 Task: Explore the GitHub Marketplace to find and understand specific actions and apps that can be integrated with your repositories.
Action: Mouse moved to (272, 392)
Screenshot: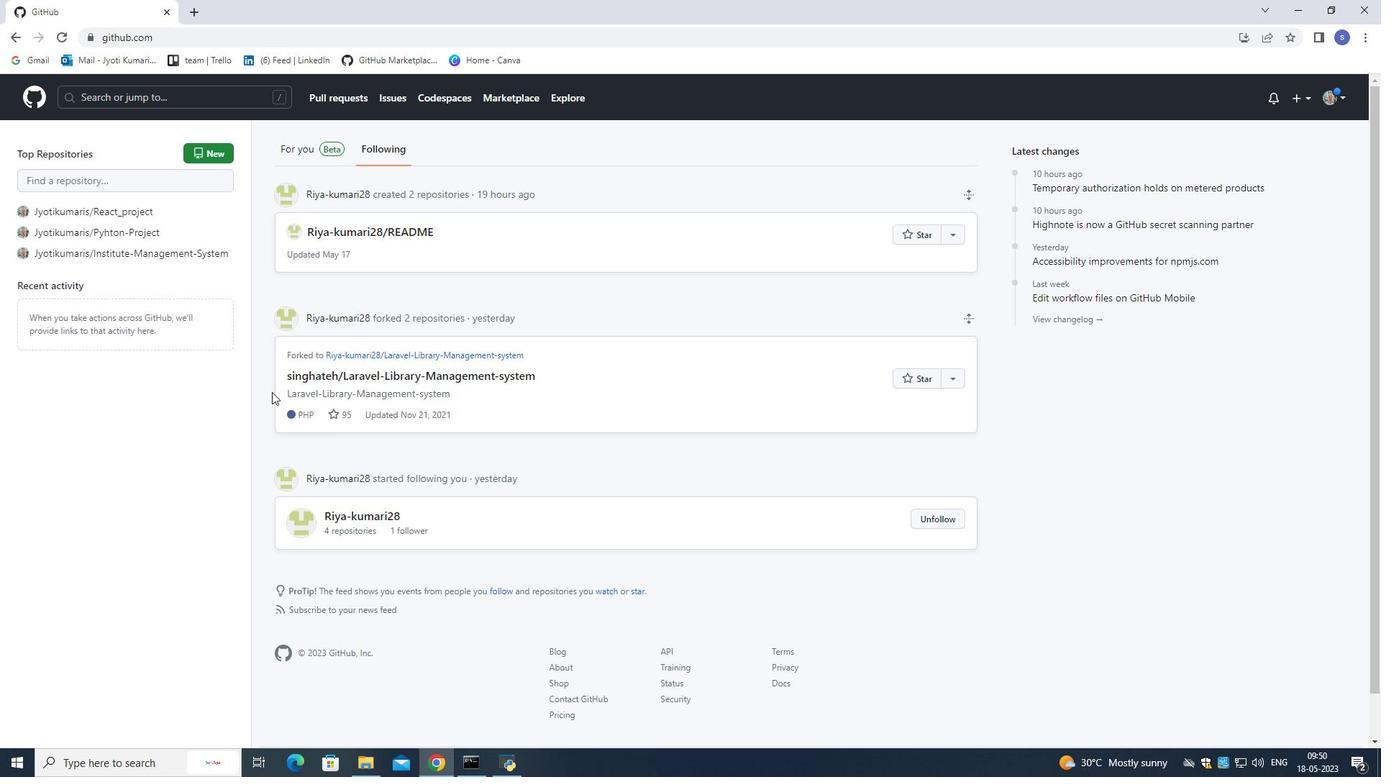 
Action: Mouse scrolled (272, 393) with delta (0, 0)
Screenshot: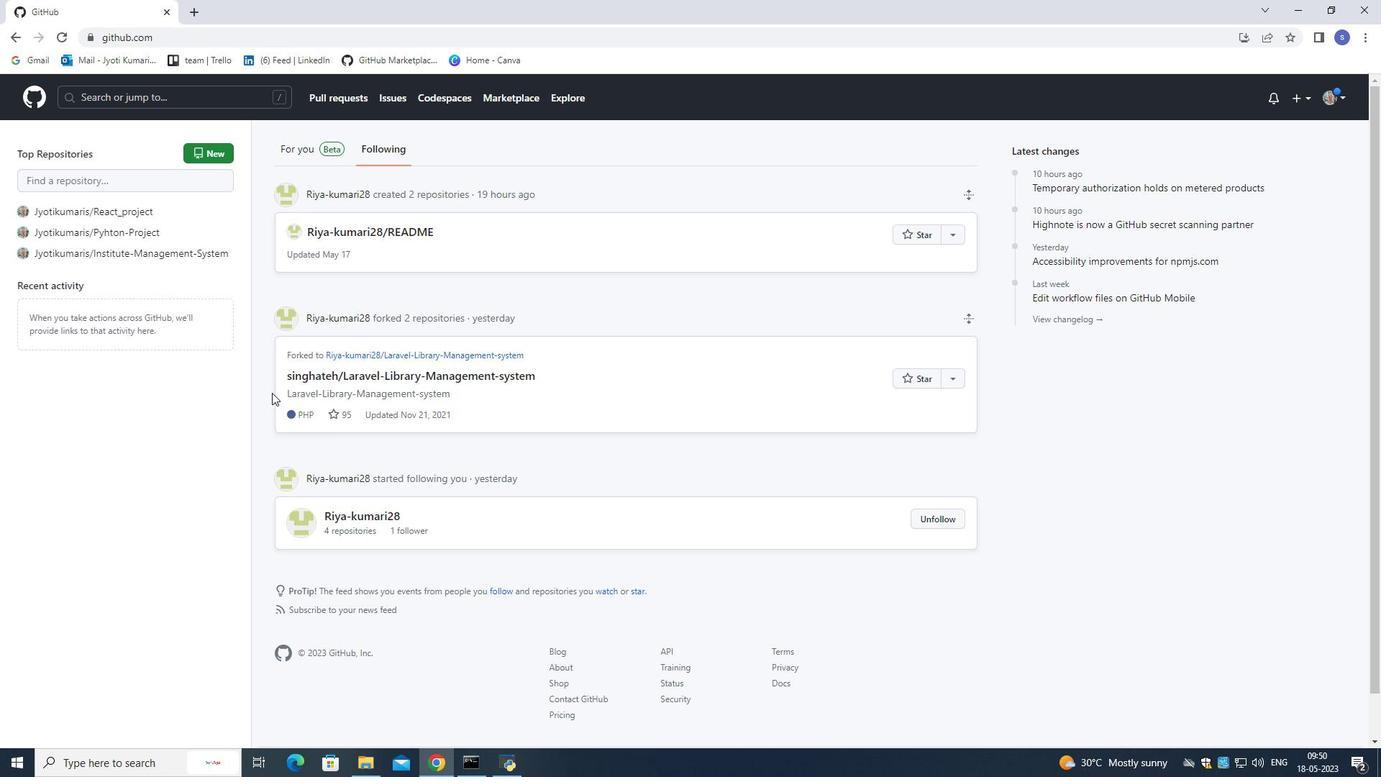 
Action: Mouse scrolled (272, 393) with delta (0, 0)
Screenshot: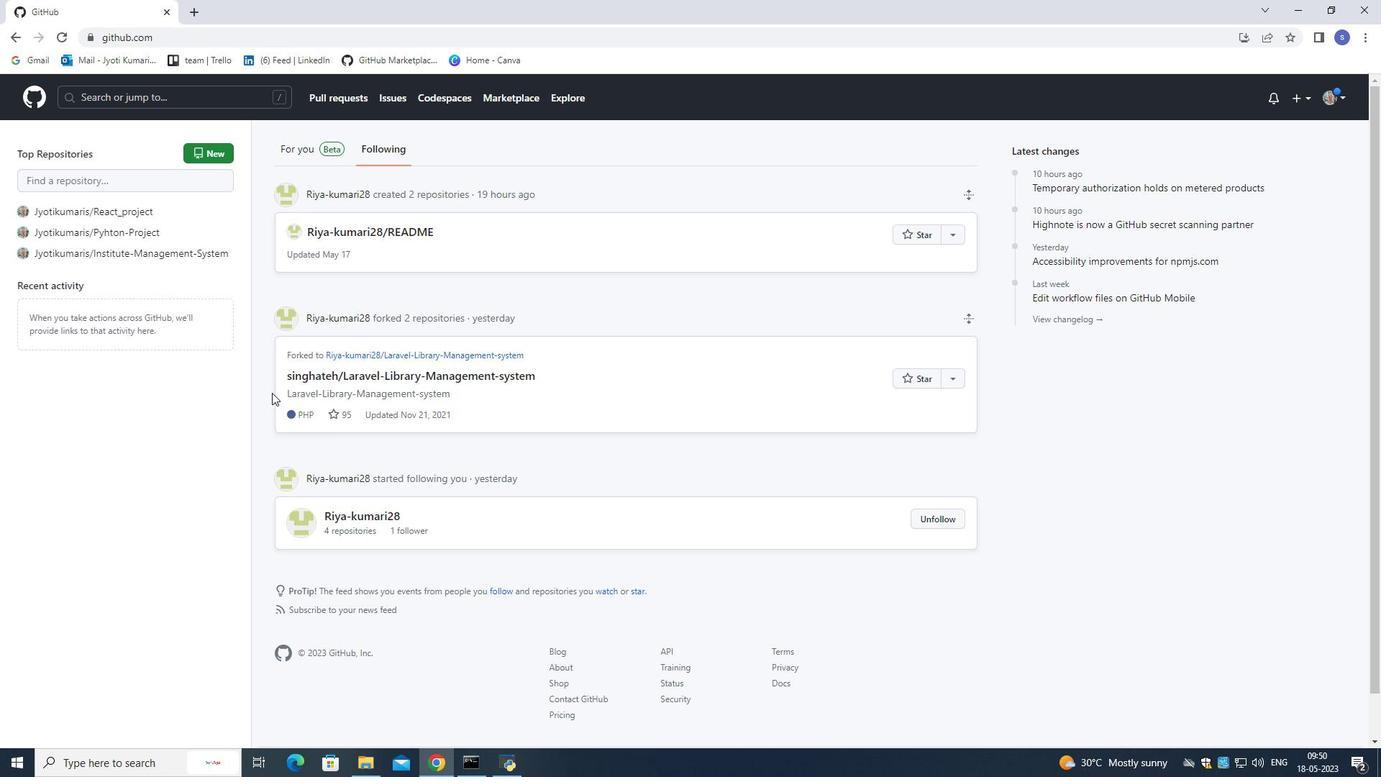 
Action: Mouse scrolled (272, 392) with delta (0, 0)
Screenshot: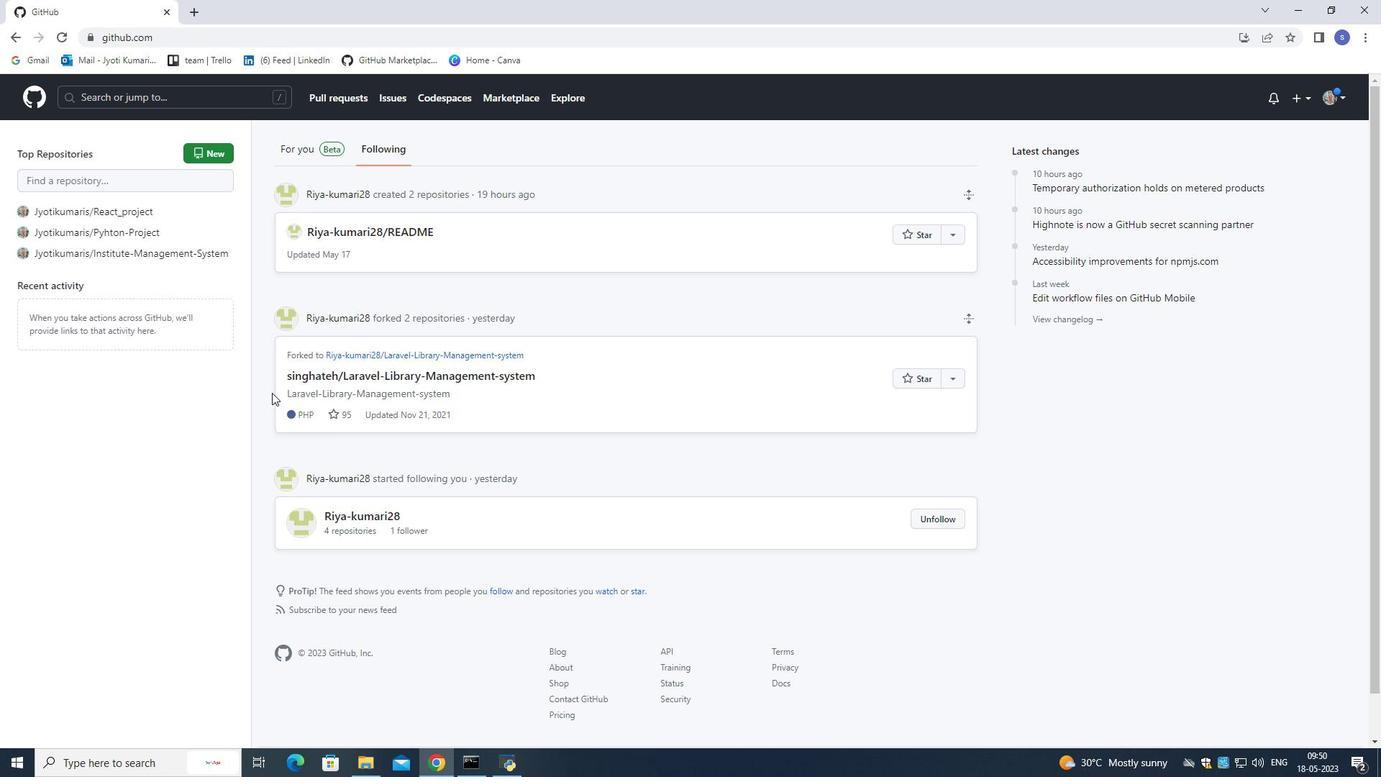 
Action: Mouse scrolled (272, 392) with delta (0, 0)
Screenshot: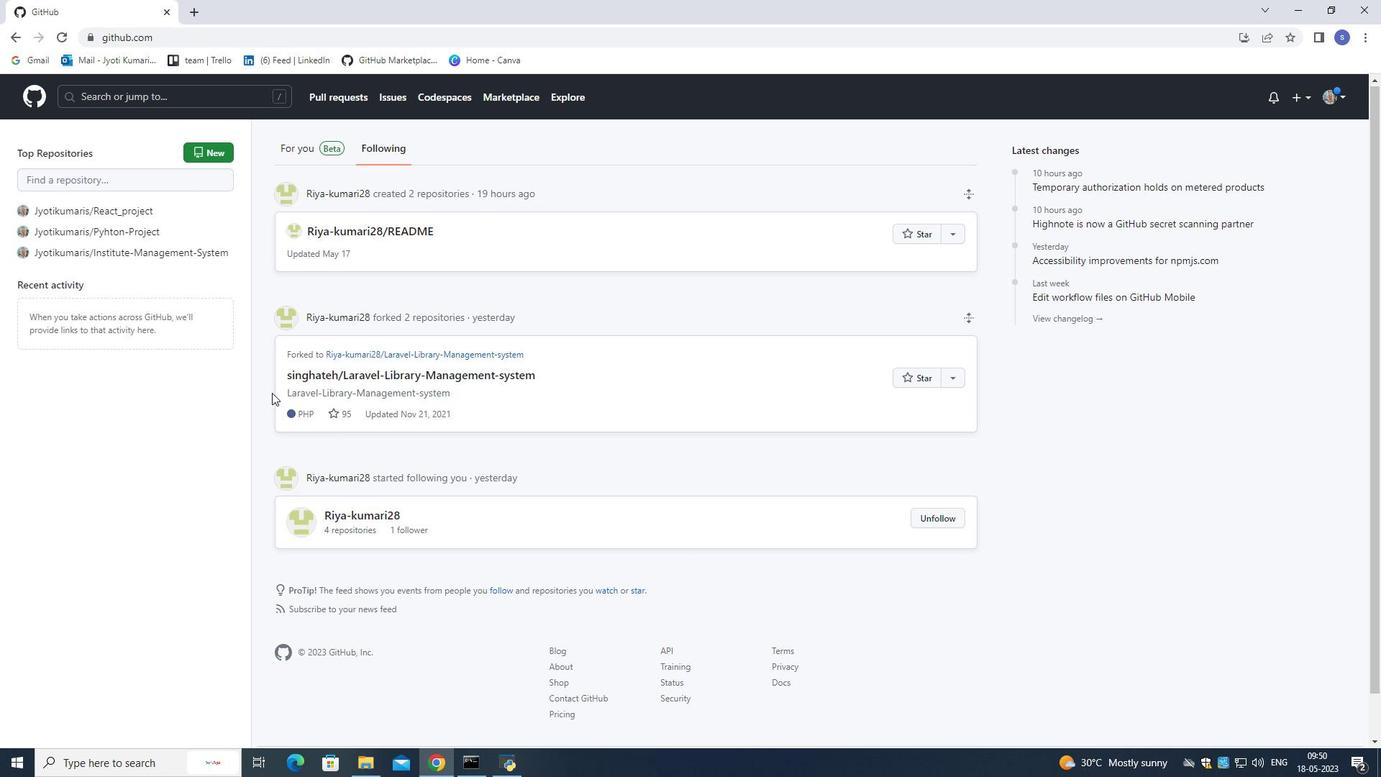 
Action: Mouse scrolled (272, 393) with delta (0, 0)
Screenshot: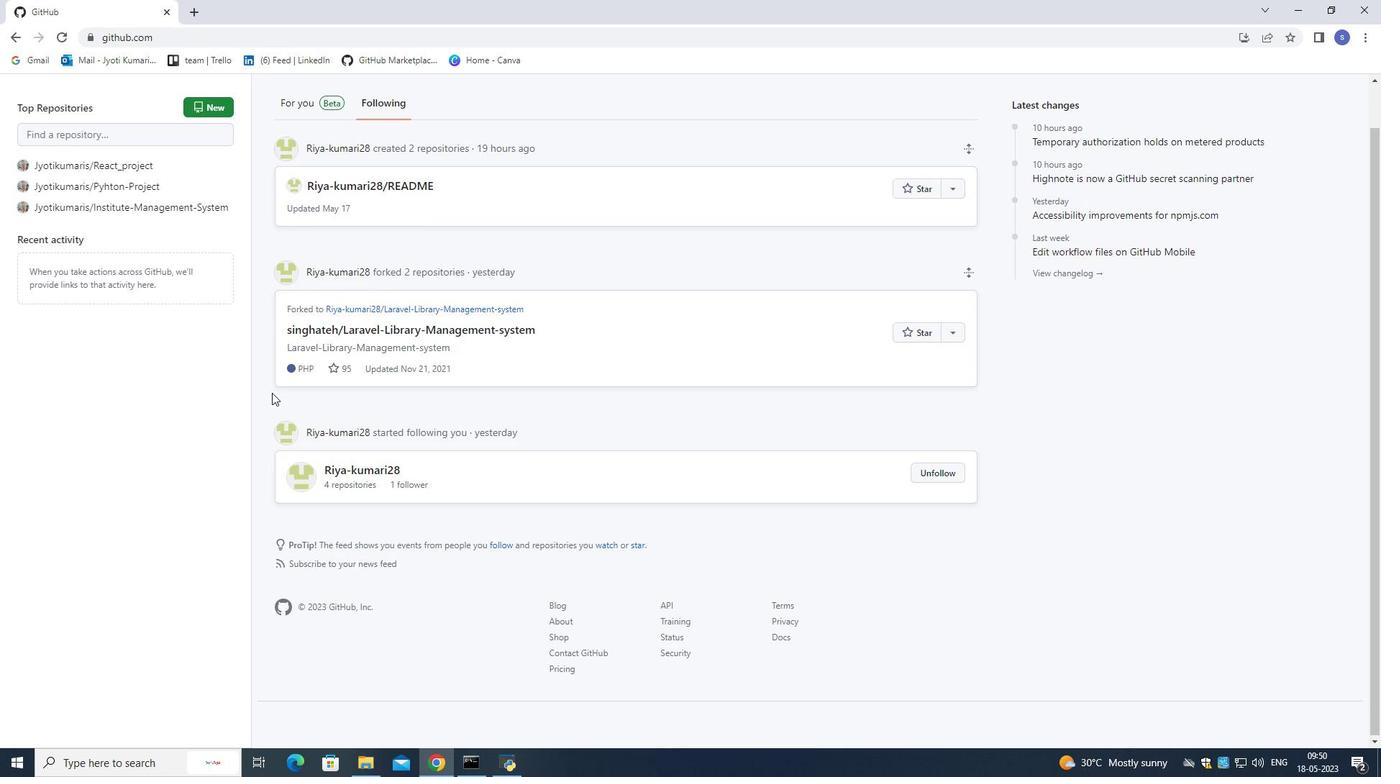 
Action: Mouse scrolled (272, 393) with delta (0, 0)
Screenshot: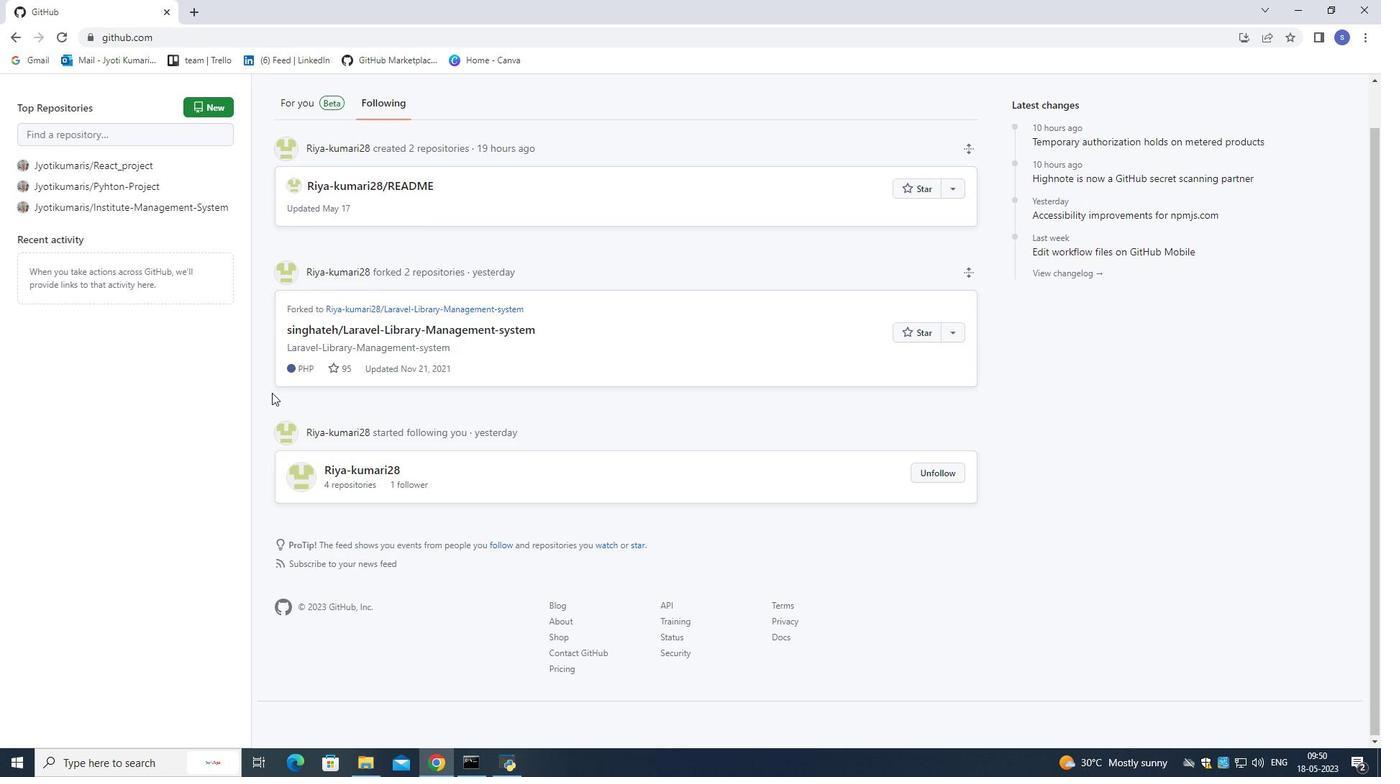 
Action: Mouse scrolled (272, 393) with delta (0, 0)
Screenshot: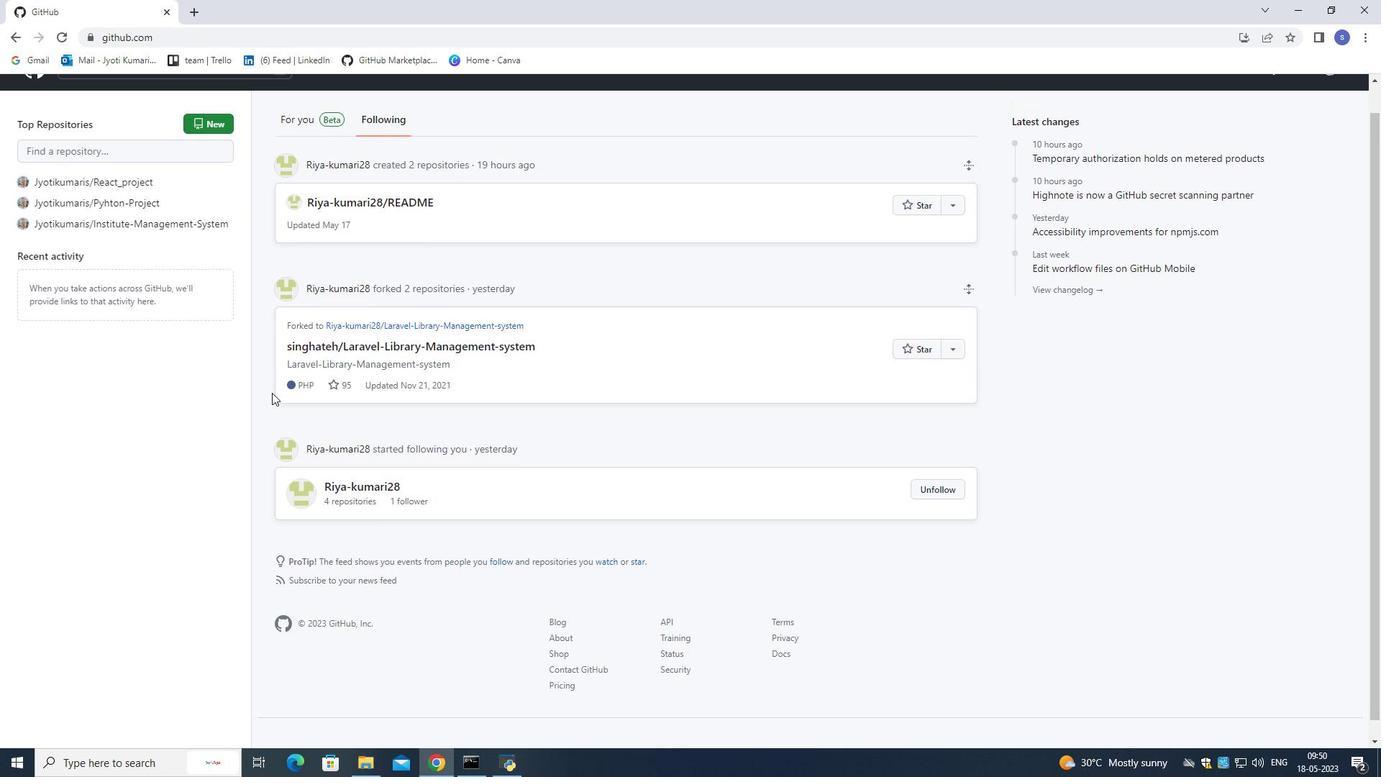 
Action: Mouse scrolled (272, 393) with delta (0, 0)
Screenshot: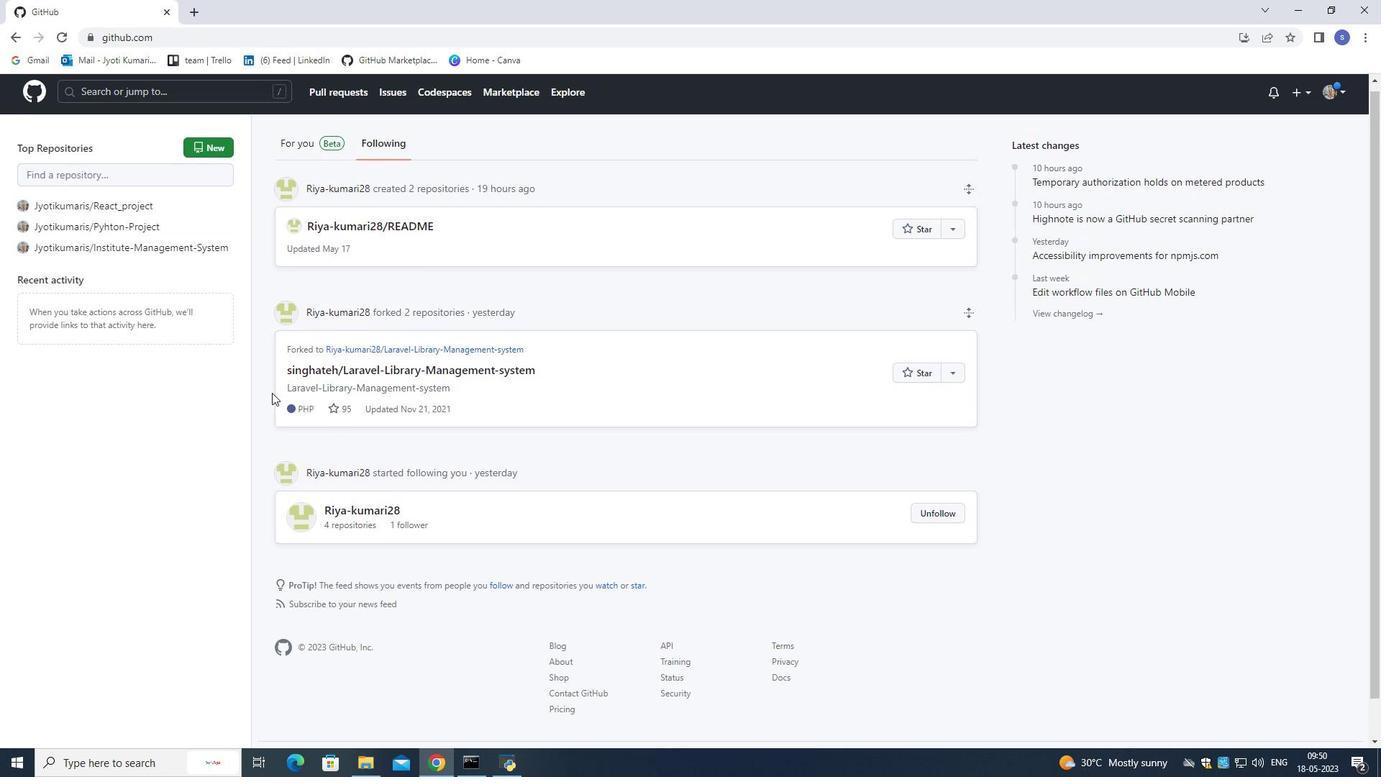 
Action: Mouse moved to (25, 79)
Screenshot: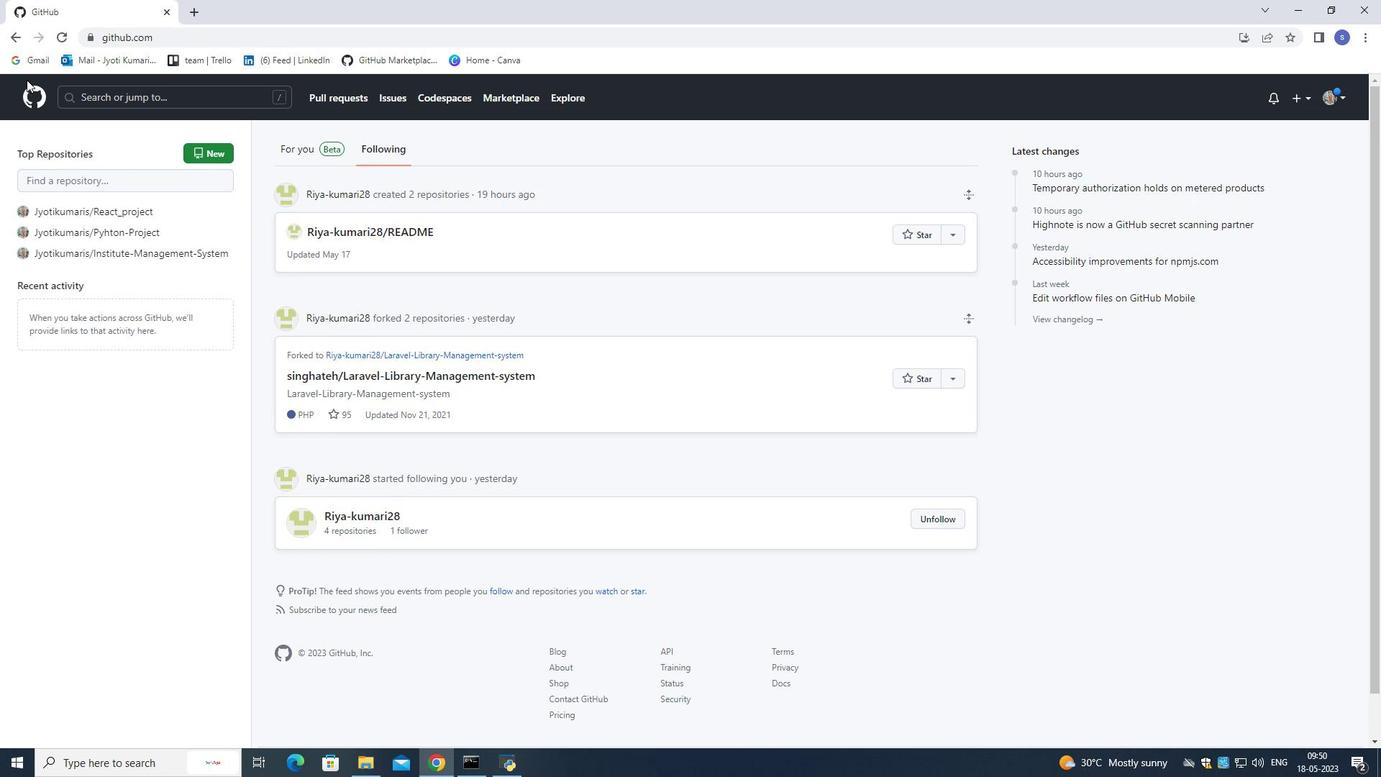 
Action: Mouse pressed left at (25, 79)
Screenshot: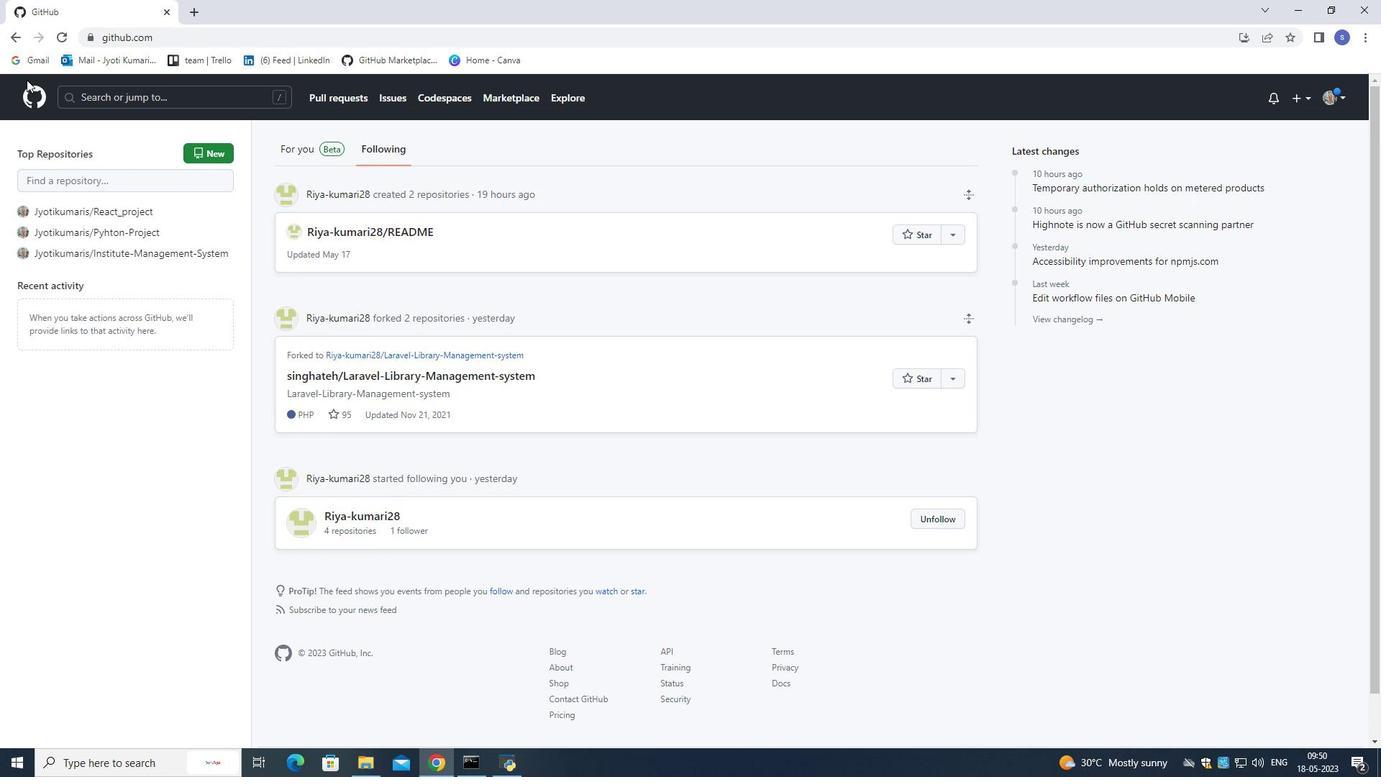 
Action: Mouse moved to (32, 93)
Screenshot: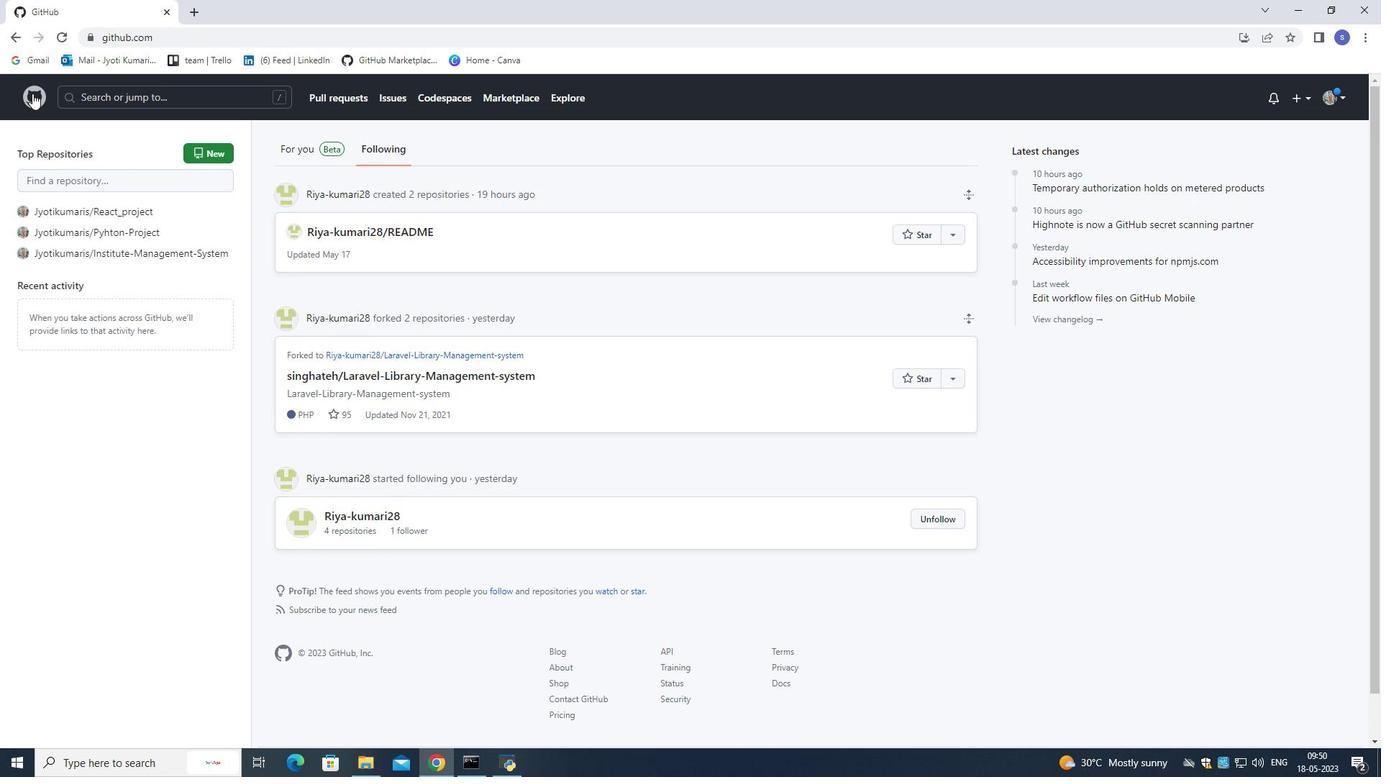 
Action: Mouse pressed left at (32, 93)
Screenshot: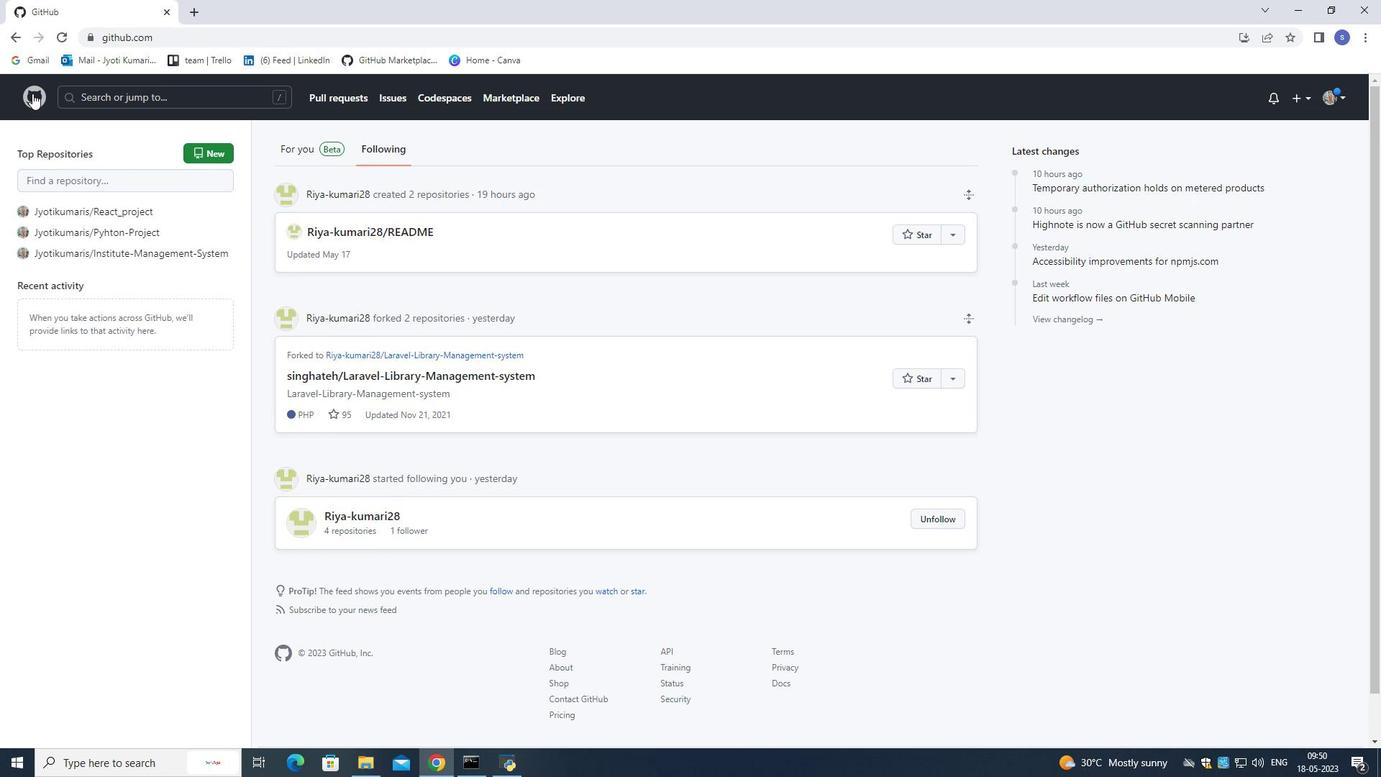 
Action: Mouse moved to (547, 341)
Screenshot: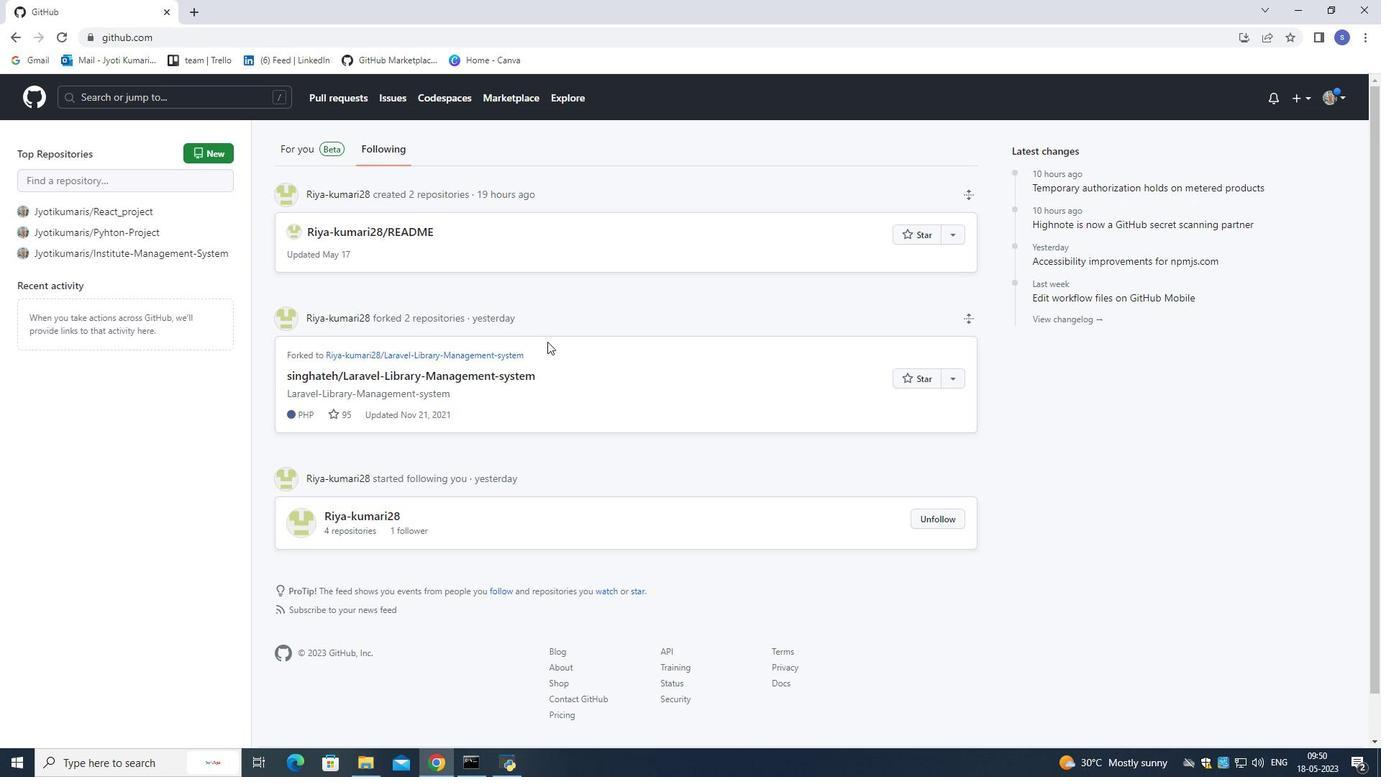 
Action: Mouse scrolled (547, 341) with delta (0, 0)
Screenshot: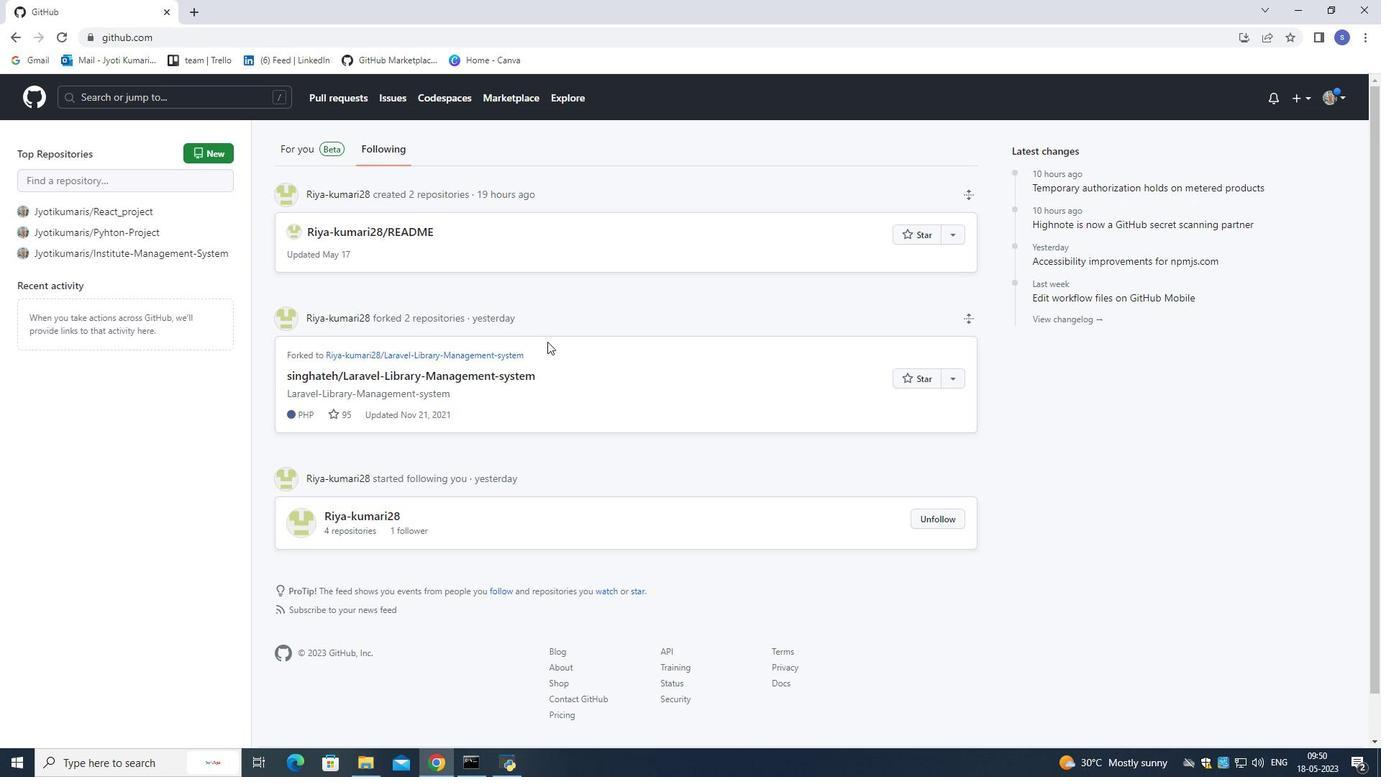 
Action: Mouse scrolled (547, 341) with delta (0, 0)
Screenshot: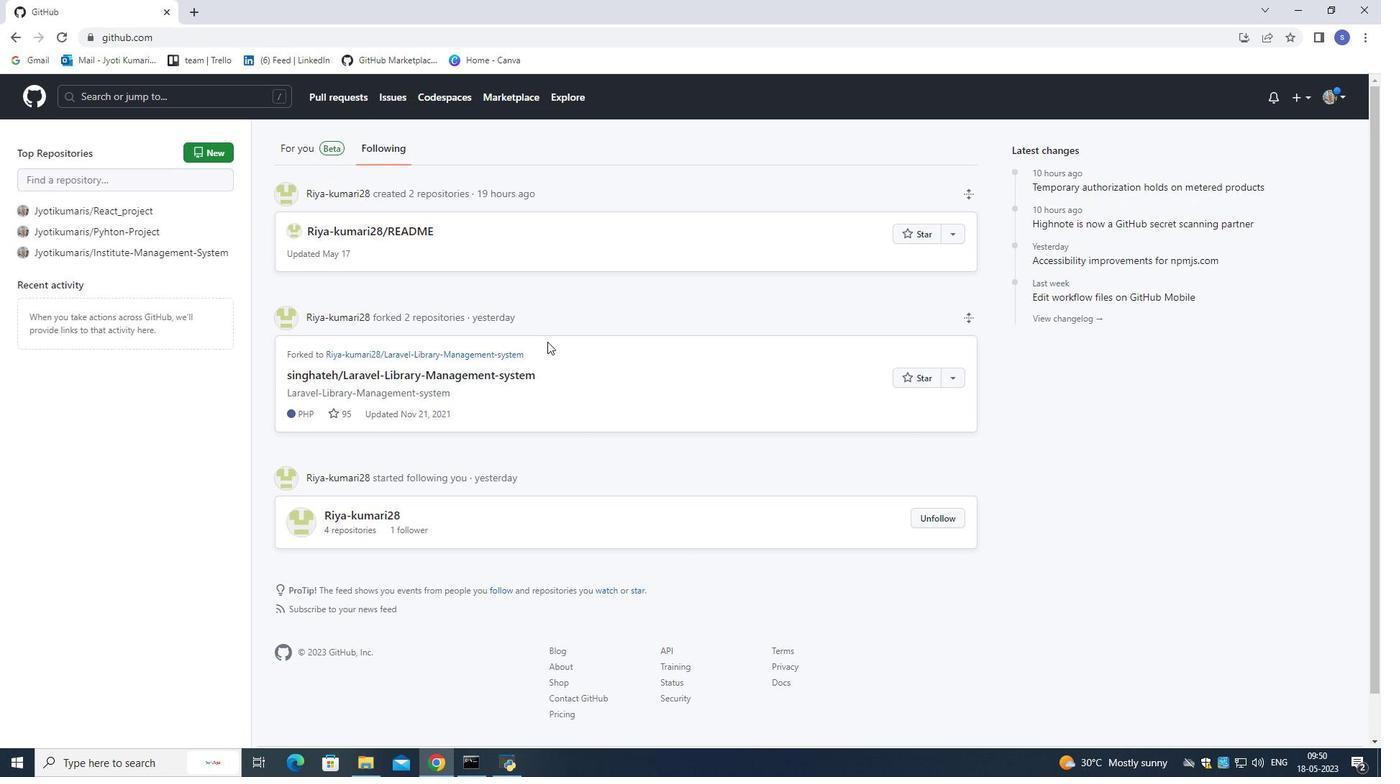 
Action: Mouse scrolled (547, 341) with delta (0, 0)
Screenshot: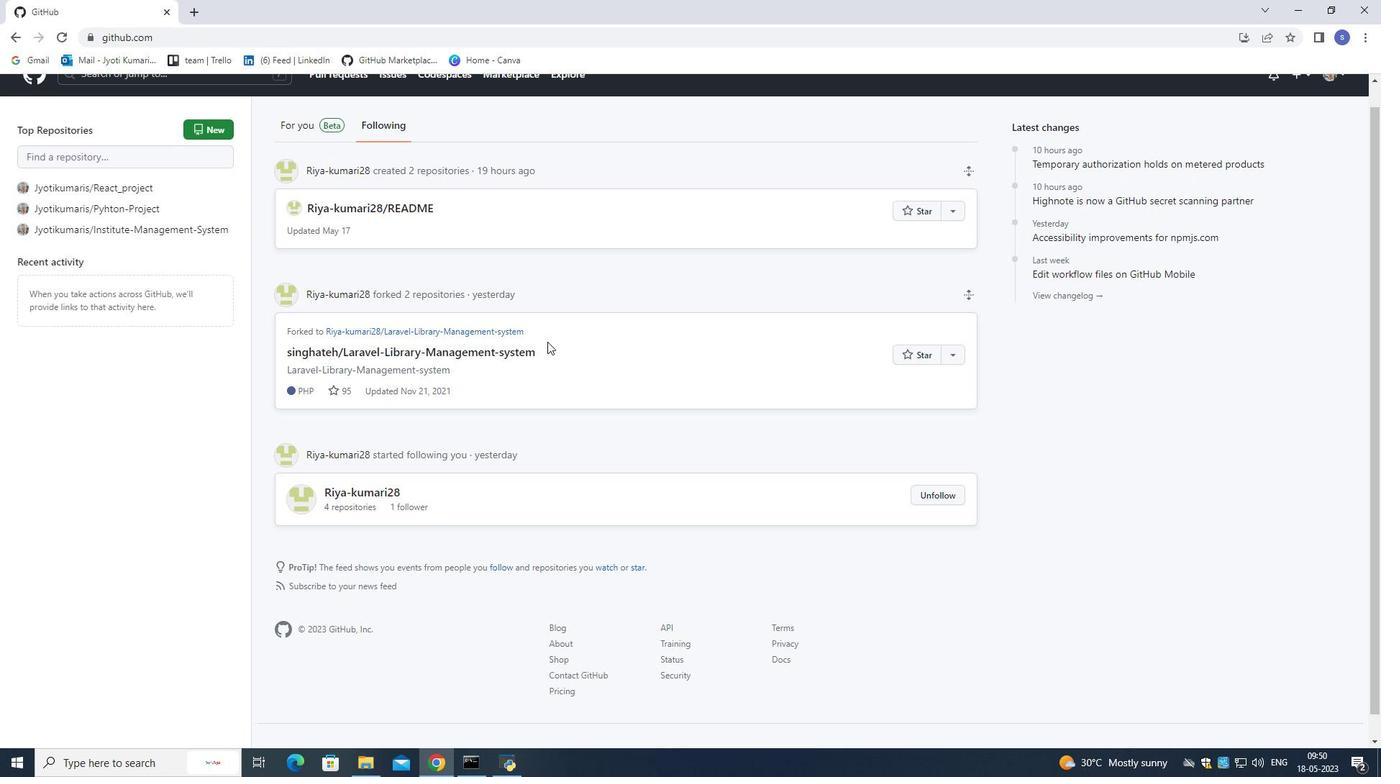 
Action: Mouse scrolled (547, 341) with delta (0, 0)
Screenshot: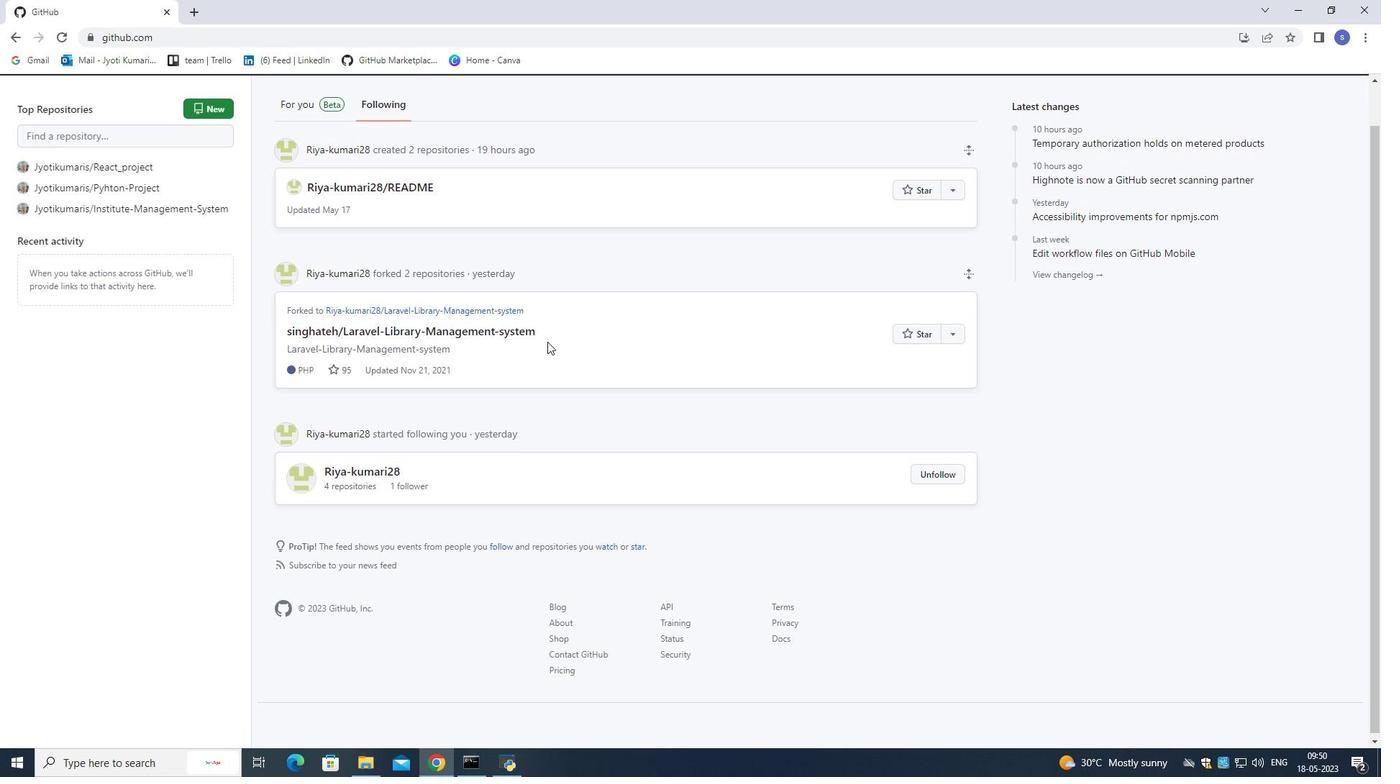 
Action: Mouse scrolled (547, 342) with delta (0, 0)
Screenshot: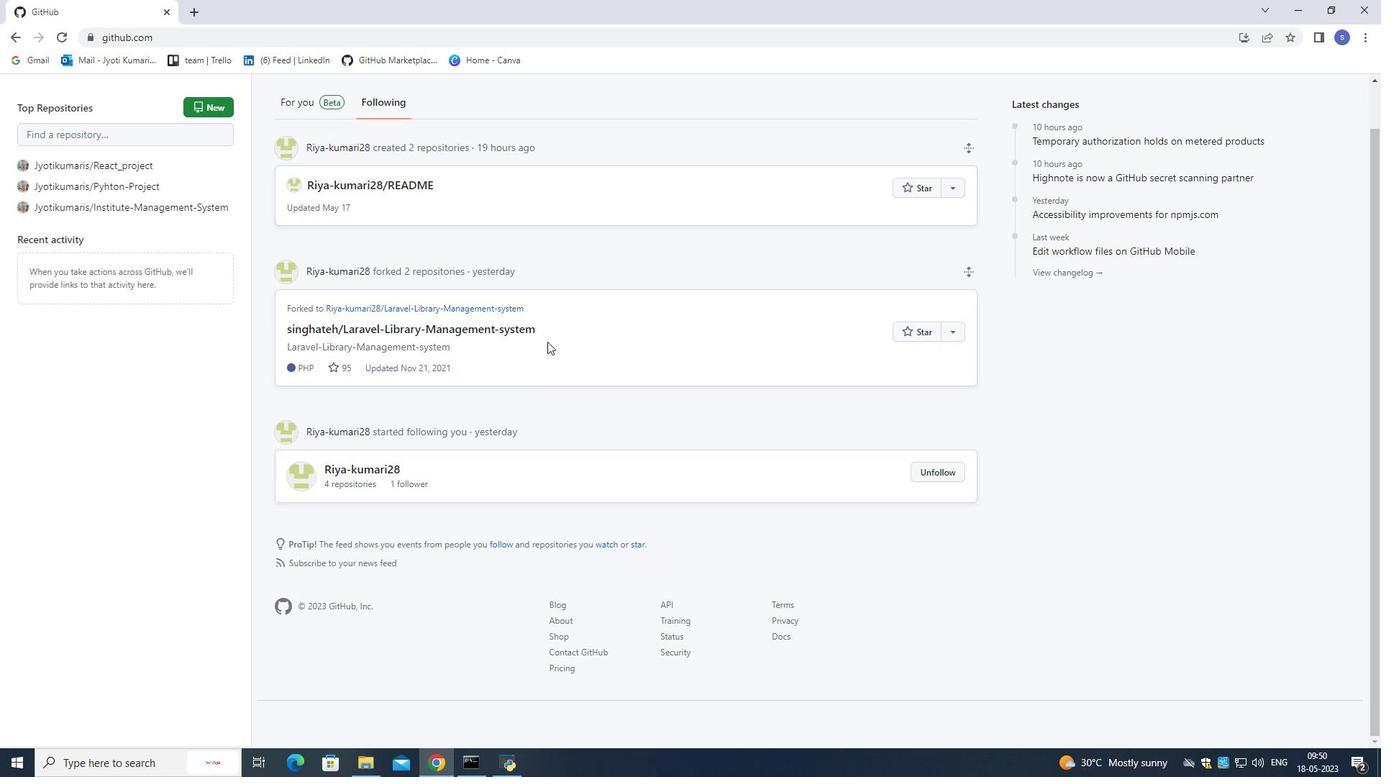 
Action: Mouse scrolled (547, 342) with delta (0, 0)
Screenshot: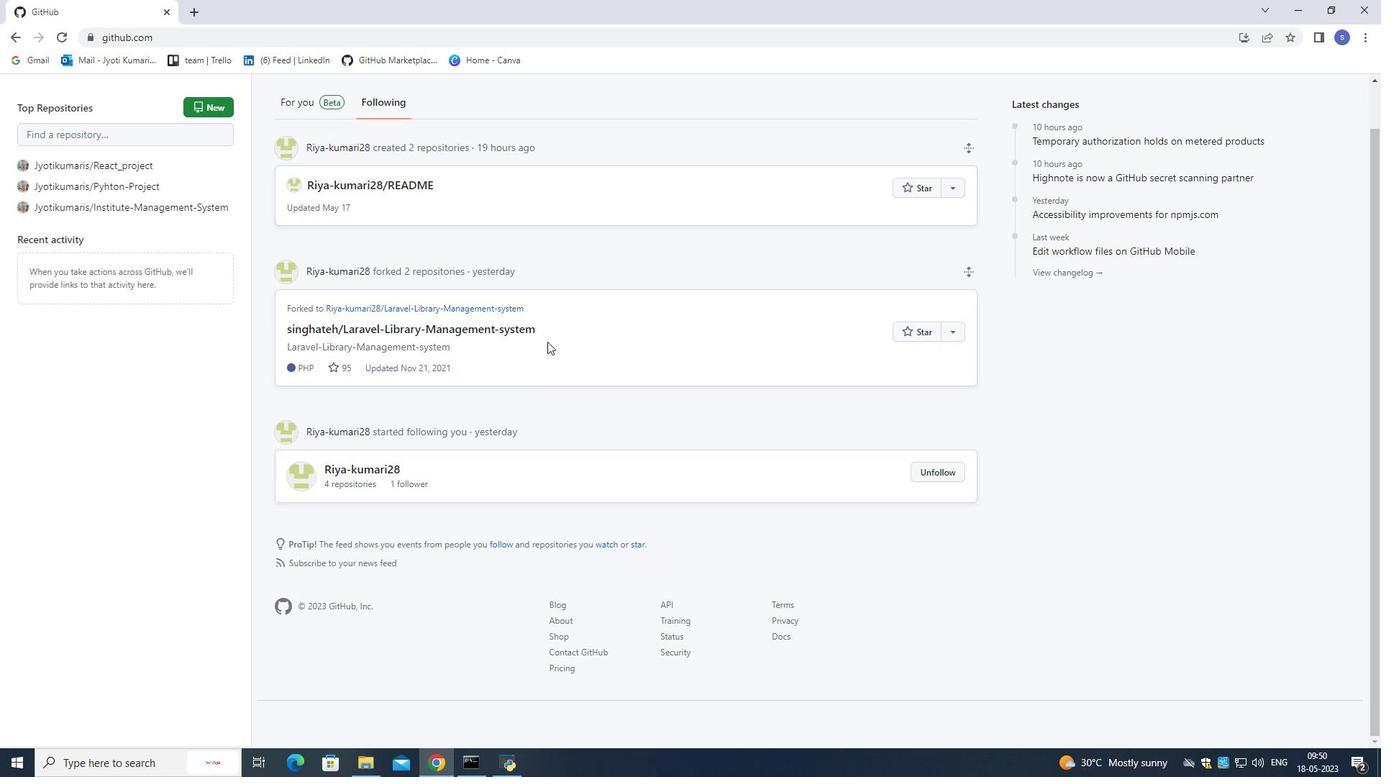 
Action: Mouse scrolled (547, 342) with delta (0, 0)
Screenshot: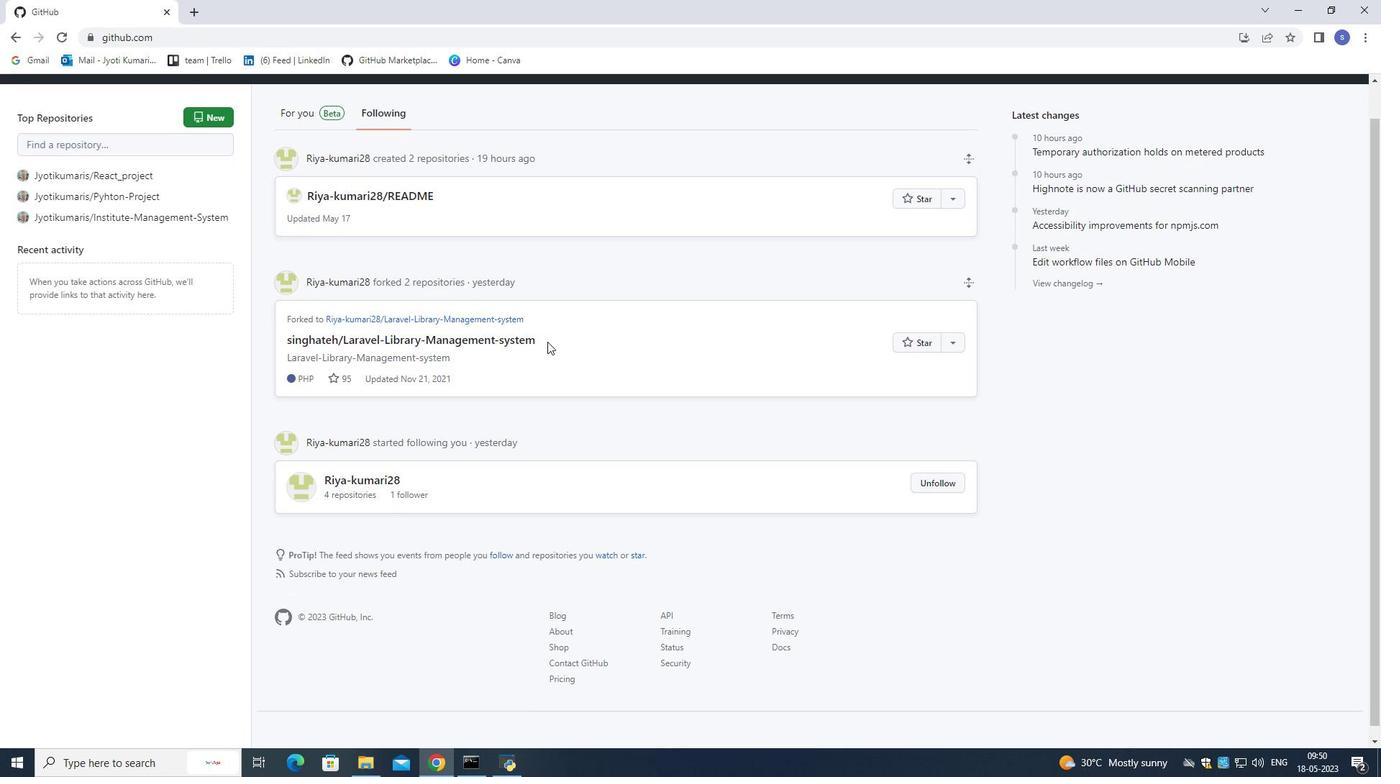 
Action: Mouse scrolled (547, 342) with delta (0, 0)
Screenshot: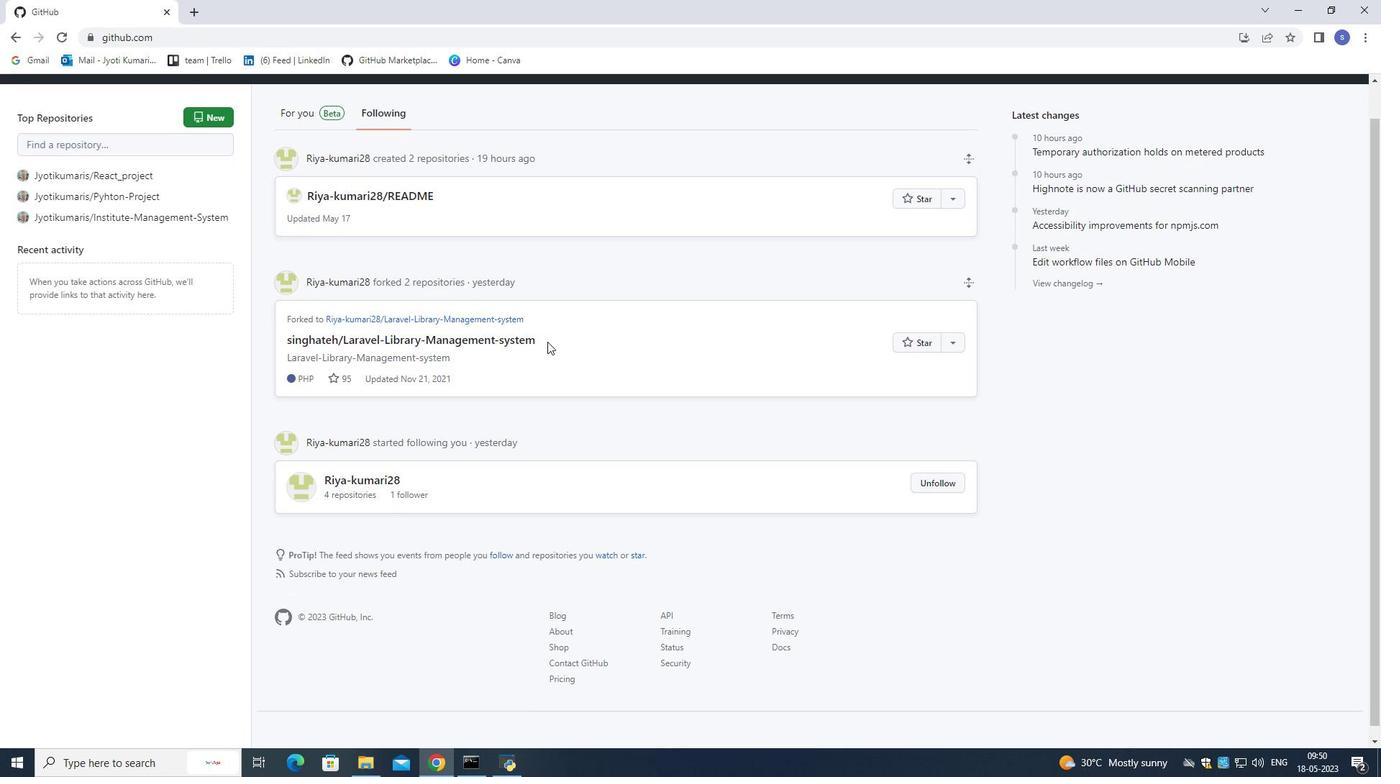 
Action: Mouse moved to (493, 103)
Screenshot: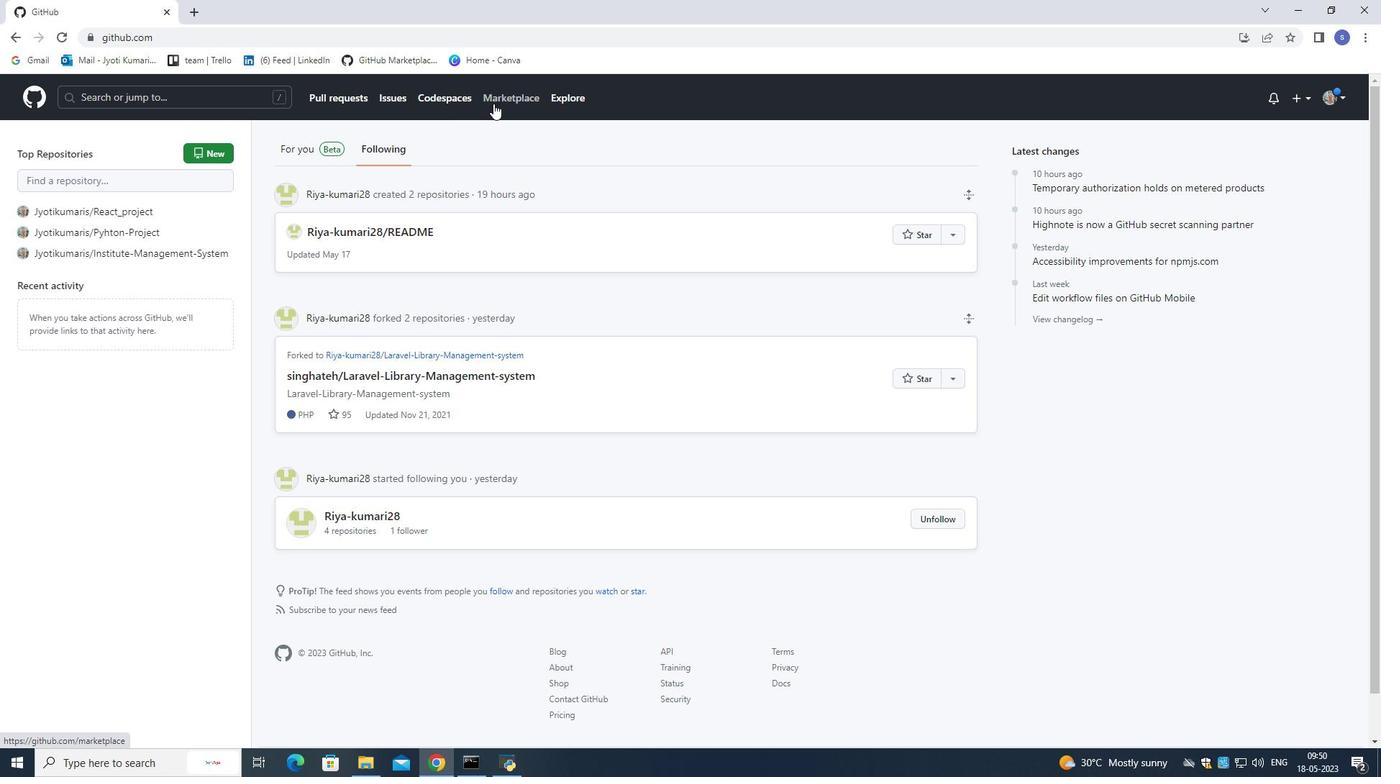 
Action: Mouse pressed left at (493, 103)
Screenshot: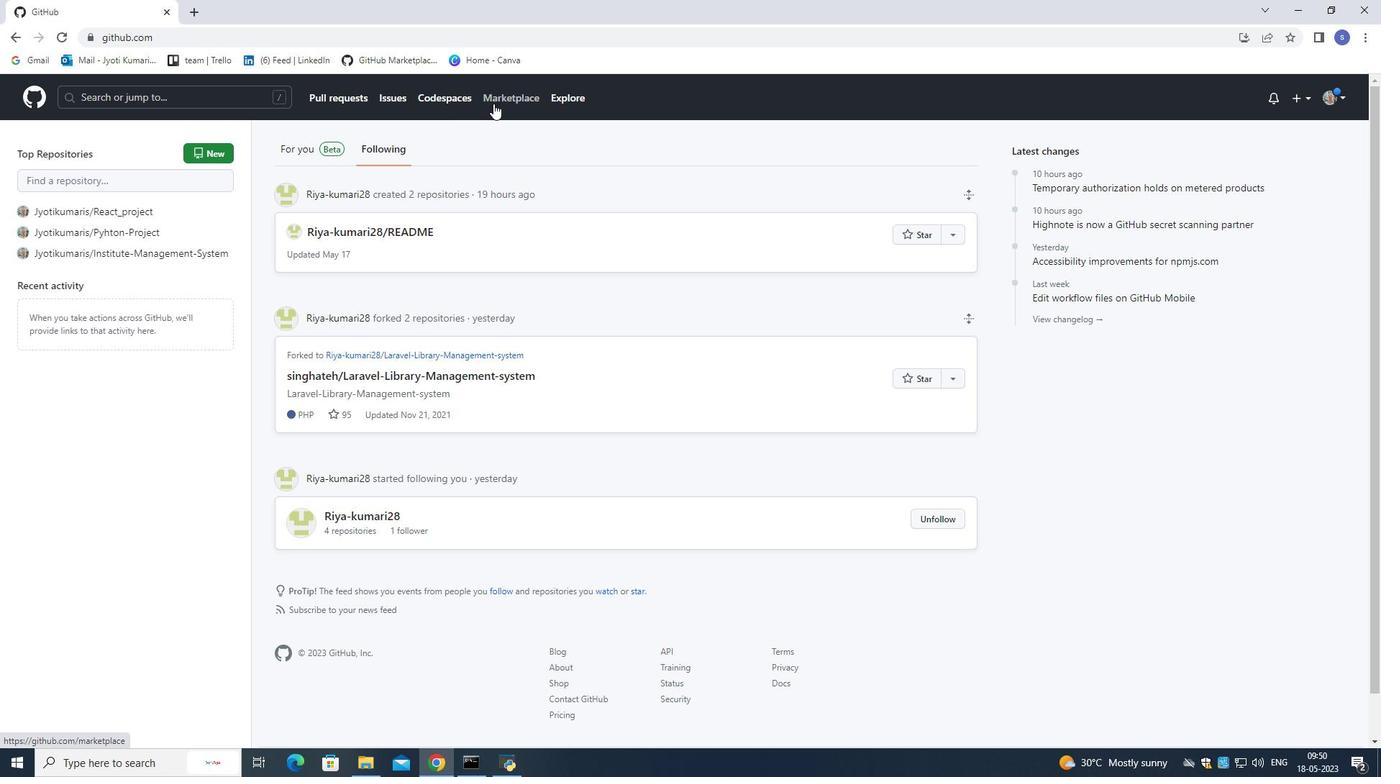
Action: Mouse moved to (485, 409)
Screenshot: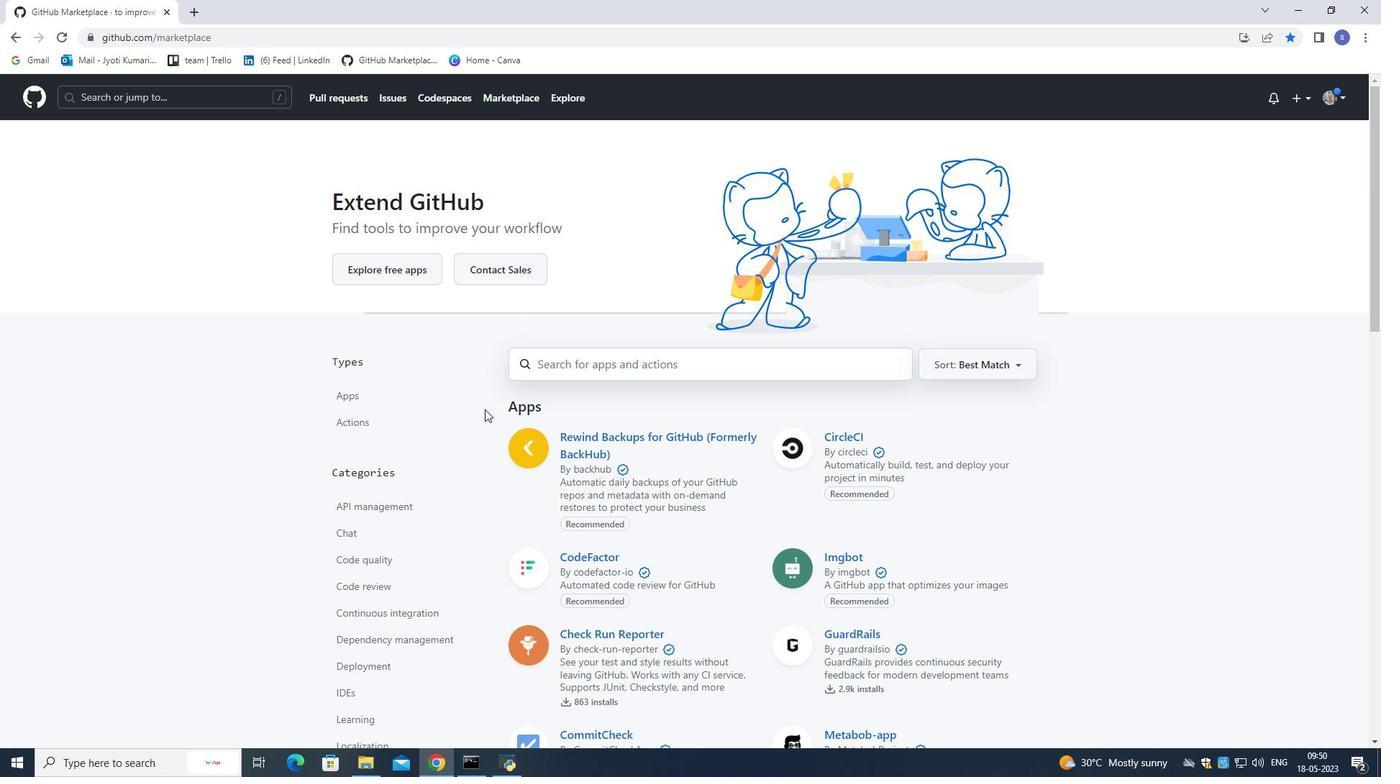 
Action: Mouse scrolled (485, 408) with delta (0, 0)
Screenshot: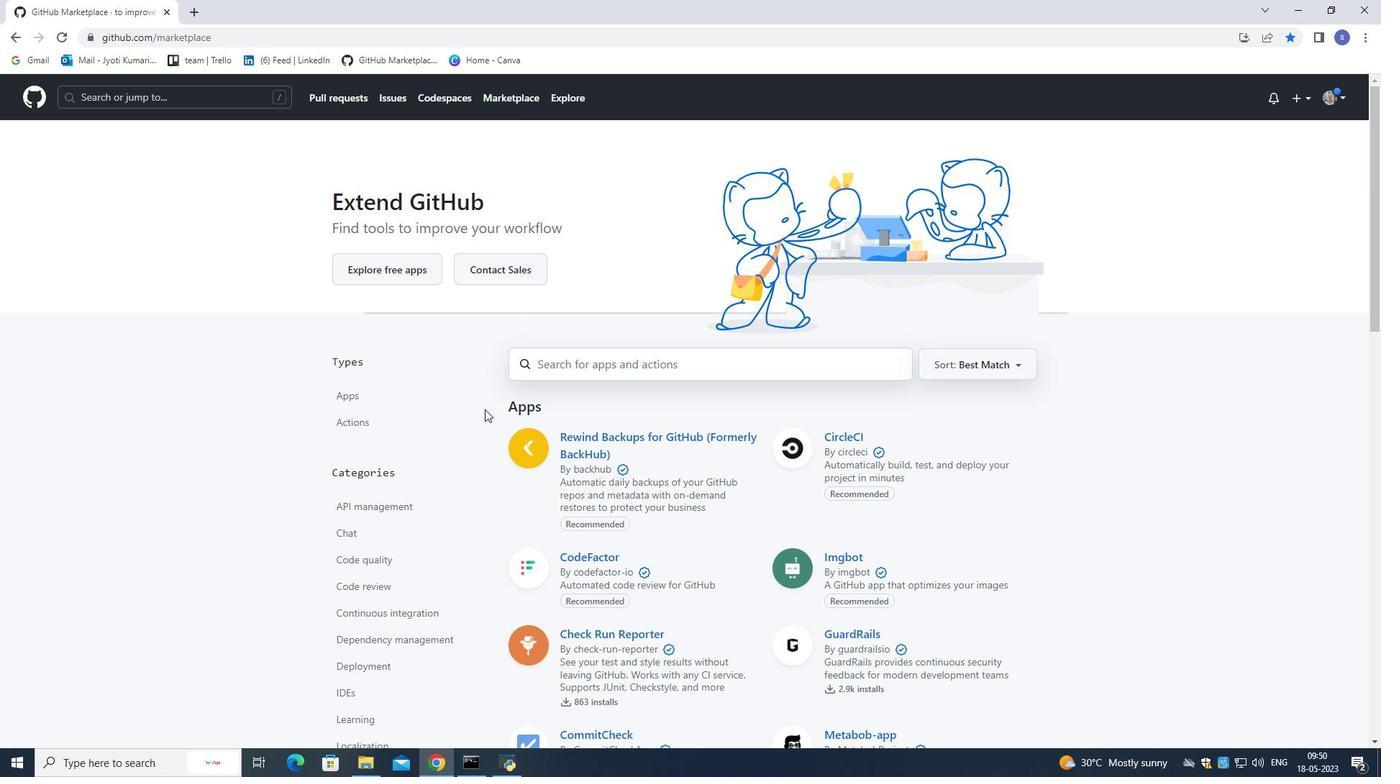 
Action: Mouse moved to (484, 409)
Screenshot: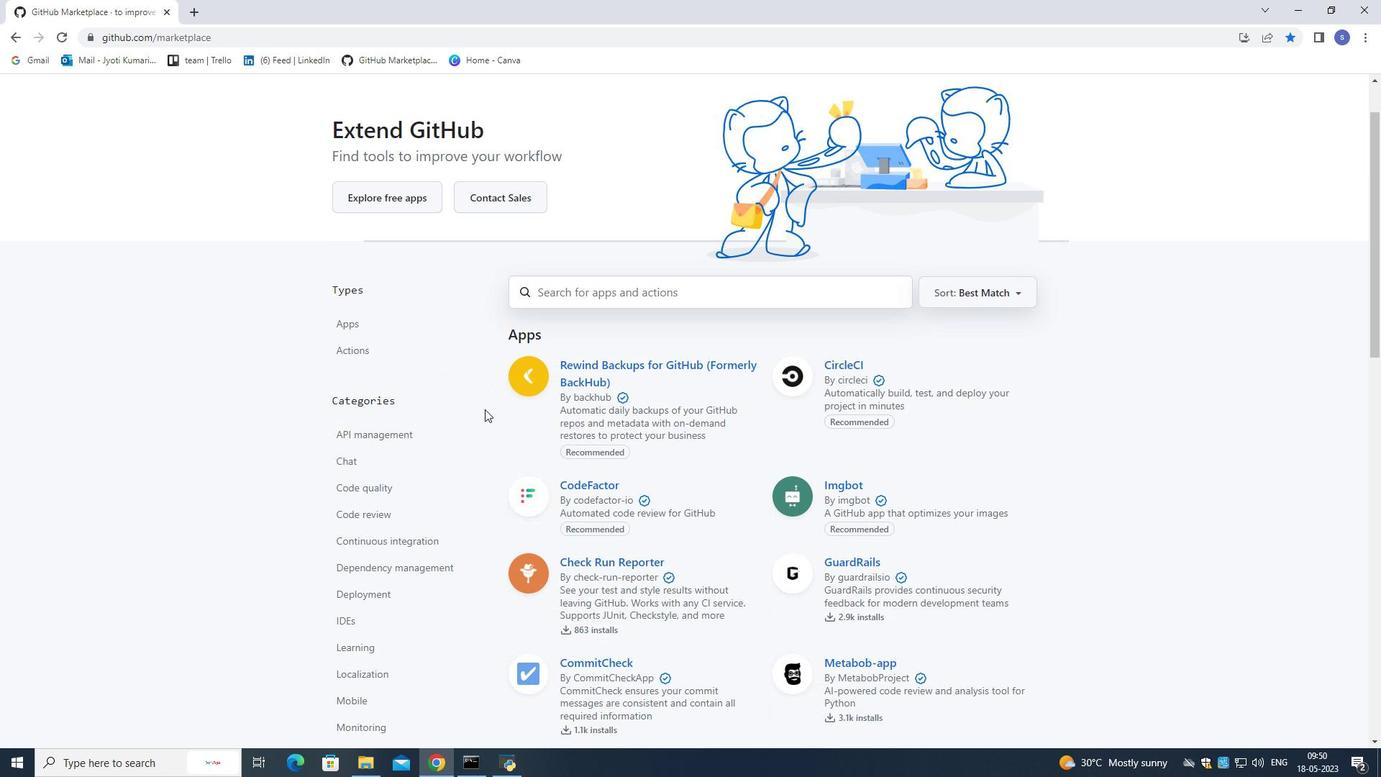
Action: Mouse scrolled (484, 408) with delta (0, 0)
Screenshot: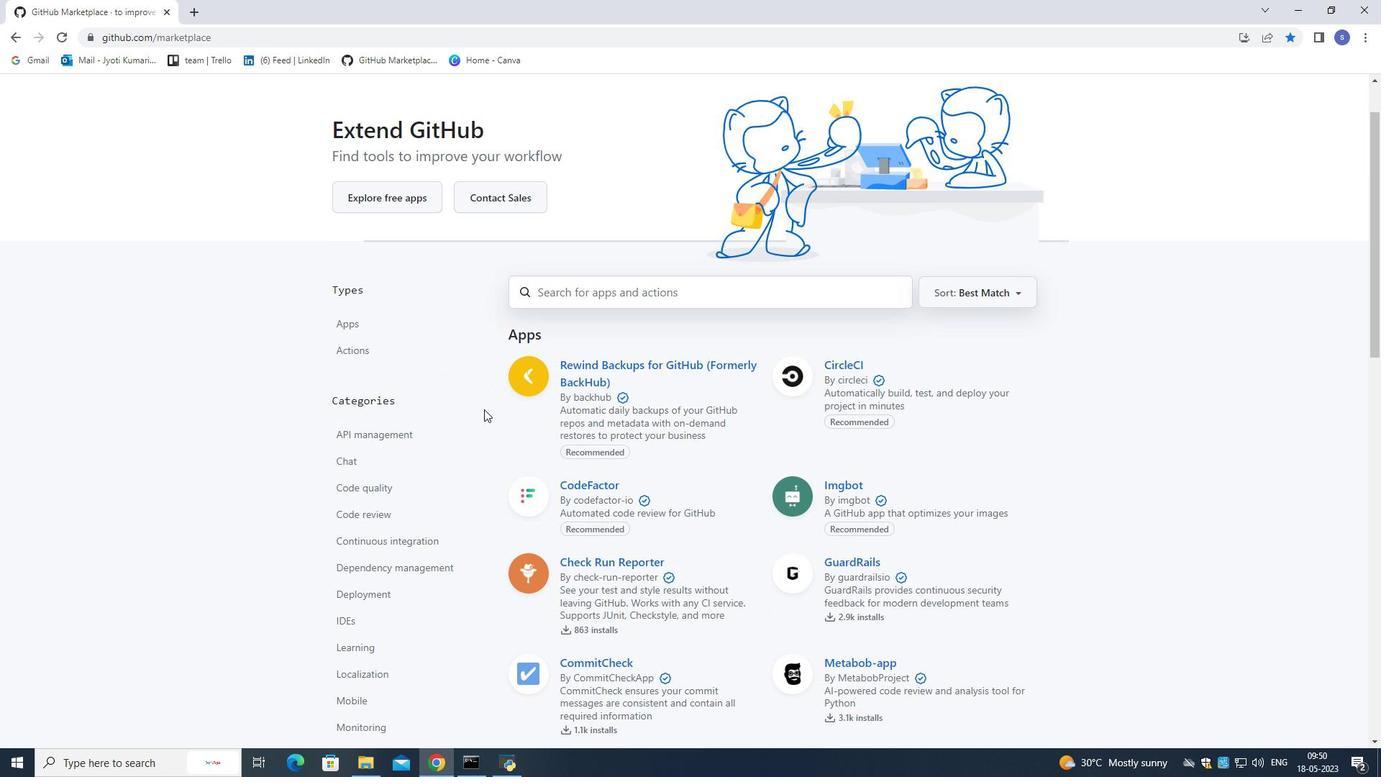 
Action: Mouse moved to (482, 408)
Screenshot: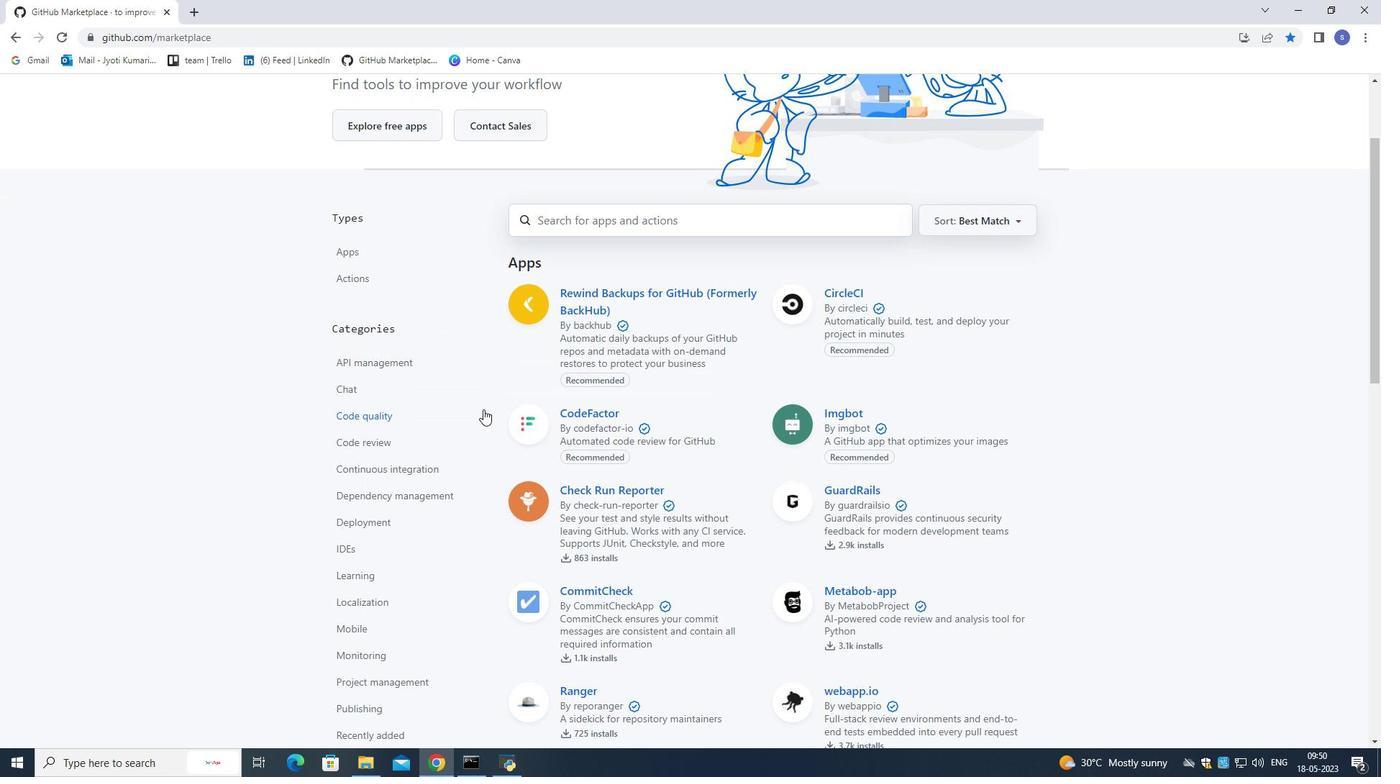 
Action: Mouse scrolled (482, 408) with delta (0, 0)
Screenshot: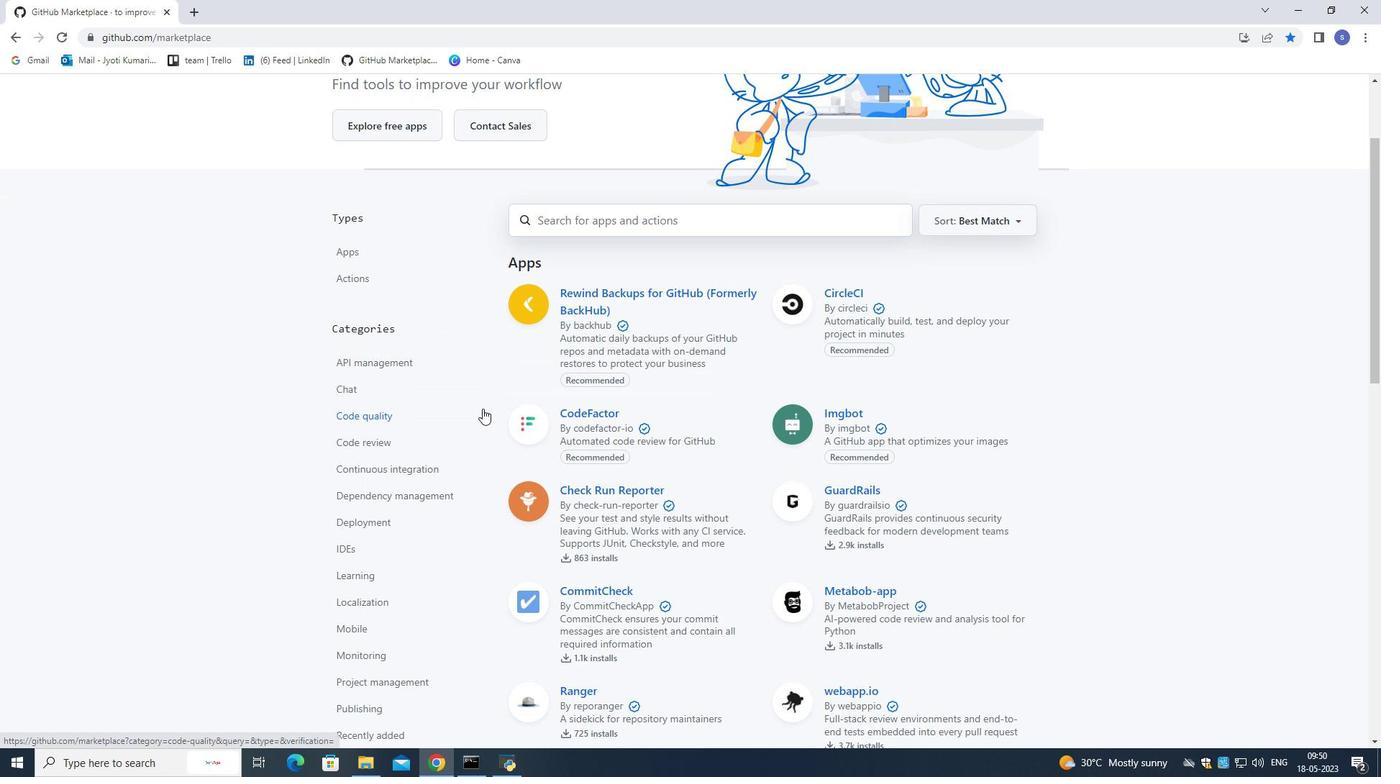 
Action: Mouse scrolled (482, 408) with delta (0, 0)
Screenshot: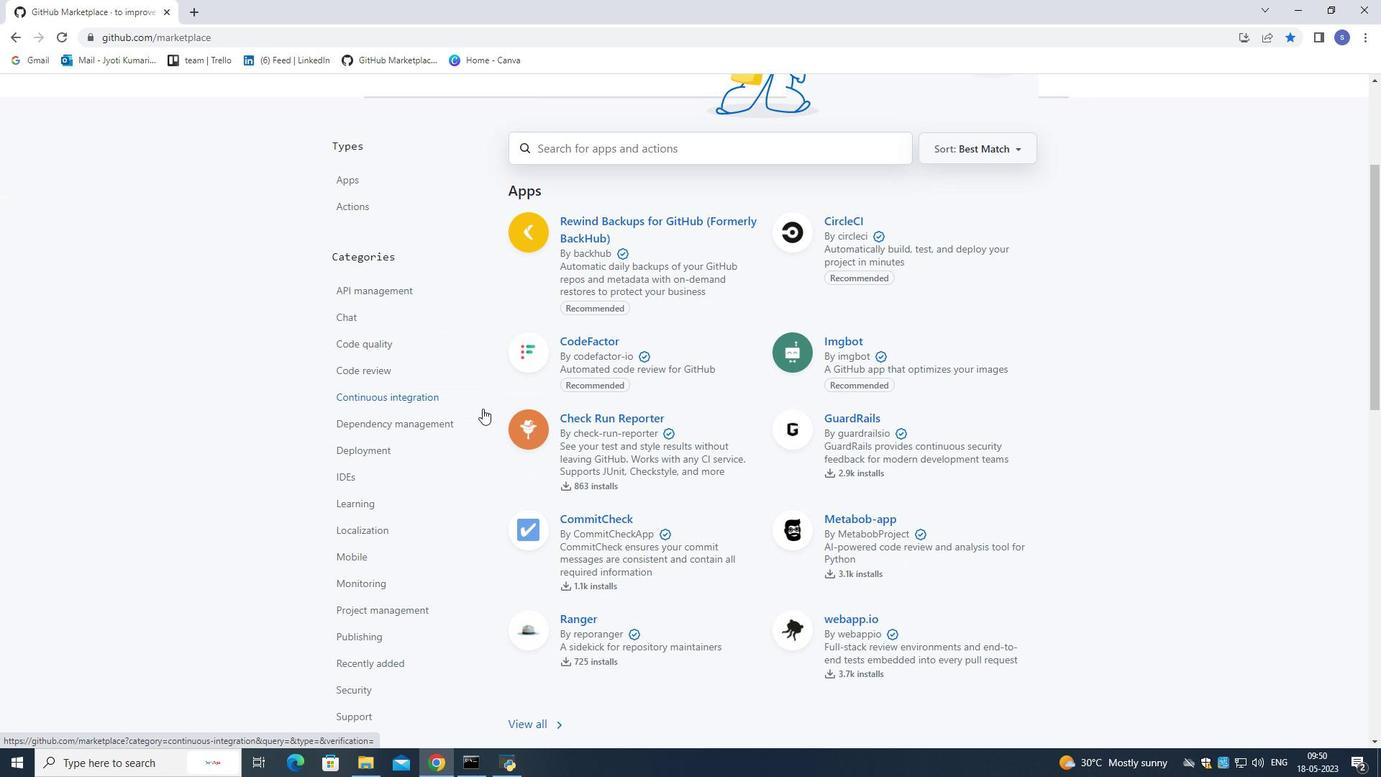 
Action: Mouse scrolled (482, 408) with delta (0, 0)
Screenshot: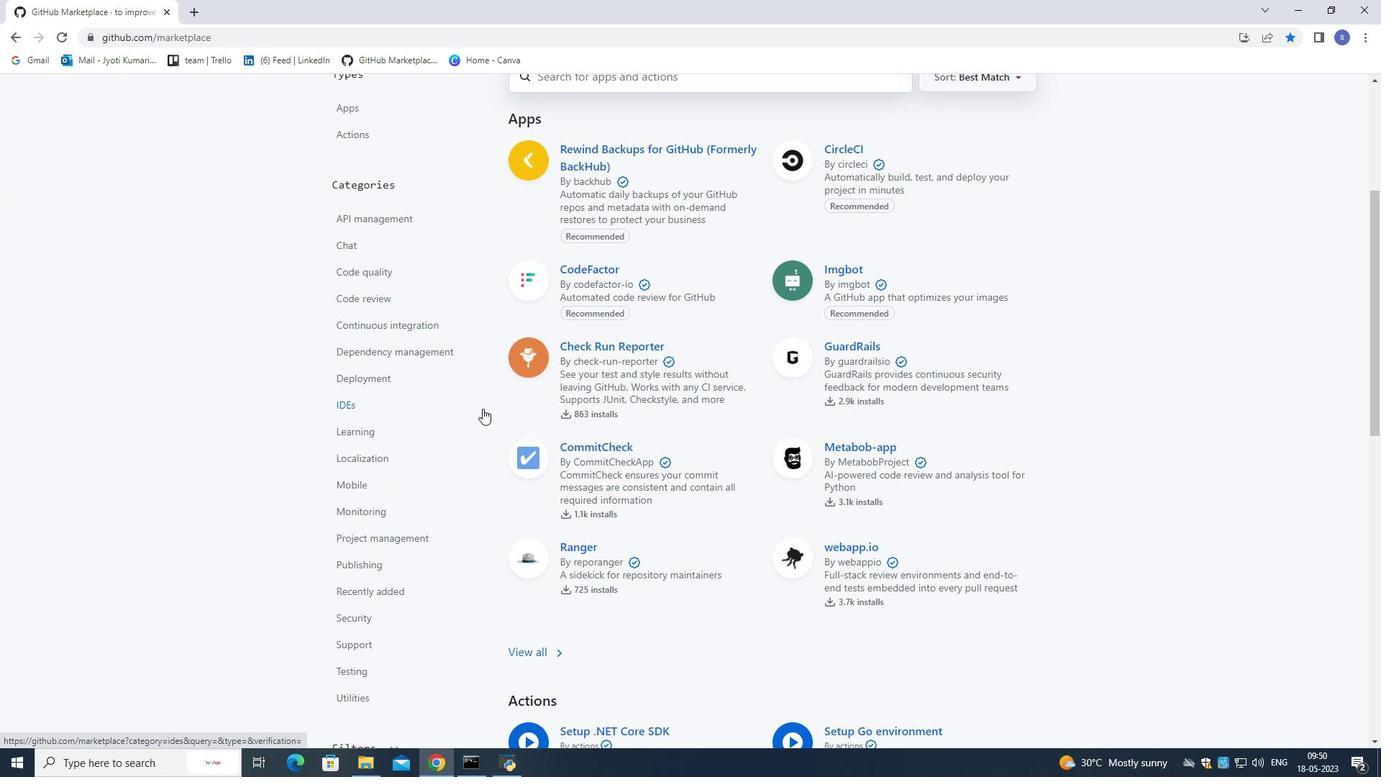 
Action: Mouse scrolled (482, 408) with delta (0, 0)
Screenshot: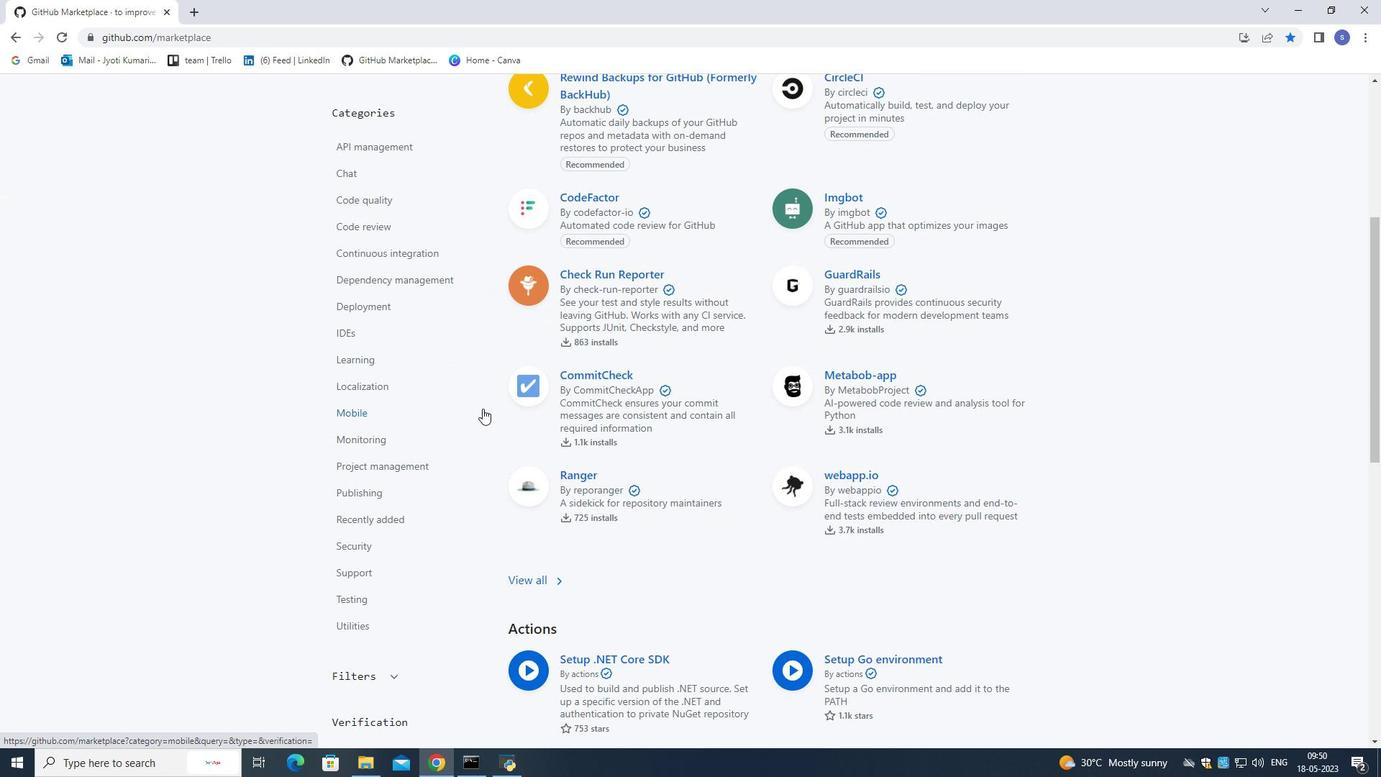 
Action: Mouse scrolled (482, 408) with delta (0, 0)
Screenshot: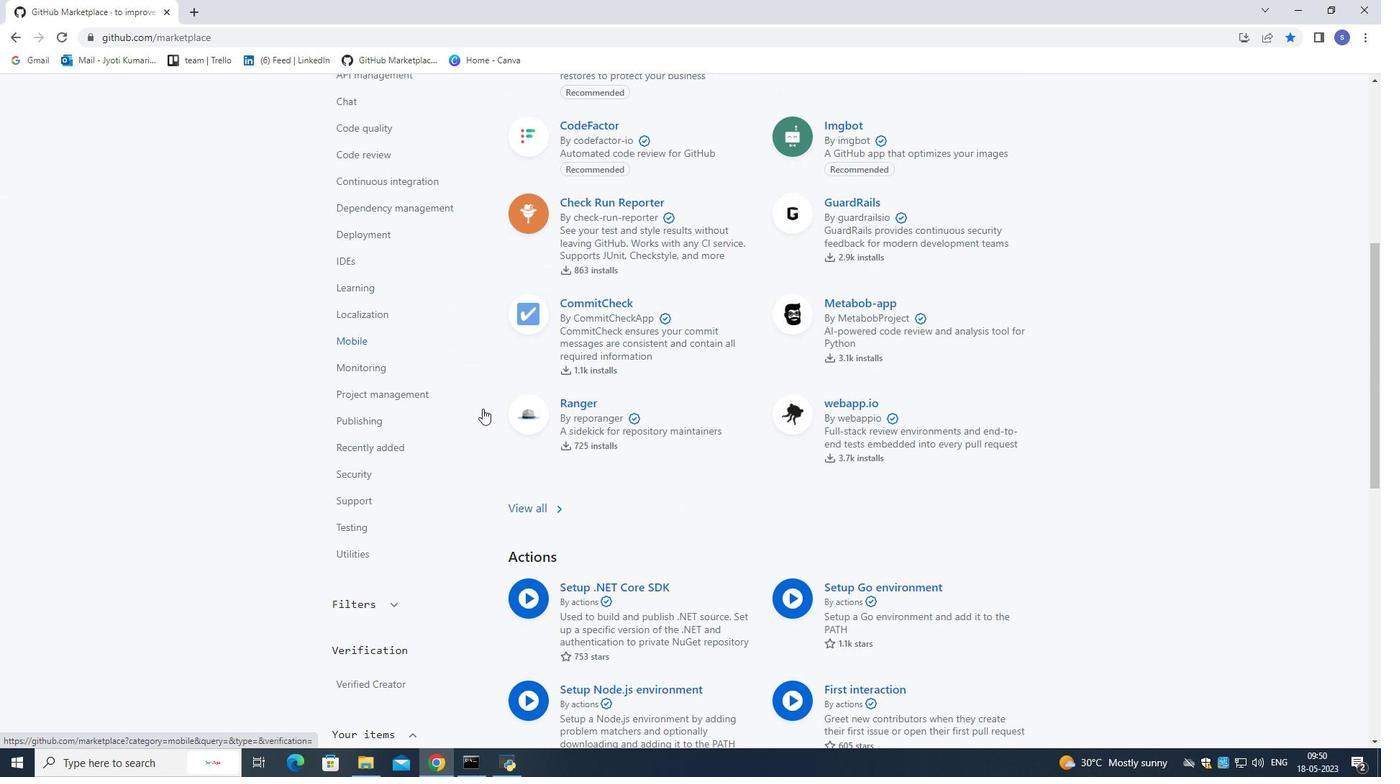 
Action: Mouse scrolled (482, 408) with delta (0, 0)
Screenshot: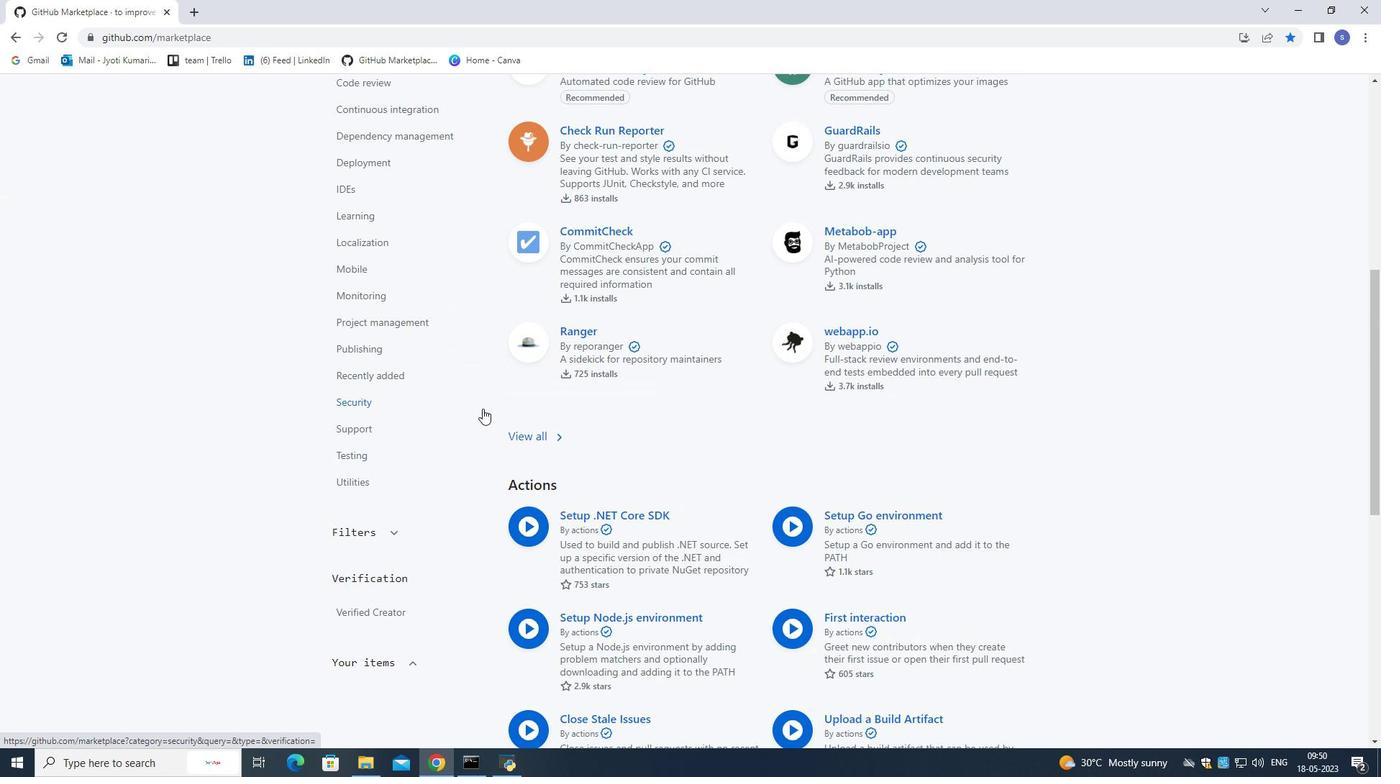 
Action: Mouse scrolled (482, 408) with delta (0, 0)
Screenshot: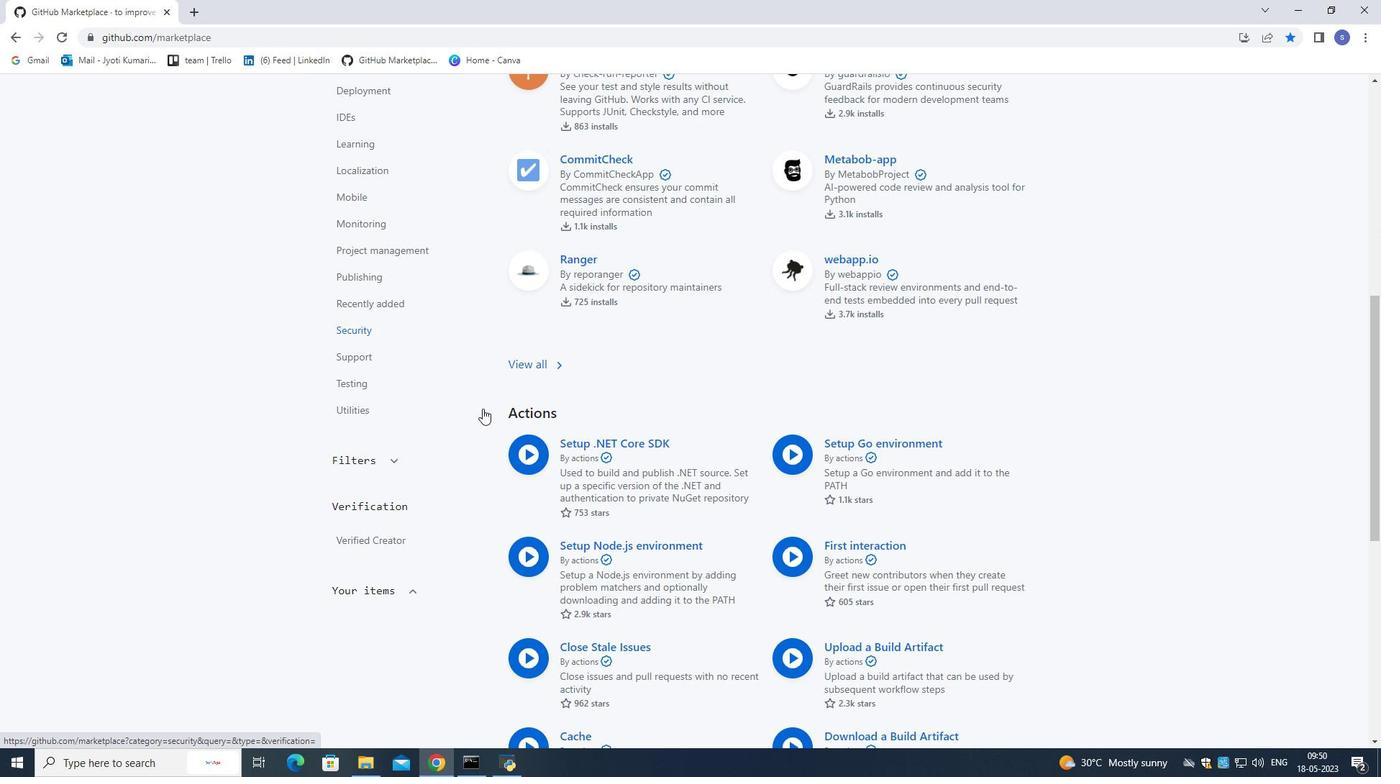 
Action: Mouse scrolled (482, 408) with delta (0, 0)
Screenshot: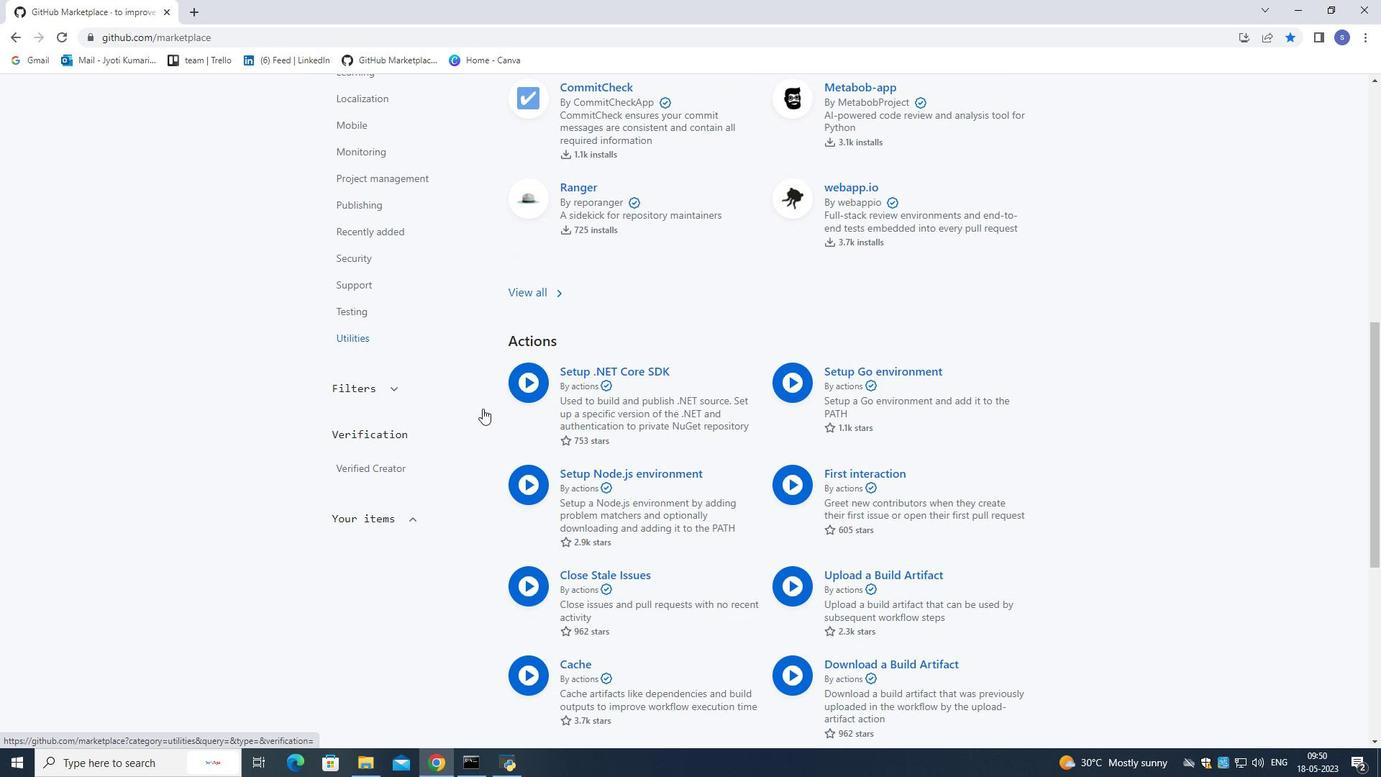 
Action: Mouse scrolled (482, 408) with delta (0, 0)
Screenshot: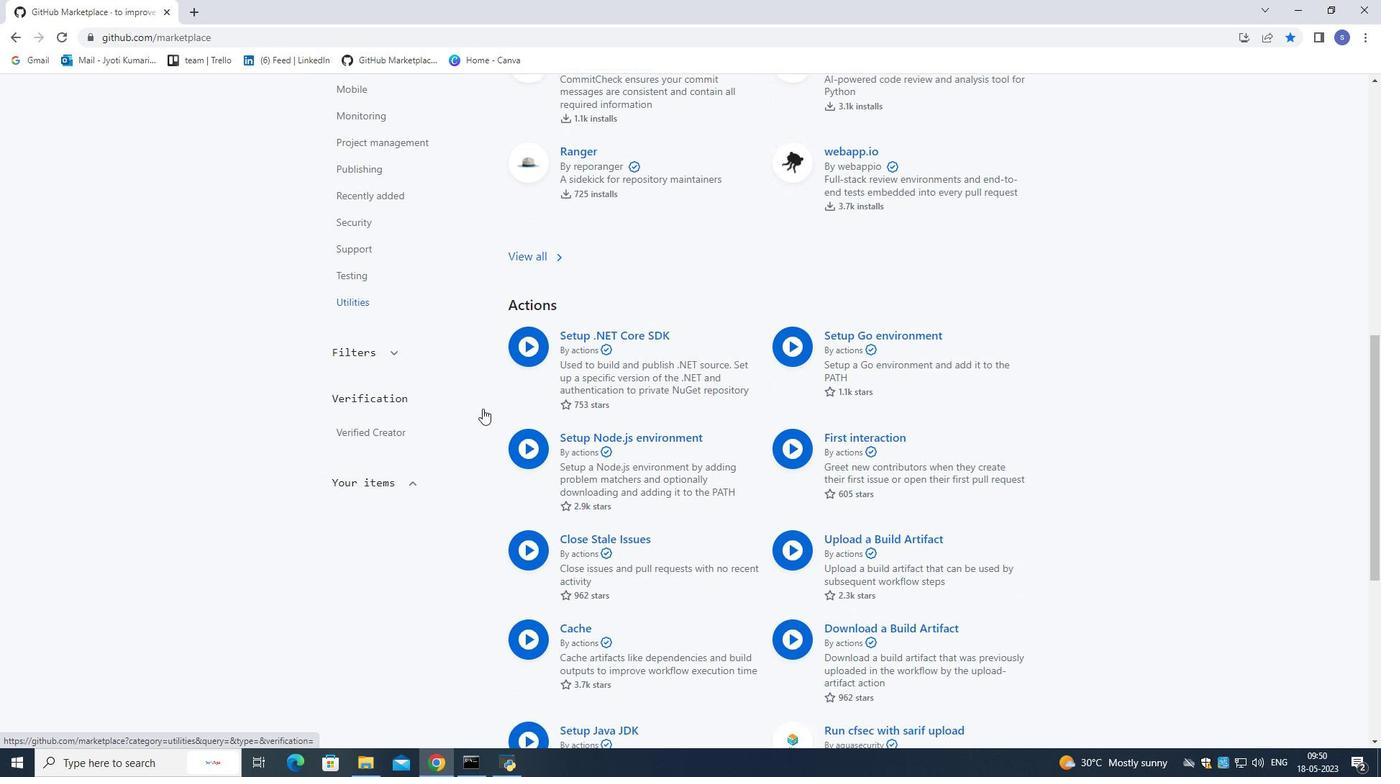 
Action: Mouse scrolled (482, 408) with delta (0, 0)
Screenshot: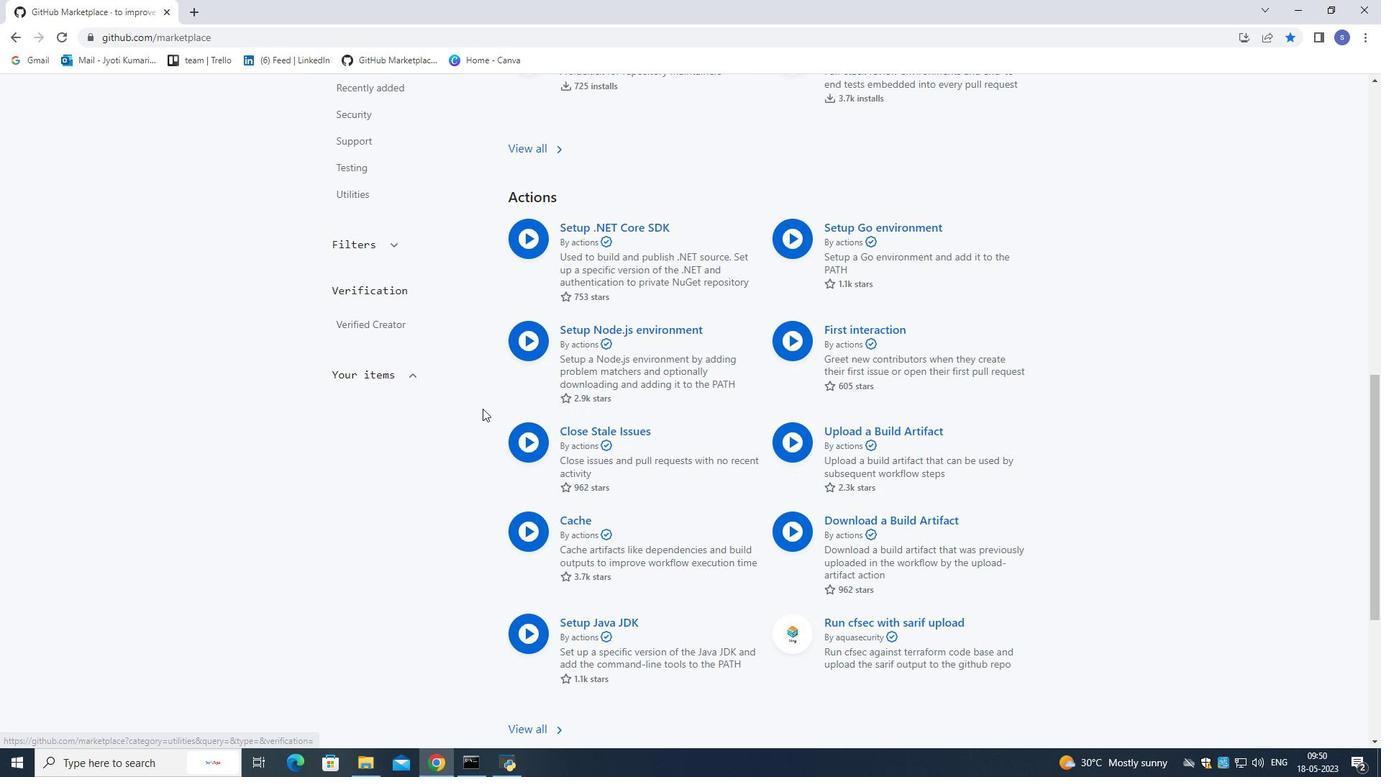 
Action: Mouse scrolled (482, 408) with delta (0, 0)
Screenshot: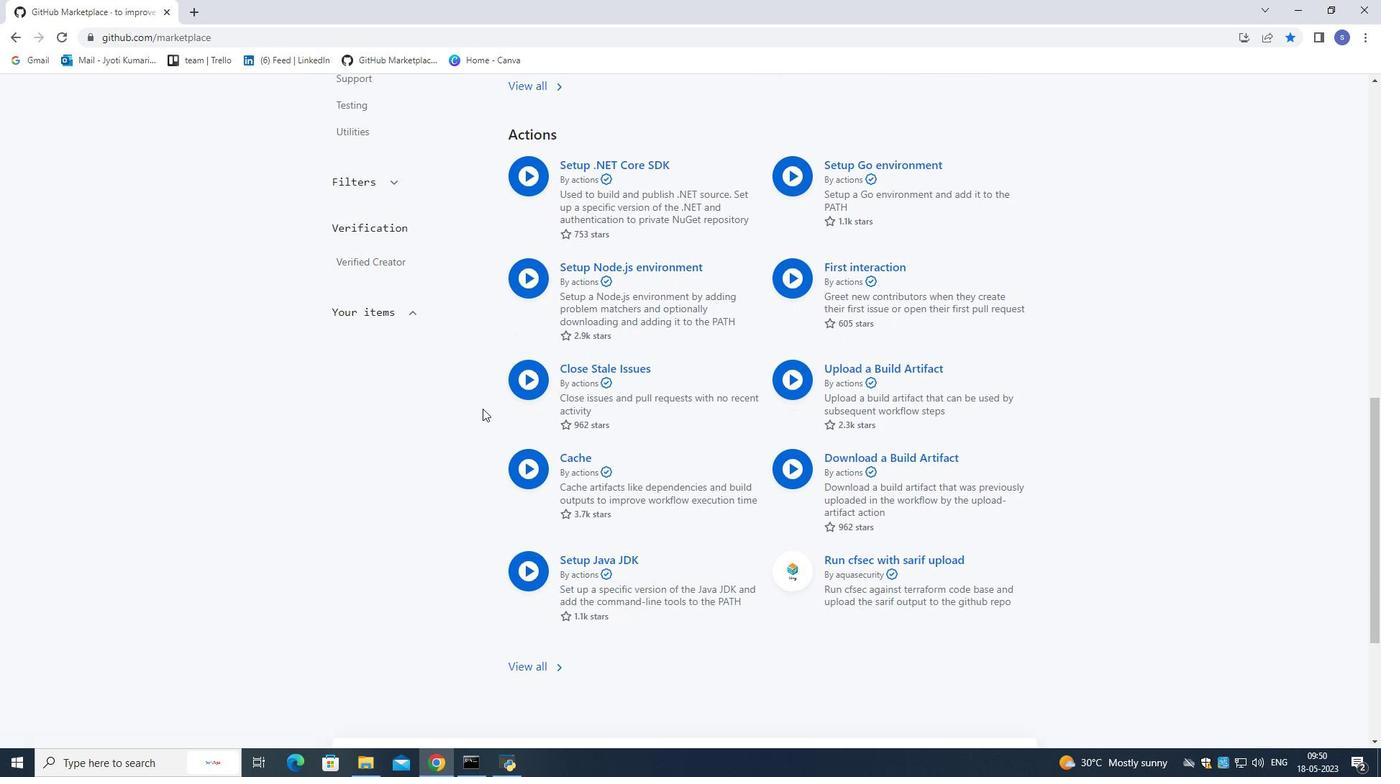 
Action: Mouse scrolled (482, 408) with delta (0, 0)
Screenshot: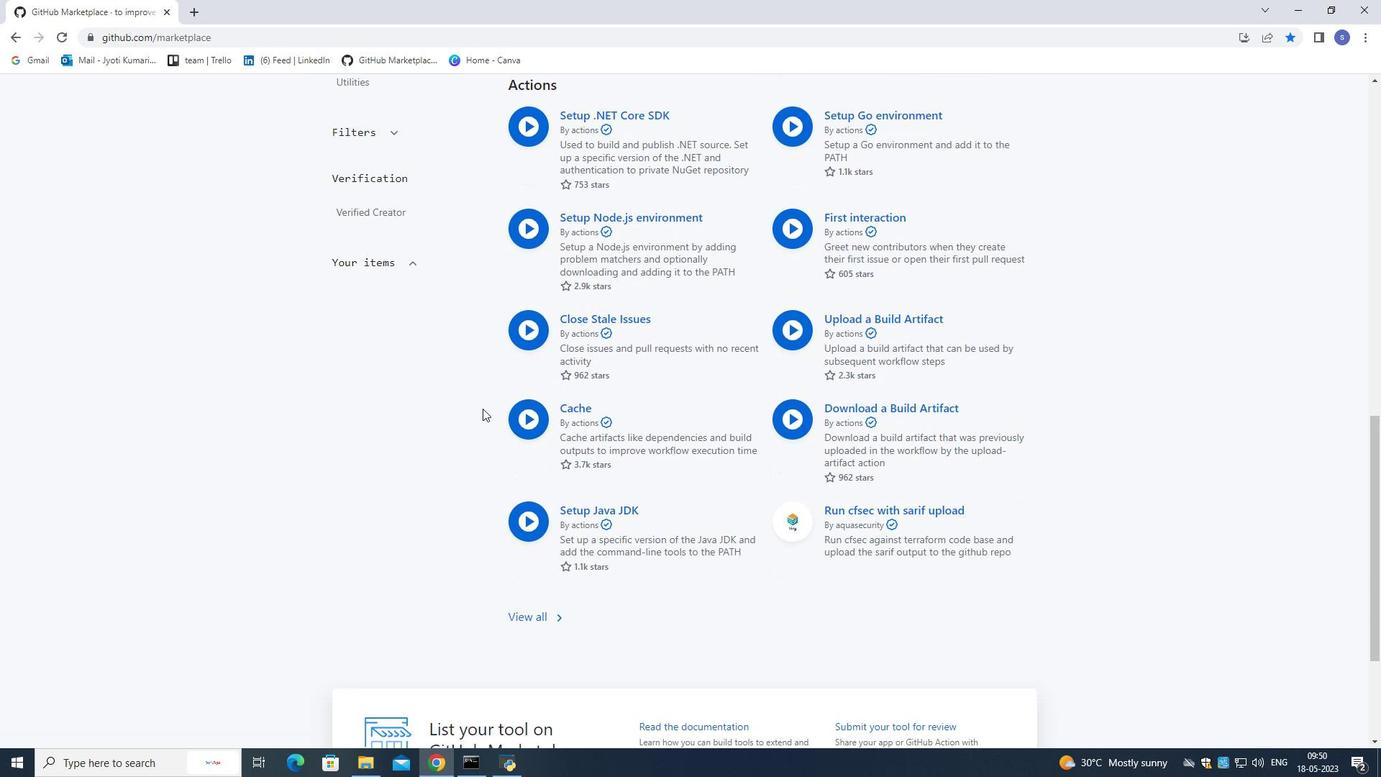 
Action: Mouse scrolled (482, 408) with delta (0, 0)
Screenshot: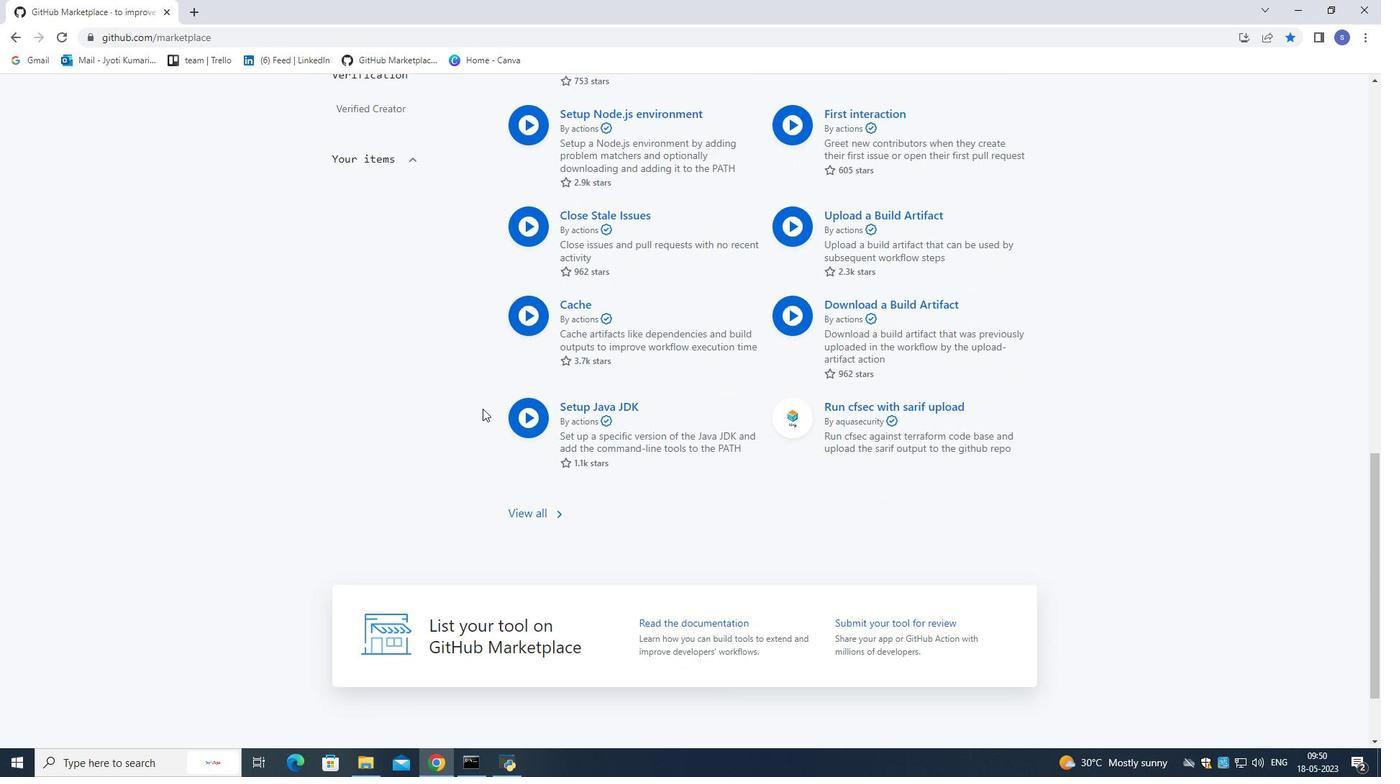 
Action: Mouse scrolled (482, 408) with delta (0, 0)
Screenshot: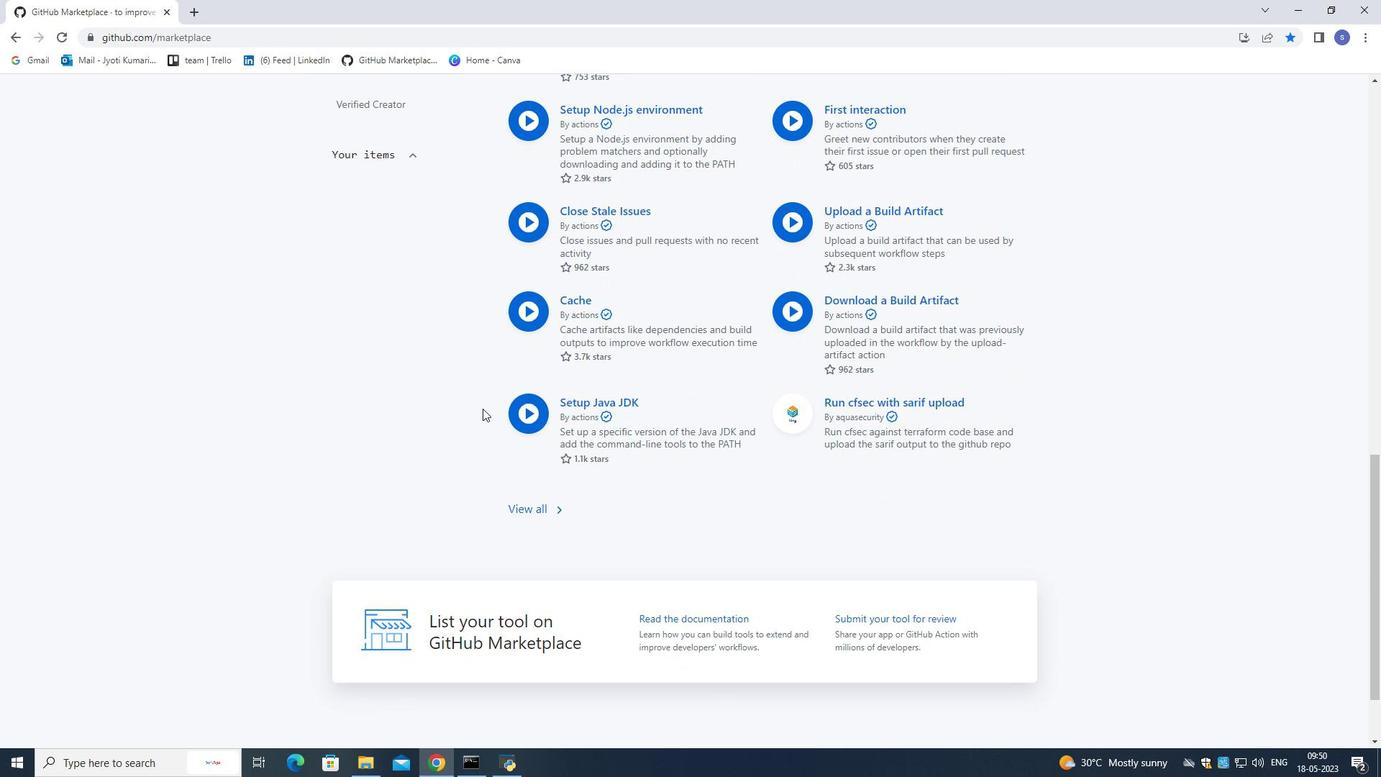 
Action: Mouse scrolled (482, 408) with delta (0, 0)
Screenshot: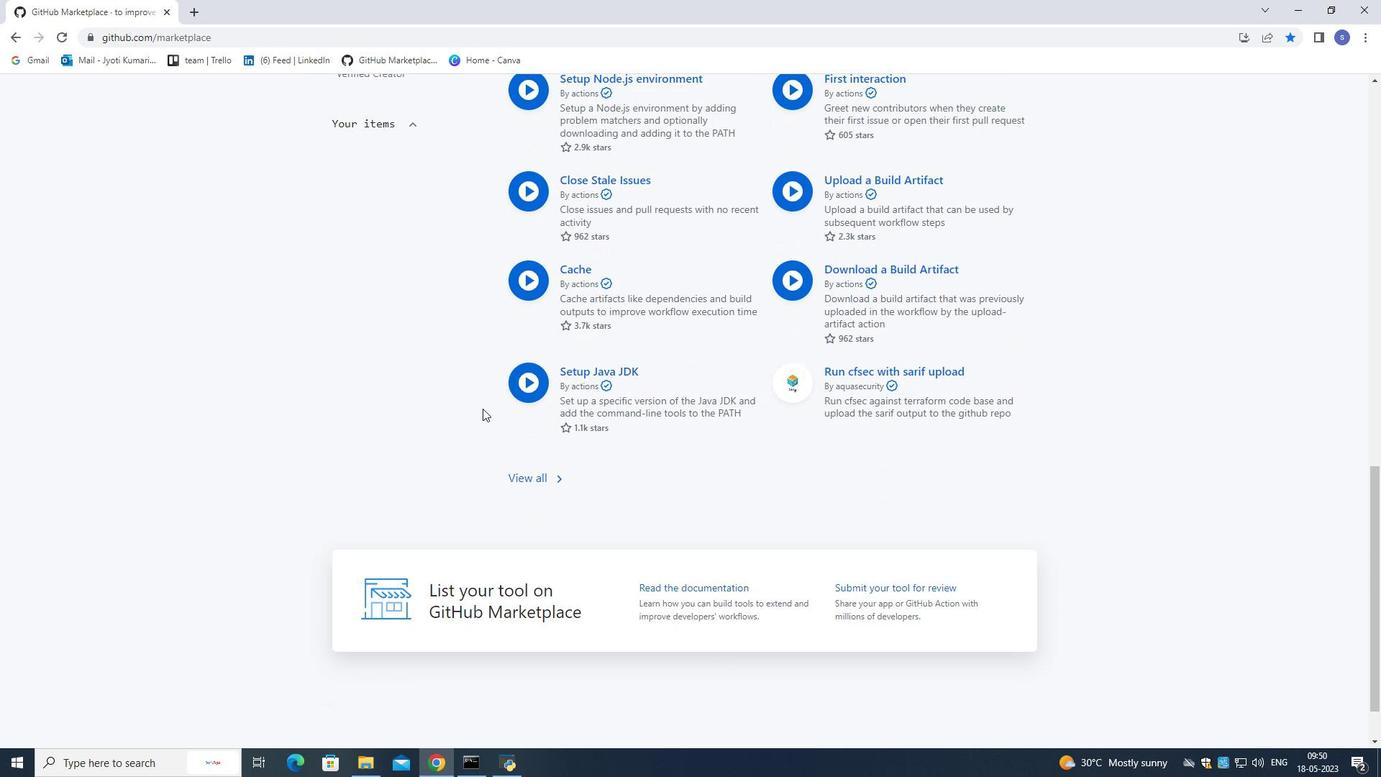 
Action: Mouse scrolled (482, 408) with delta (0, 0)
Screenshot: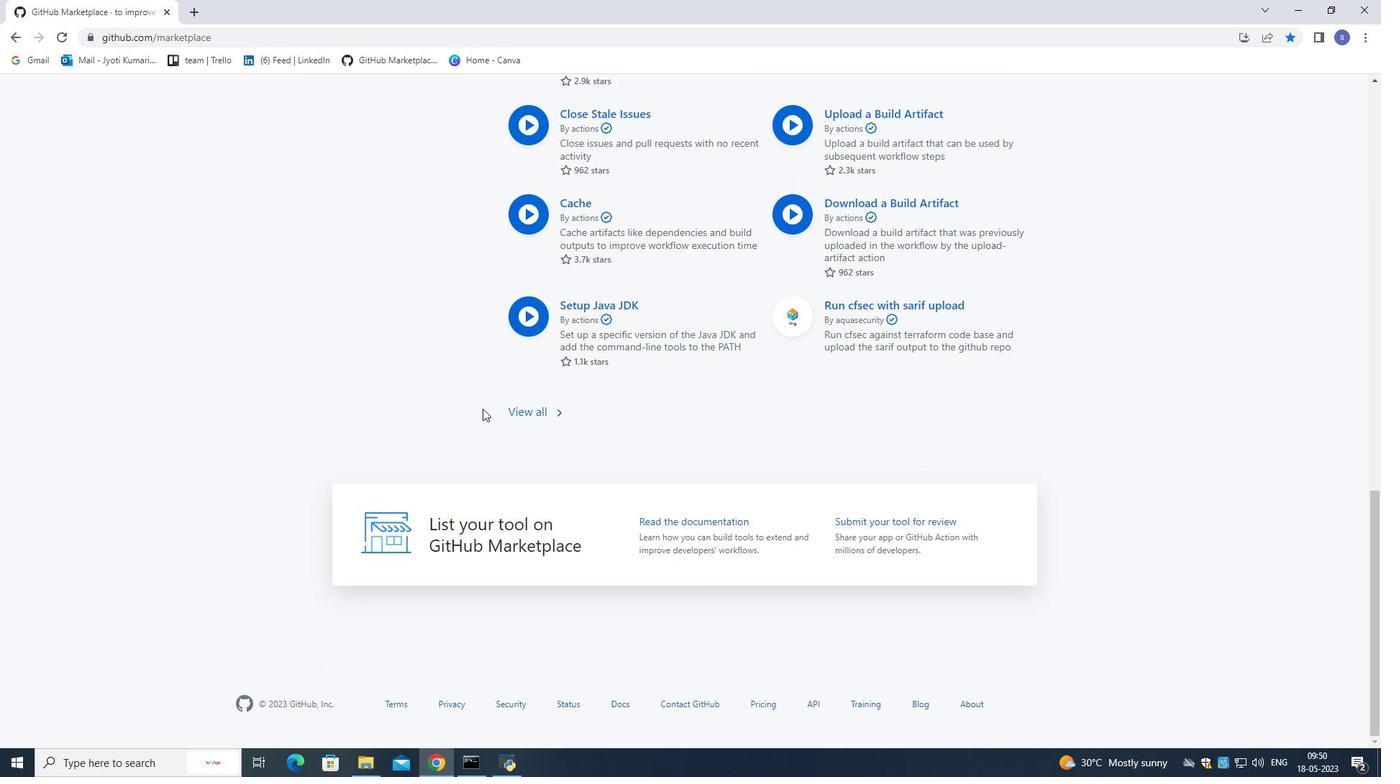 
Action: Mouse scrolled (482, 408) with delta (0, 0)
Screenshot: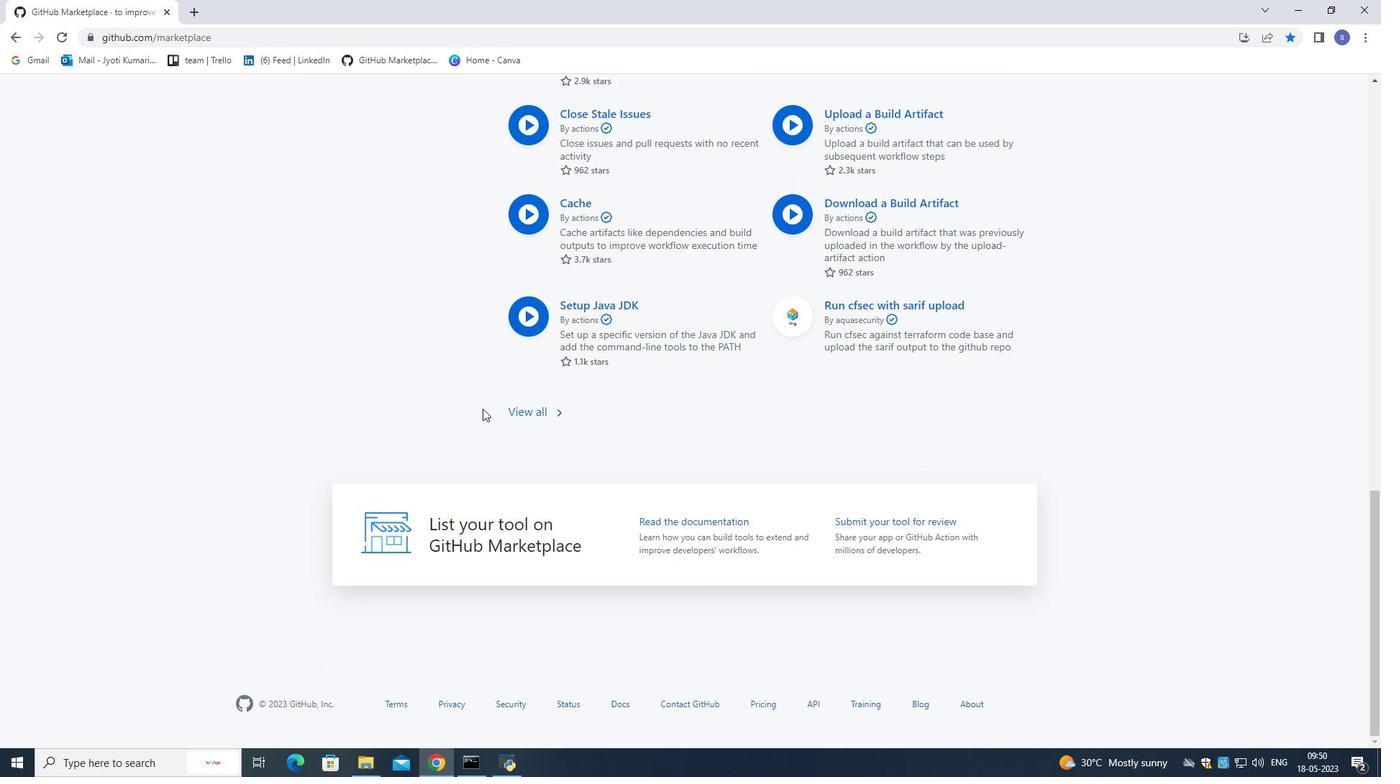 
Action: Mouse scrolled (482, 408) with delta (0, 0)
Screenshot: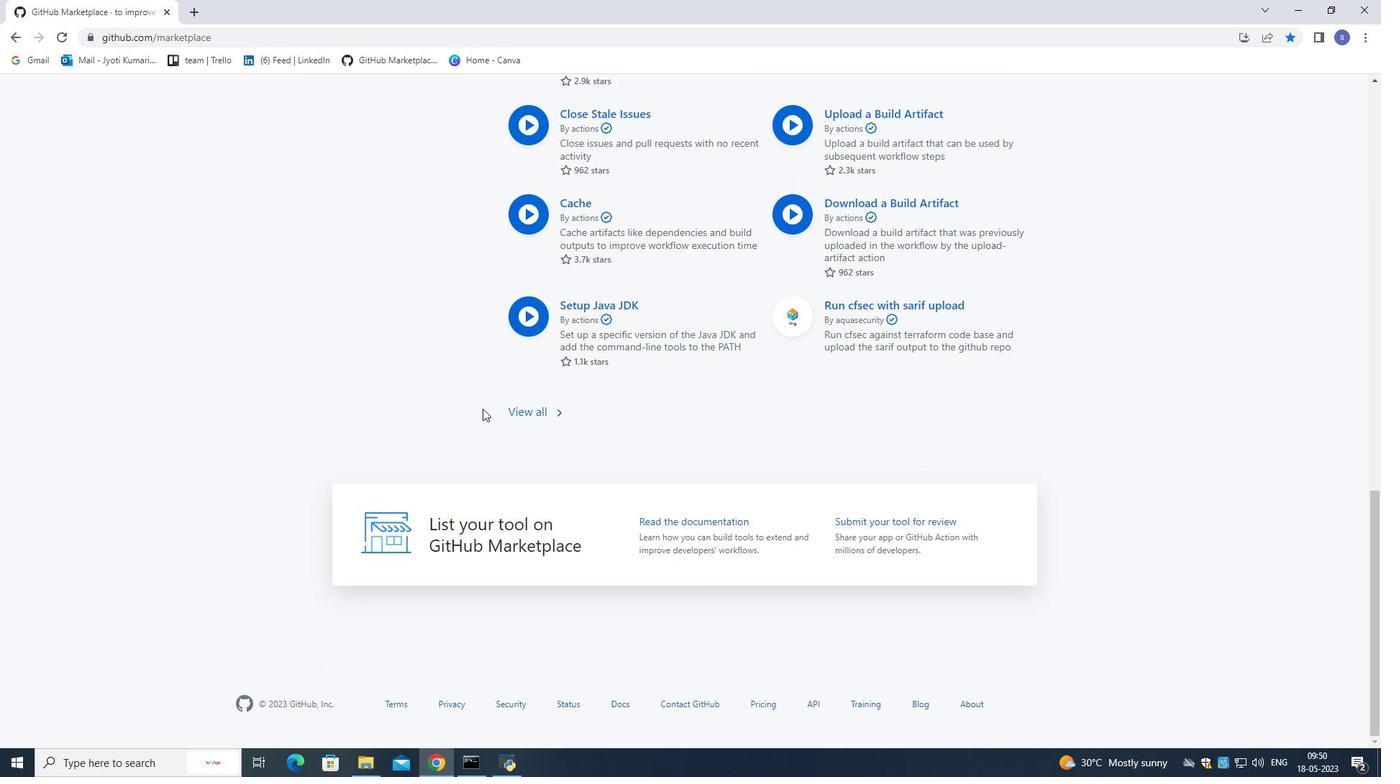 
Action: Mouse scrolled (482, 409) with delta (0, 0)
Screenshot: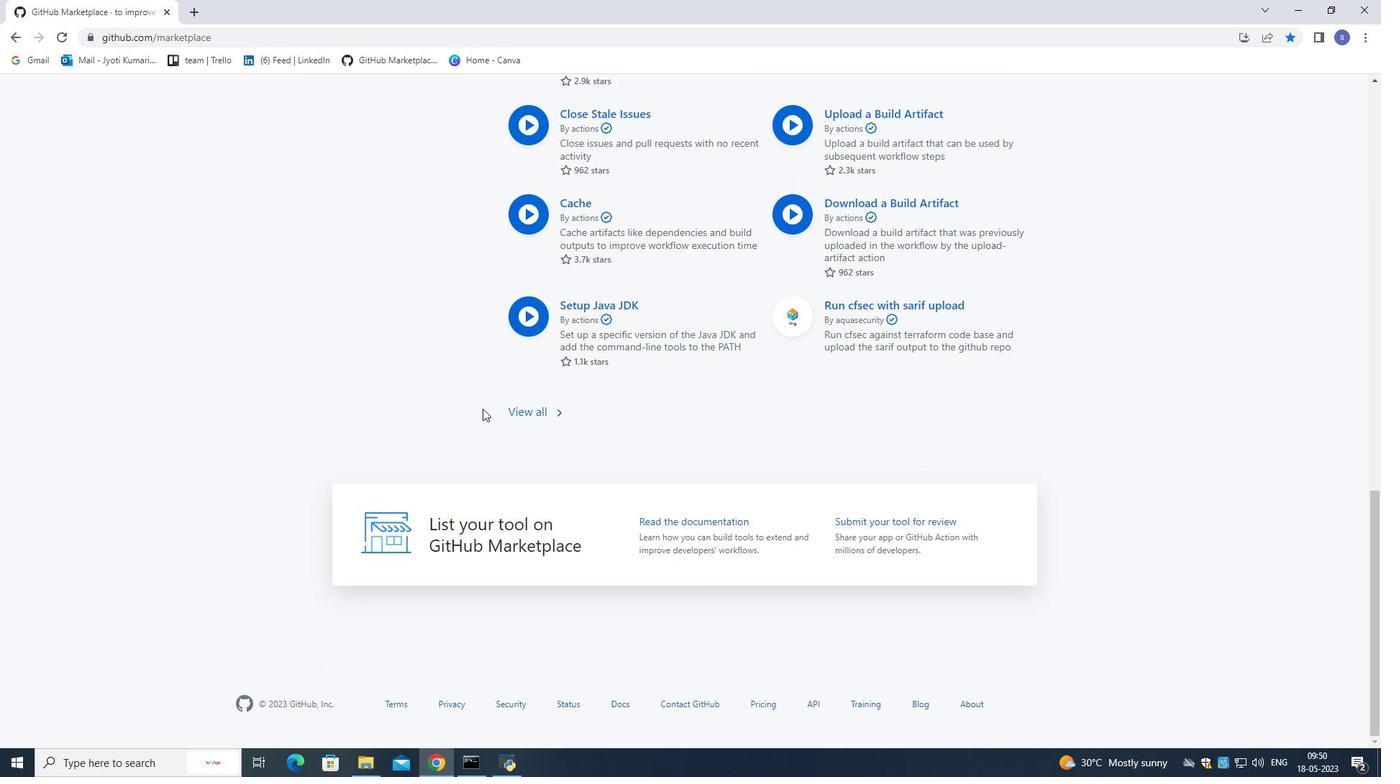 
Action: Mouse scrolled (482, 409) with delta (0, 0)
Screenshot: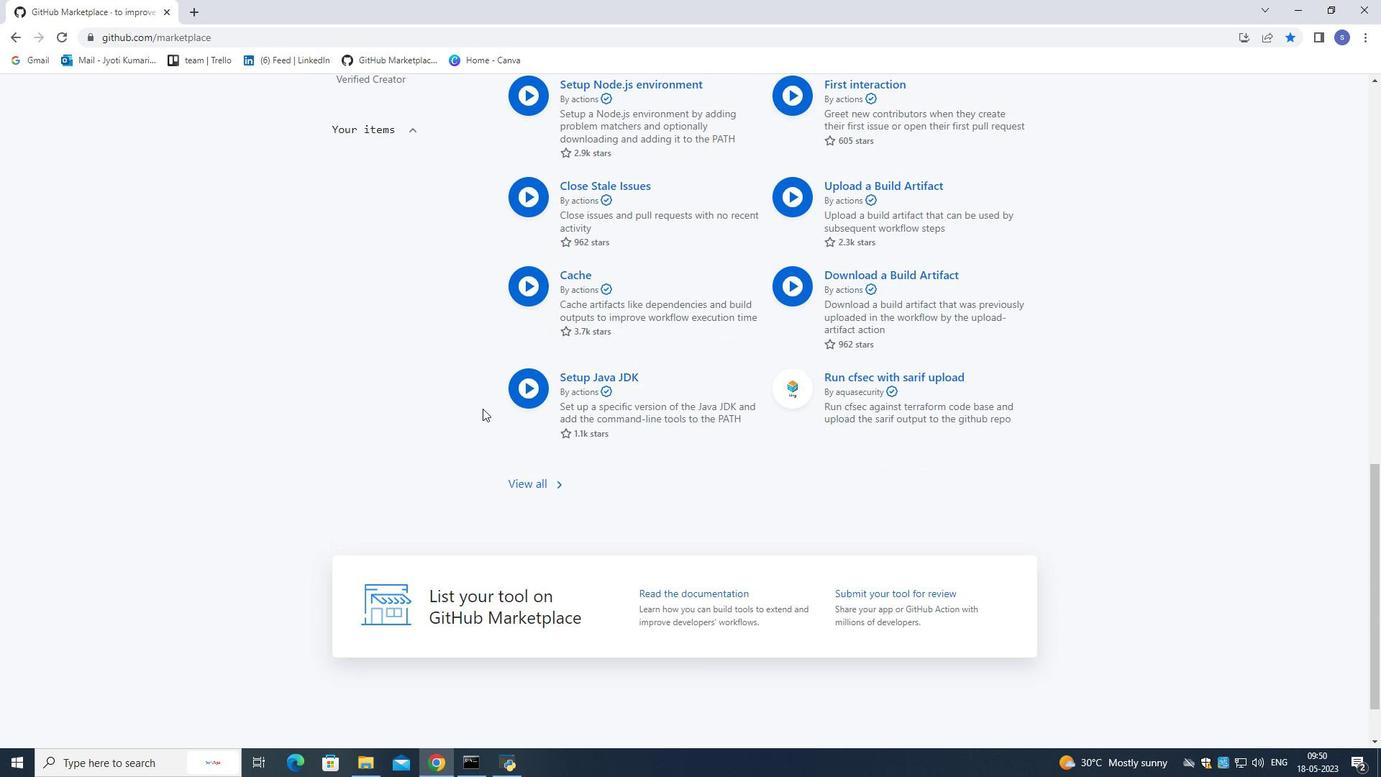 
Action: Mouse scrolled (482, 409) with delta (0, 0)
Screenshot: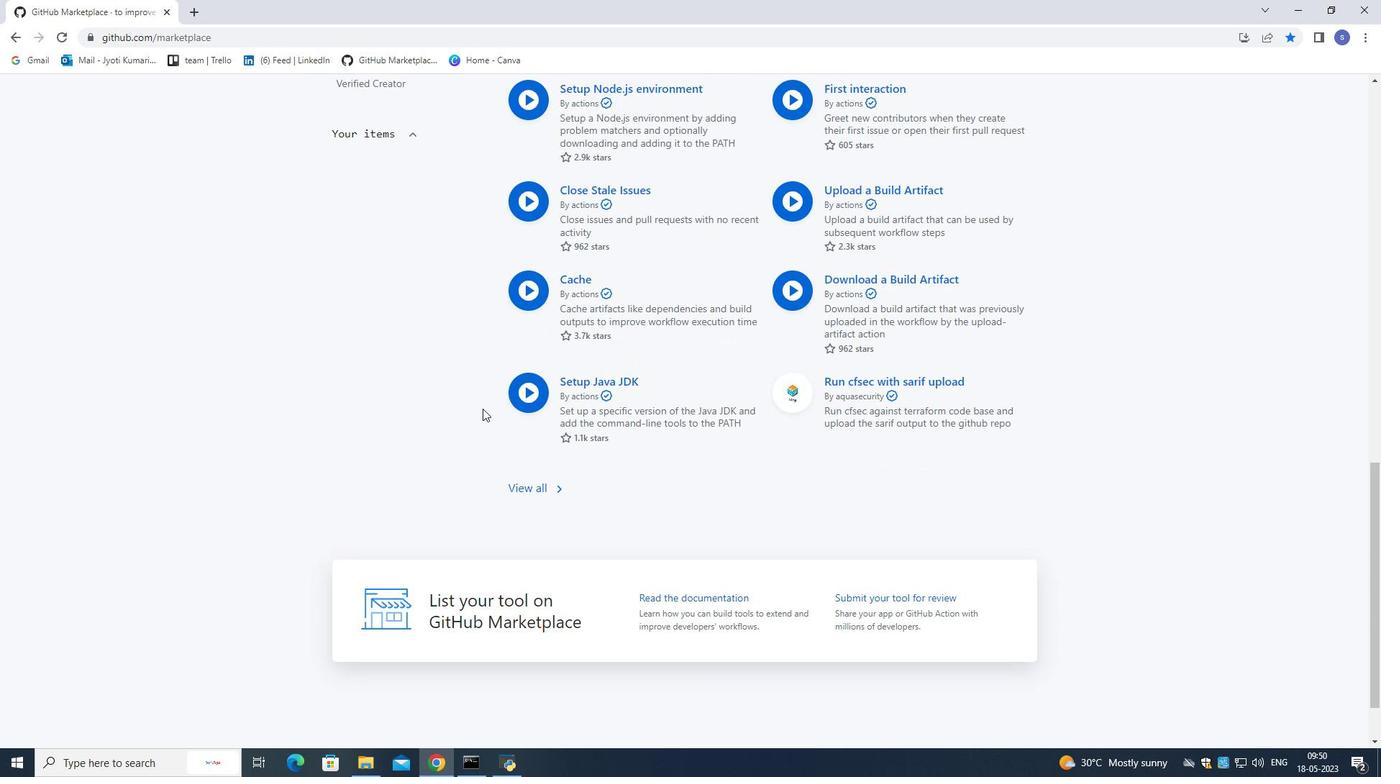 
Action: Mouse scrolled (482, 409) with delta (0, 0)
Screenshot: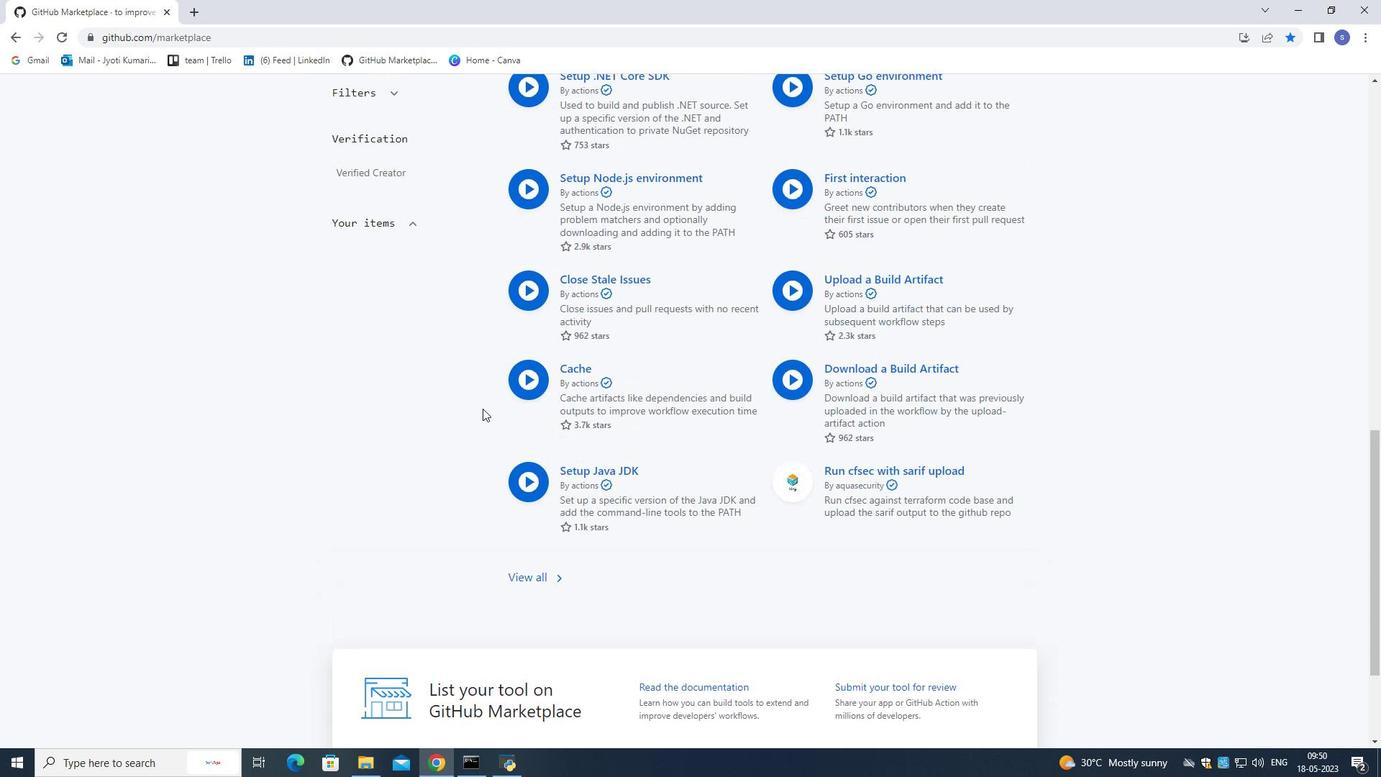 
Action: Mouse scrolled (482, 409) with delta (0, 0)
Screenshot: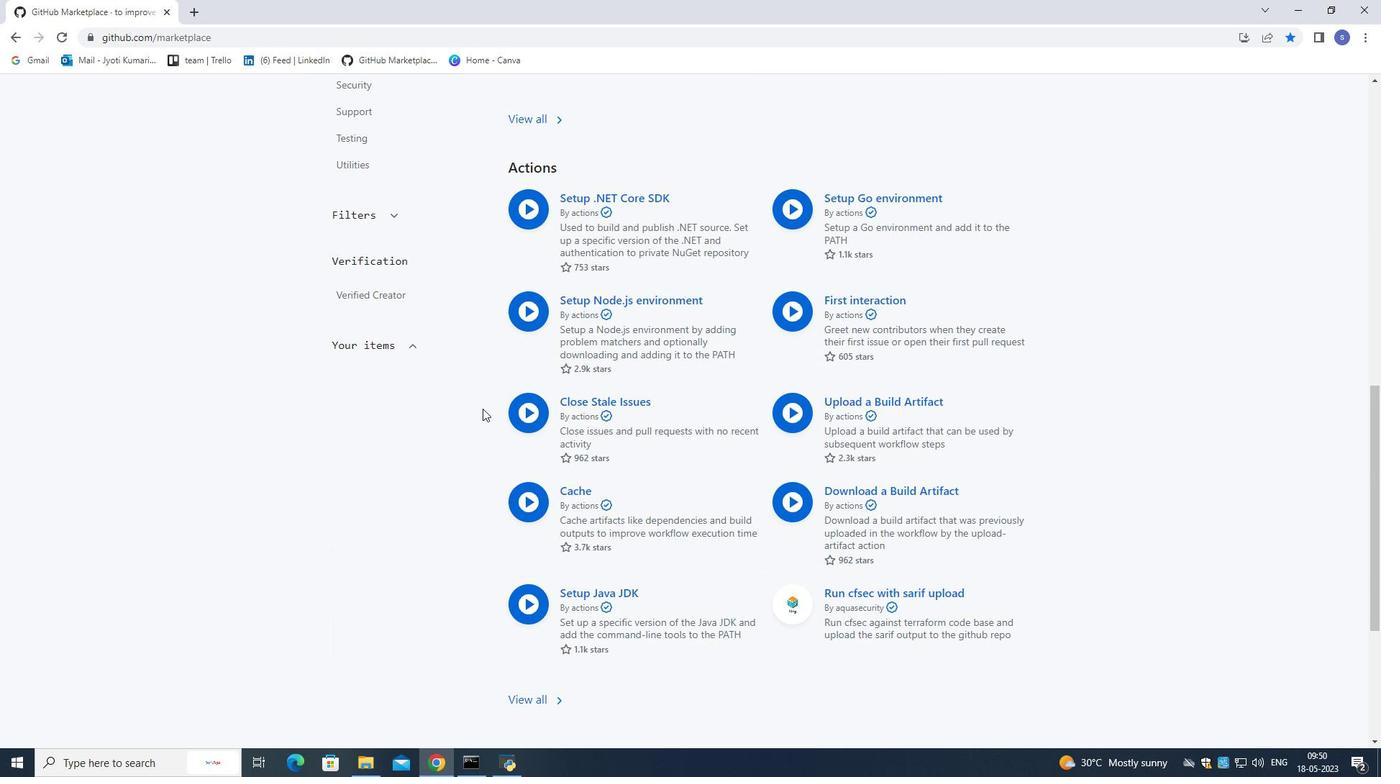 
Action: Mouse scrolled (482, 409) with delta (0, 0)
Screenshot: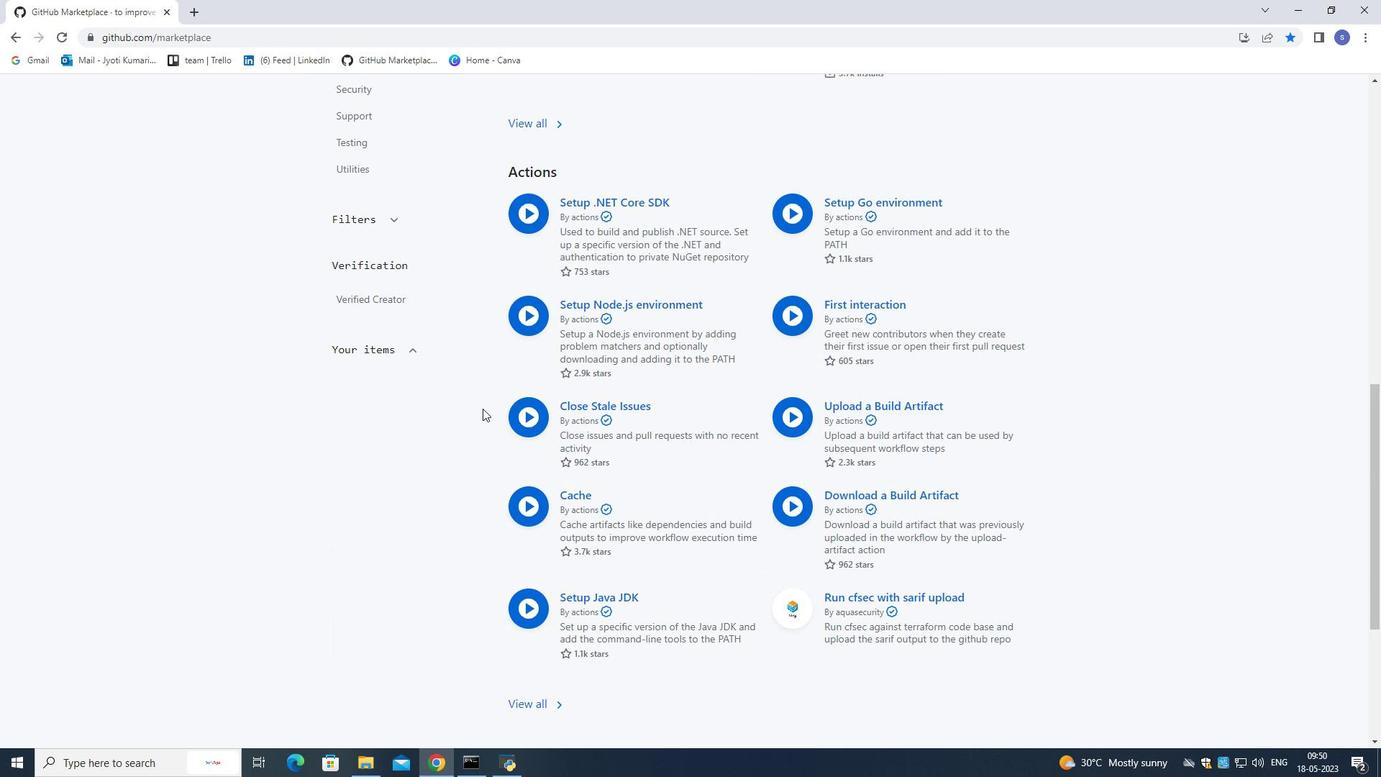 
Action: Mouse scrolled (482, 409) with delta (0, 0)
Screenshot: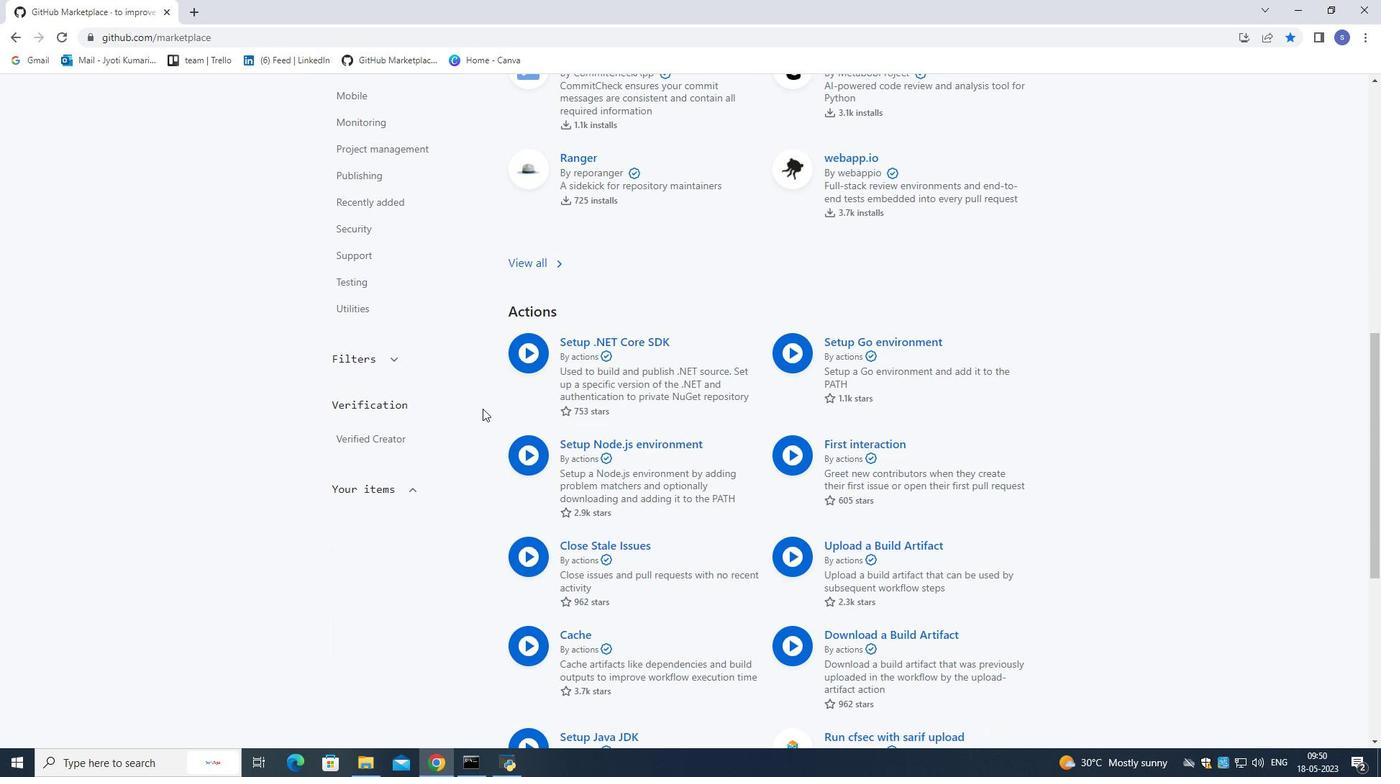 
Action: Mouse scrolled (482, 409) with delta (0, 0)
Screenshot: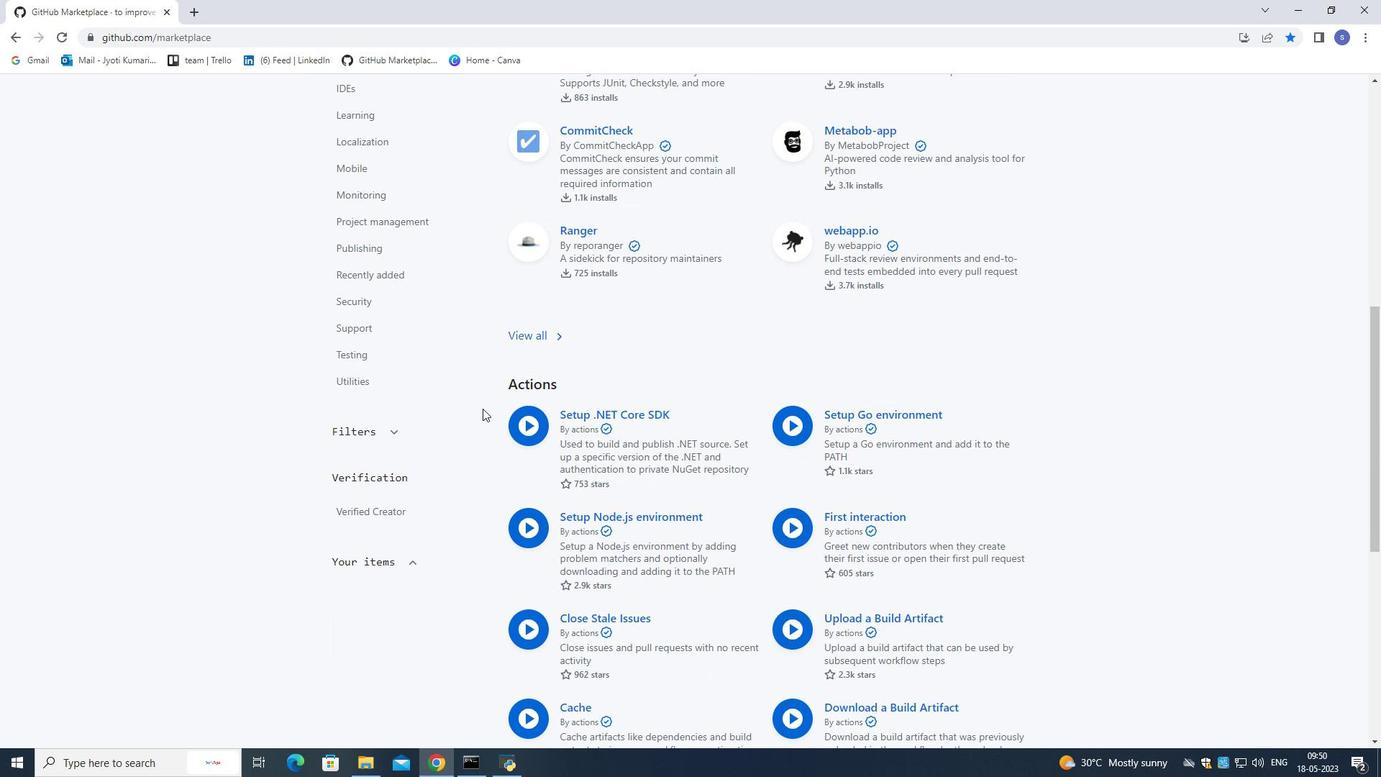 
Action: Mouse scrolled (482, 409) with delta (0, 0)
Screenshot: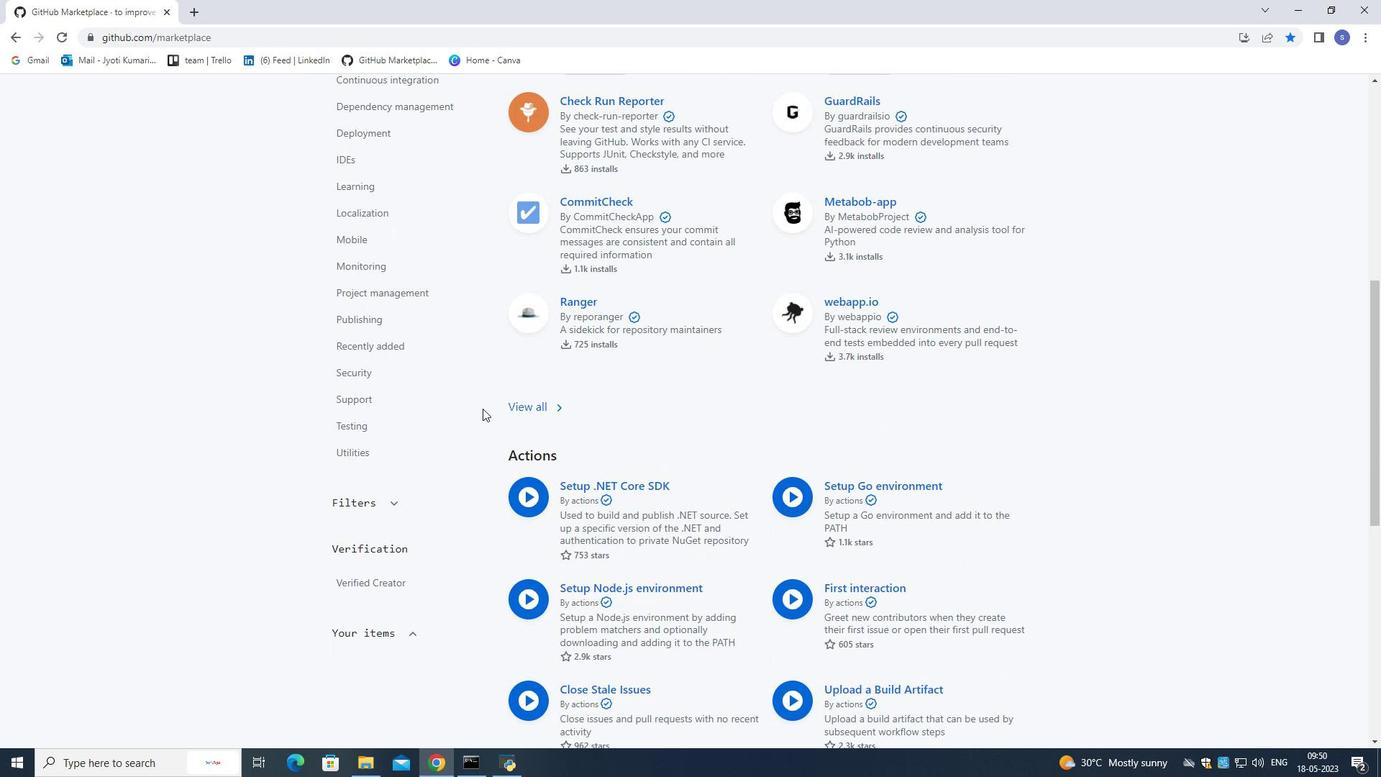
Action: Mouse scrolled (482, 409) with delta (0, 0)
Screenshot: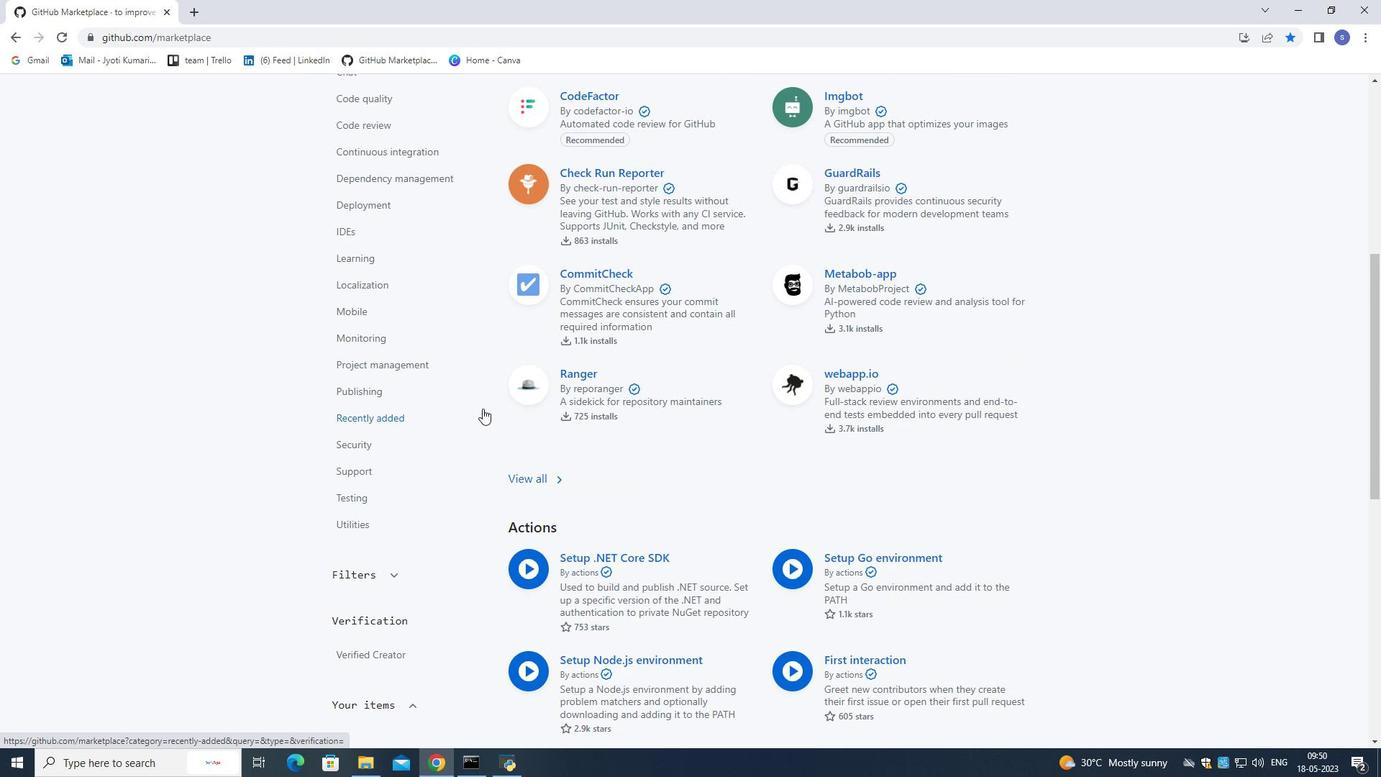
Action: Mouse scrolled (482, 409) with delta (0, 0)
Screenshot: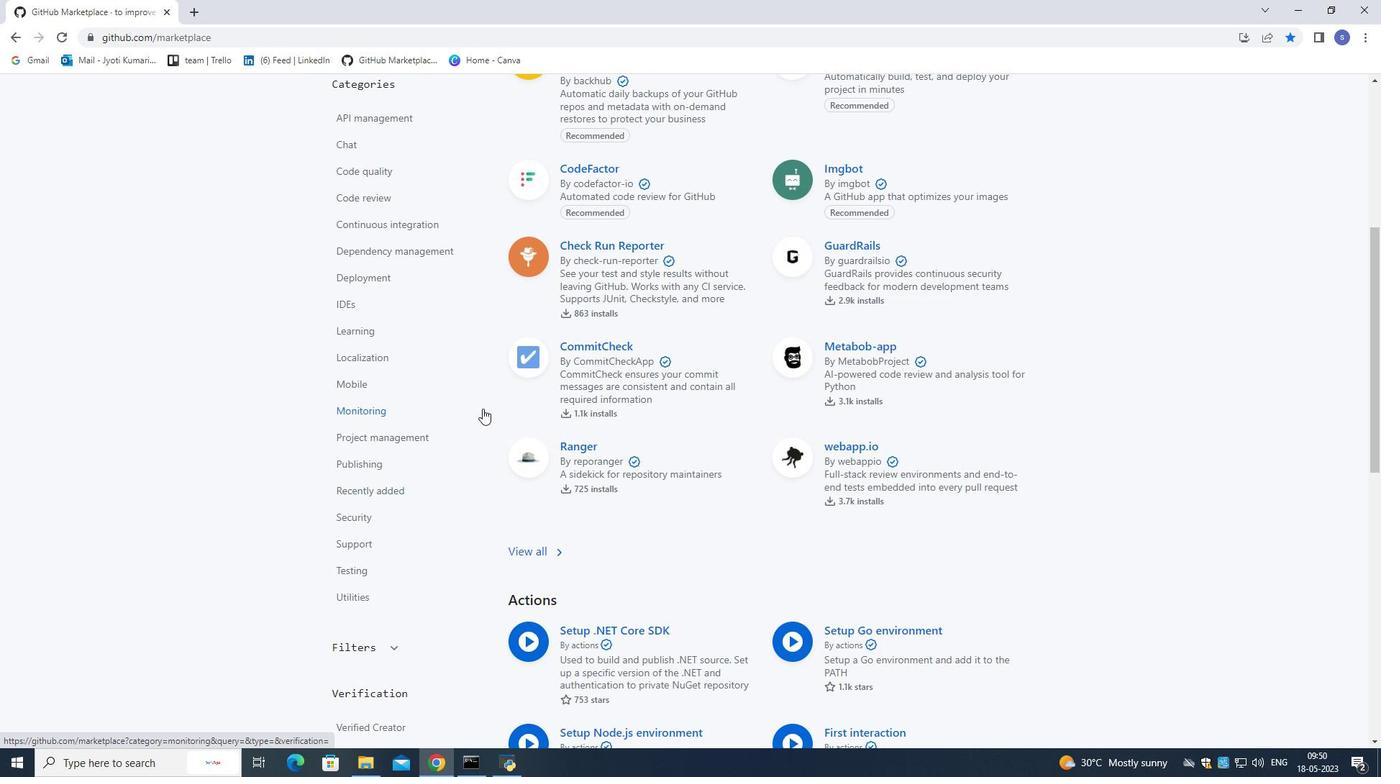 
Action: Mouse scrolled (482, 409) with delta (0, 0)
Screenshot: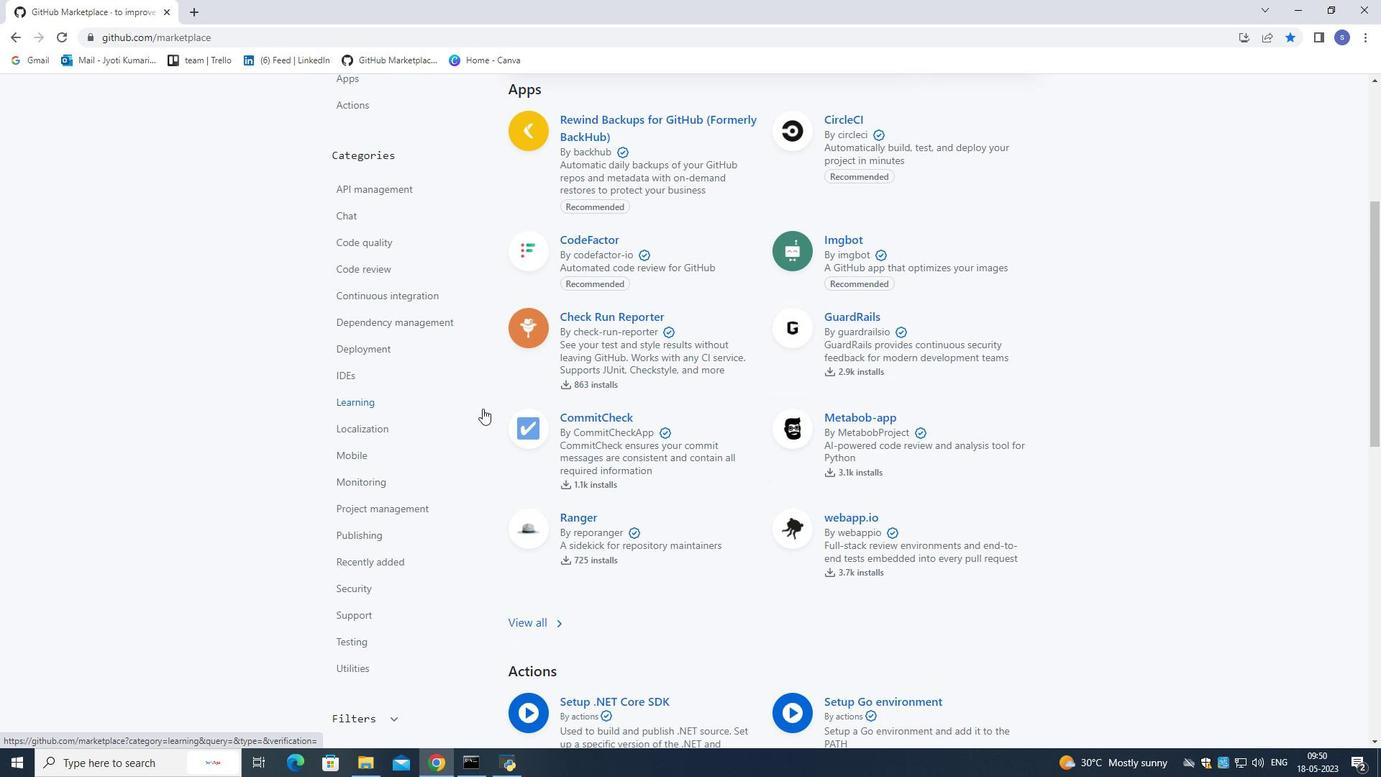 
Action: Mouse scrolled (482, 409) with delta (0, 0)
Screenshot: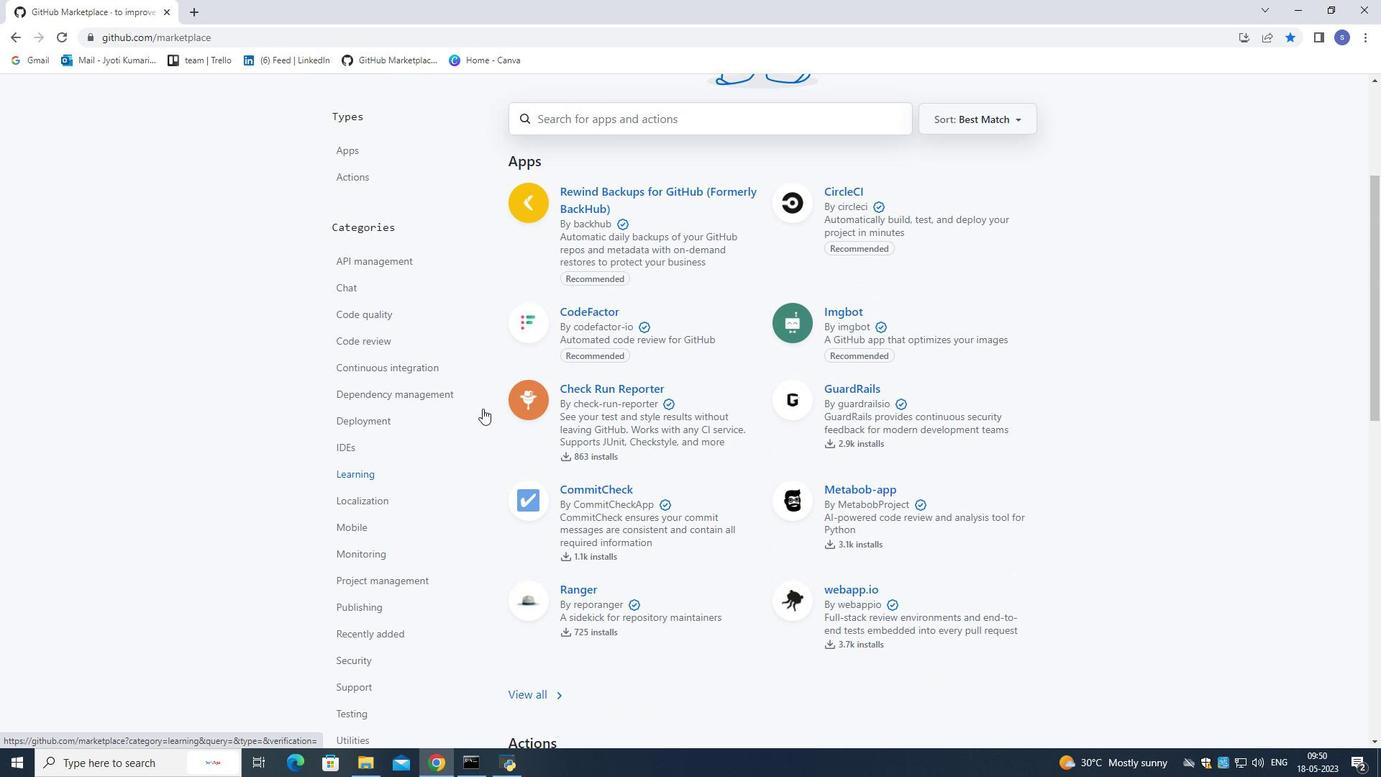 
Action: Mouse scrolled (482, 409) with delta (0, 0)
Screenshot: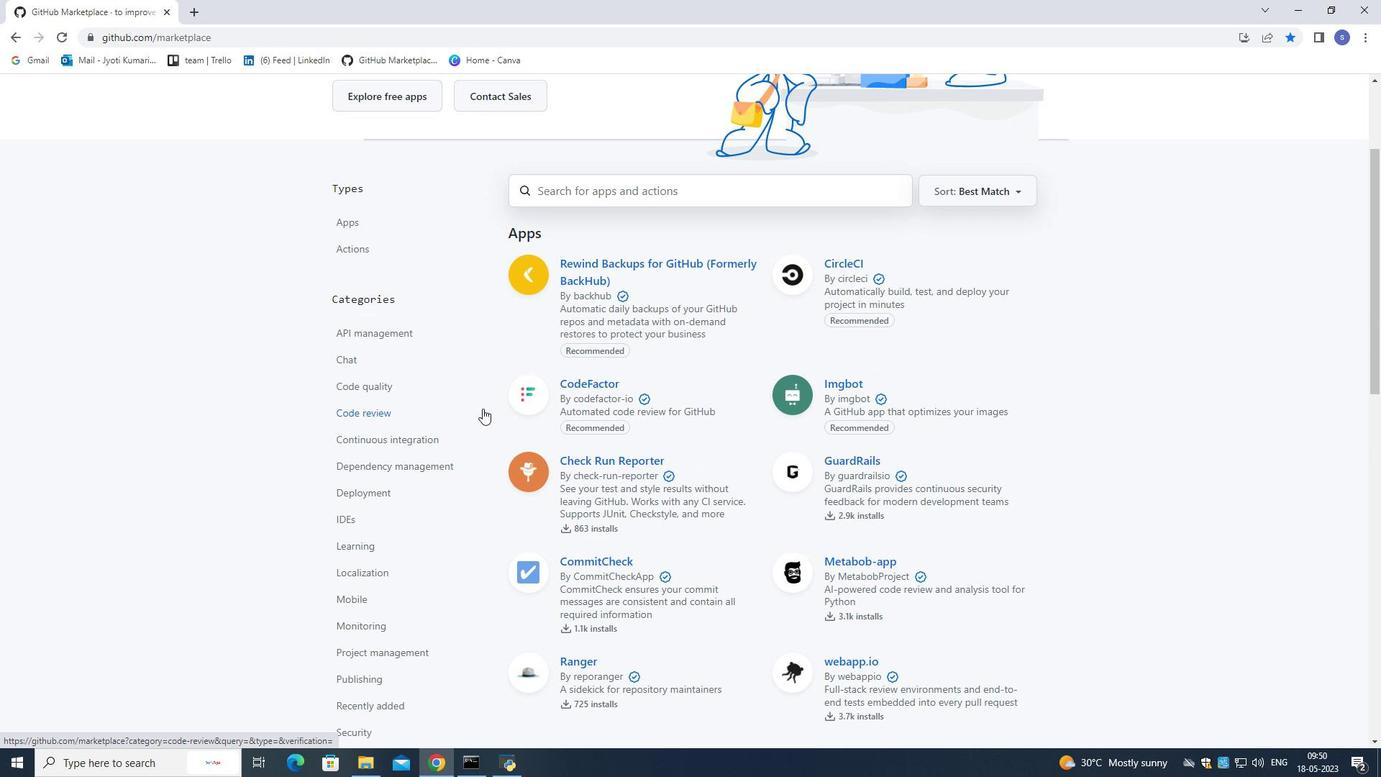 
Action: Mouse scrolled (482, 409) with delta (0, 0)
Screenshot: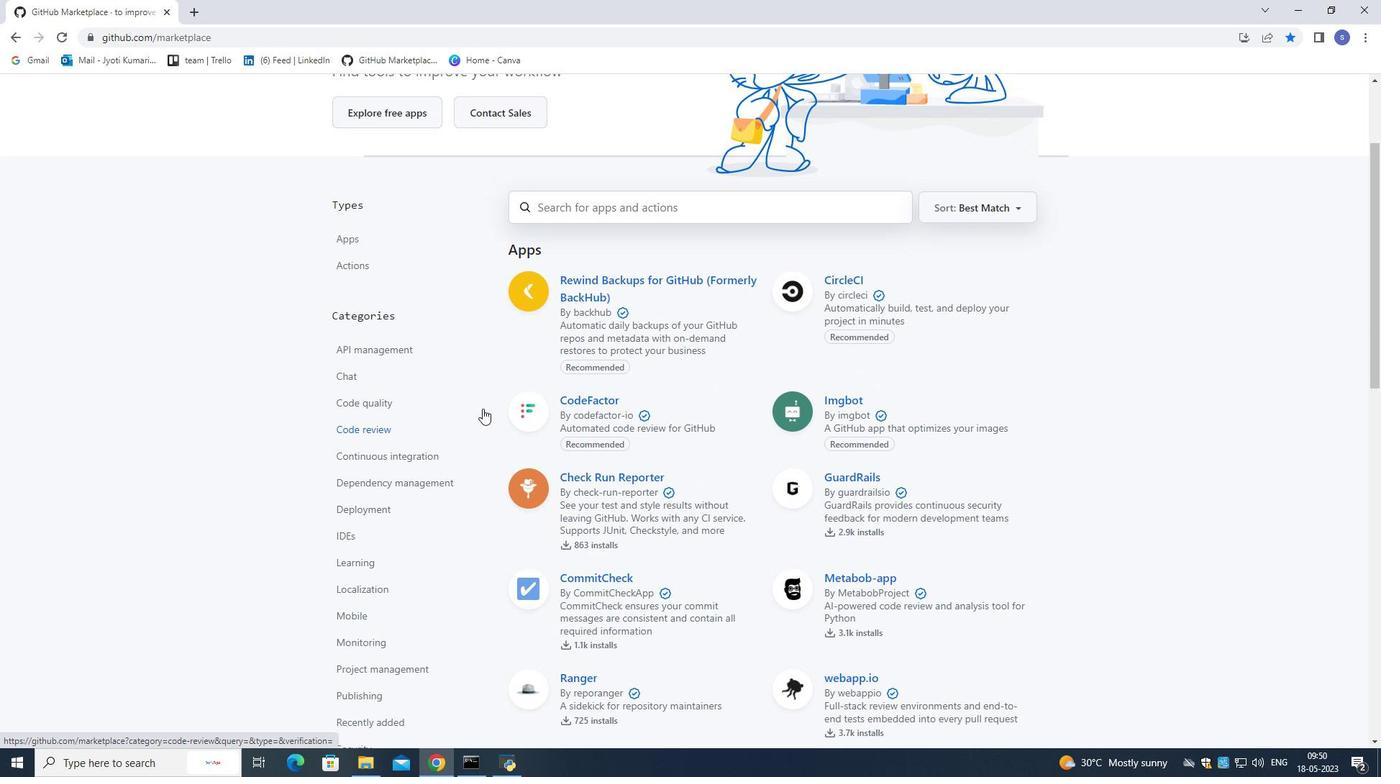 
Action: Mouse scrolled (482, 409) with delta (0, 0)
Screenshot: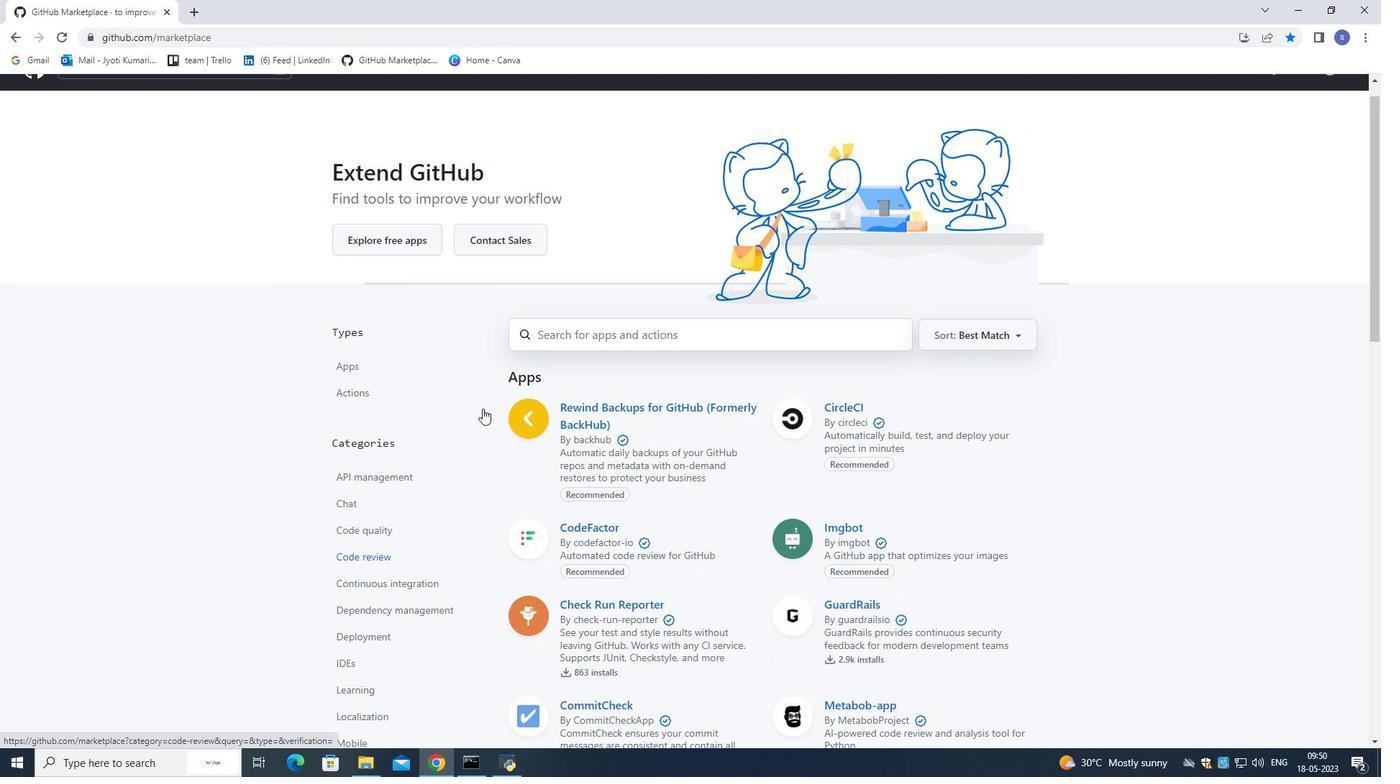 
Action: Mouse scrolled (482, 409) with delta (0, 0)
Screenshot: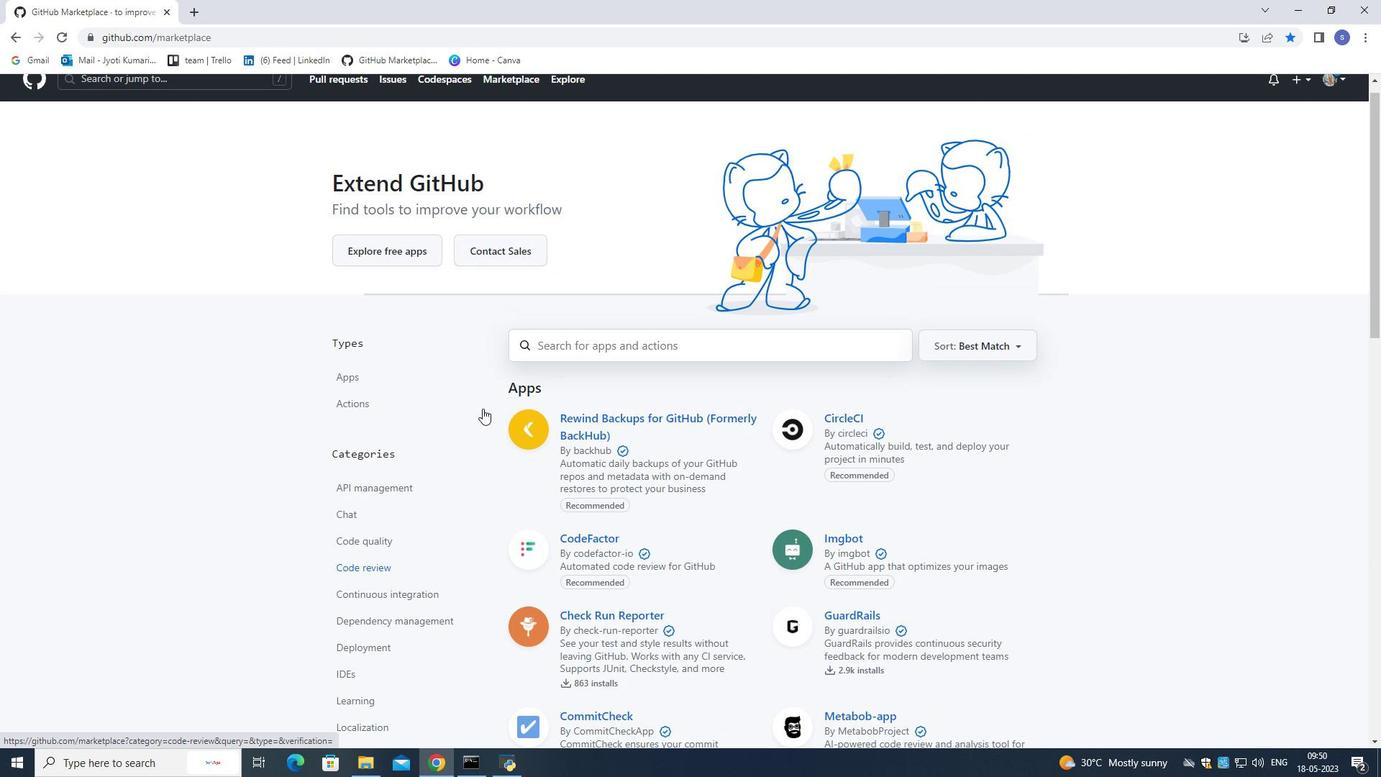 
Action: Mouse scrolled (482, 409) with delta (0, 0)
Screenshot: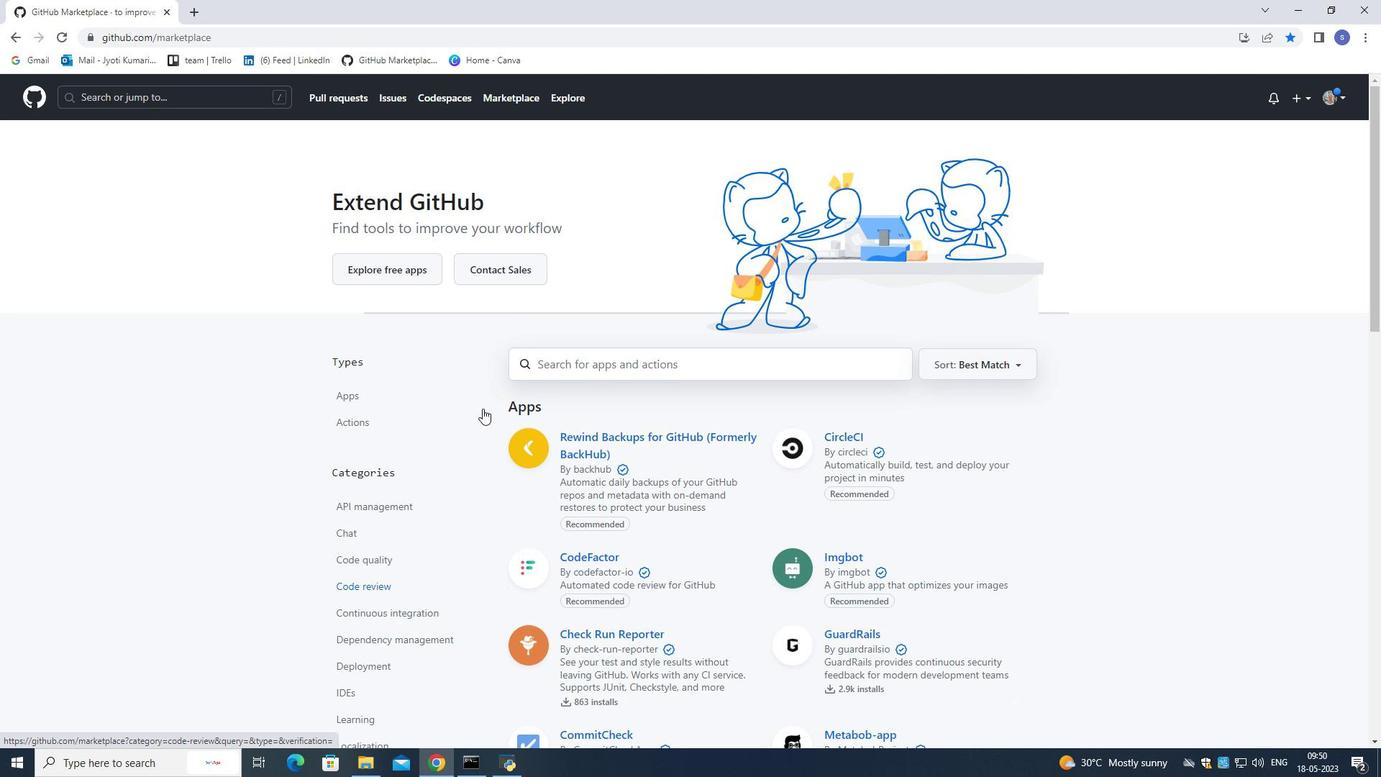 
Action: Mouse scrolled (482, 409) with delta (0, 0)
Screenshot: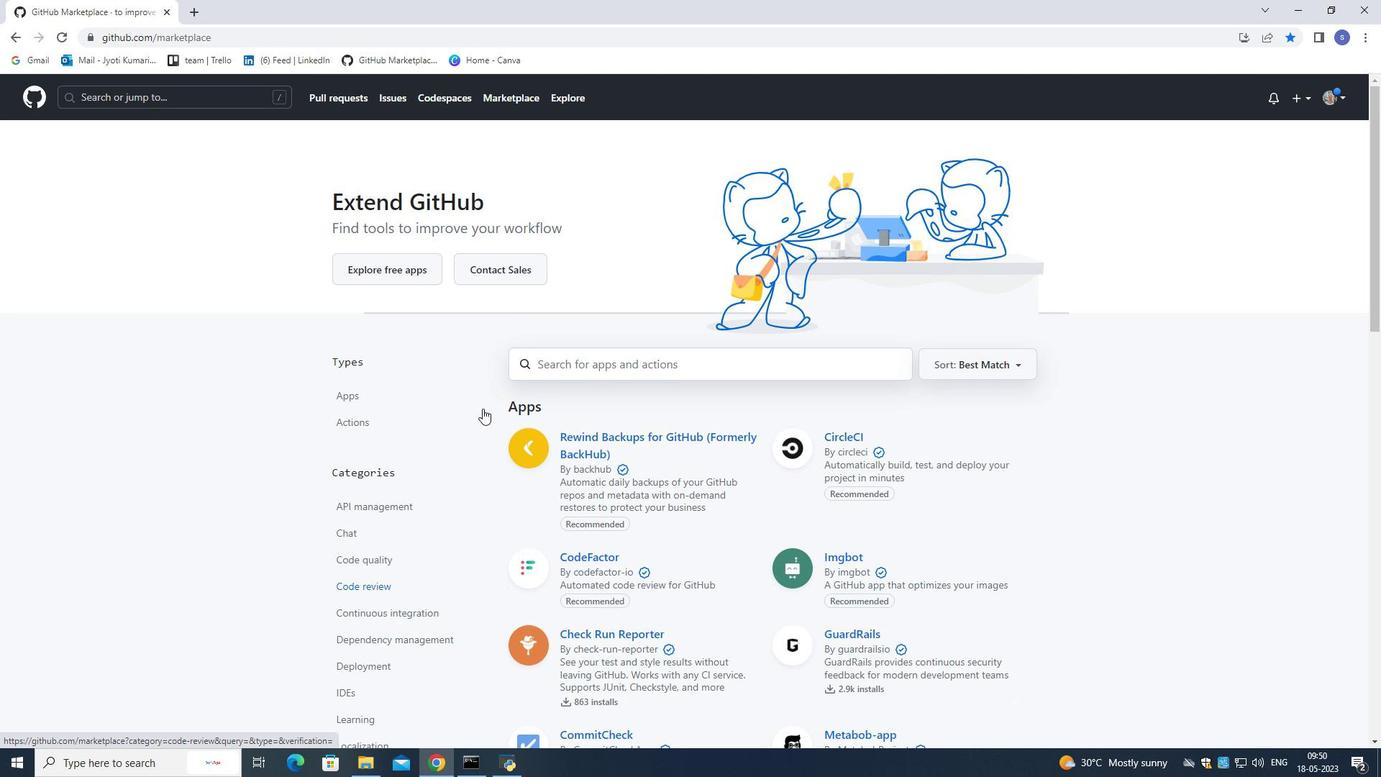 
Action: Mouse moved to (614, 371)
Screenshot: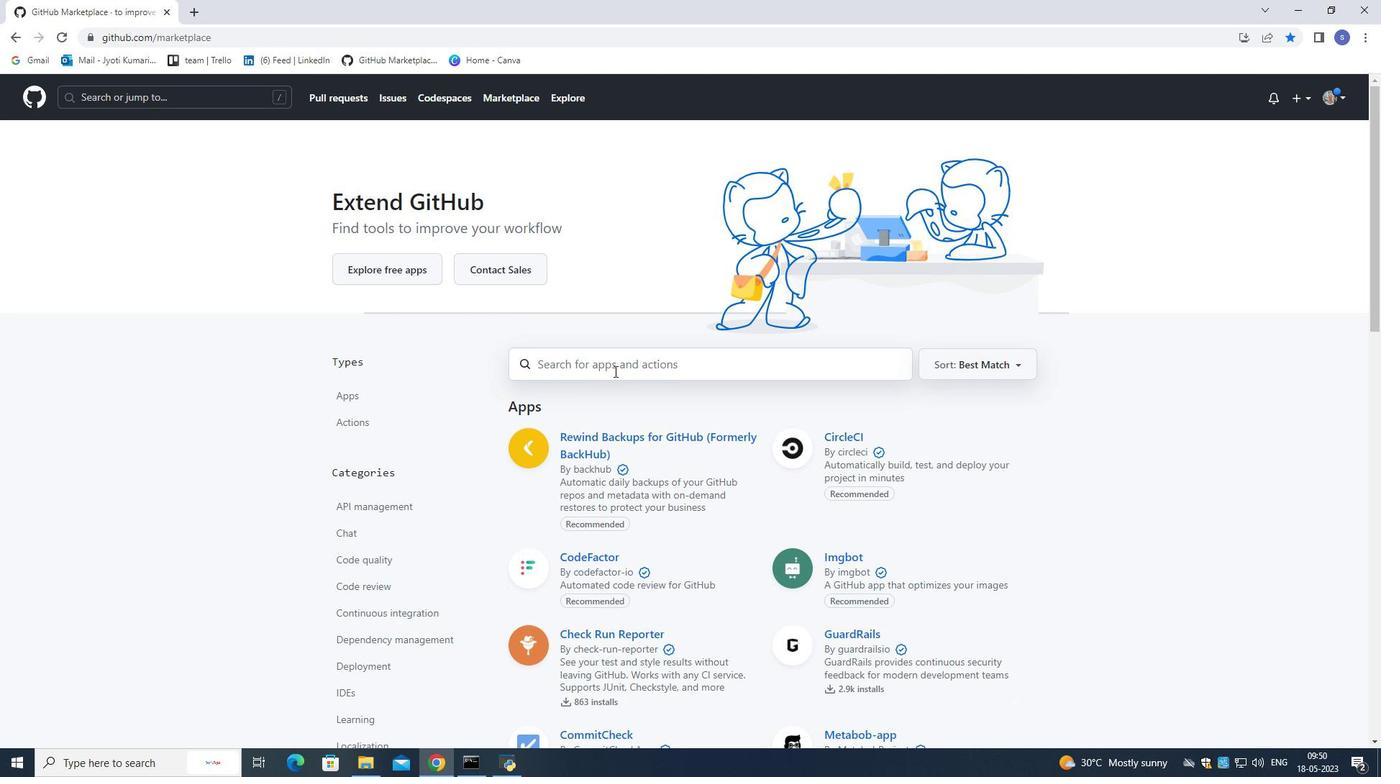 
Action: Mouse pressed left at (614, 371)
Screenshot: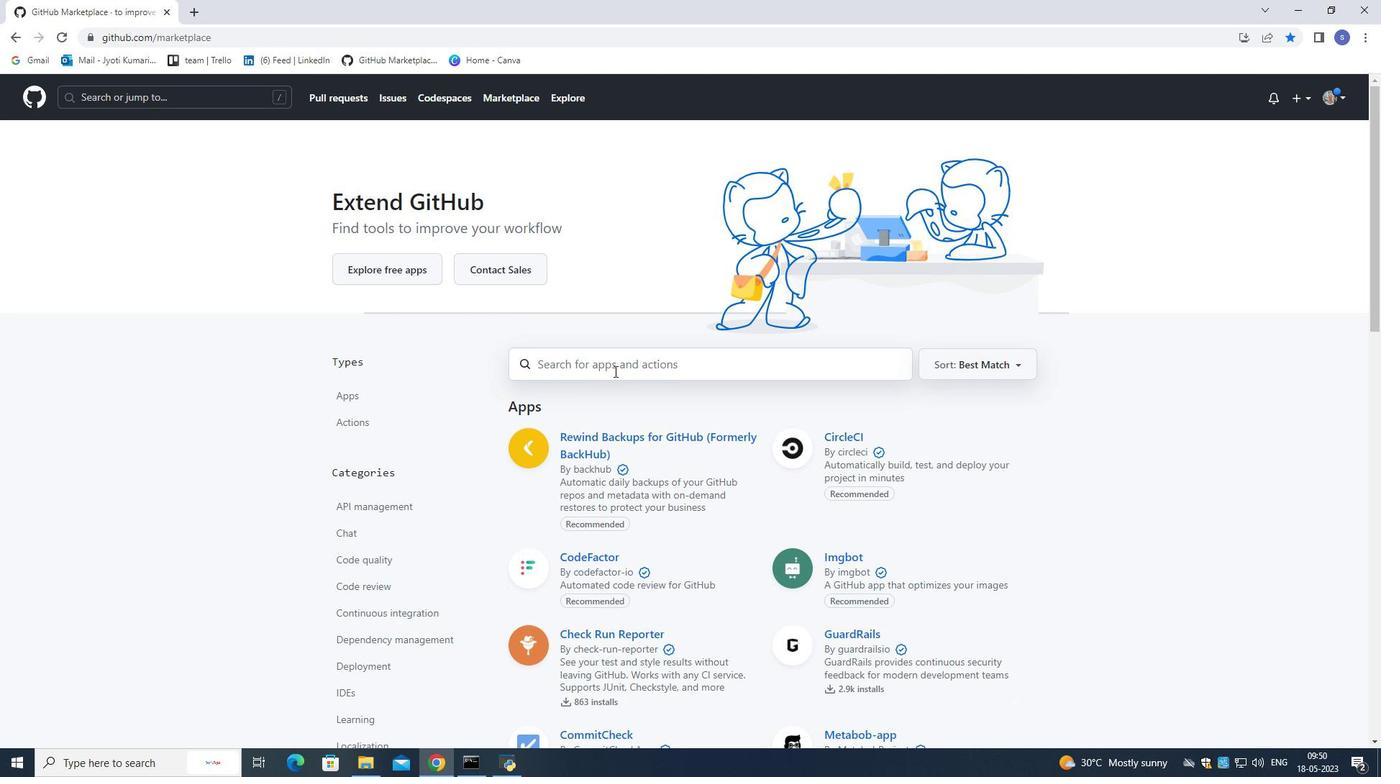 
Action: Mouse moved to (642, 400)
Screenshot: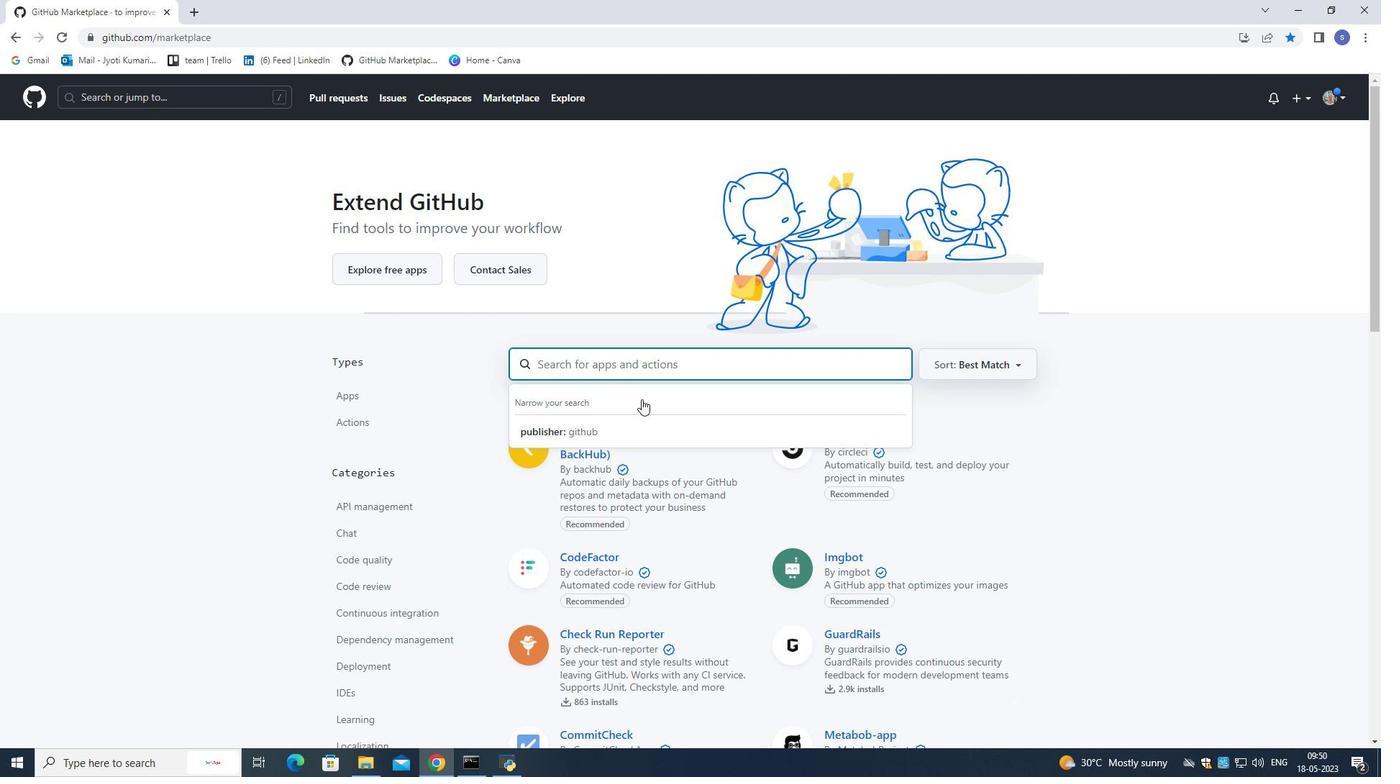 
Action: Key pressed tool<Key.enter>
Screenshot: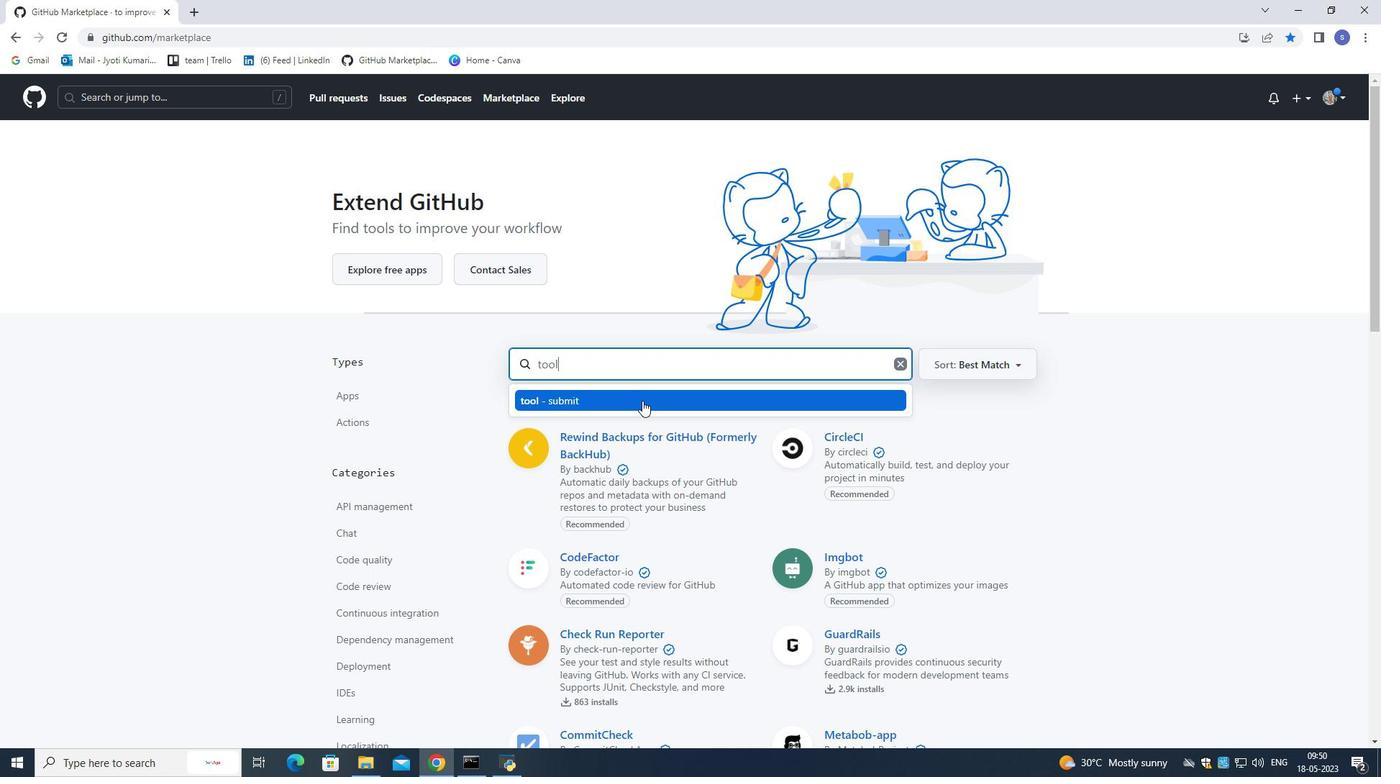 
Action: Mouse moved to (592, 439)
Screenshot: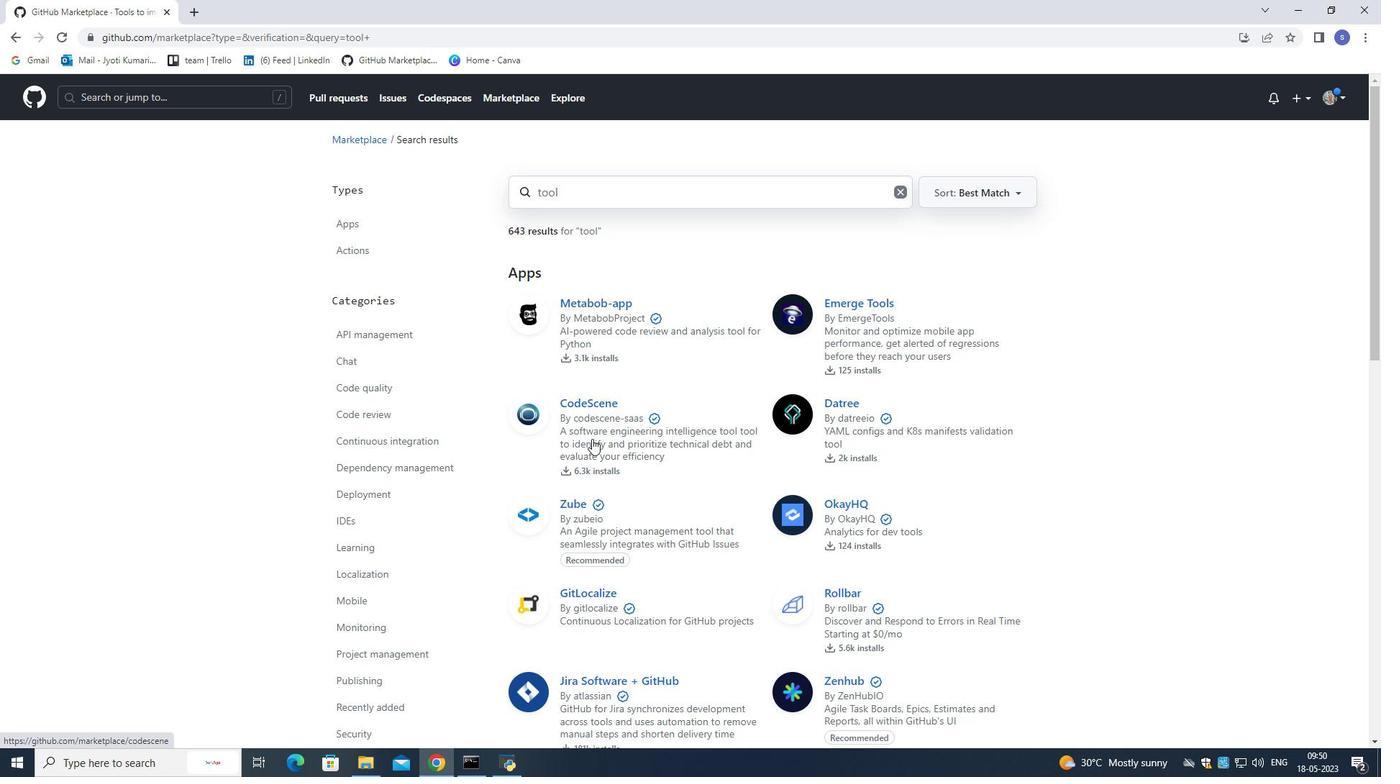 
Action: Mouse scrolled (592, 438) with delta (0, 0)
Screenshot: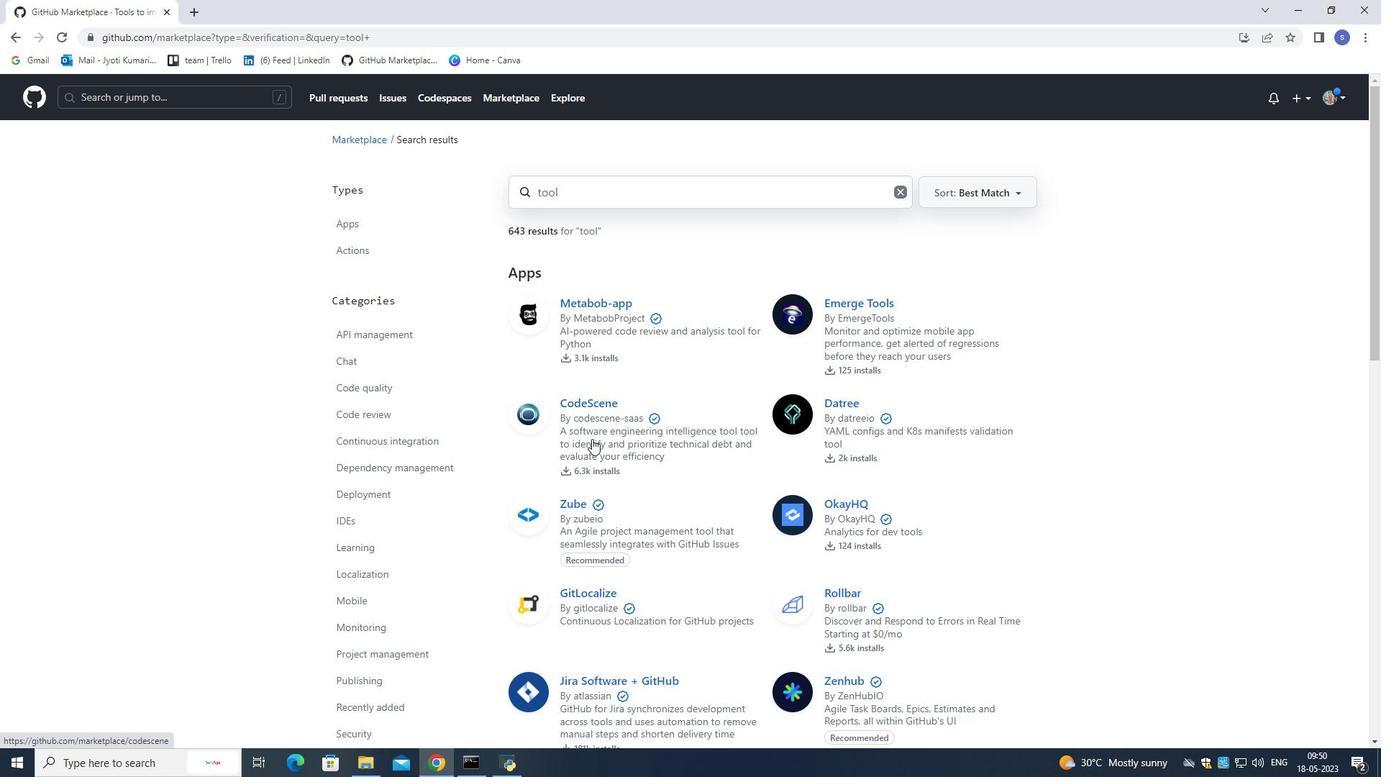 
Action: Mouse moved to (592, 439)
Screenshot: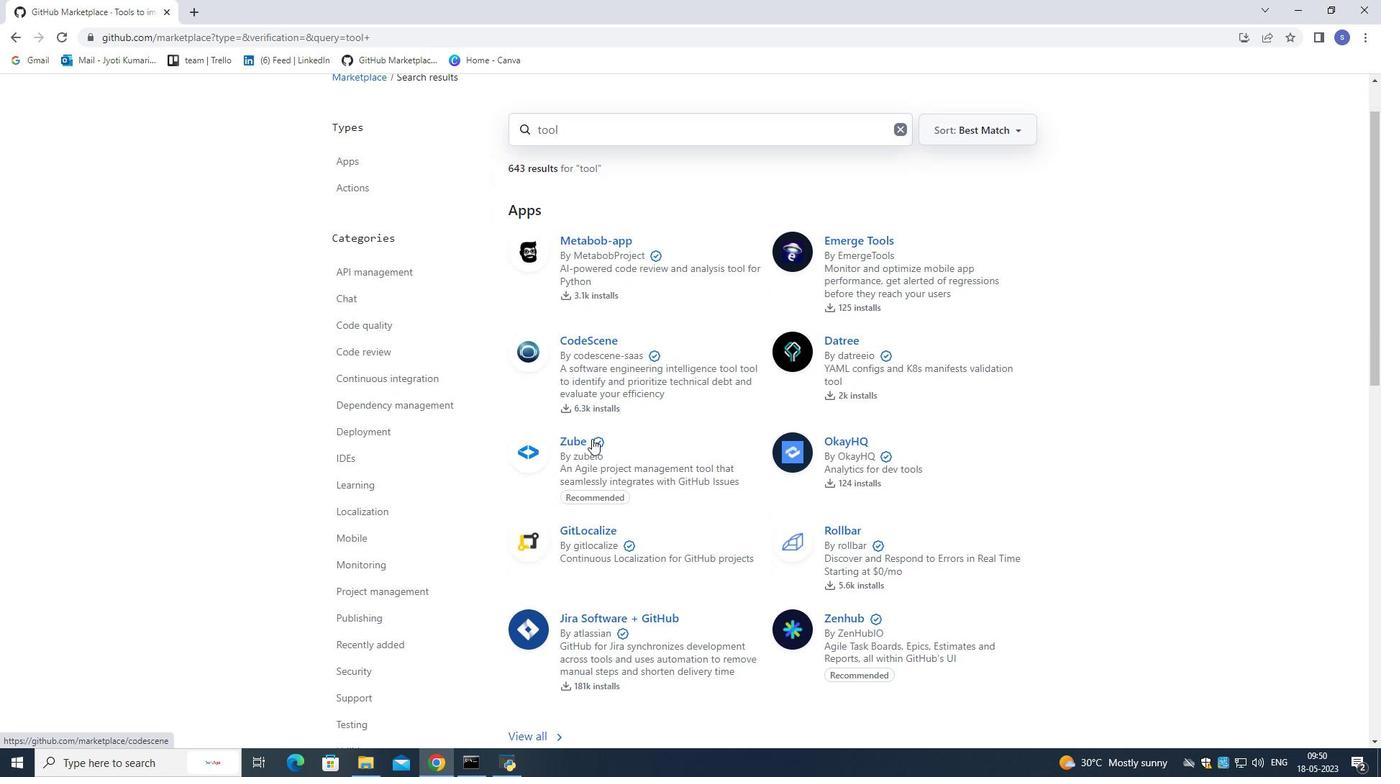 
Action: Mouse scrolled (592, 438) with delta (0, 0)
Screenshot: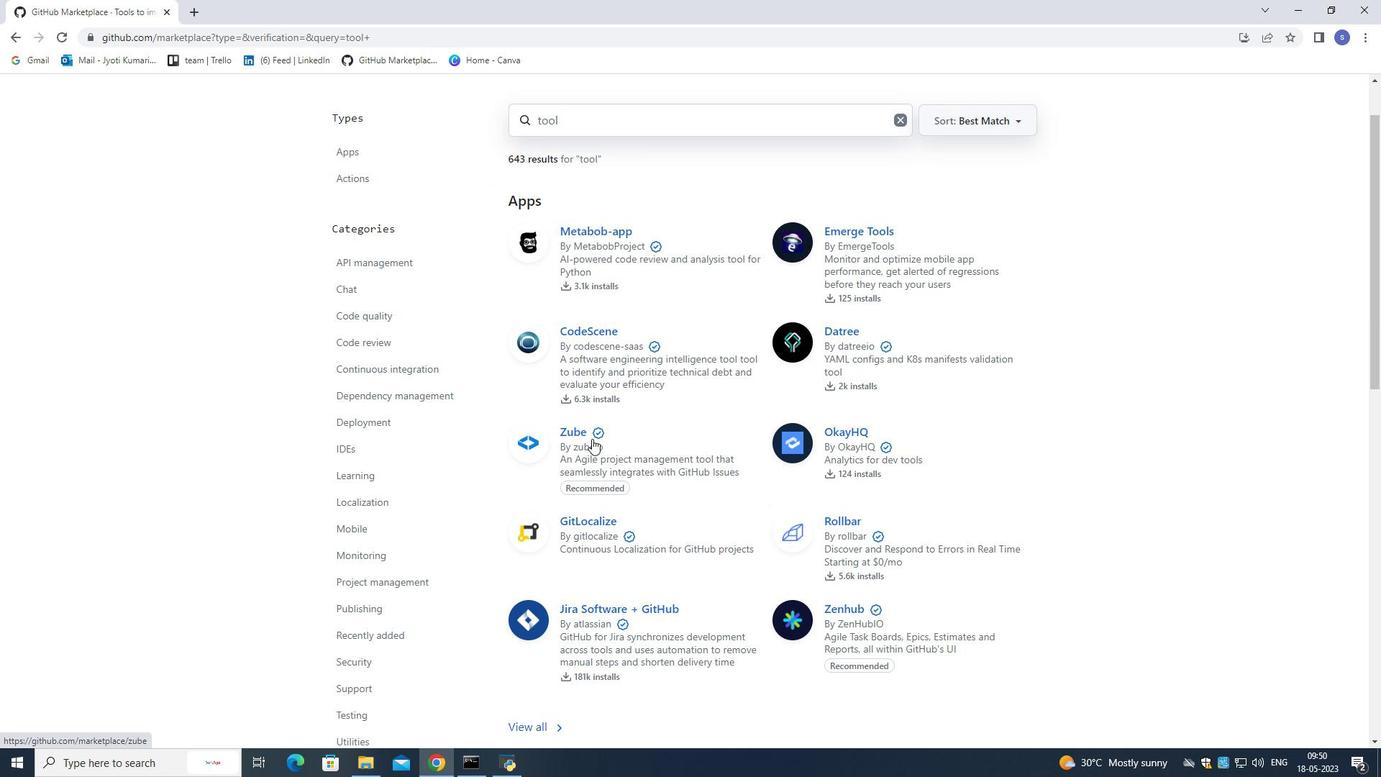 
Action: Mouse scrolled (592, 438) with delta (0, 0)
Screenshot: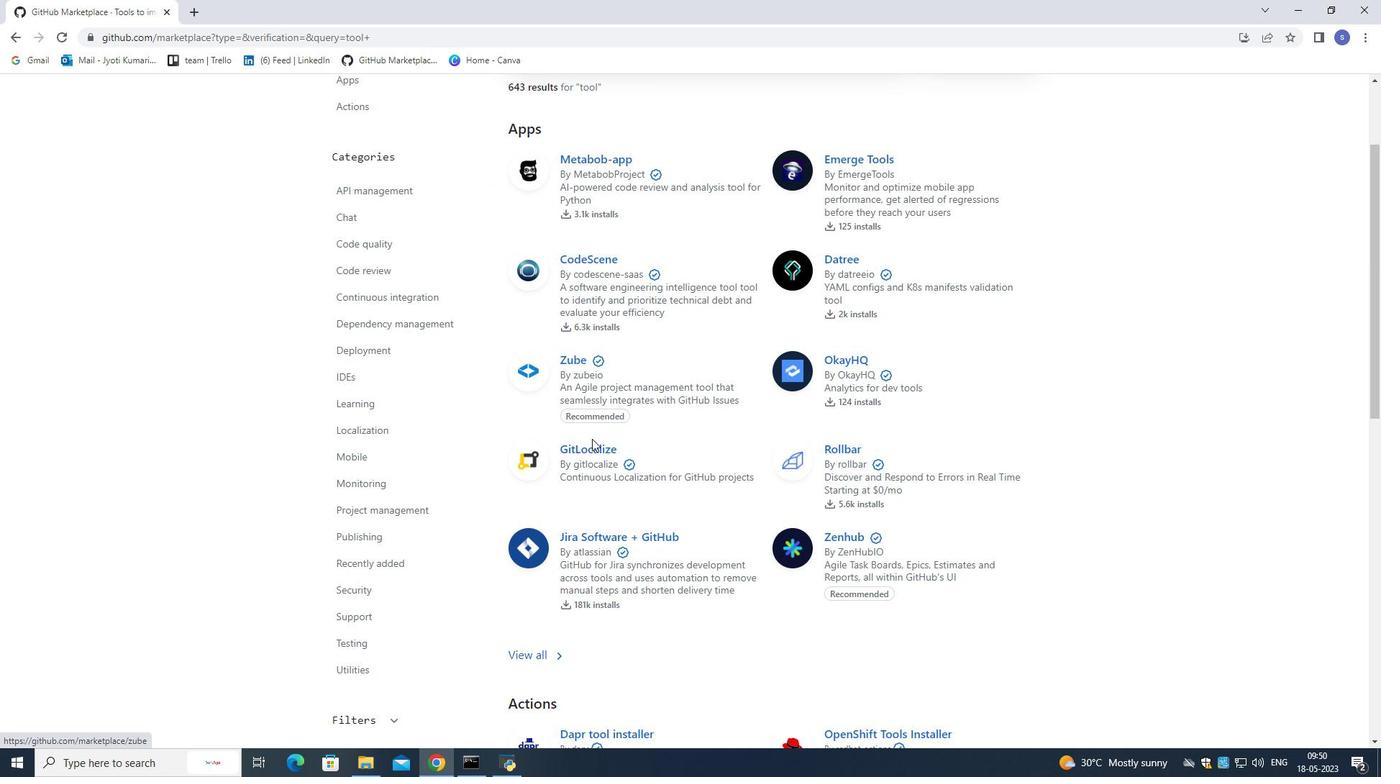 
Action: Mouse scrolled (592, 438) with delta (0, 0)
Screenshot: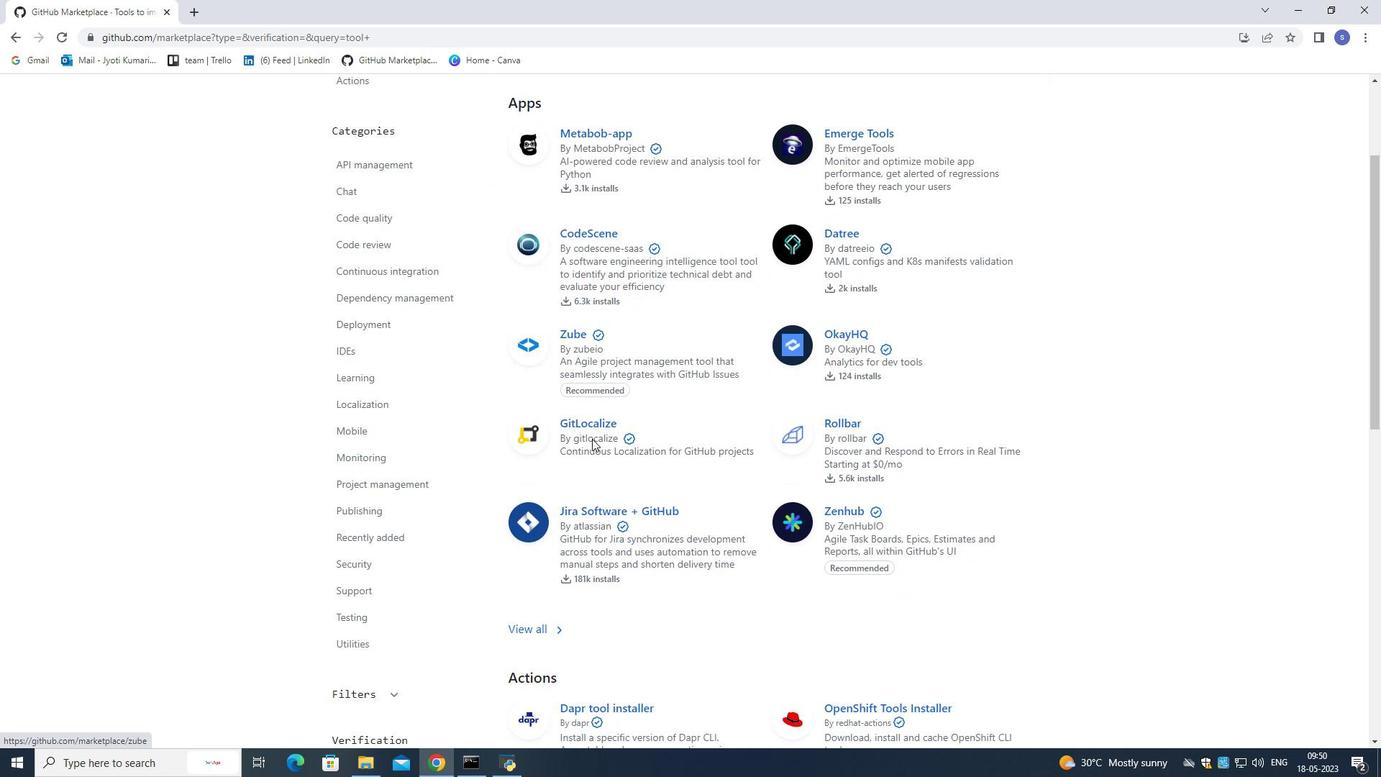 
Action: Mouse scrolled (592, 438) with delta (0, 0)
Screenshot: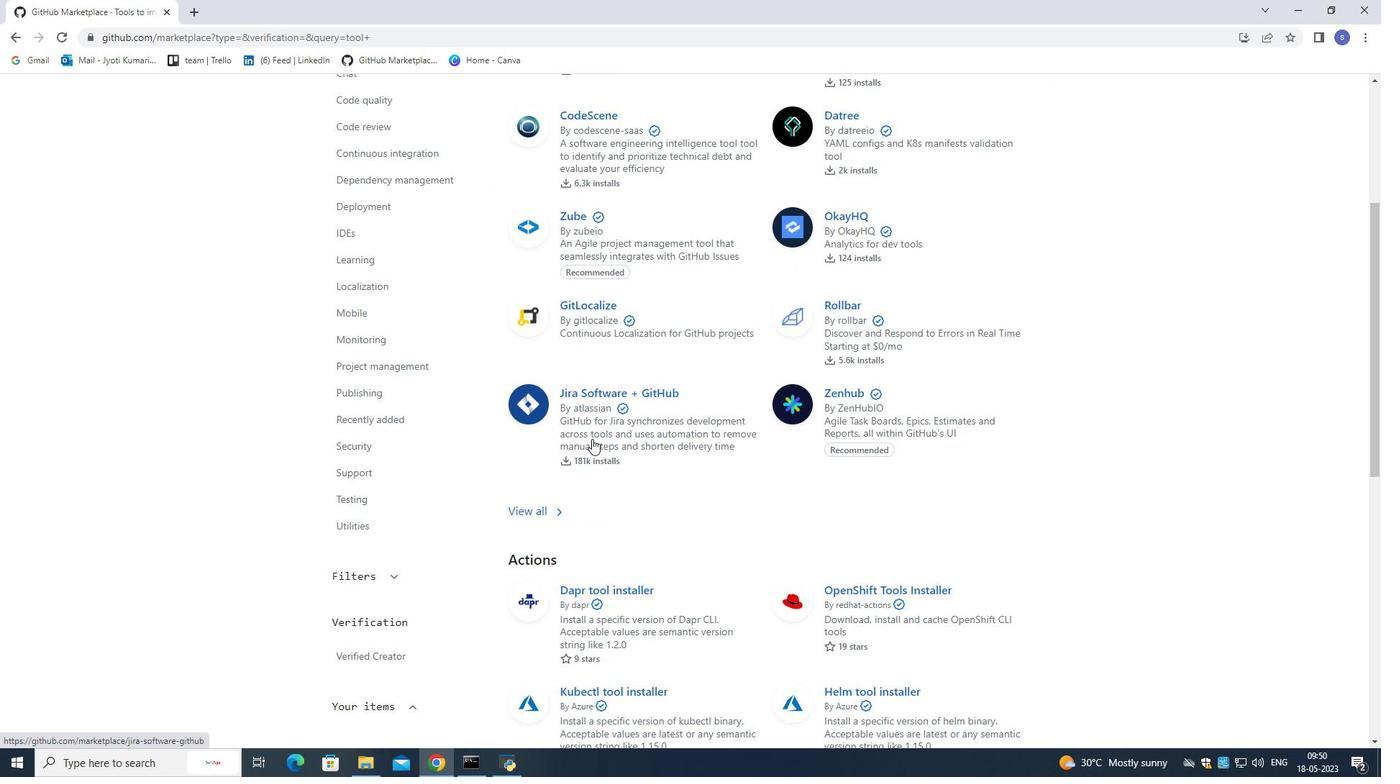 
Action: Mouse scrolled (592, 438) with delta (0, 0)
Screenshot: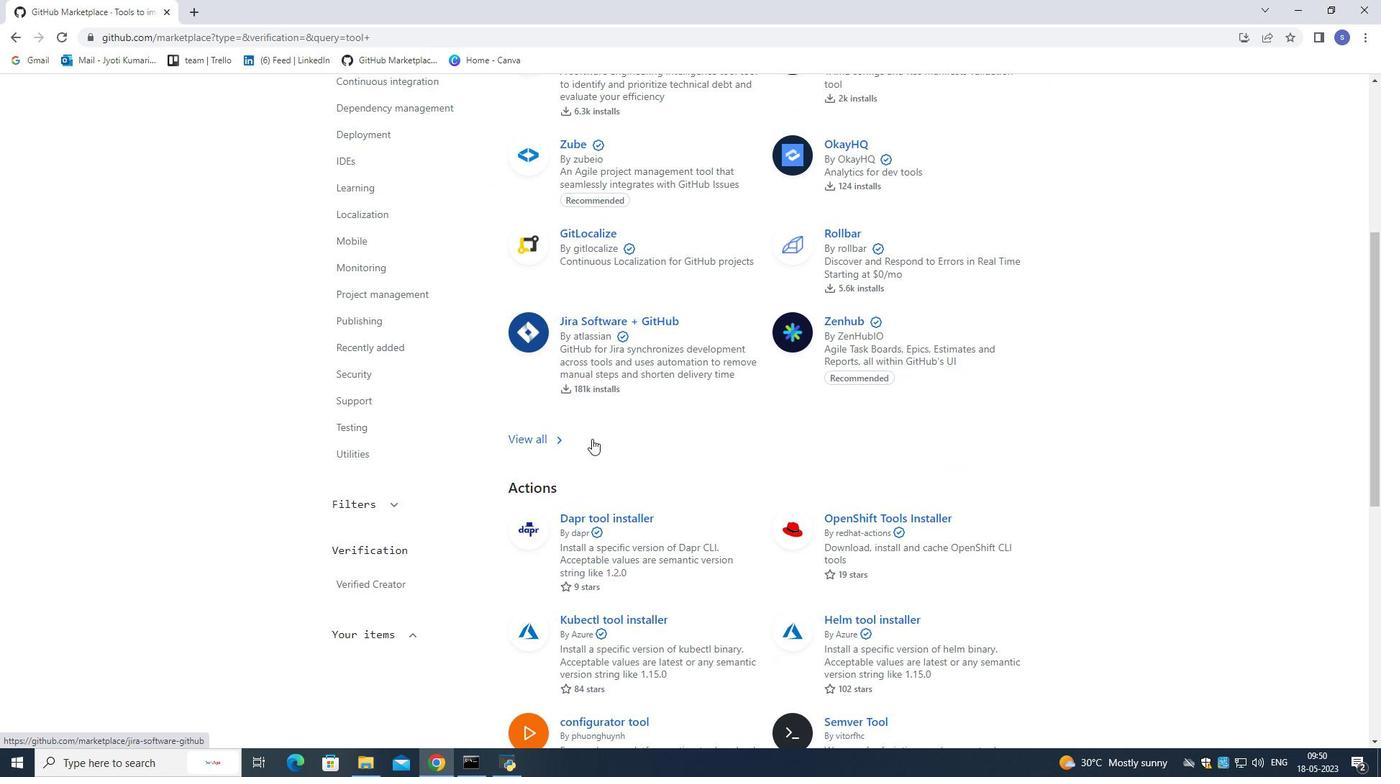 
Action: Mouse moved to (593, 439)
Screenshot: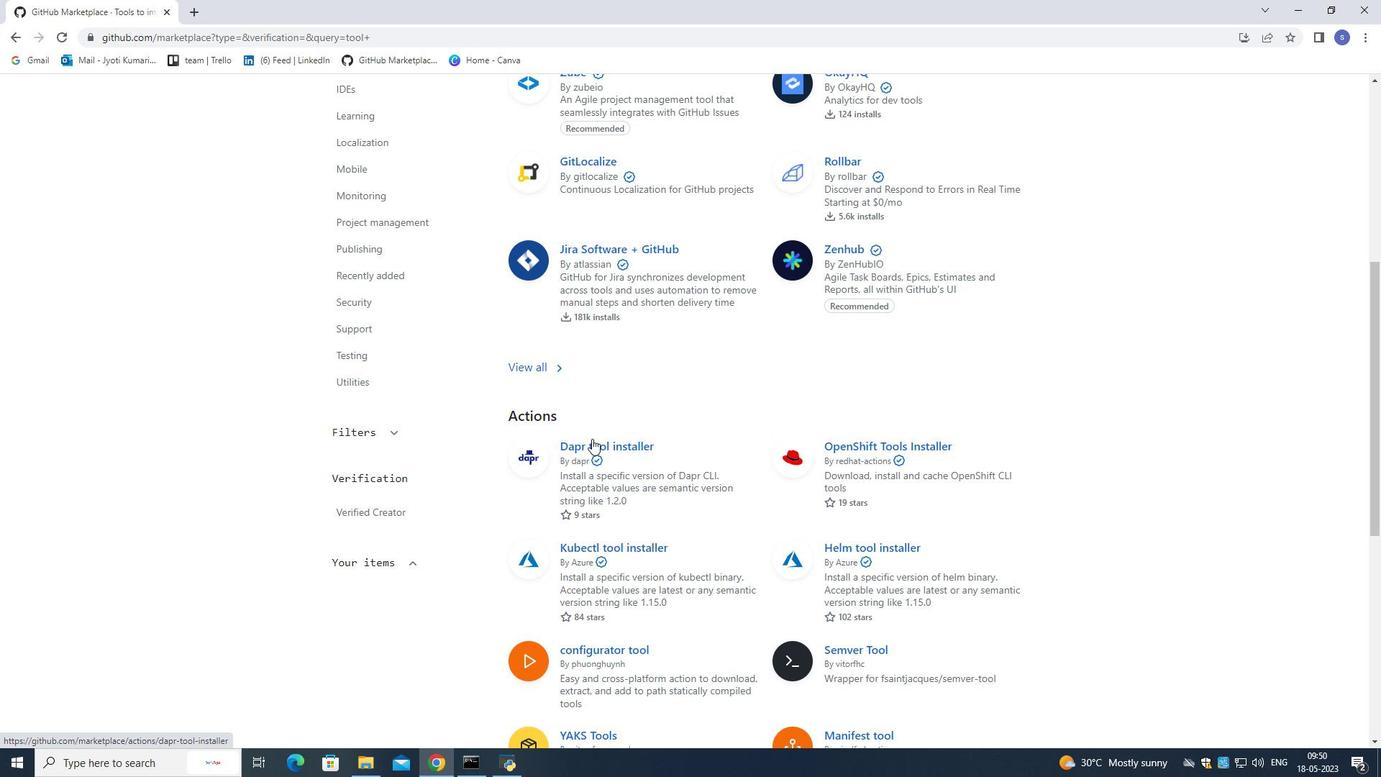 
Action: Mouse scrolled (593, 438) with delta (0, 0)
Screenshot: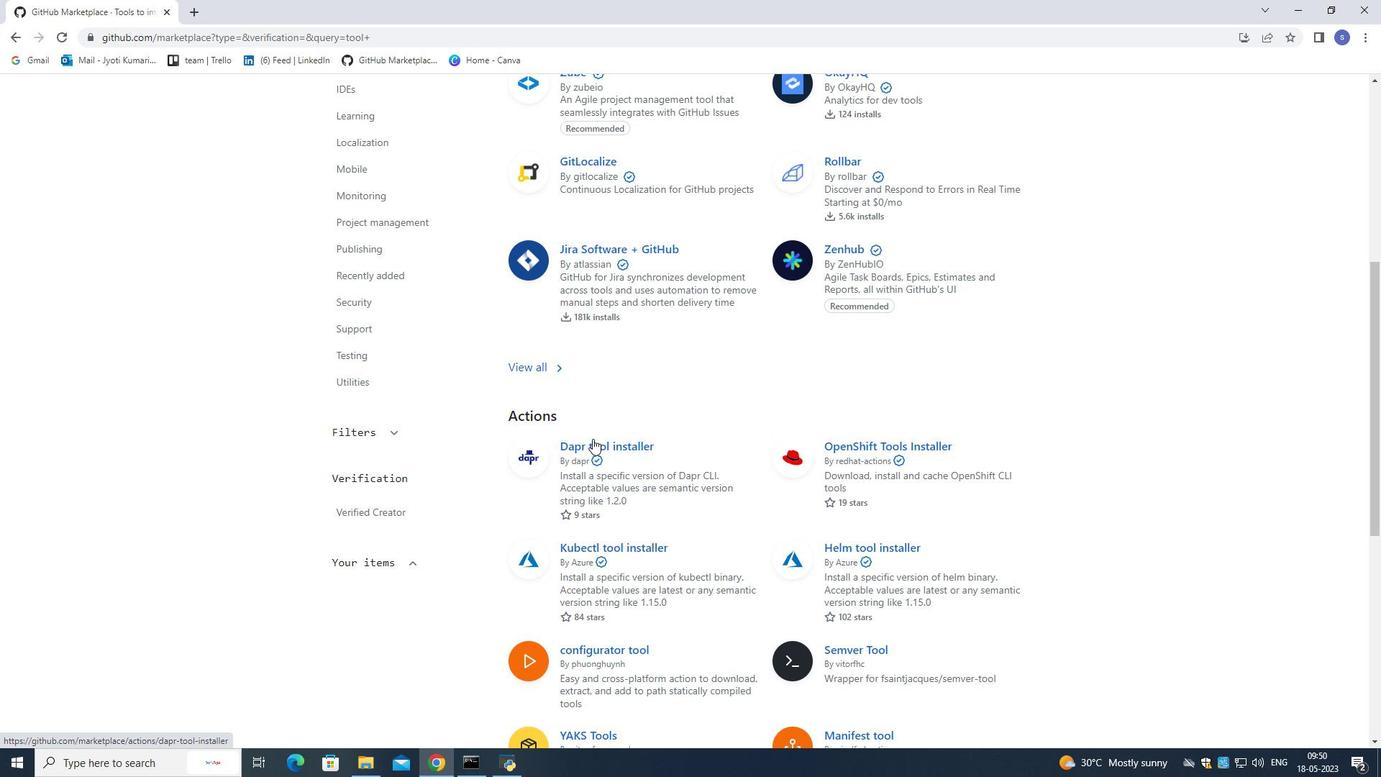 
Action: Mouse scrolled (593, 438) with delta (0, 0)
Screenshot: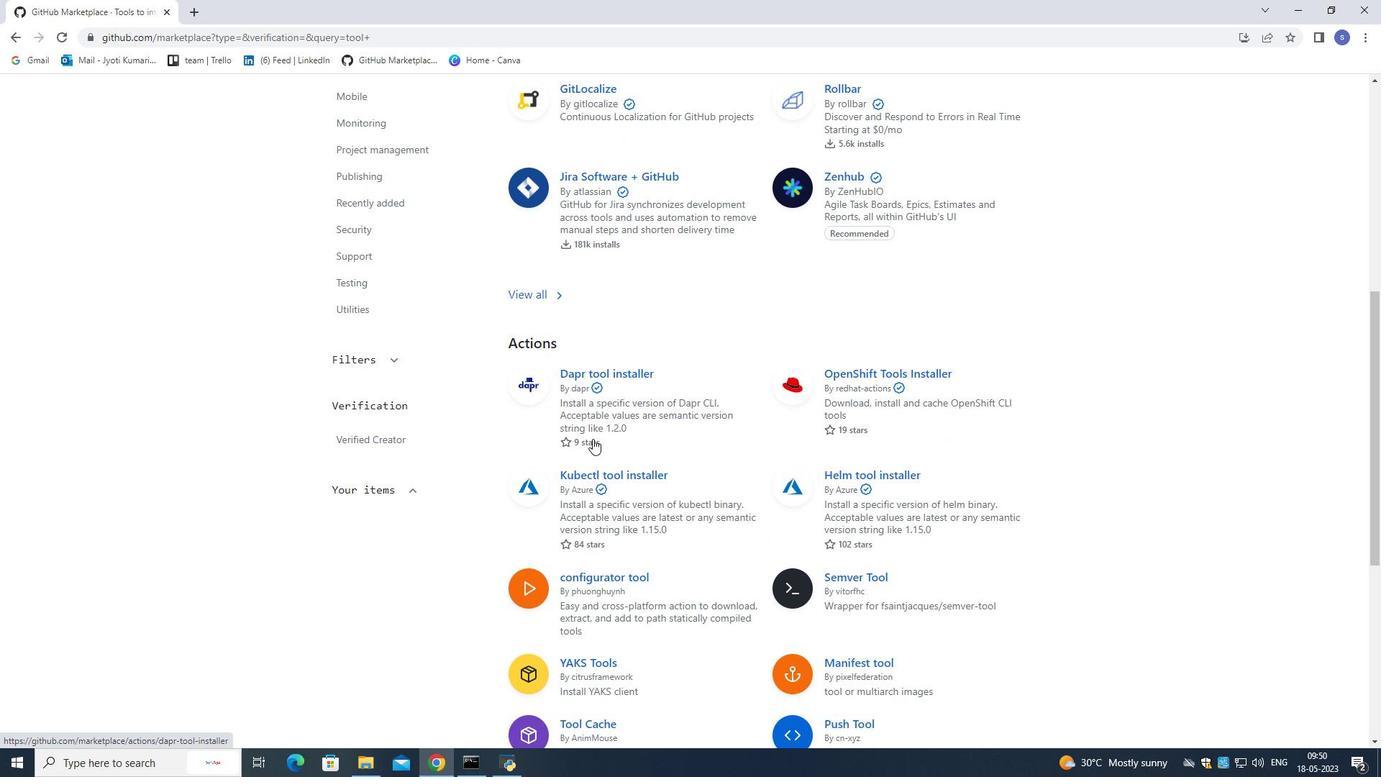 
Action: Mouse scrolled (593, 438) with delta (0, 0)
Screenshot: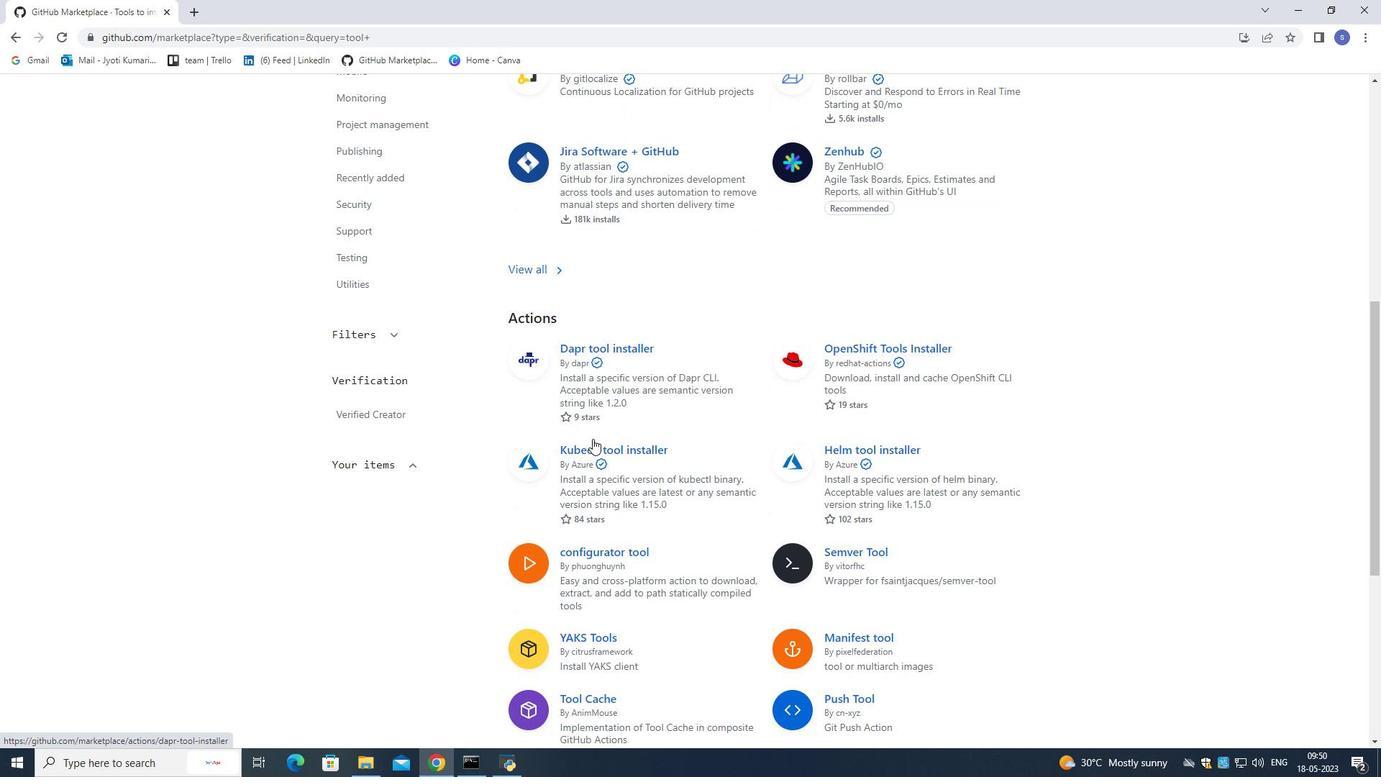 
Action: Mouse scrolled (593, 438) with delta (0, 0)
Screenshot: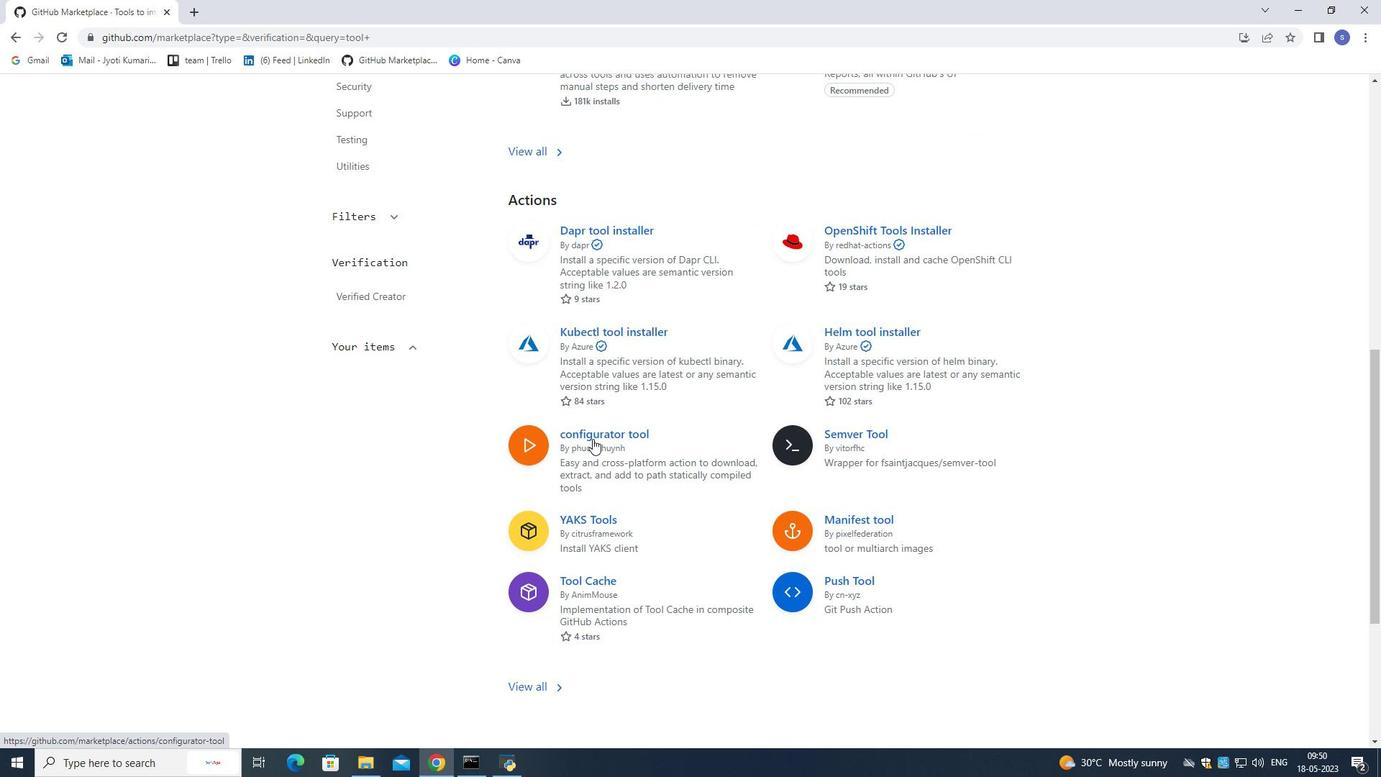 
Action: Mouse scrolled (593, 438) with delta (0, 0)
Screenshot: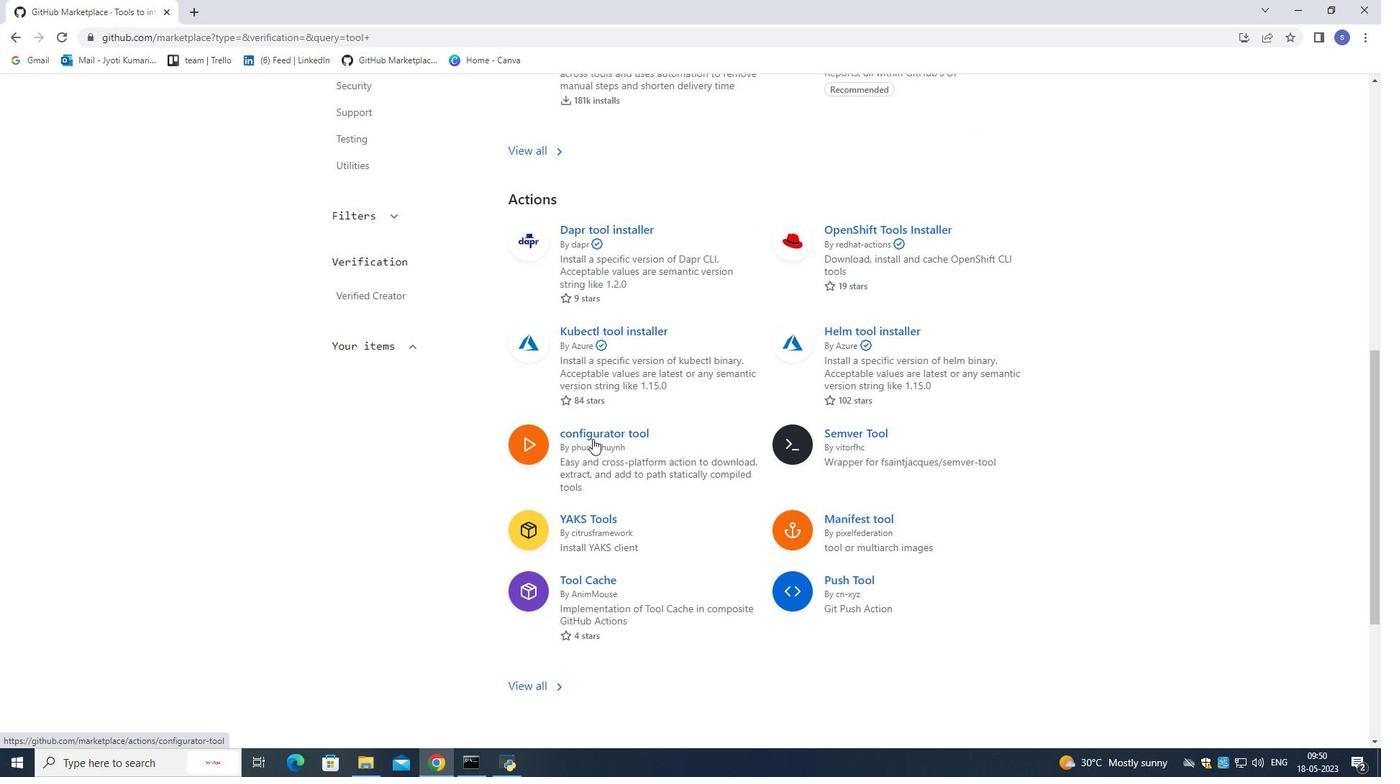 
Action: Mouse scrolled (593, 438) with delta (0, 0)
Screenshot: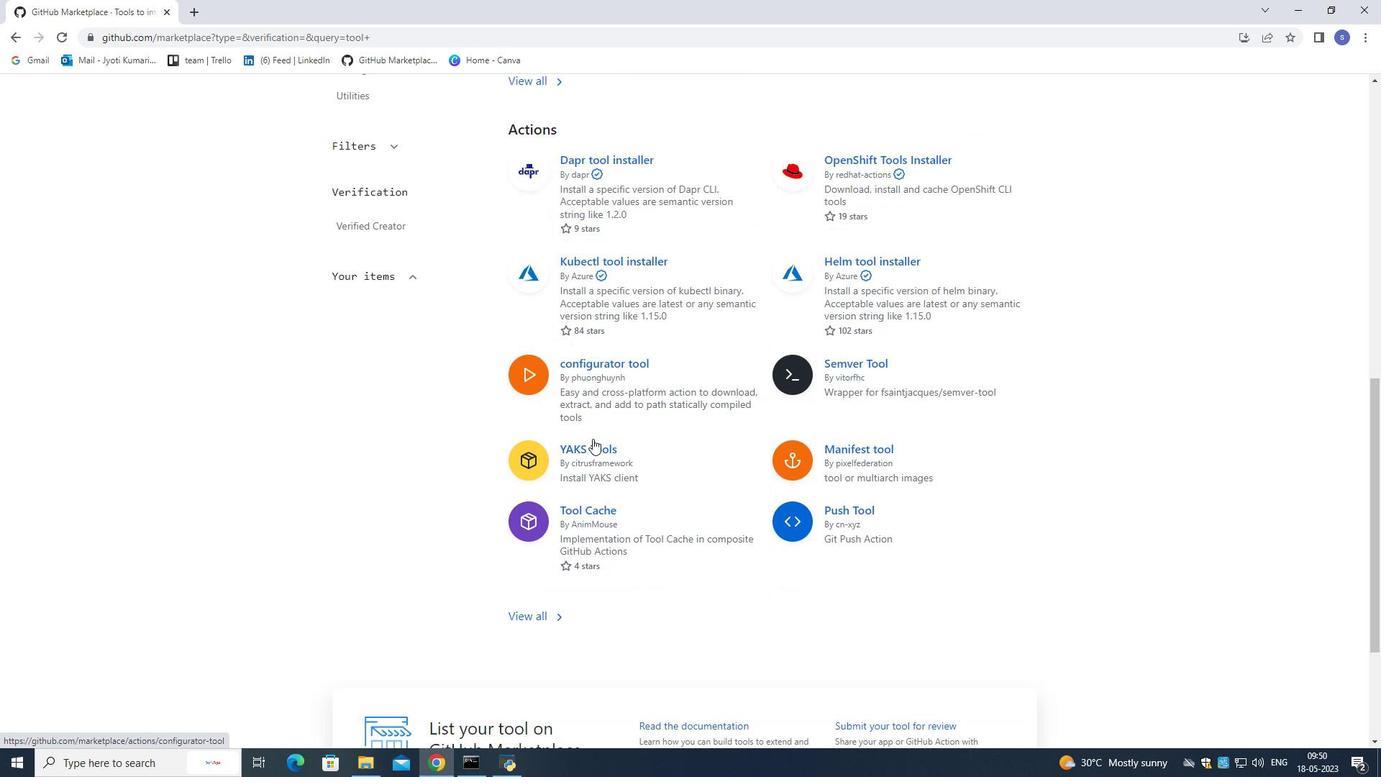
Action: Mouse scrolled (593, 438) with delta (0, 0)
Screenshot: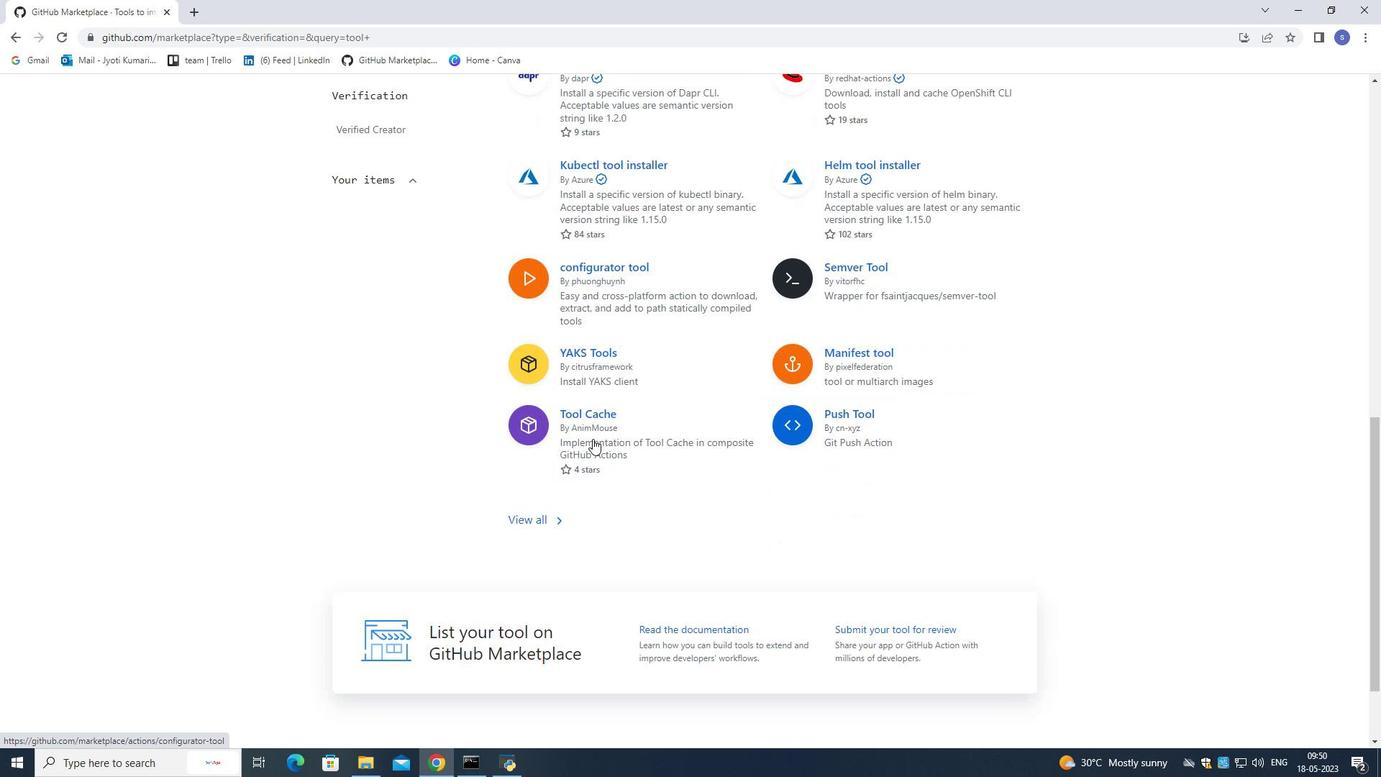 
Action: Mouse scrolled (593, 439) with delta (0, 0)
Screenshot: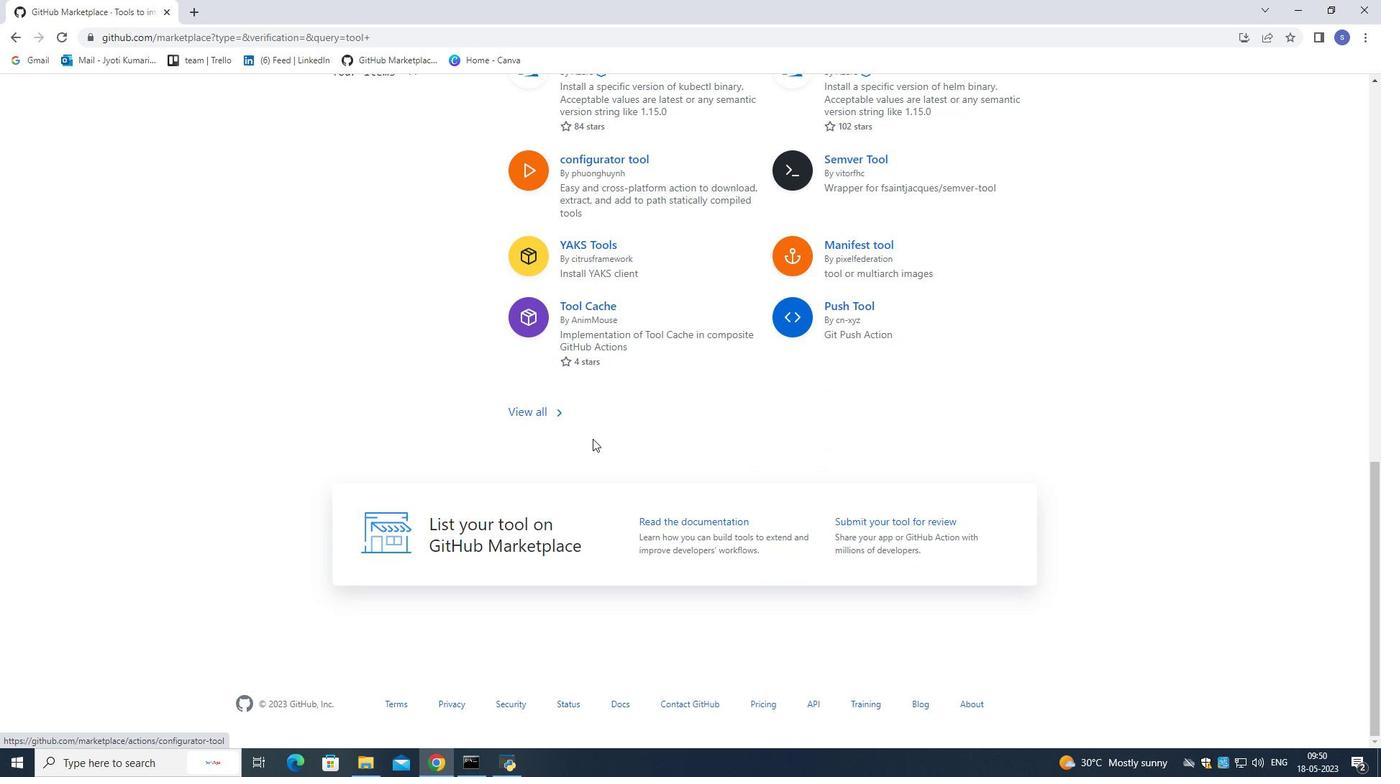 
Action: Mouse scrolled (593, 438) with delta (0, 0)
Screenshot: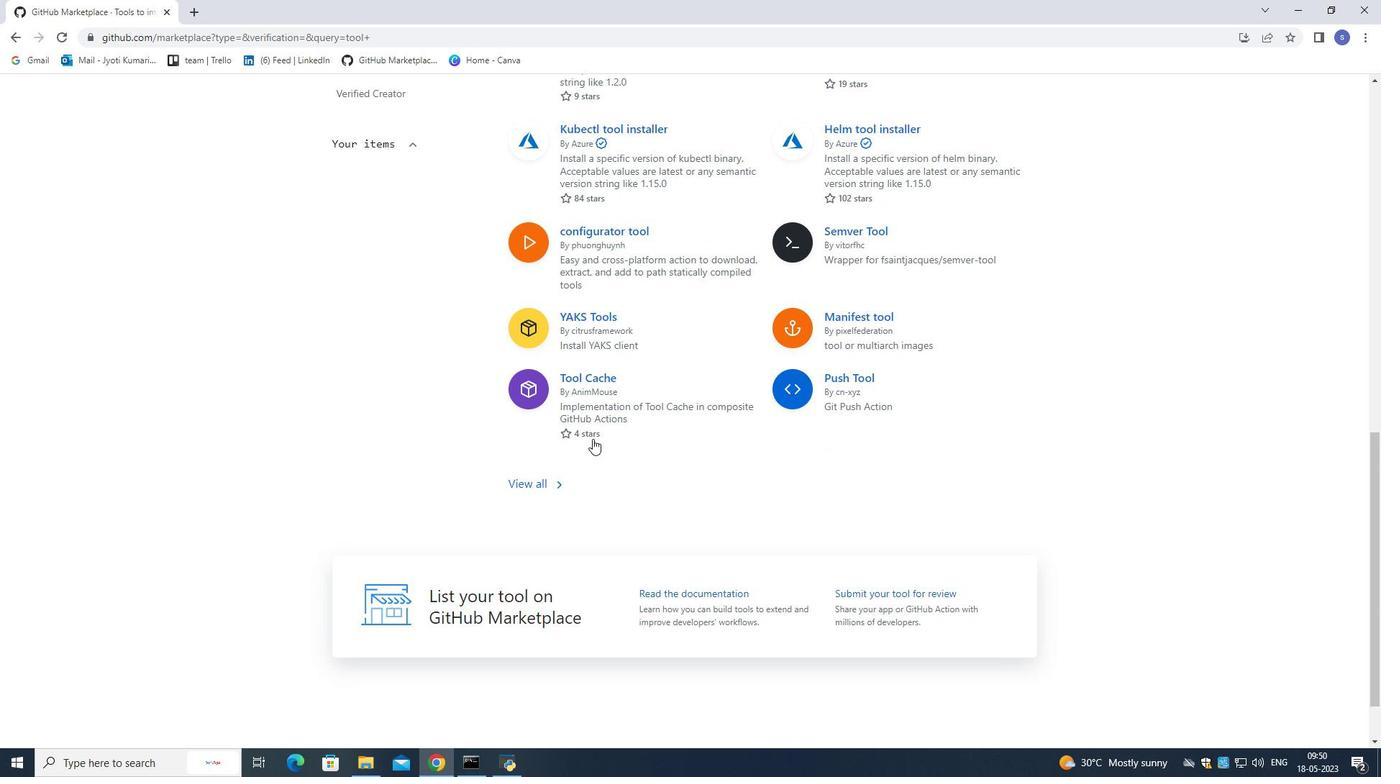 
Action: Mouse moved to (678, 525)
Screenshot: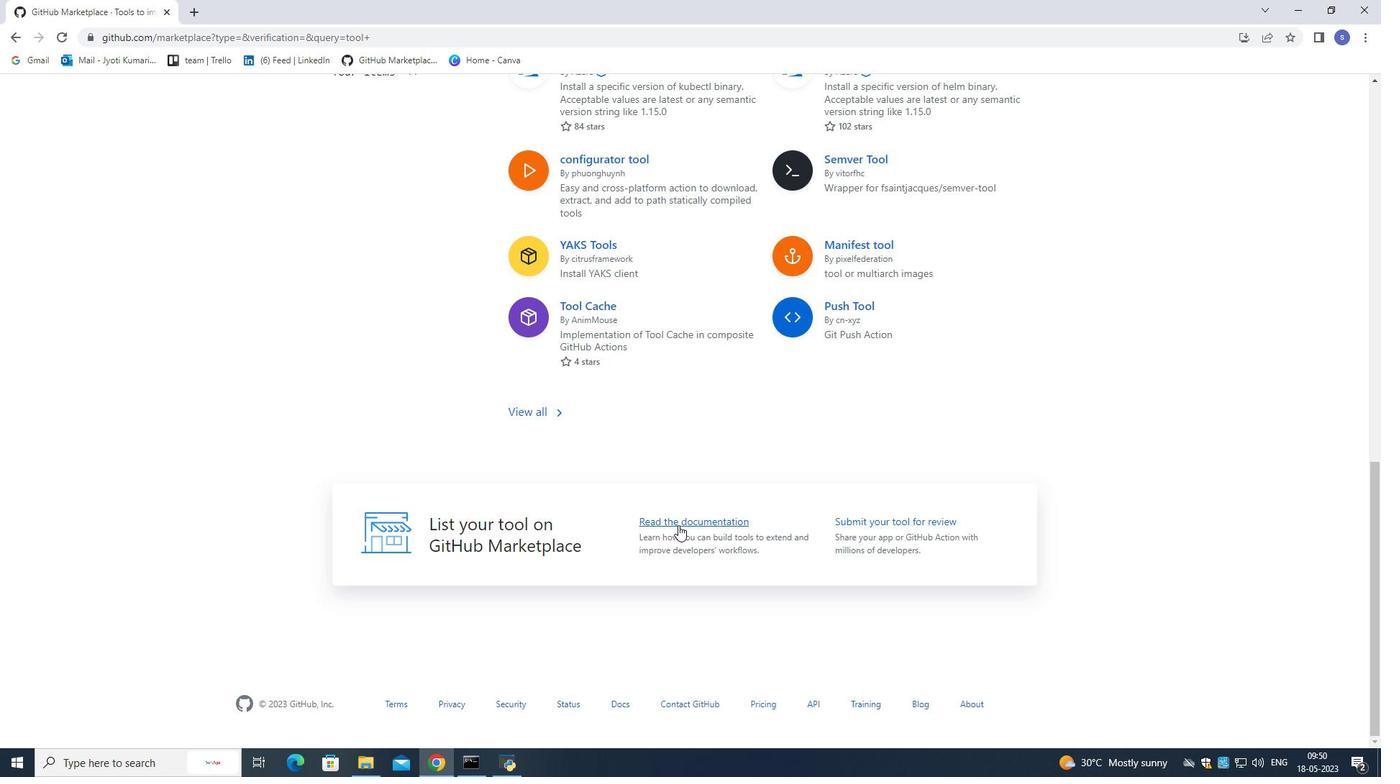 
Action: Mouse pressed left at (678, 525)
Screenshot: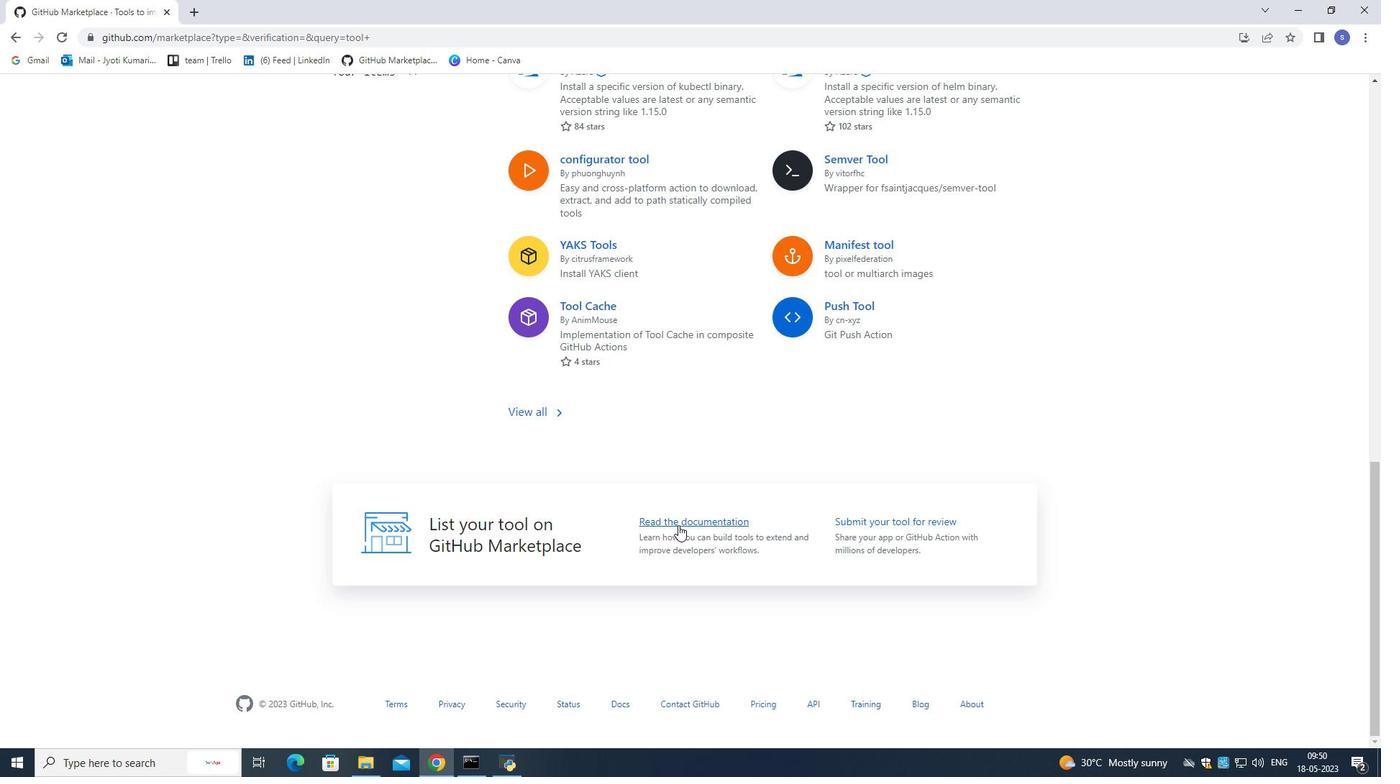 
Action: Mouse moved to (500, 300)
Screenshot: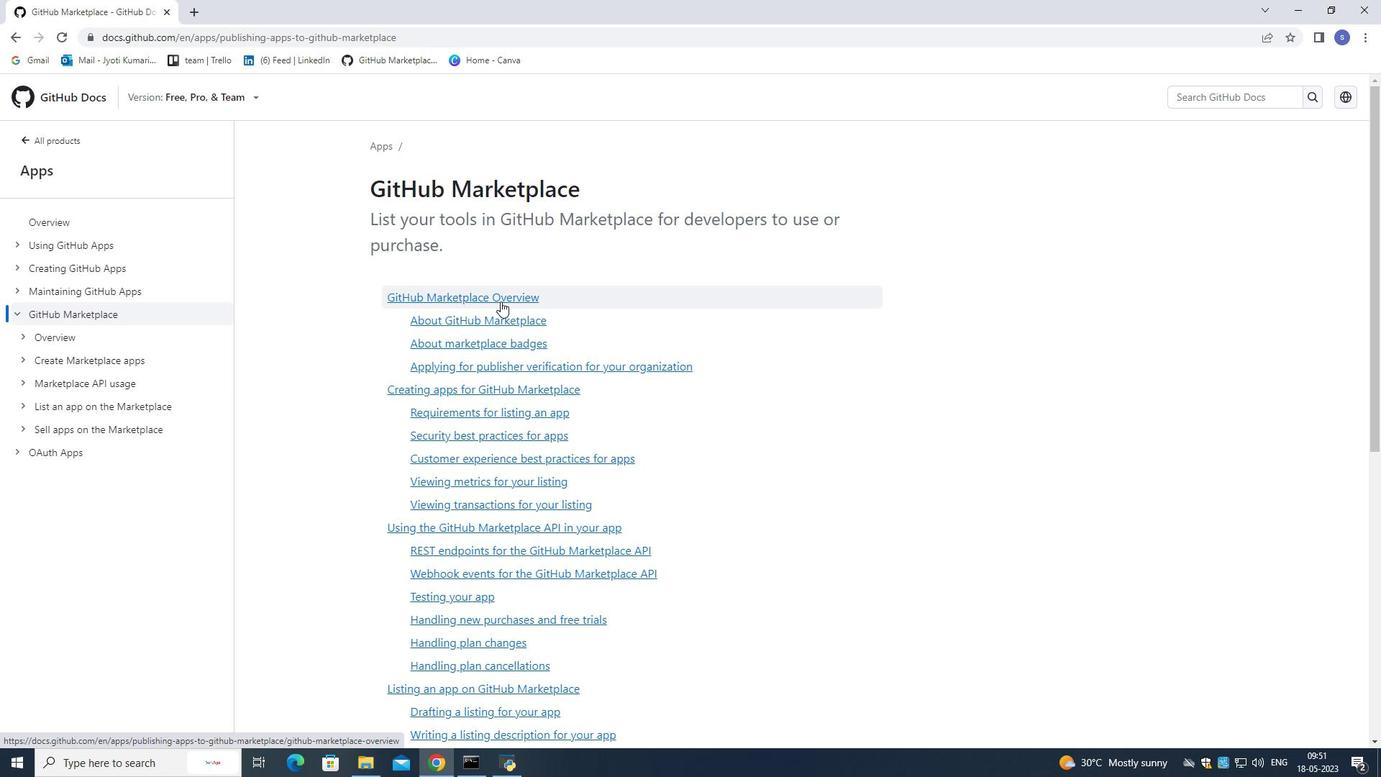 
Action: Mouse pressed left at (500, 300)
Screenshot: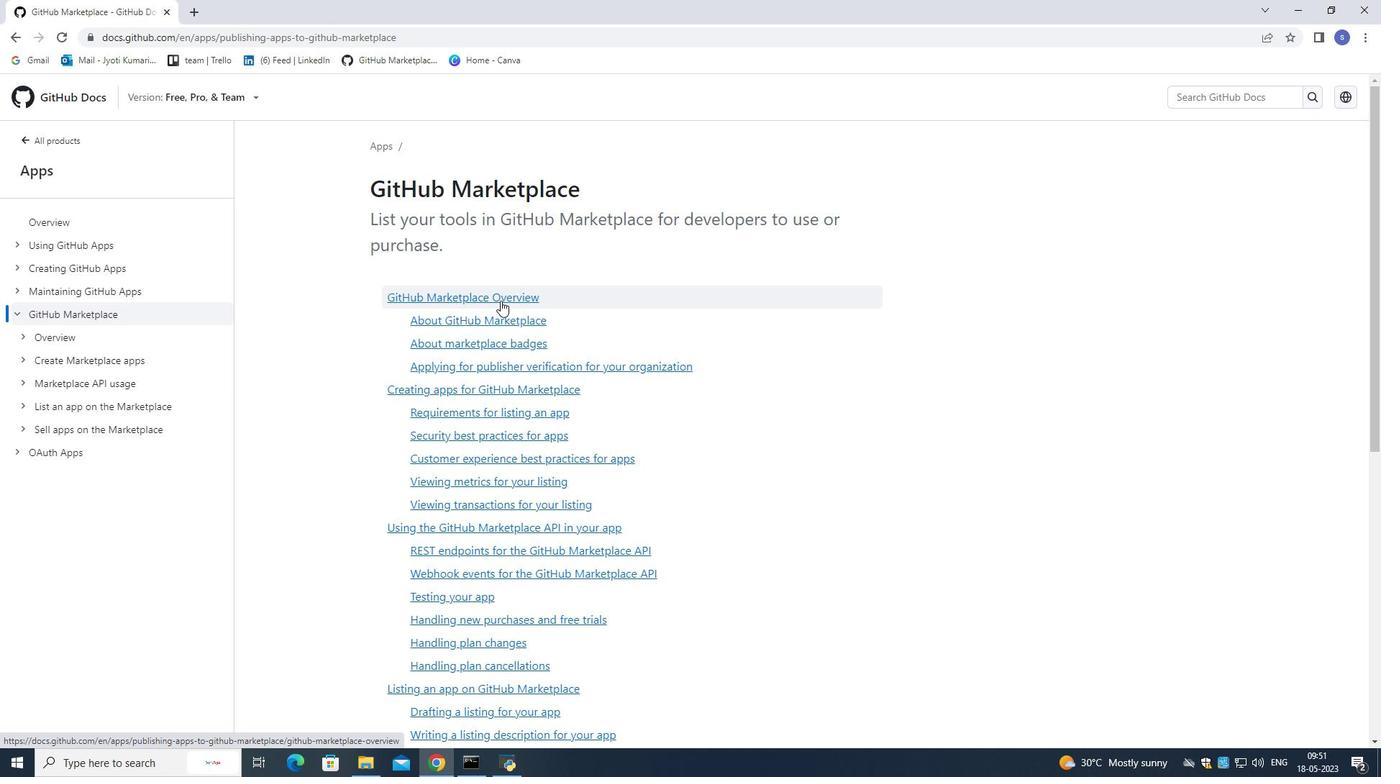 
Action: Mouse moved to (574, 449)
Screenshot: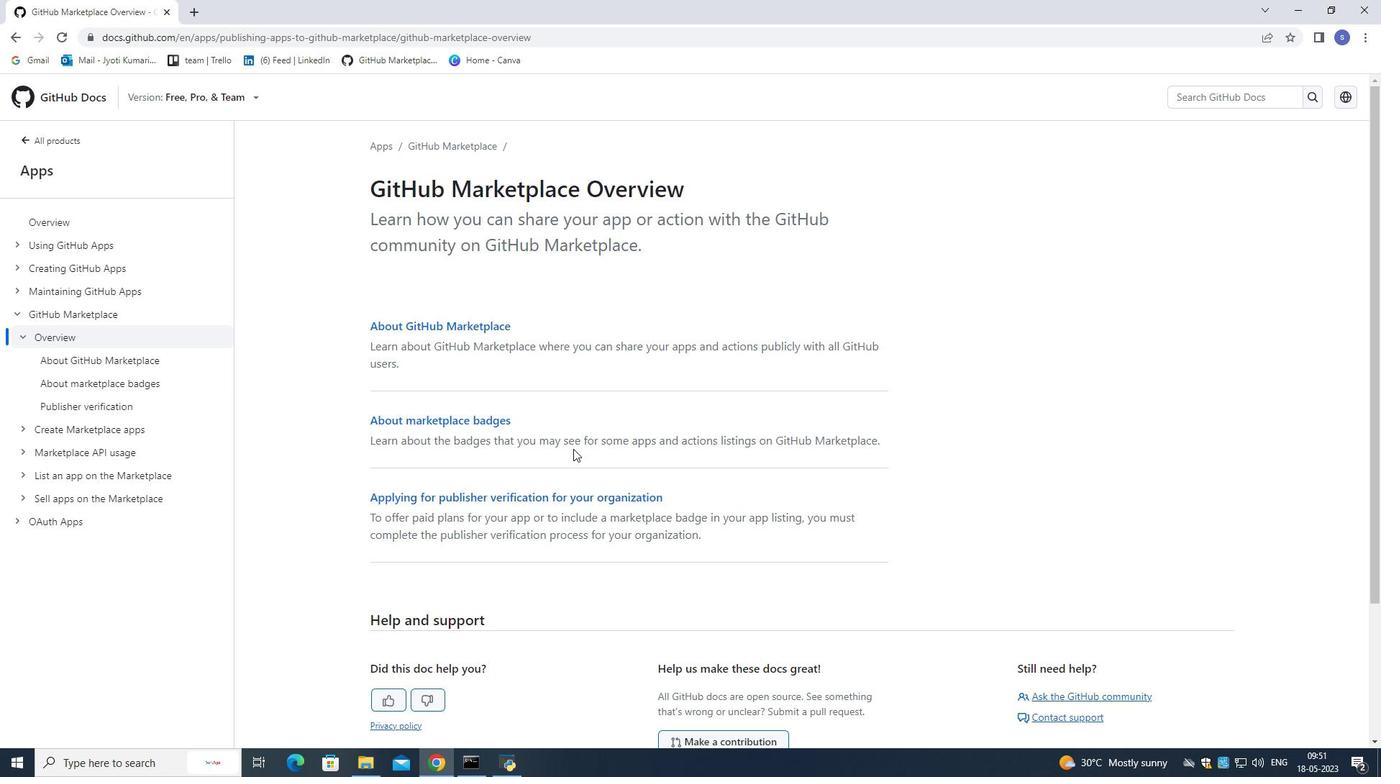 
Action: Mouse scrolled (574, 448) with delta (0, 0)
Screenshot: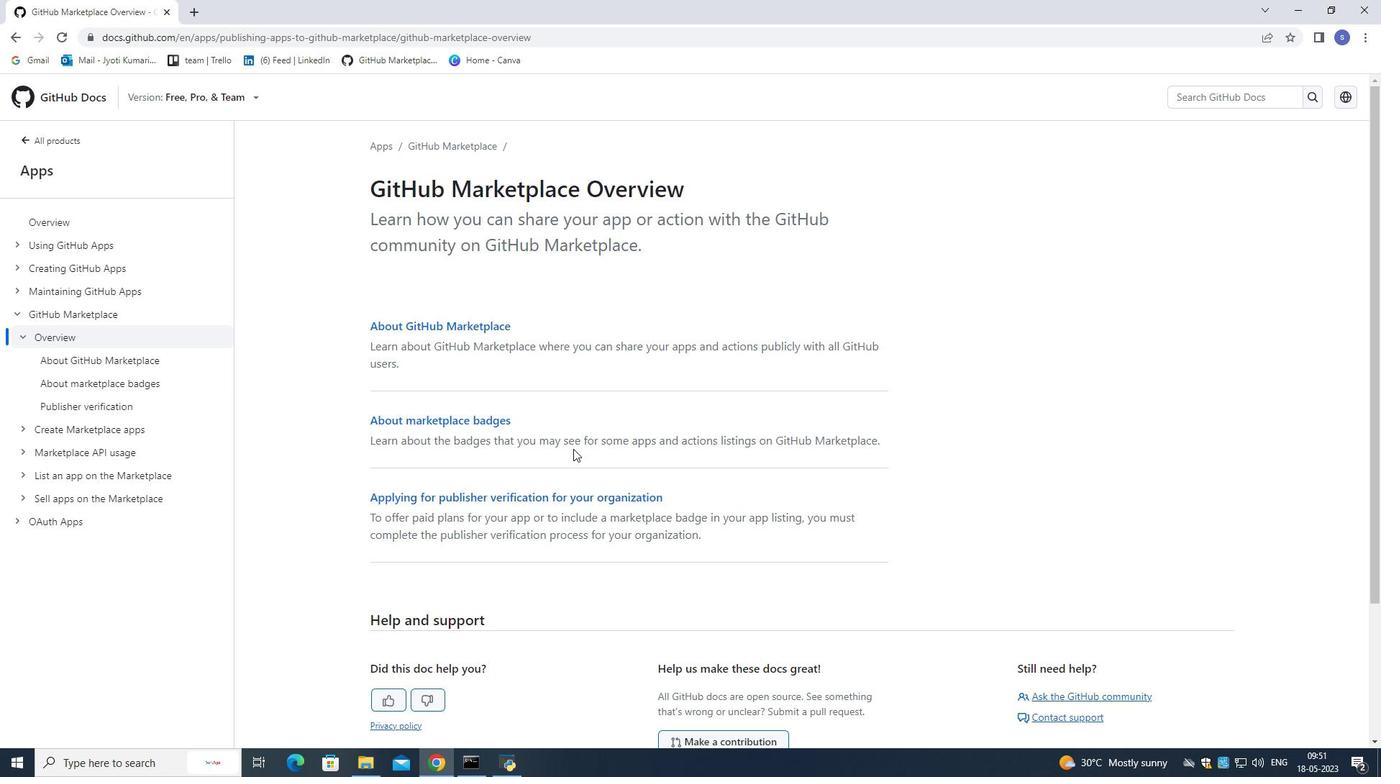 
Action: Mouse scrolled (574, 448) with delta (0, 0)
Screenshot: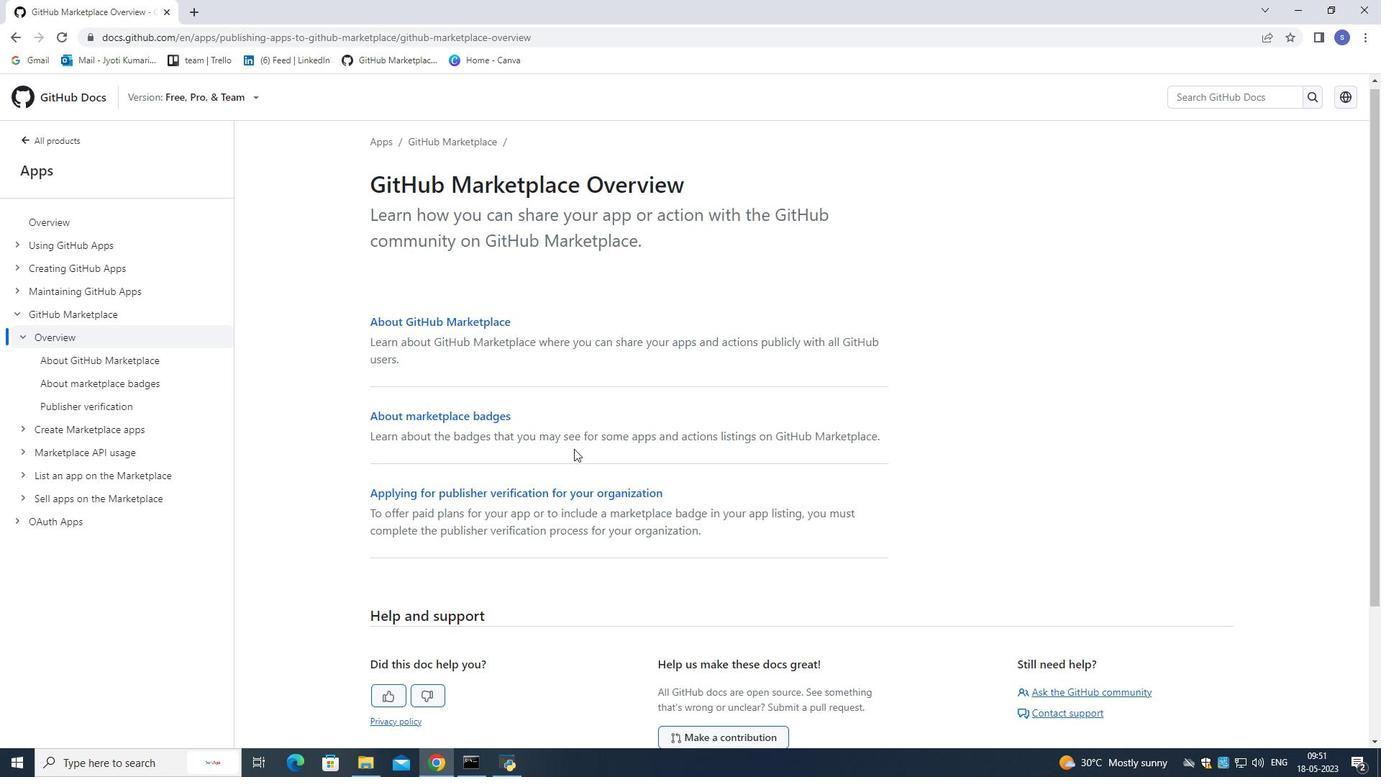 
Action: Mouse scrolled (574, 448) with delta (0, 0)
Screenshot: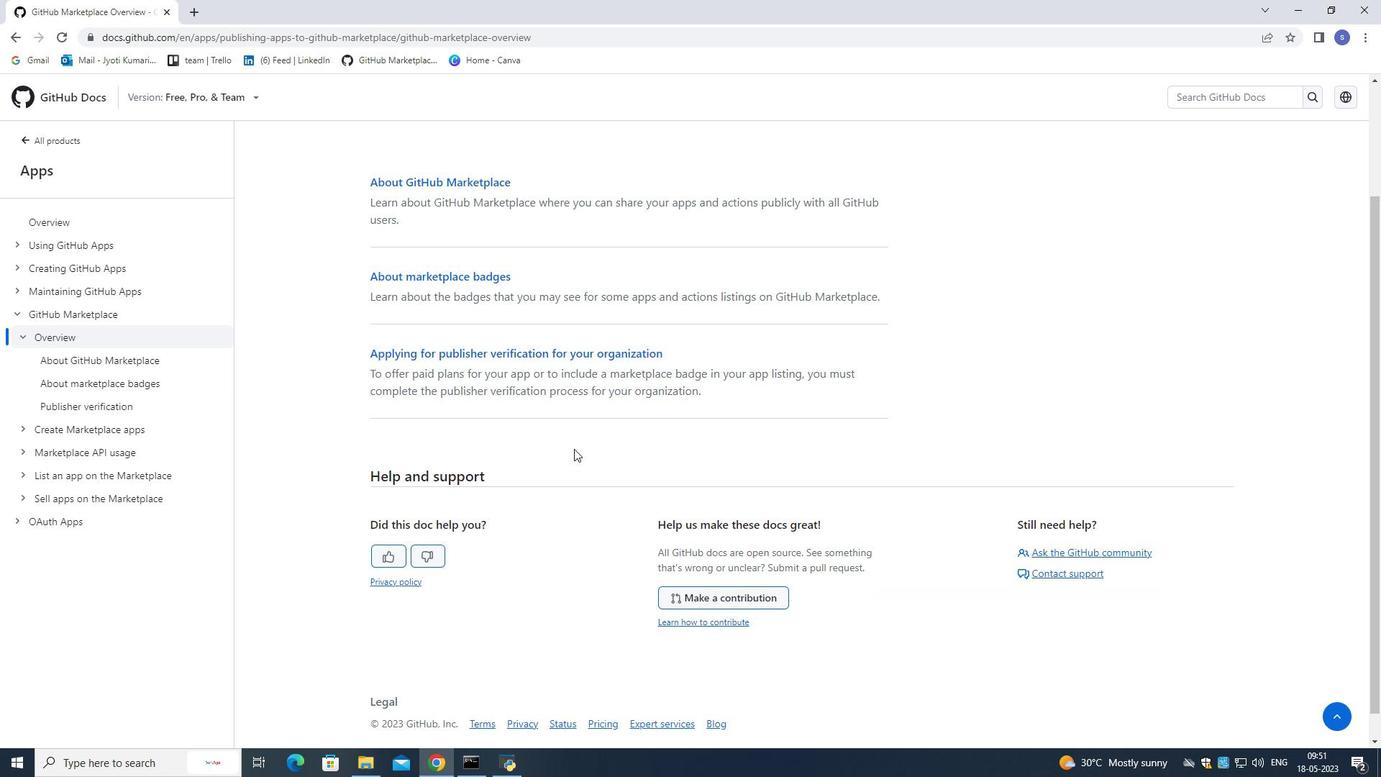 
Action: Mouse scrolled (574, 448) with delta (0, 0)
Screenshot: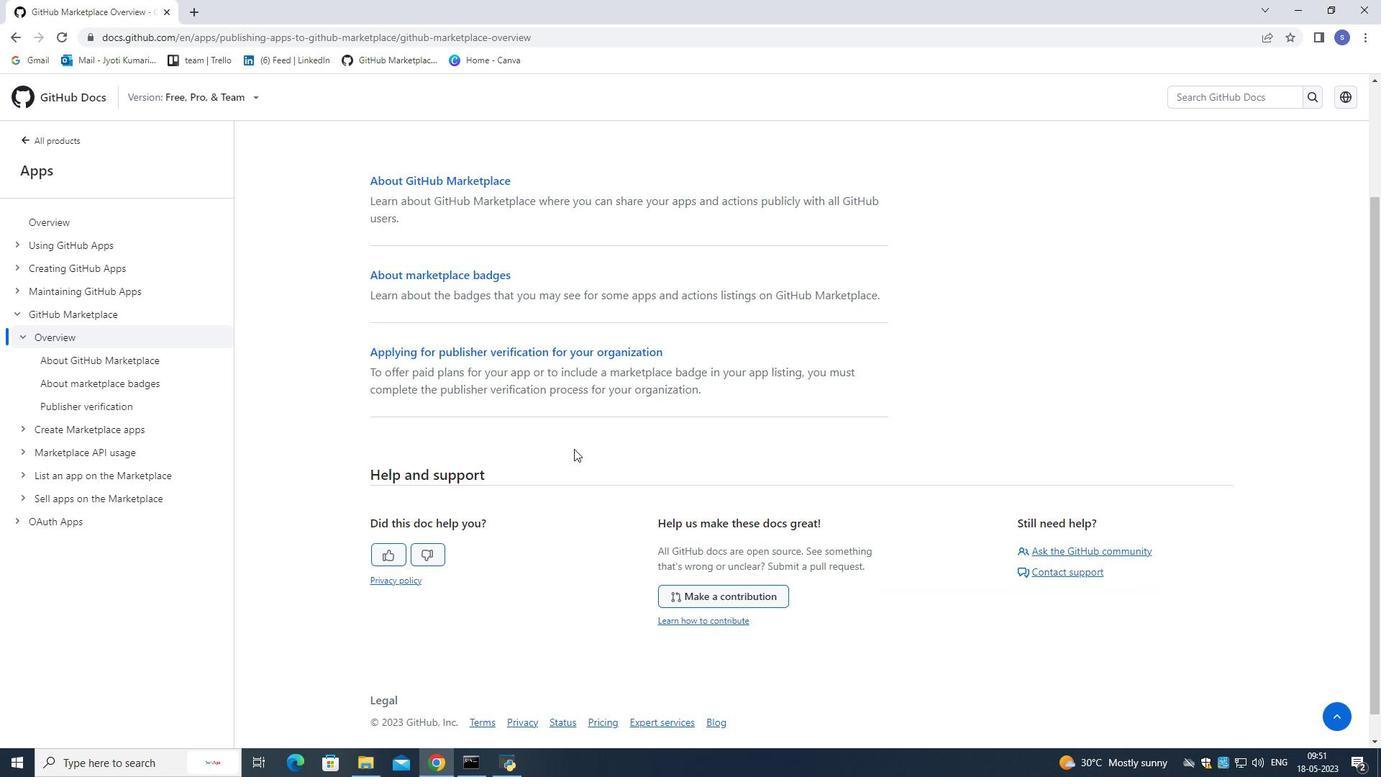 
Action: Mouse scrolled (574, 448) with delta (0, 0)
Screenshot: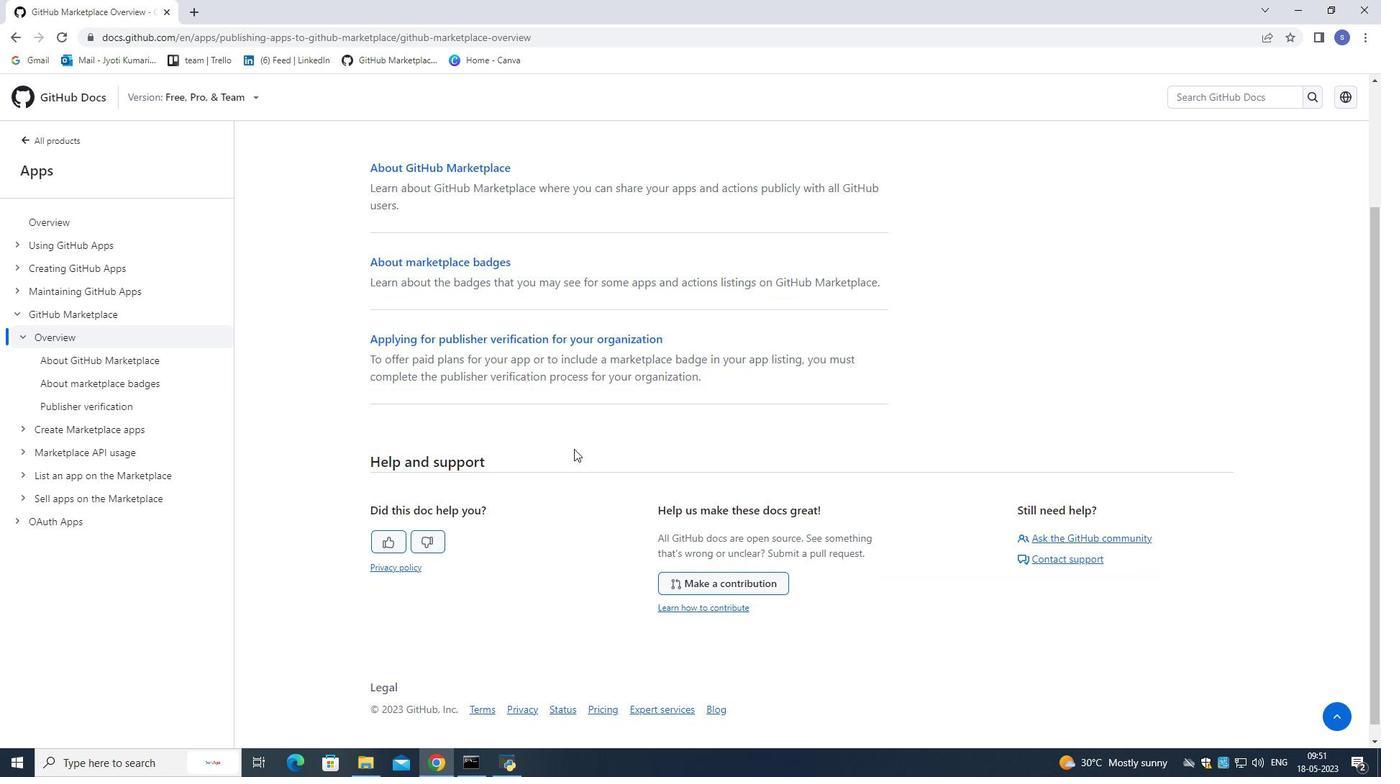 
Action: Mouse scrolled (574, 448) with delta (0, 0)
Screenshot: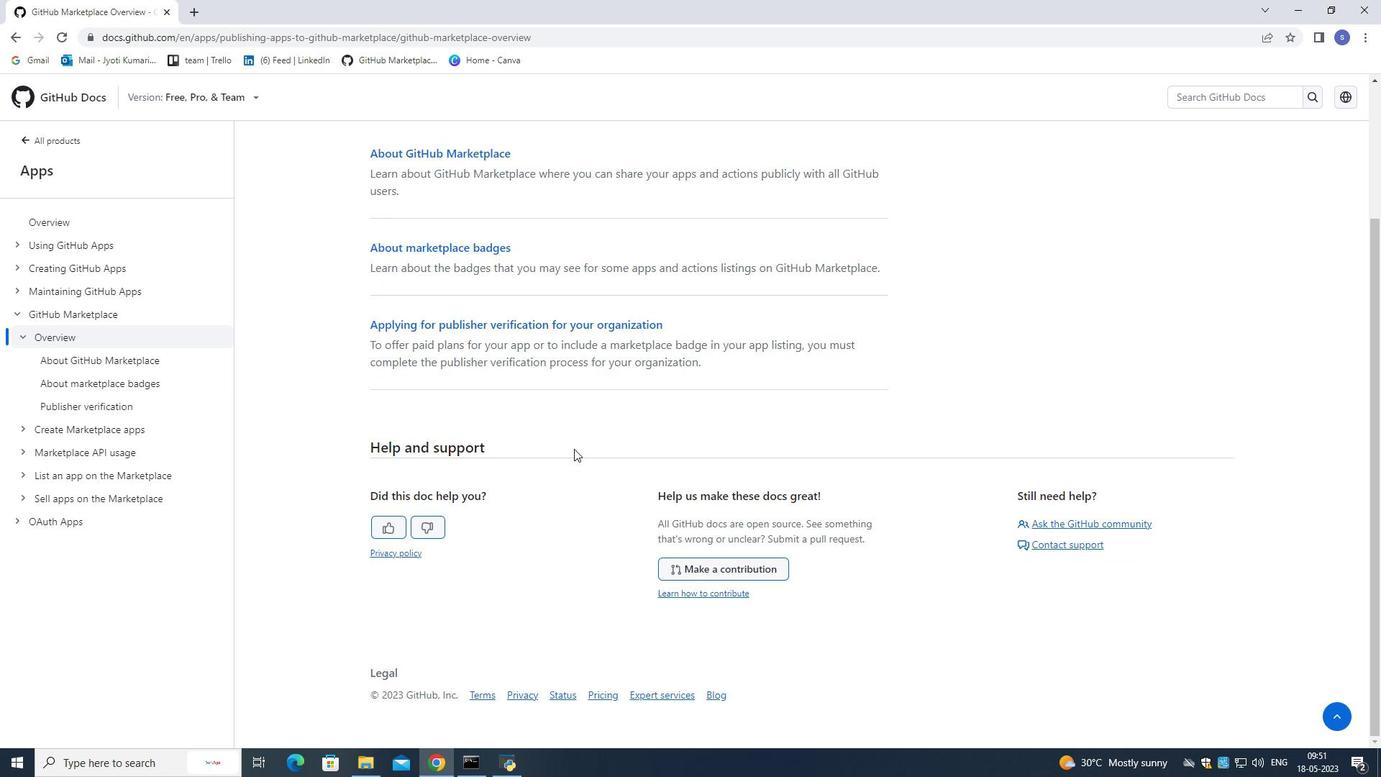
Action: Mouse scrolled (574, 448) with delta (0, 0)
Screenshot: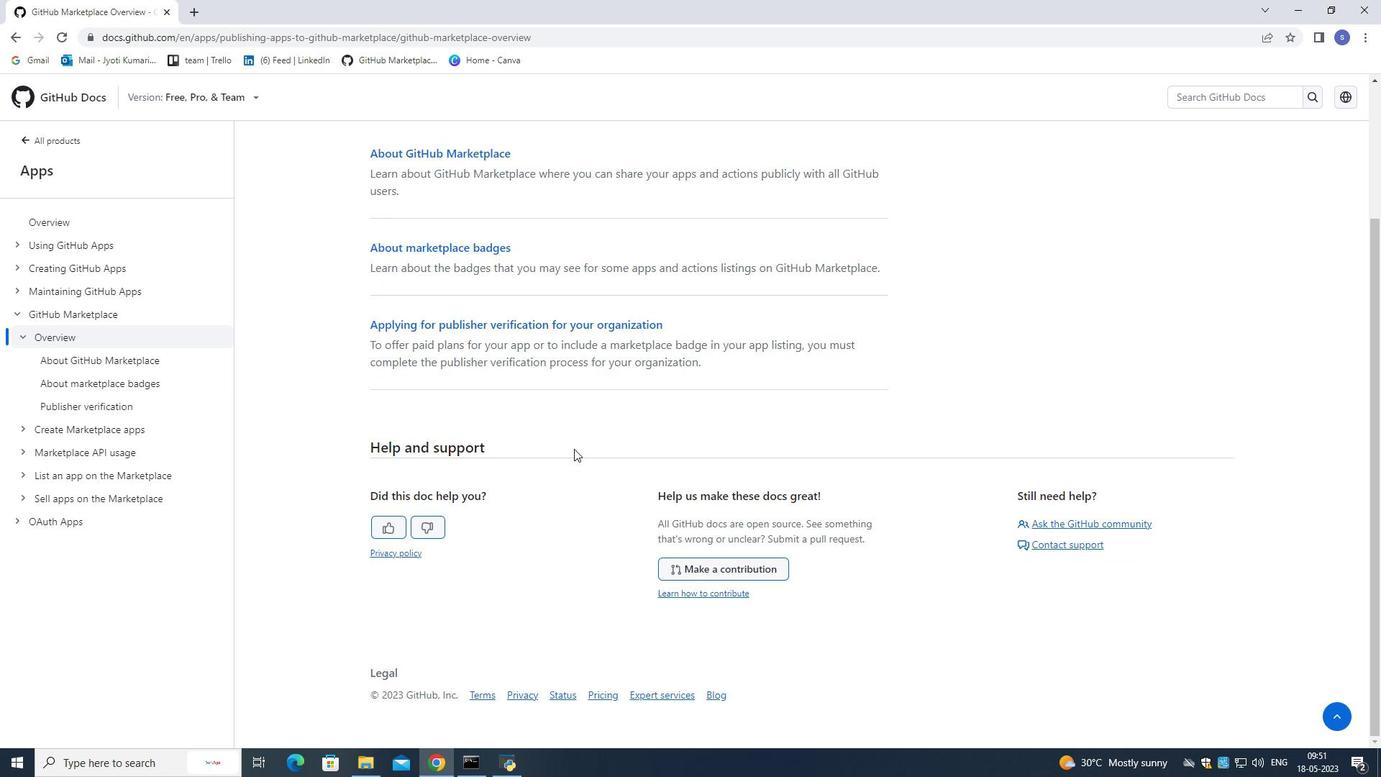 
Action: Mouse scrolled (574, 449) with delta (0, 0)
Screenshot: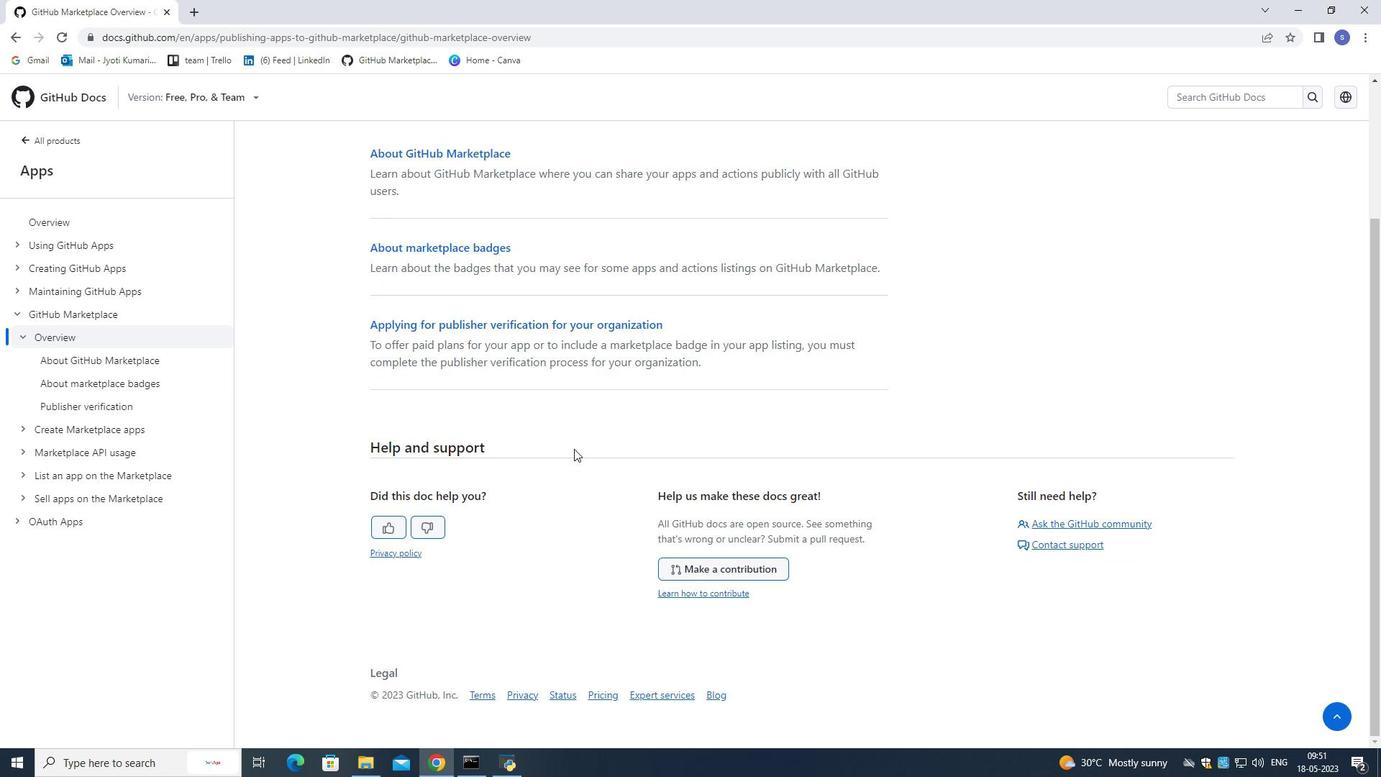 
Action: Mouse moved to (556, 415)
Screenshot: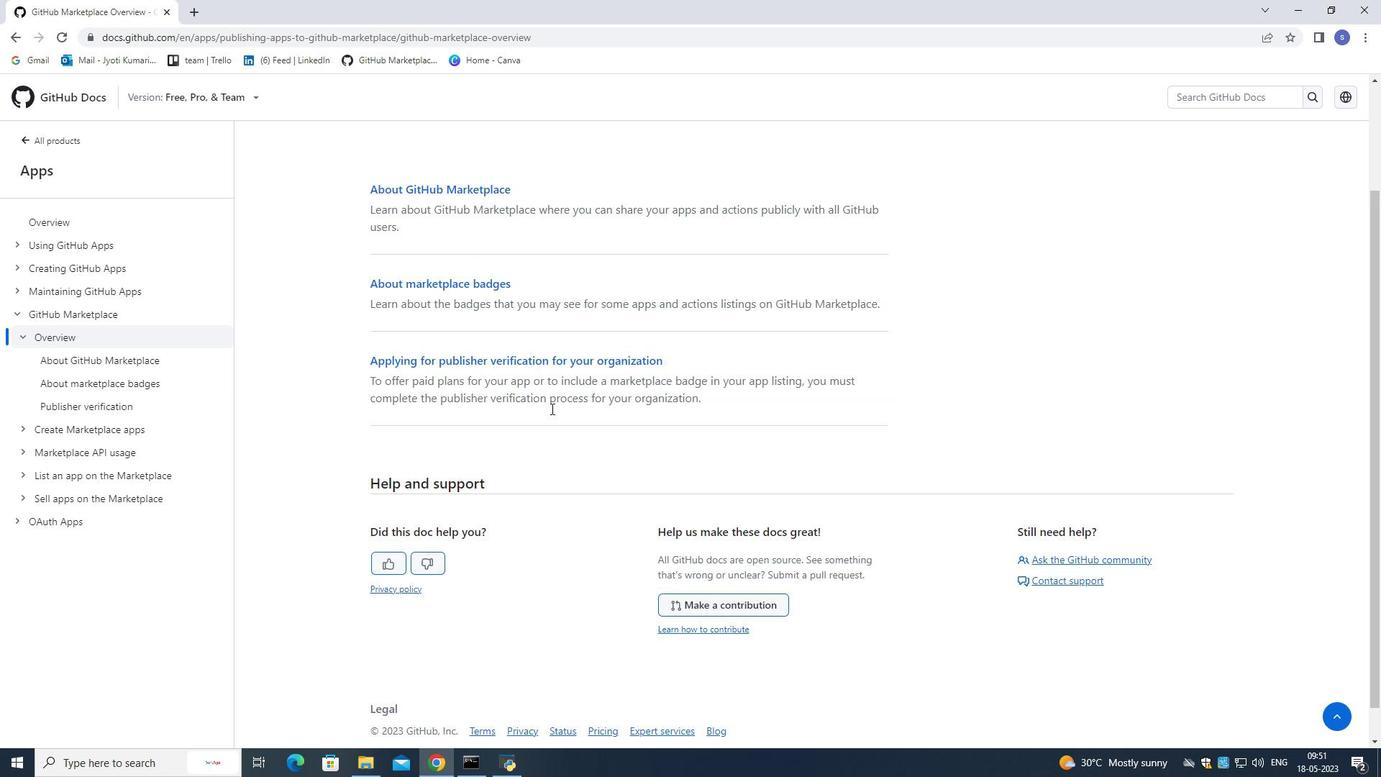 
Action: Mouse scrolled (556, 416) with delta (0, 0)
Screenshot: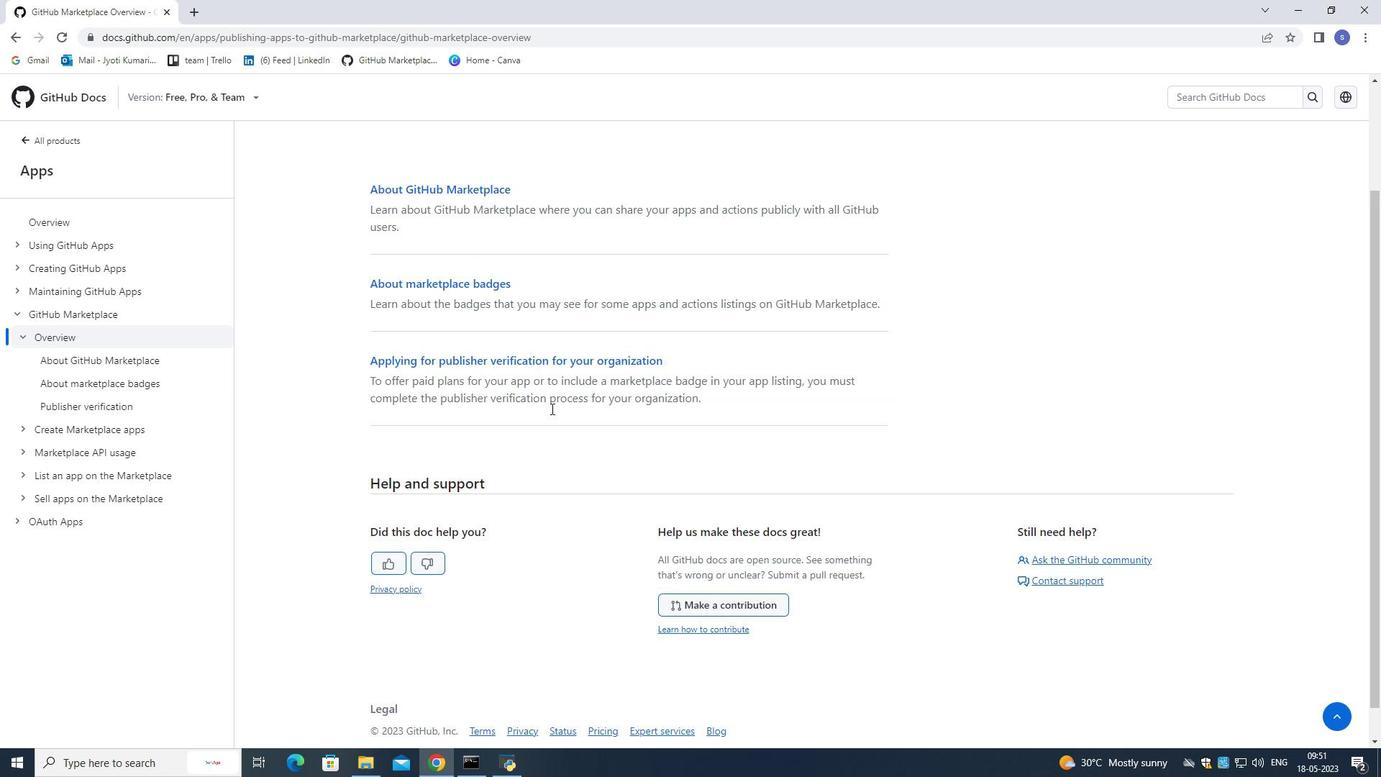 
Action: Mouse moved to (542, 396)
Screenshot: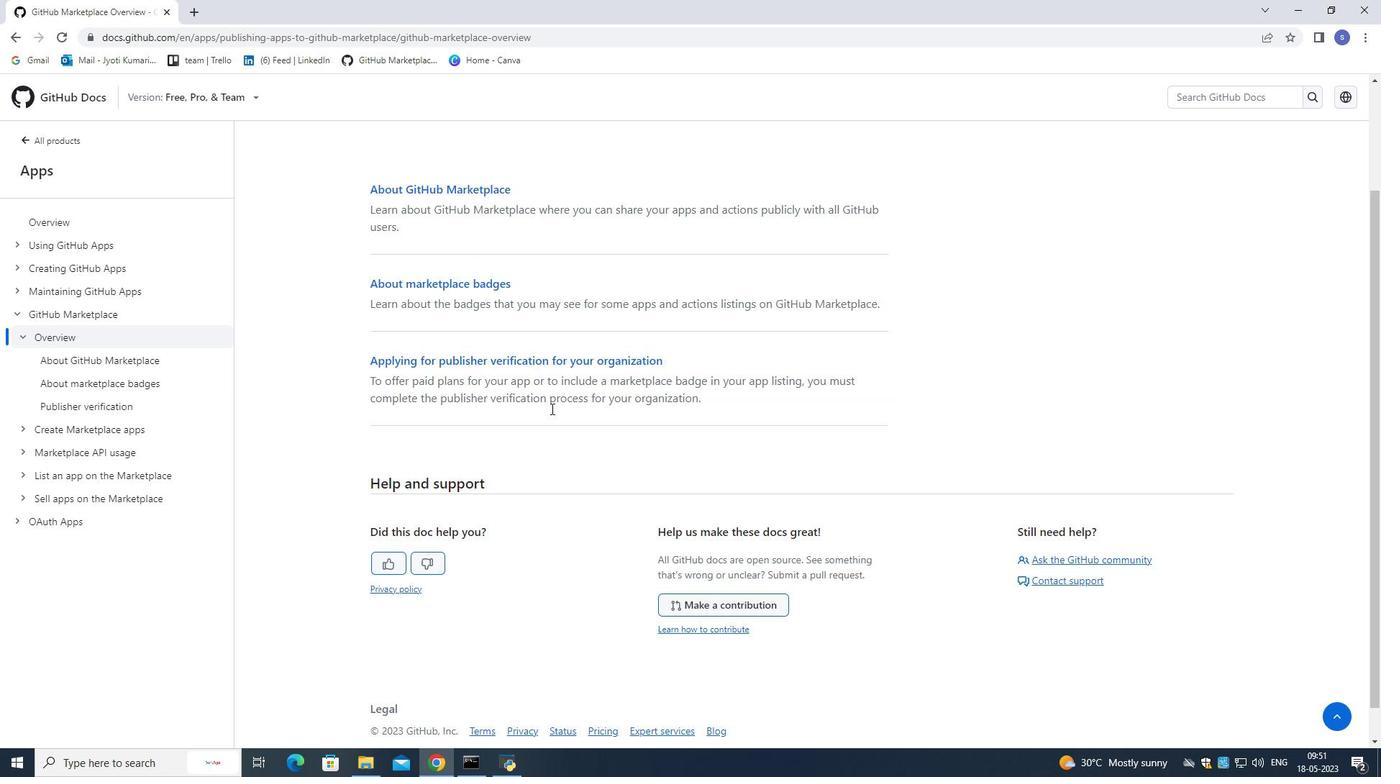 
Action: Mouse scrolled (542, 397) with delta (0, 0)
Screenshot: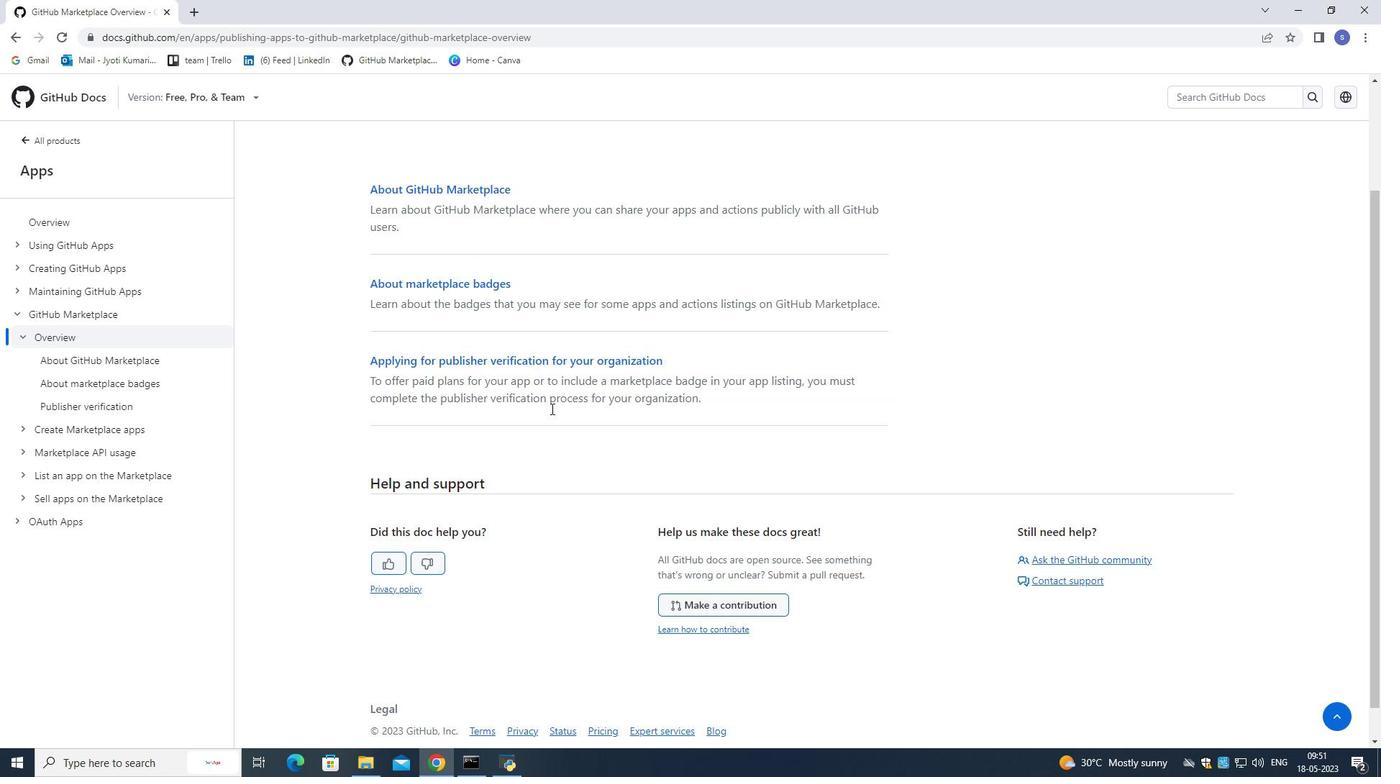 
Action: Mouse moved to (442, 320)
Screenshot: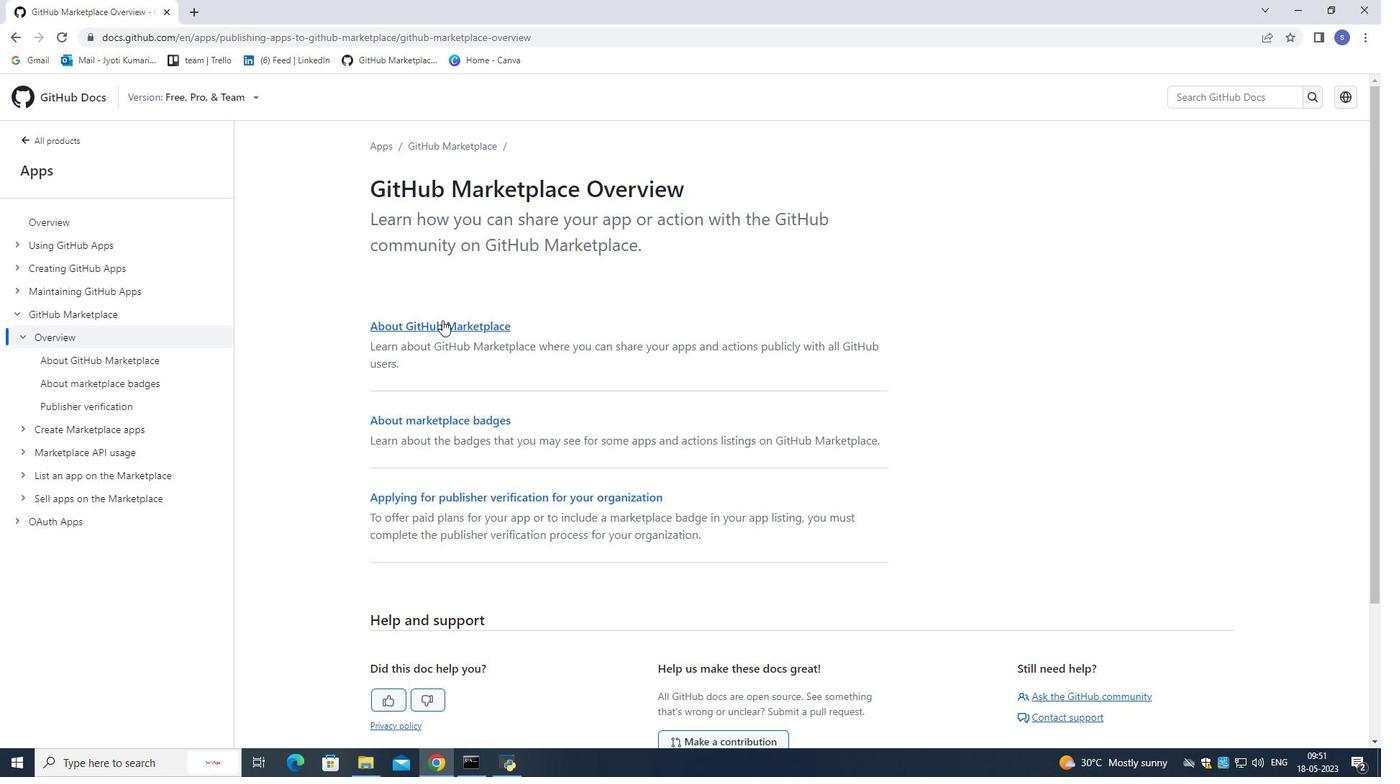 
Action: Mouse pressed left at (442, 320)
Screenshot: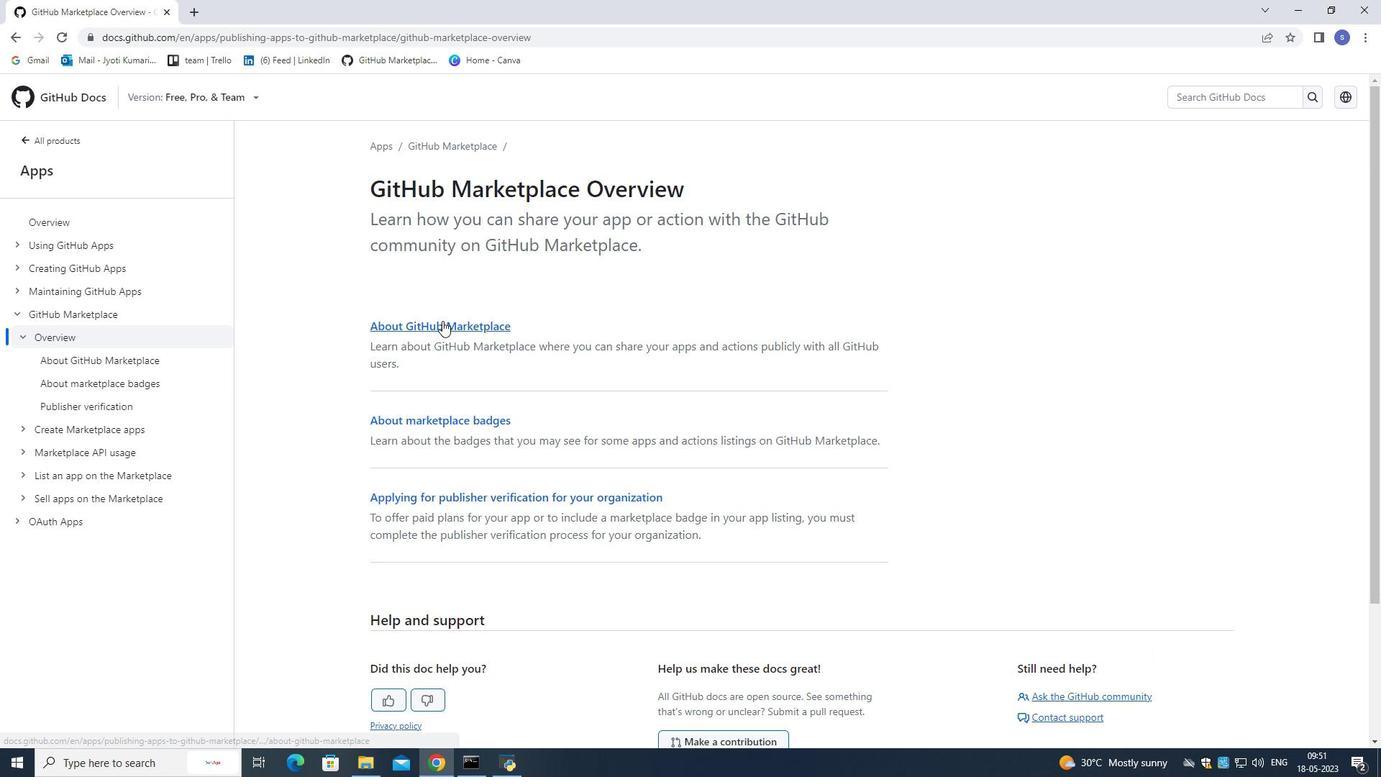
Action: Mouse moved to (452, 379)
Screenshot: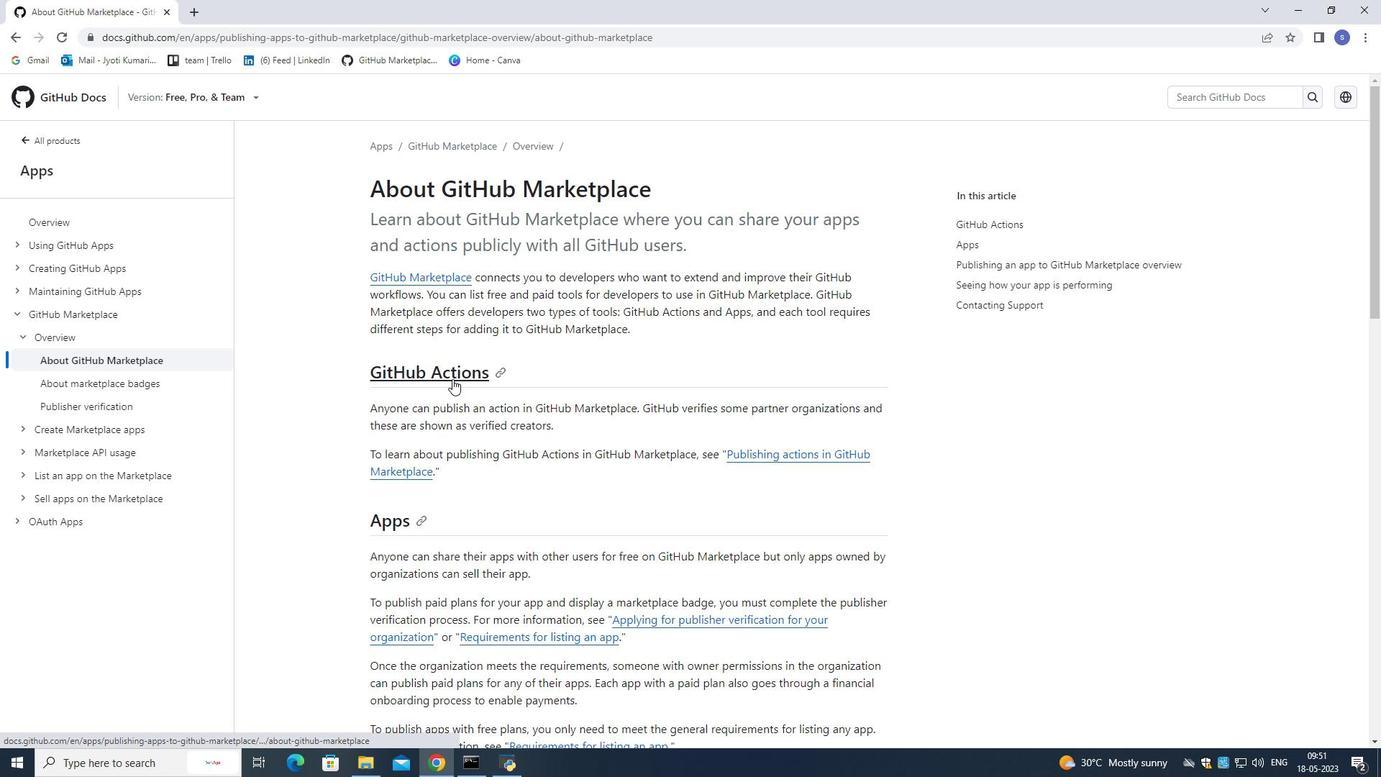 
Action: Mouse scrolled (452, 378) with delta (0, 0)
Screenshot: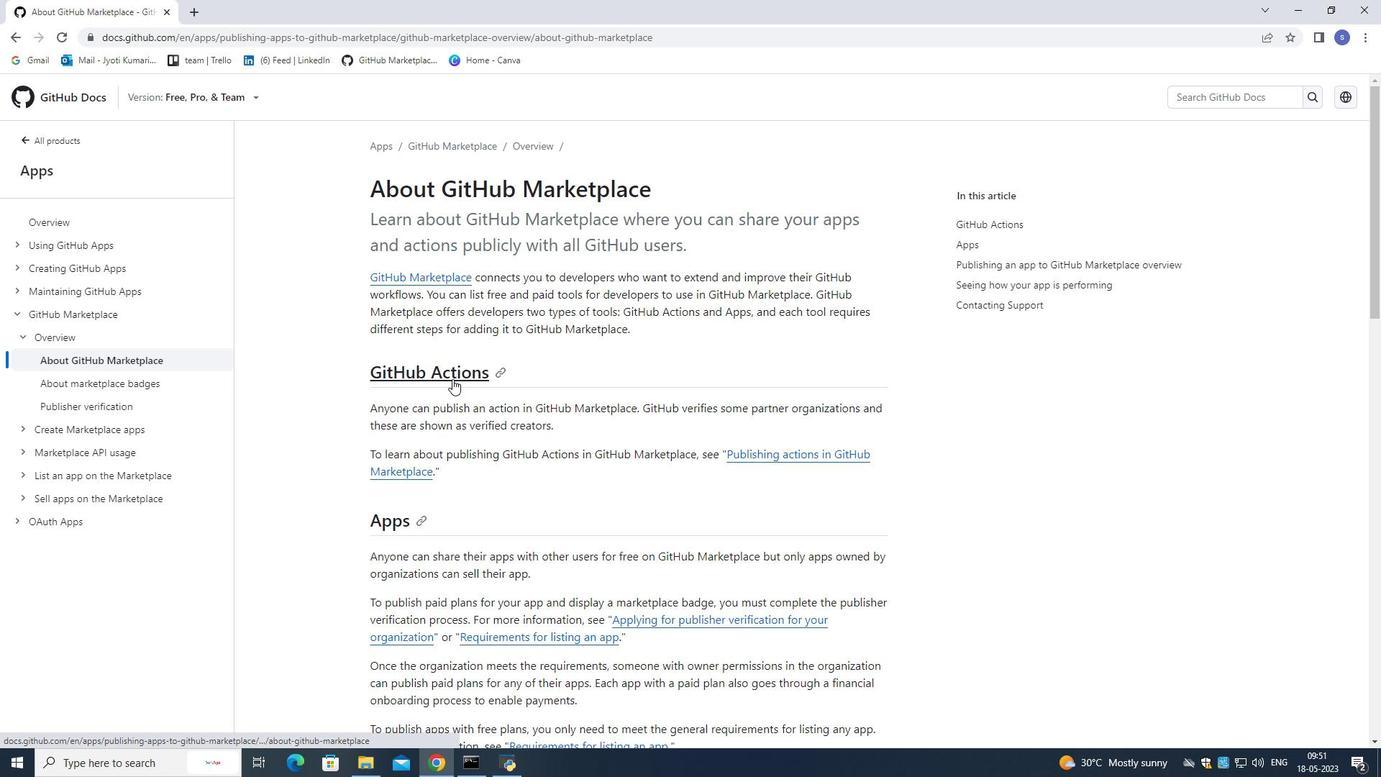 
Action: Mouse moved to (449, 389)
Screenshot: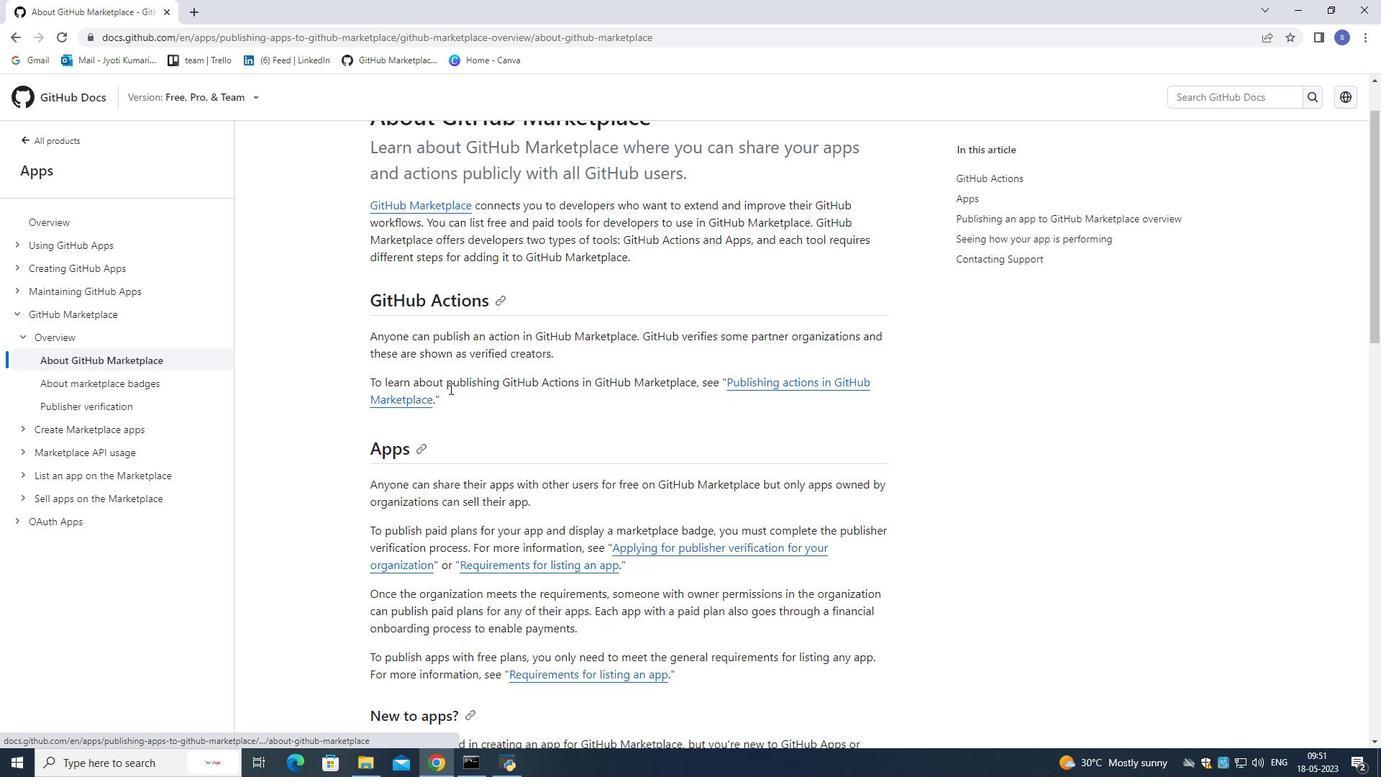 
Action: Mouse scrolled (449, 388) with delta (0, 0)
Screenshot: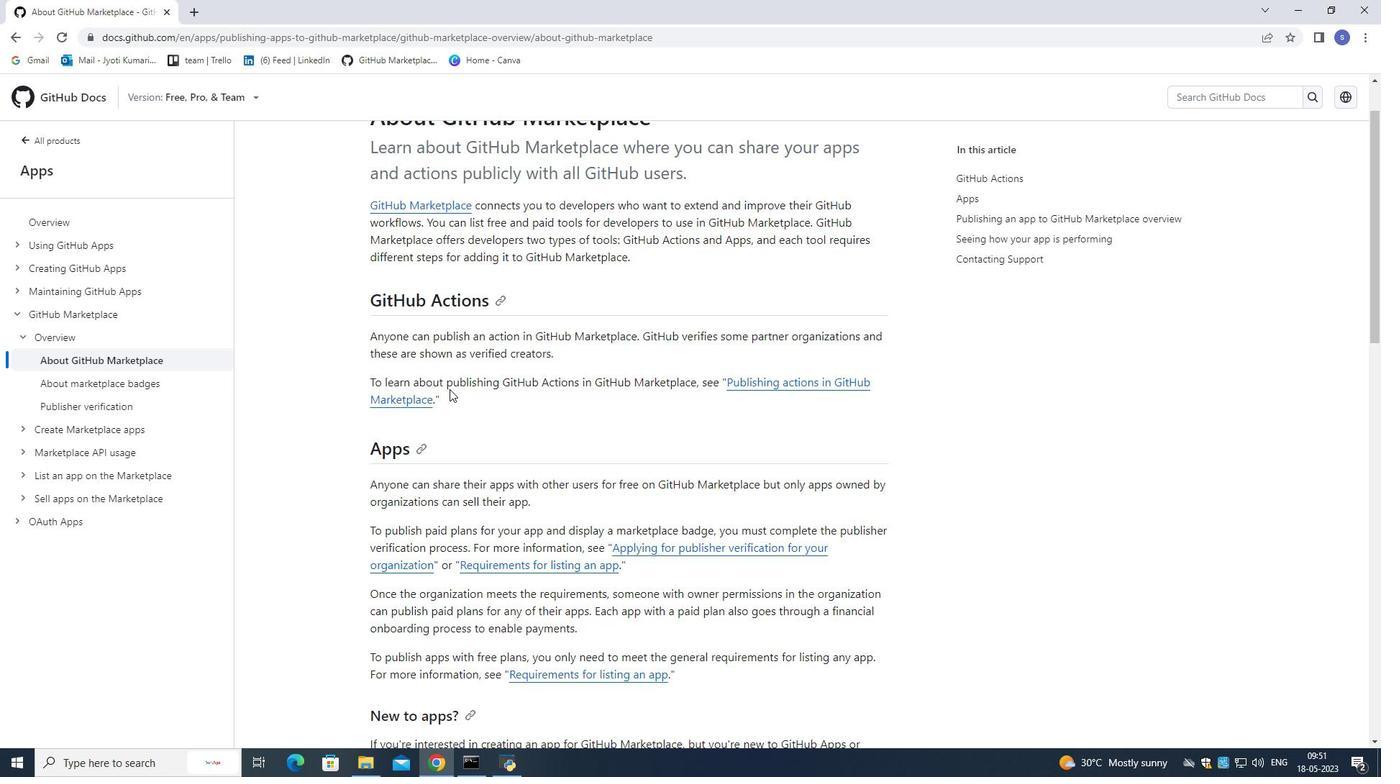 
Action: Mouse moved to (527, 417)
Screenshot: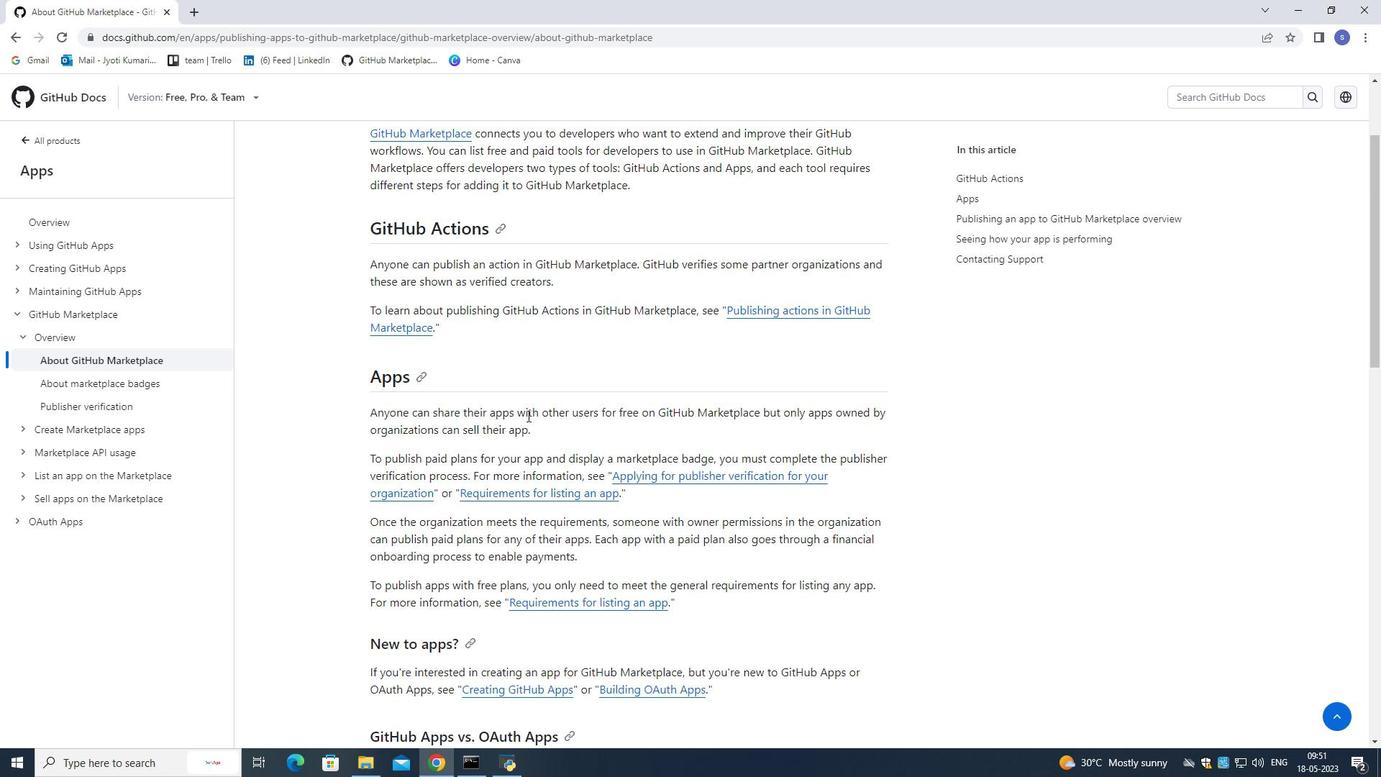
Action: Mouse scrolled (527, 416) with delta (0, 0)
Screenshot: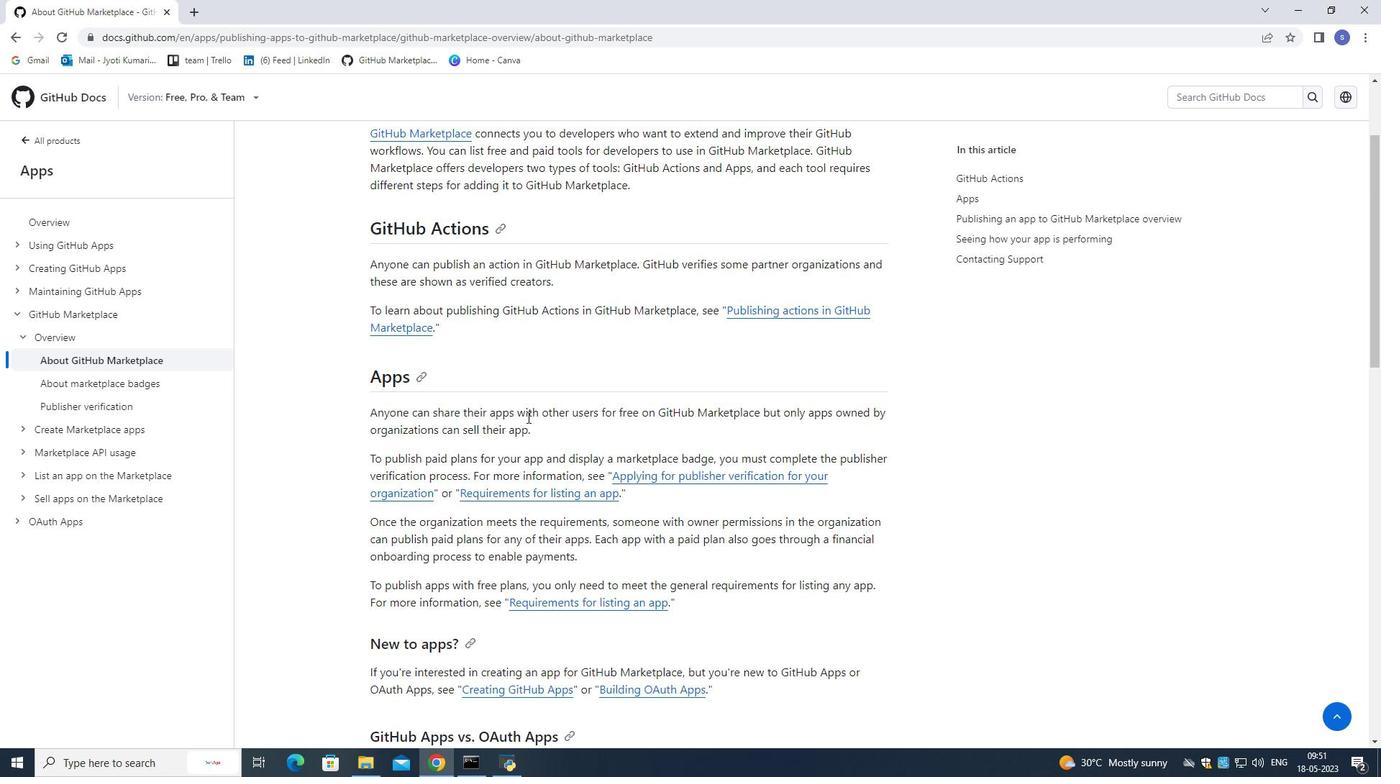 
Action: Mouse moved to (527, 418)
Screenshot: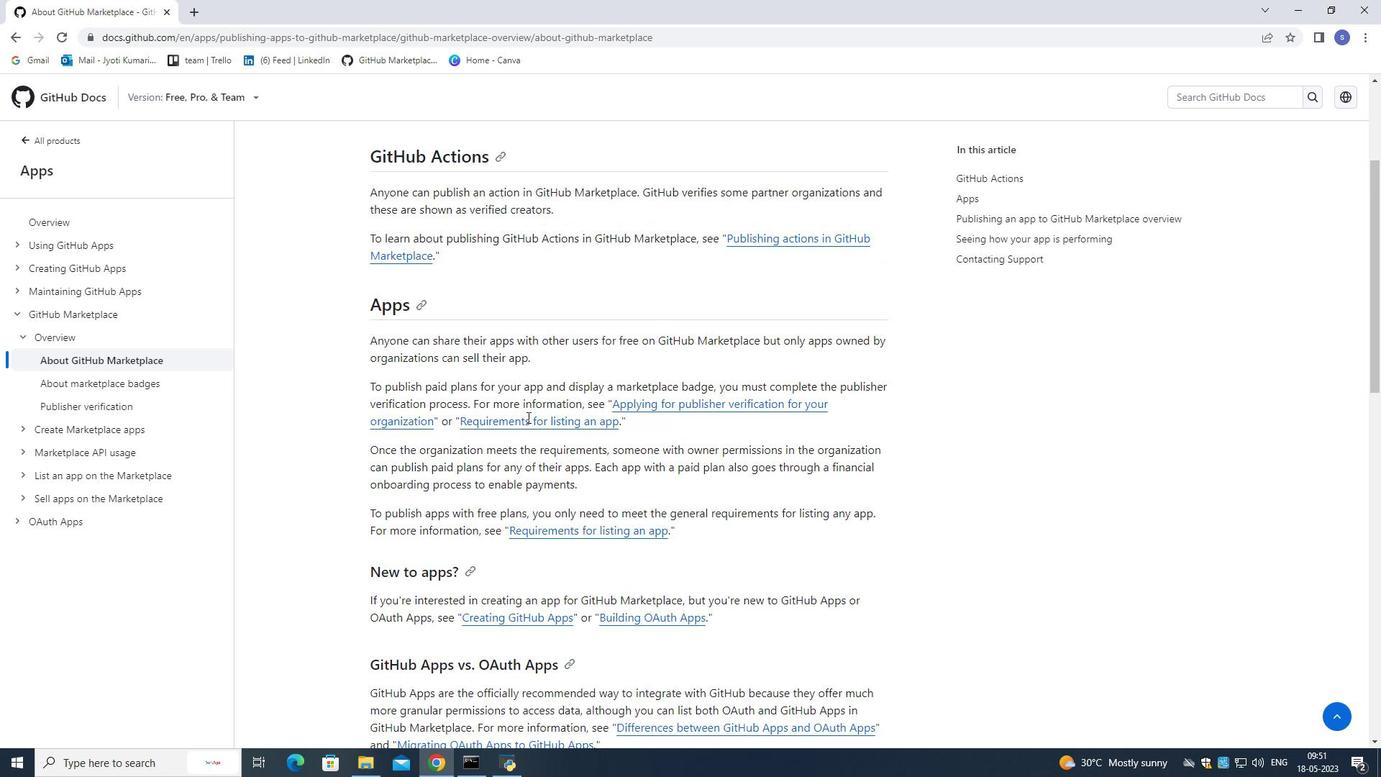 
Action: Mouse scrolled (527, 417) with delta (0, 0)
Screenshot: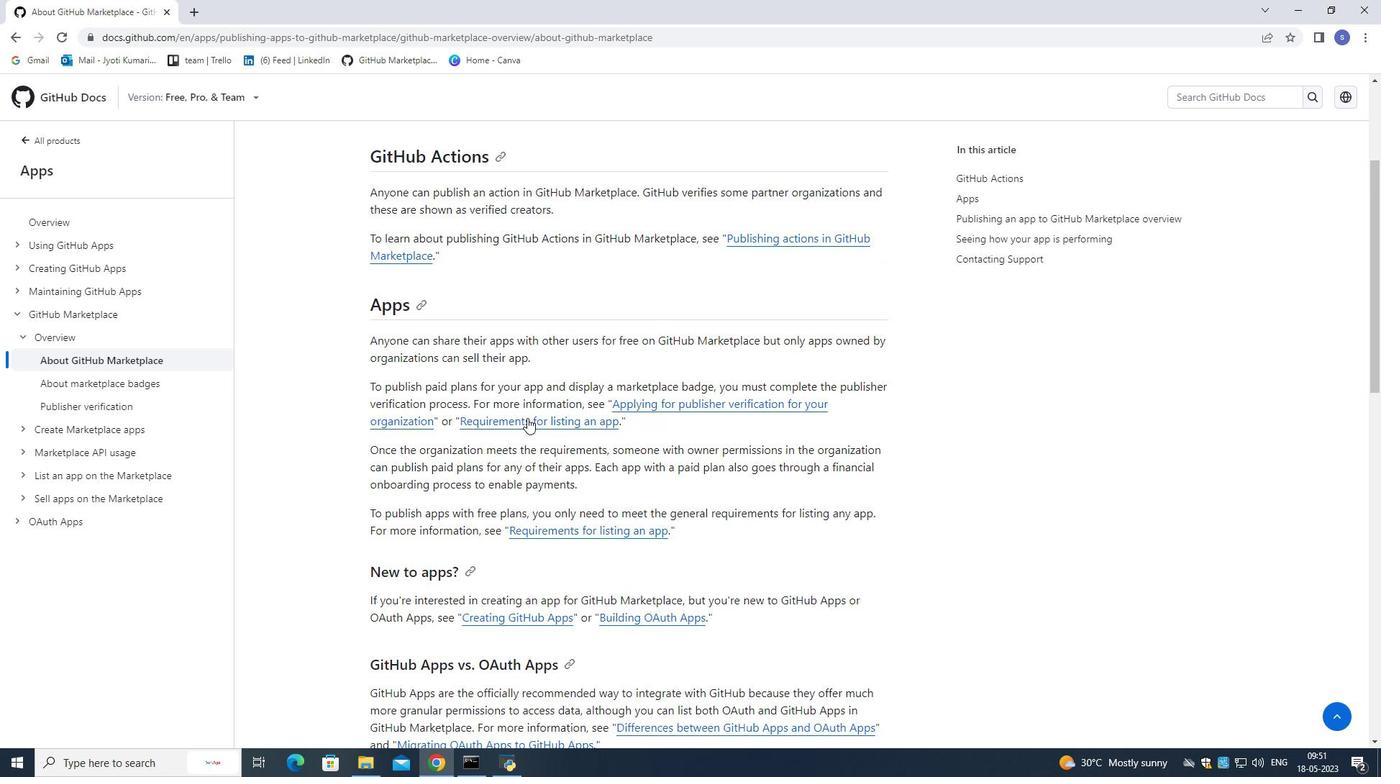 
Action: Mouse scrolled (527, 417) with delta (0, 0)
Screenshot: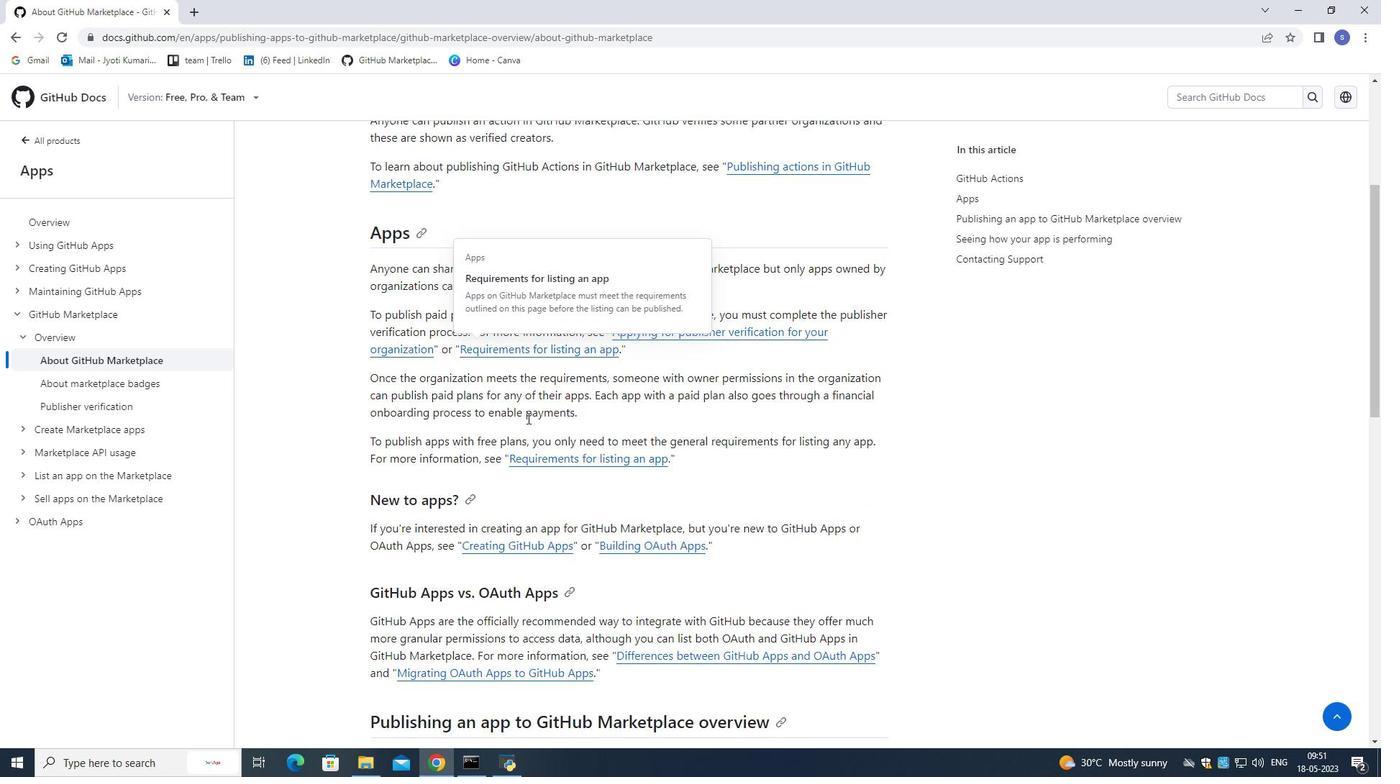 
Action: Mouse moved to (528, 418)
Screenshot: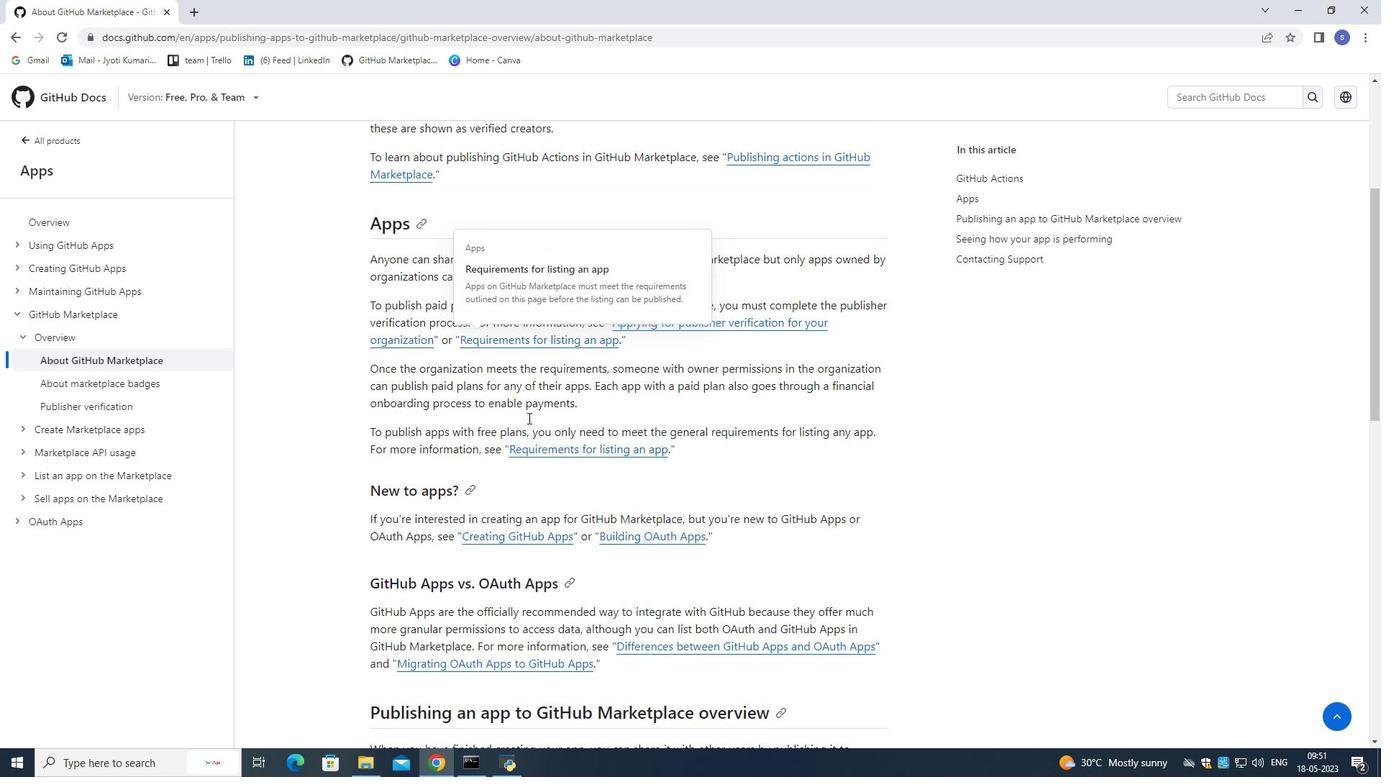 
Action: Mouse scrolled (528, 417) with delta (0, 0)
Screenshot: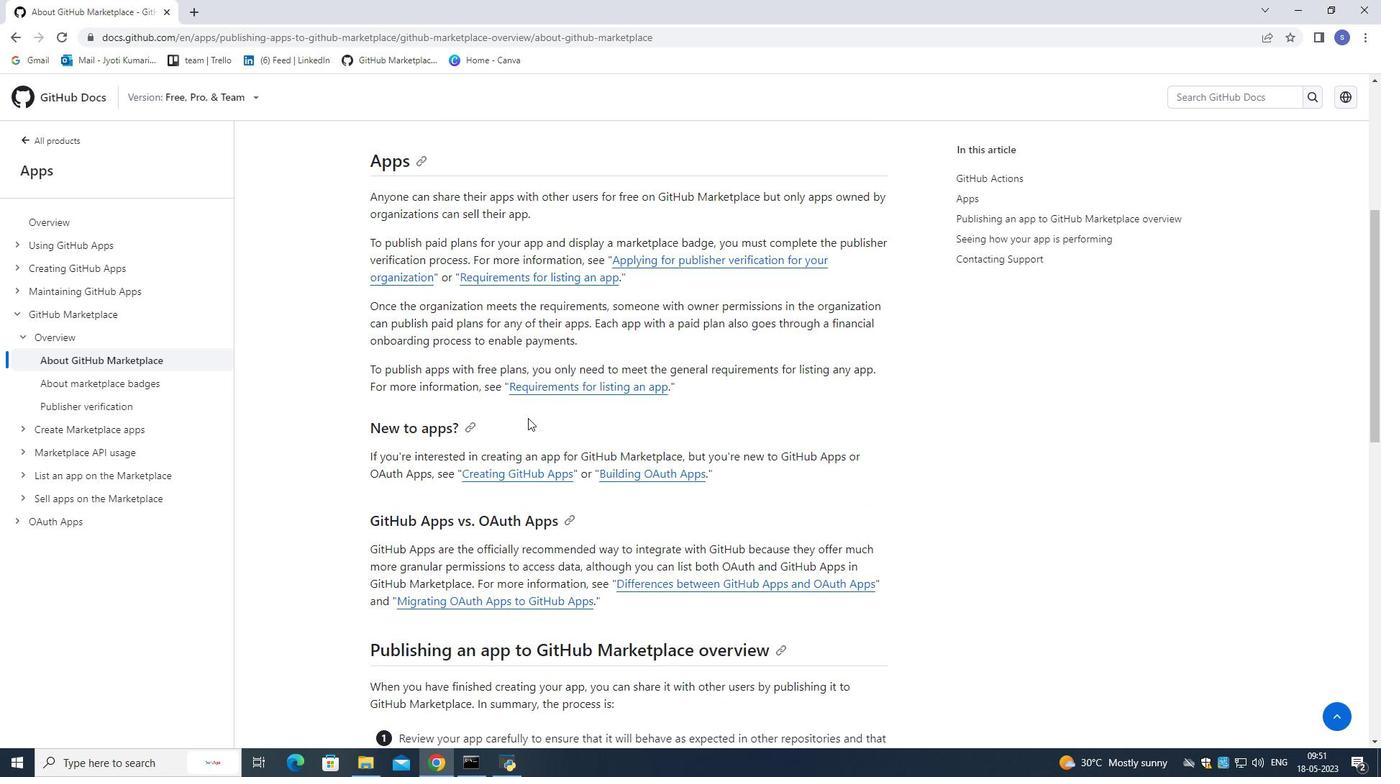 
Action: Mouse moved to (472, 458)
Screenshot: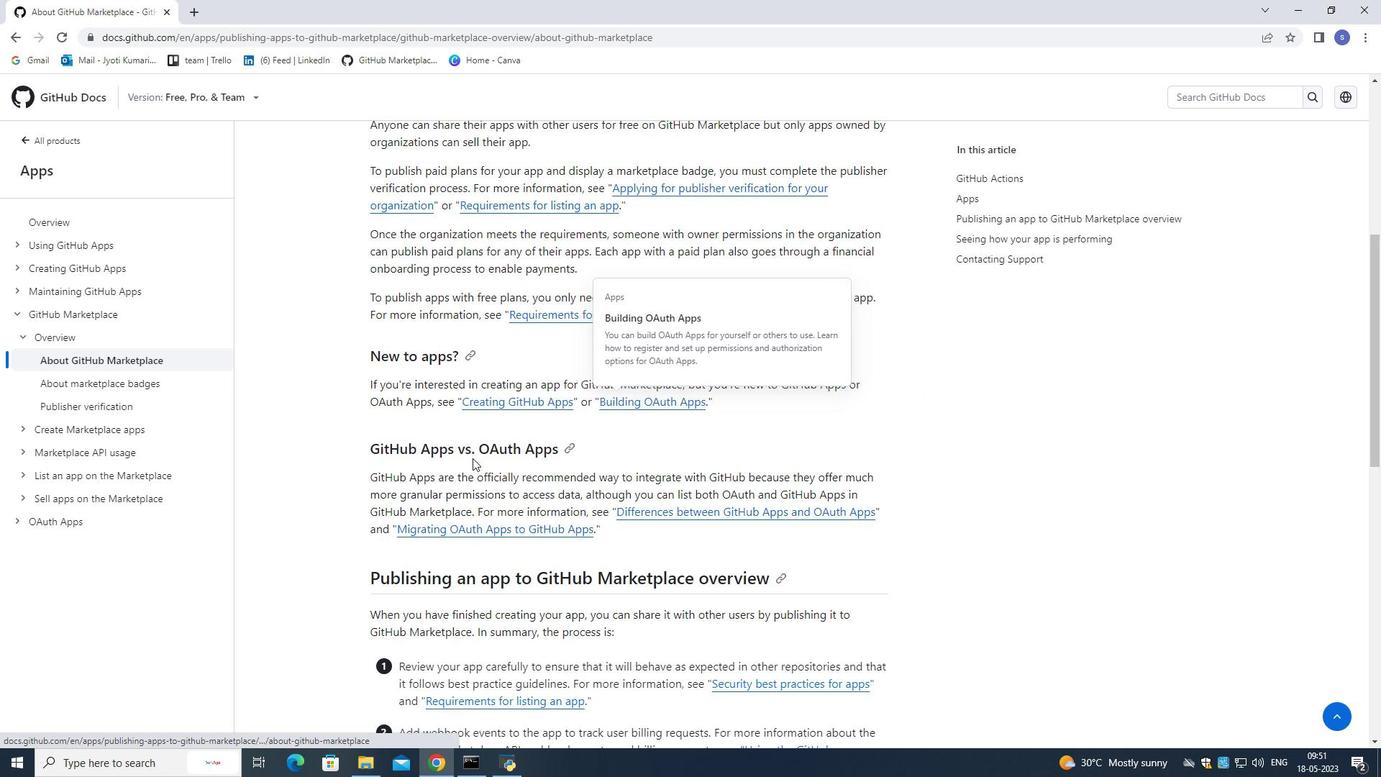 
Action: Mouse scrolled (472, 457) with delta (0, 0)
Screenshot: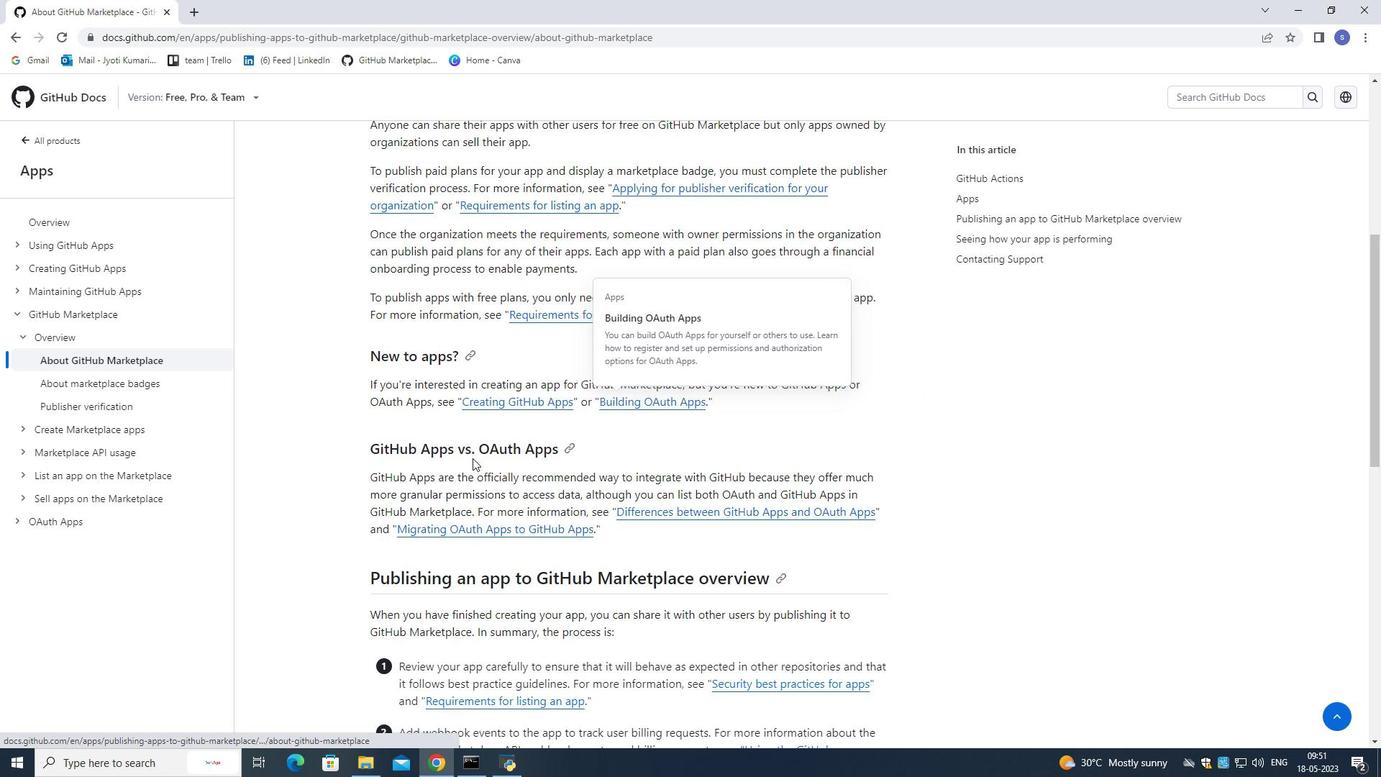 
Action: Mouse moved to (472, 459)
Screenshot: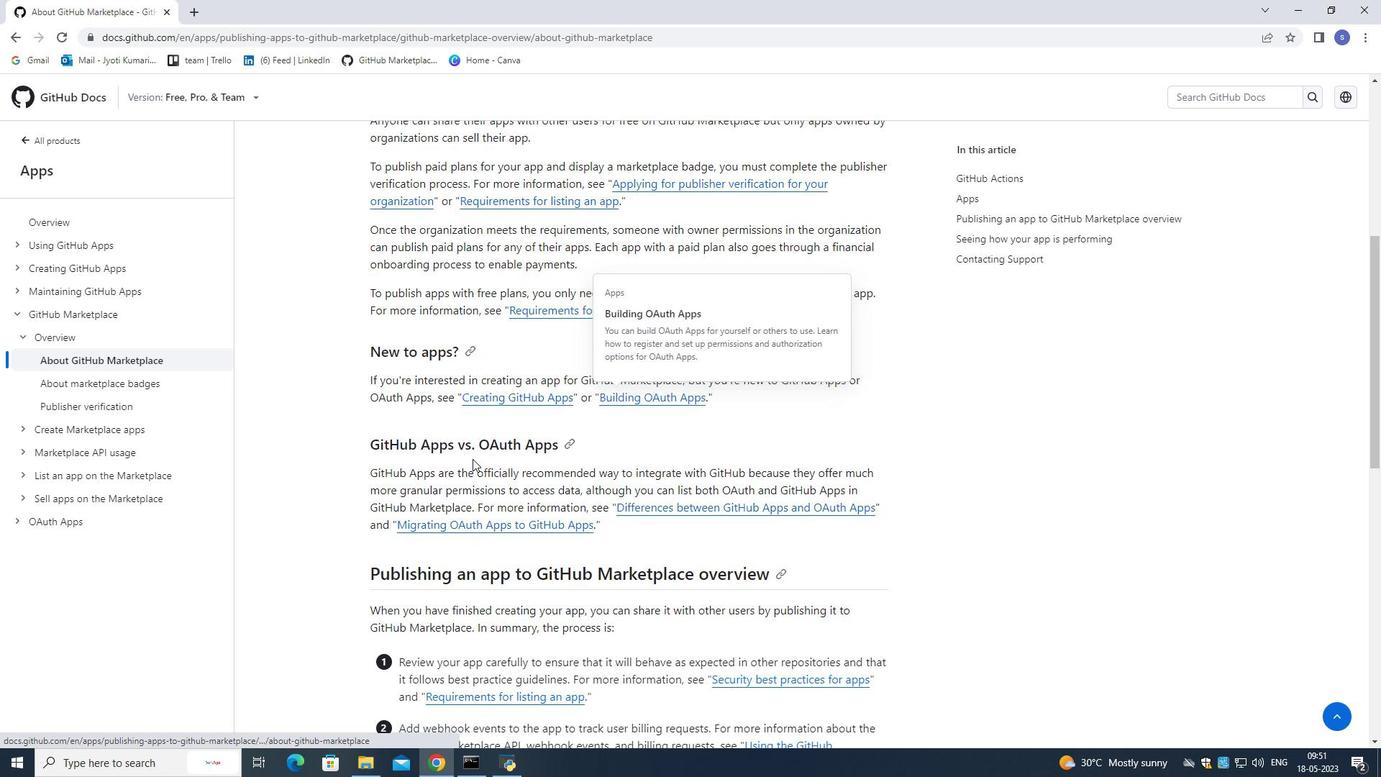
Action: Mouse scrolled (472, 459) with delta (0, 0)
Screenshot: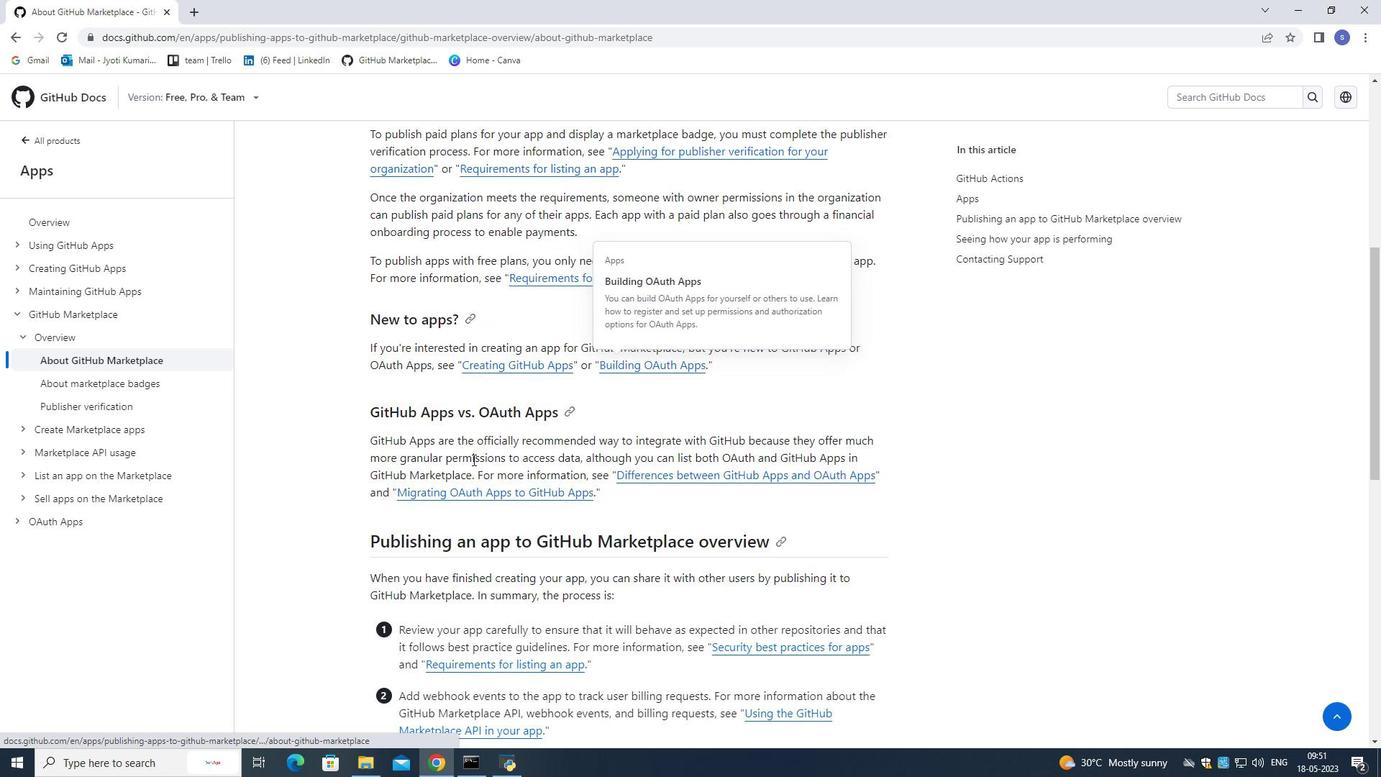 
Action: Mouse scrolled (472, 459) with delta (0, 0)
Screenshot: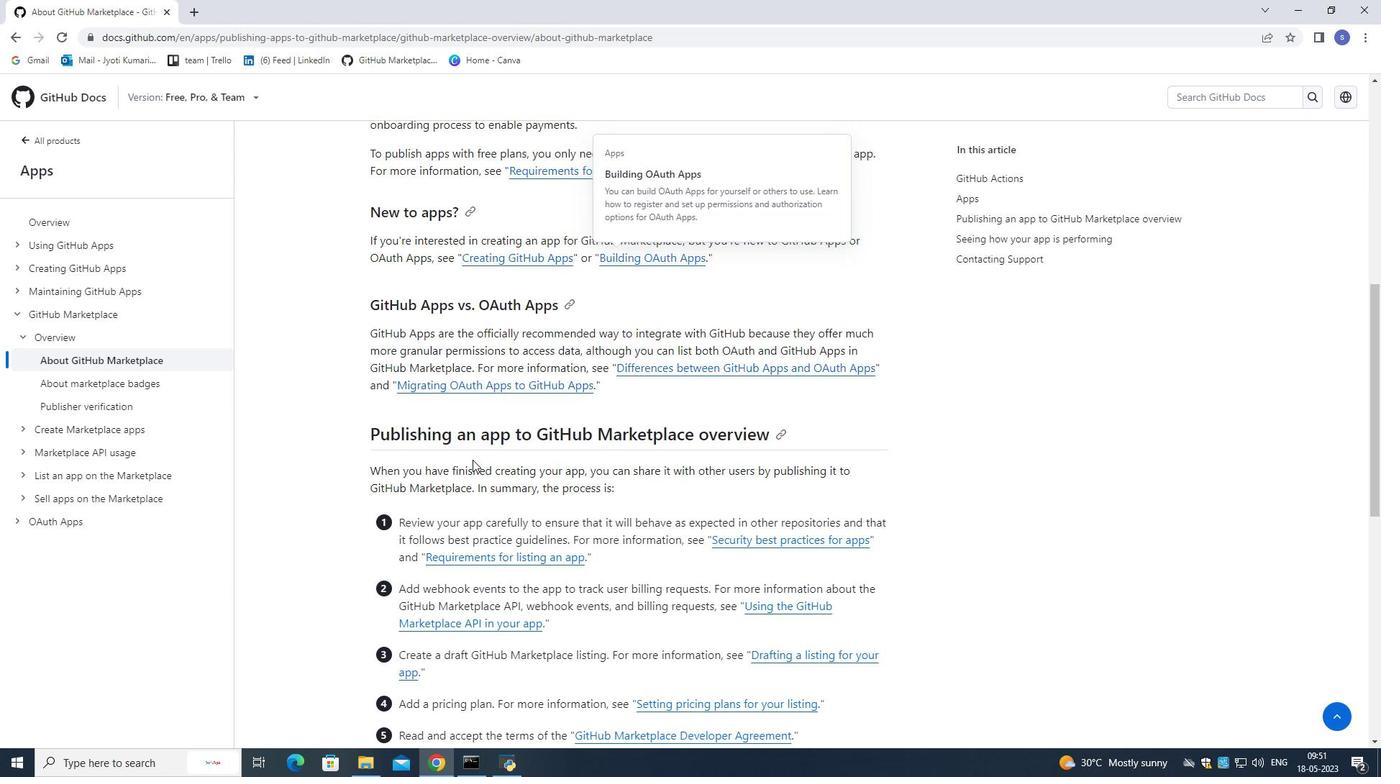 
Action: Mouse moved to (472, 461)
Screenshot: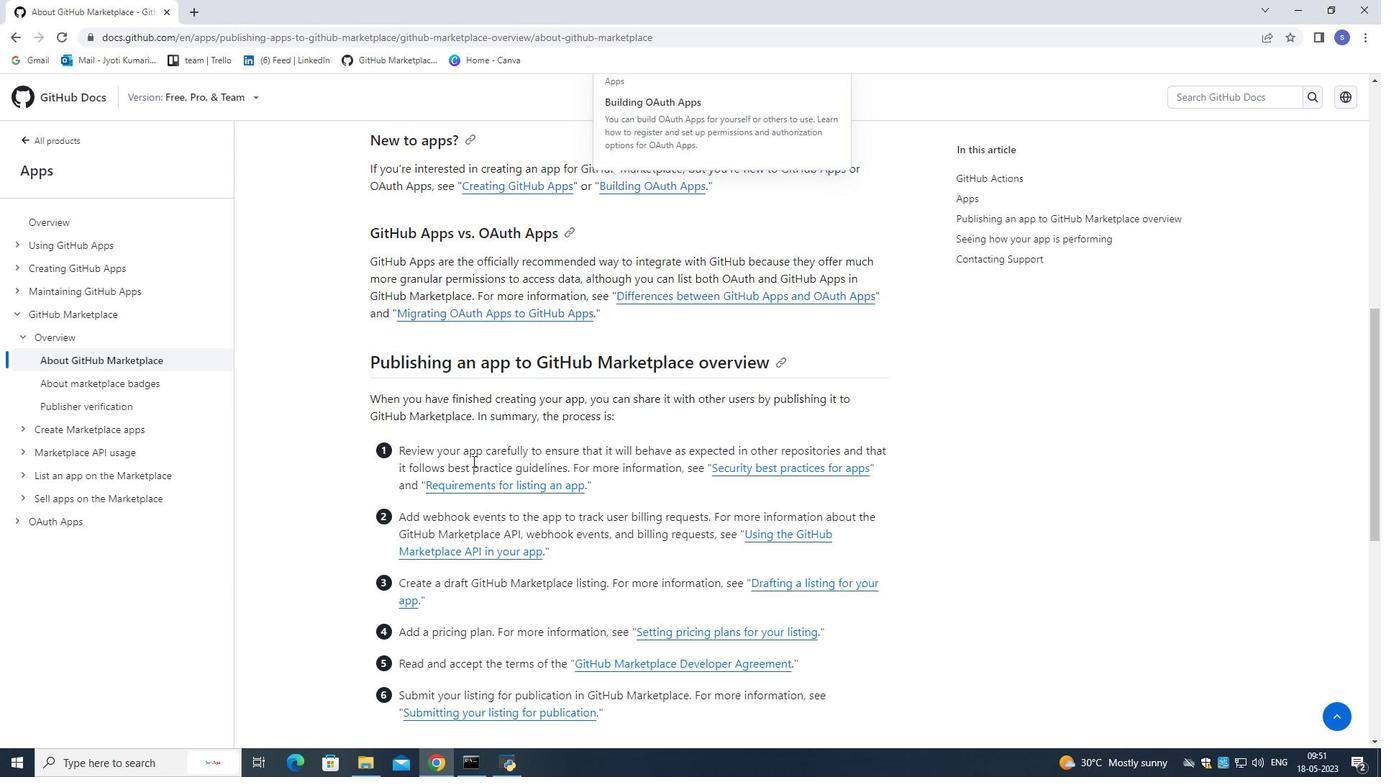 
Action: Mouse scrolled (472, 460) with delta (0, 0)
Screenshot: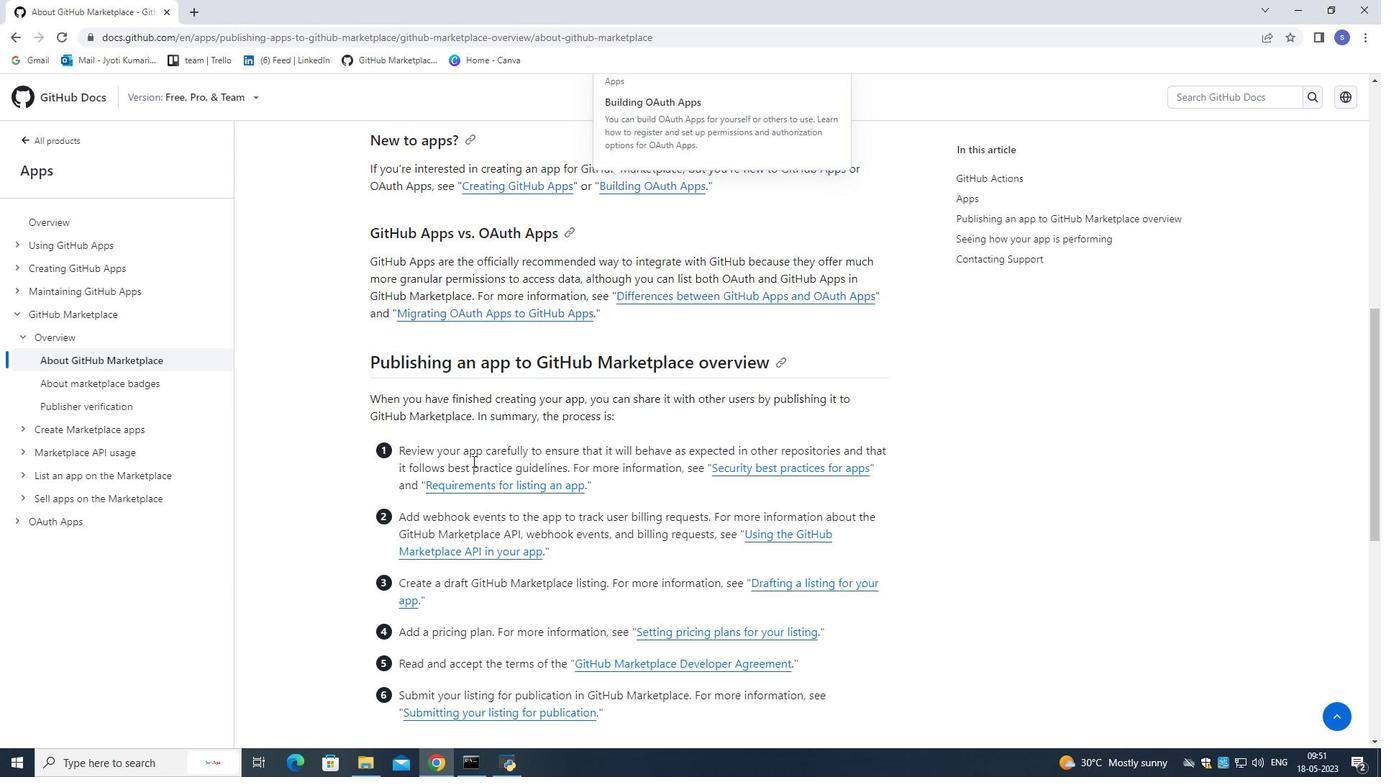 
Action: Mouse moved to (468, 505)
Screenshot: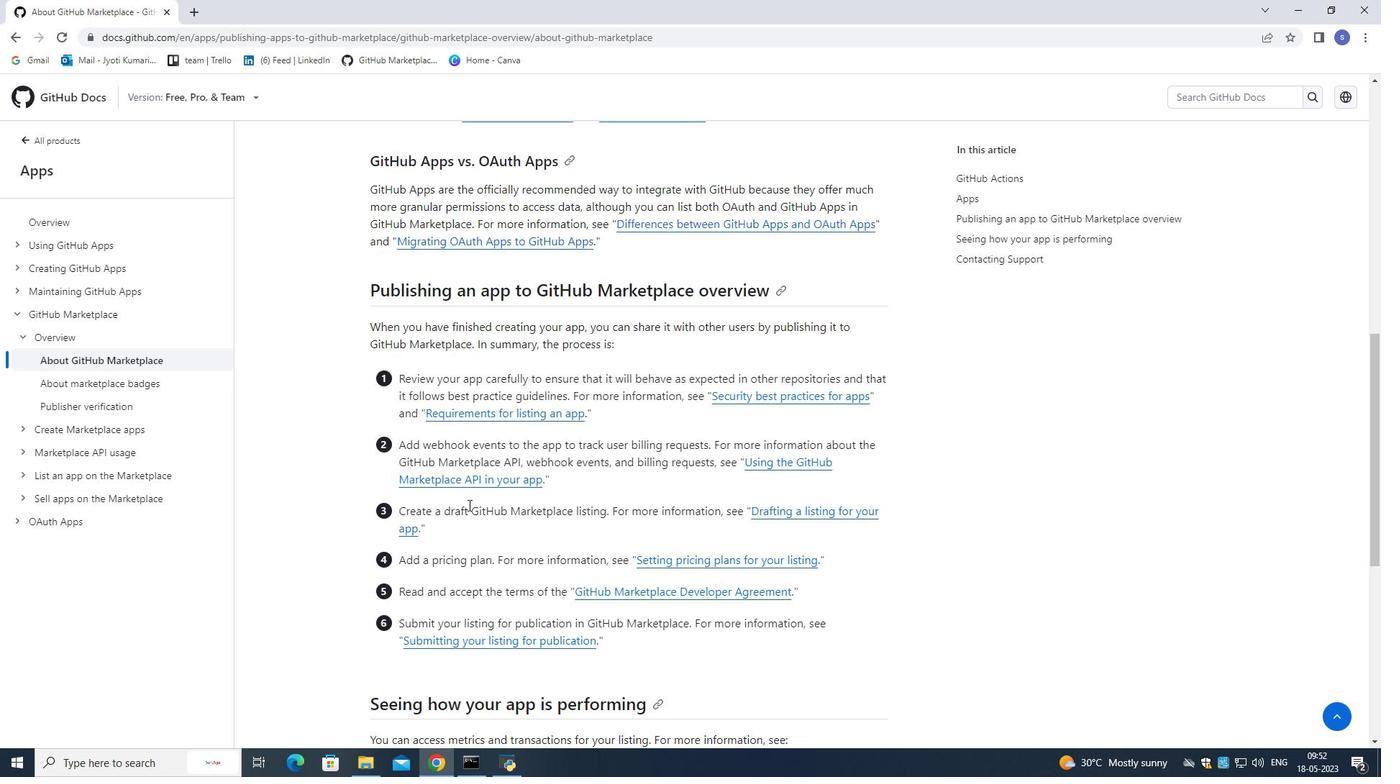 
Action: Mouse scrolled (468, 504) with delta (0, 0)
Screenshot: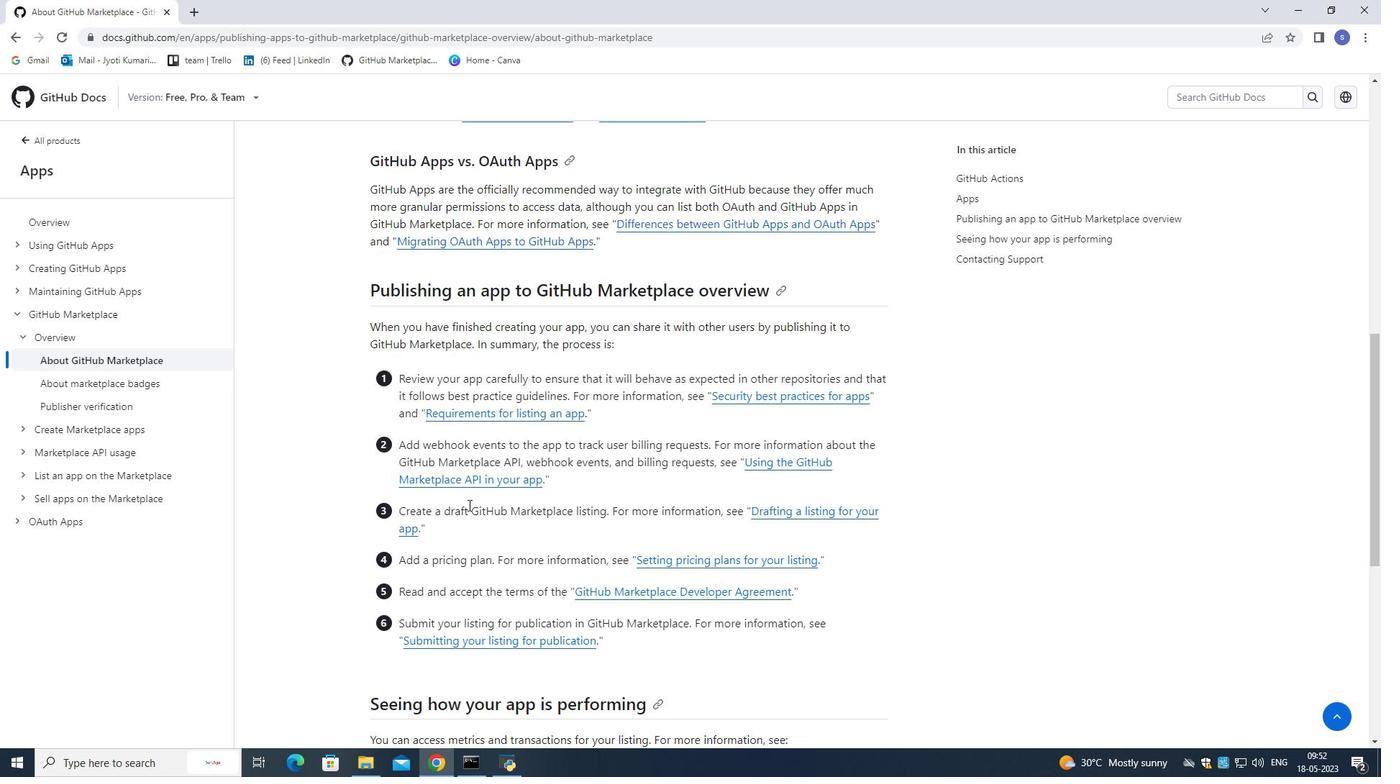 
Action: Mouse moved to (689, 563)
Screenshot: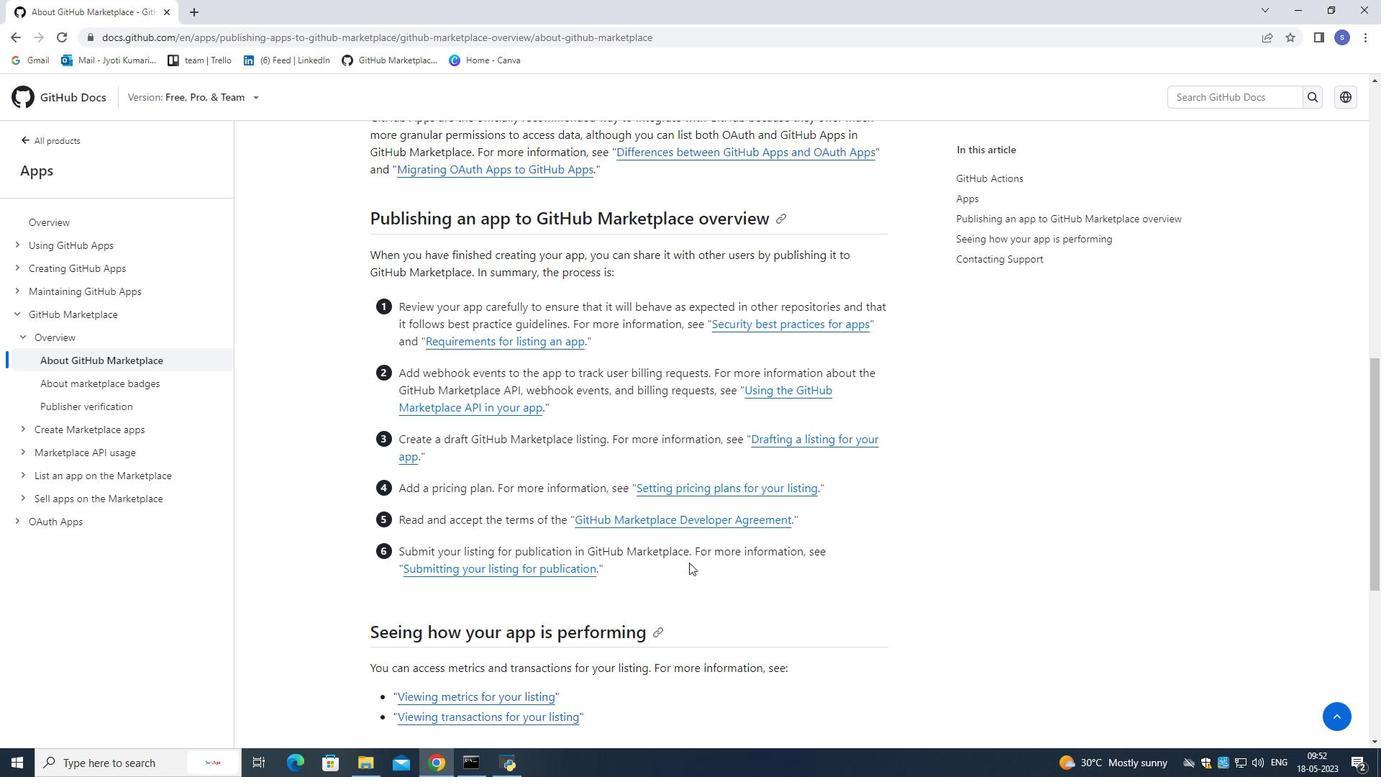 
Action: Mouse scrolled (689, 562) with delta (0, 0)
Screenshot: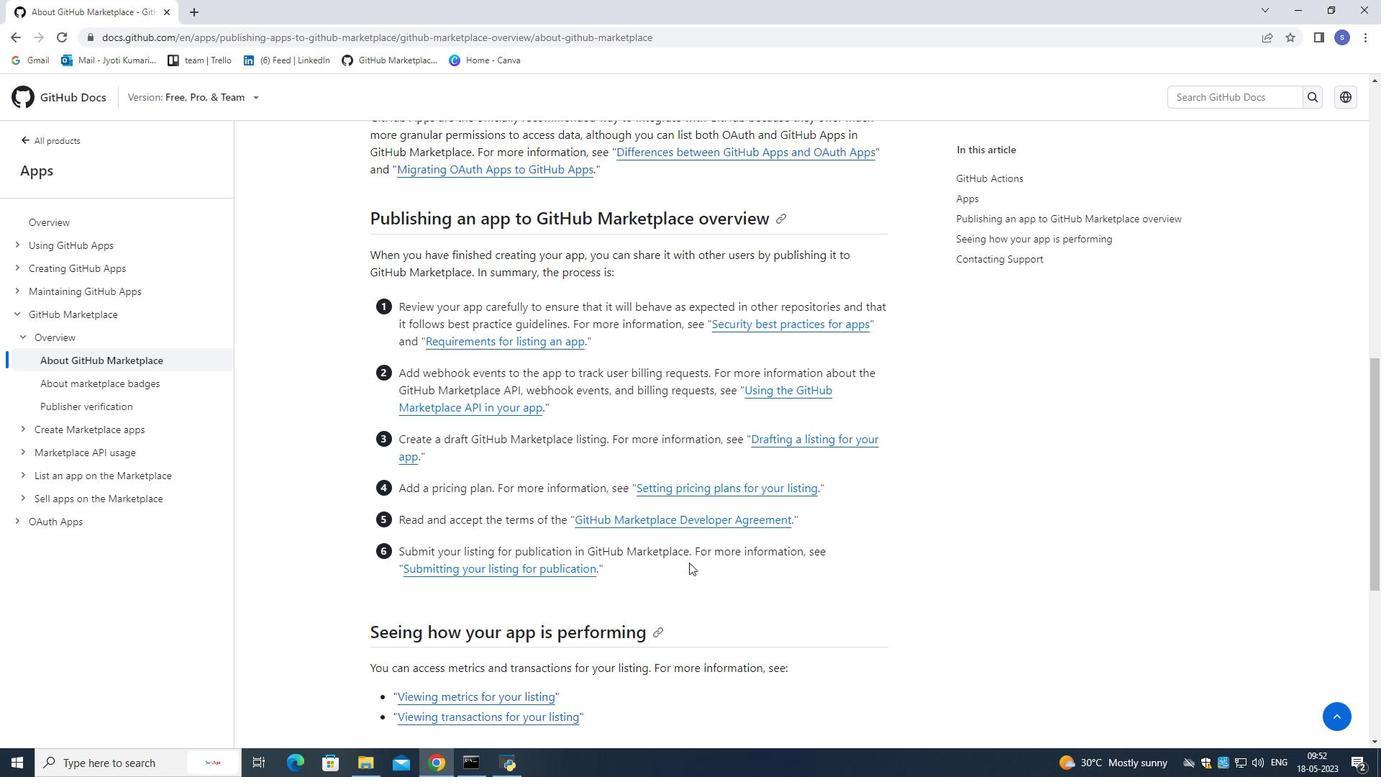 
Action: Mouse moved to (689, 564)
Screenshot: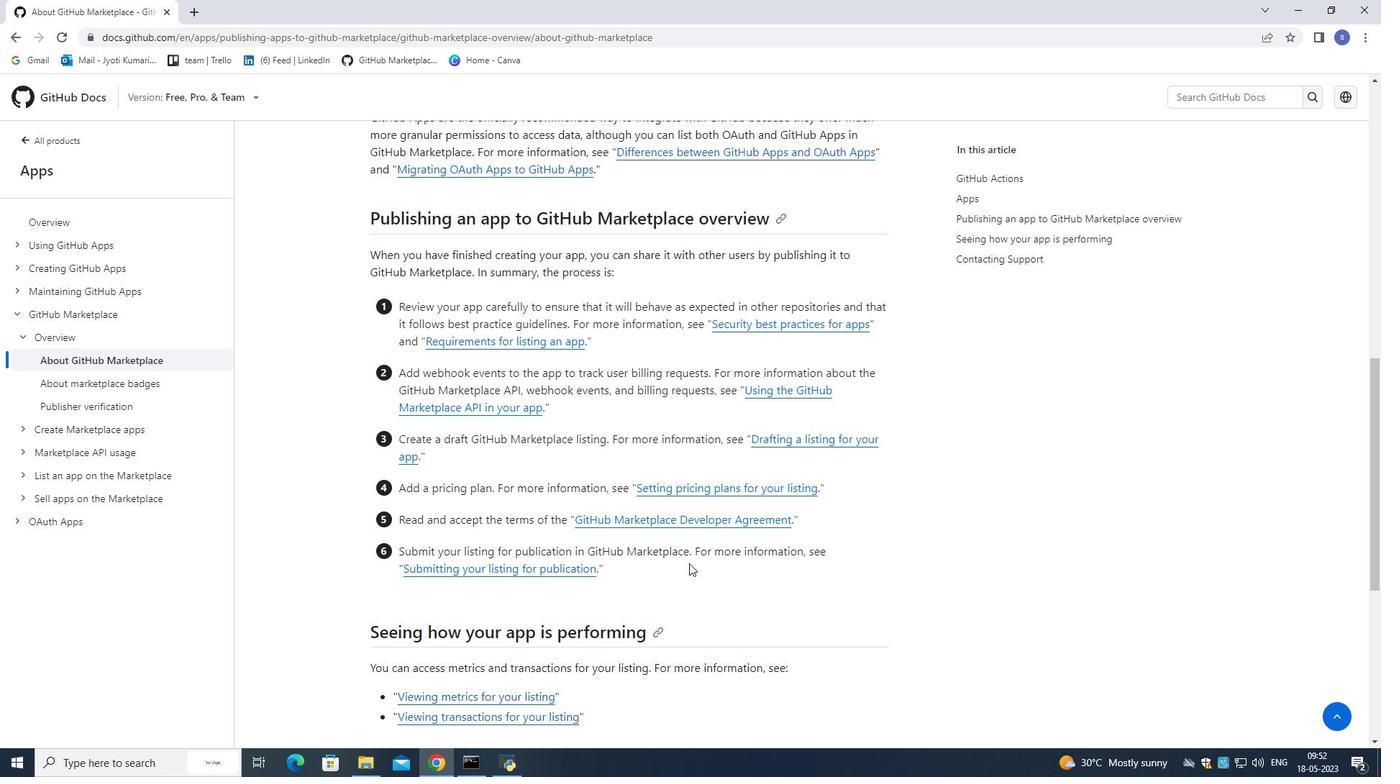 
Action: Mouse scrolled (689, 563) with delta (0, 0)
Screenshot: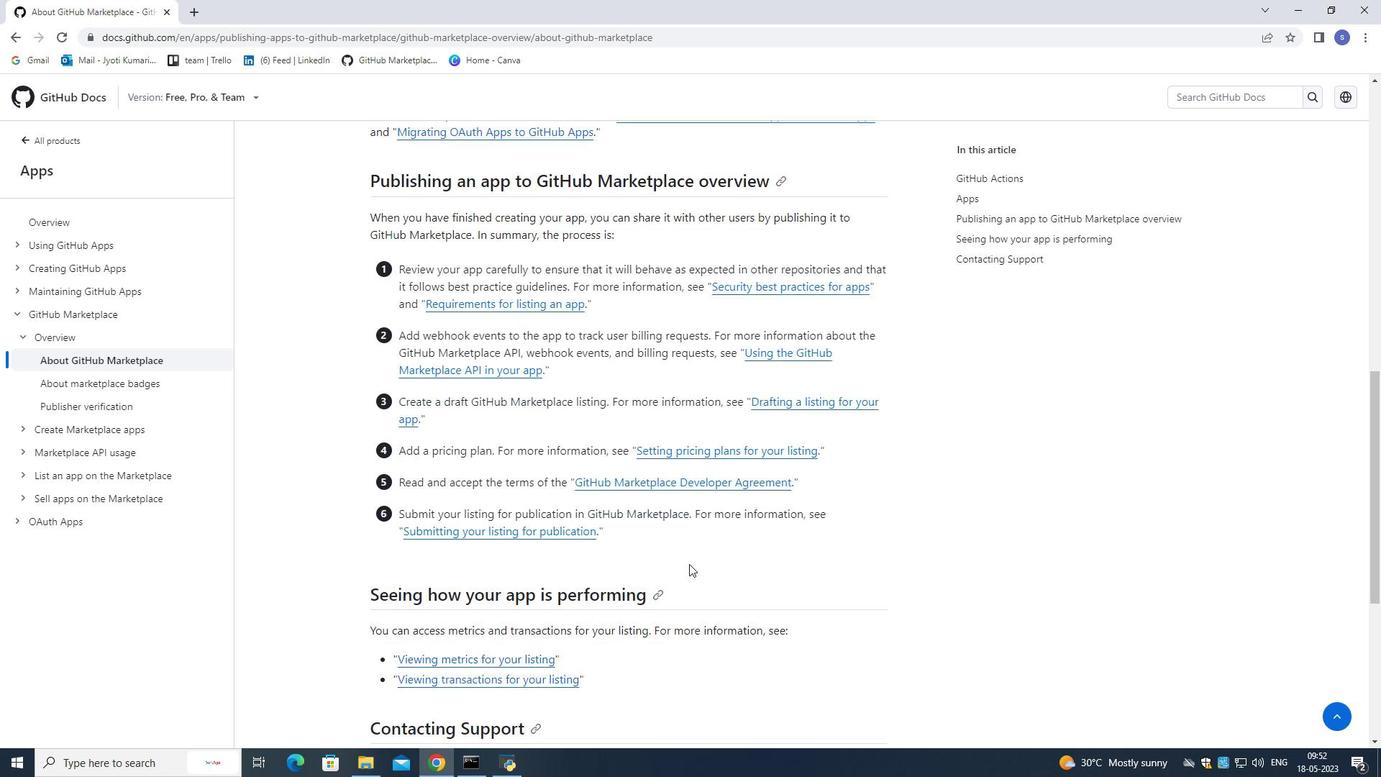 
Action: Mouse moved to (450, 560)
Screenshot: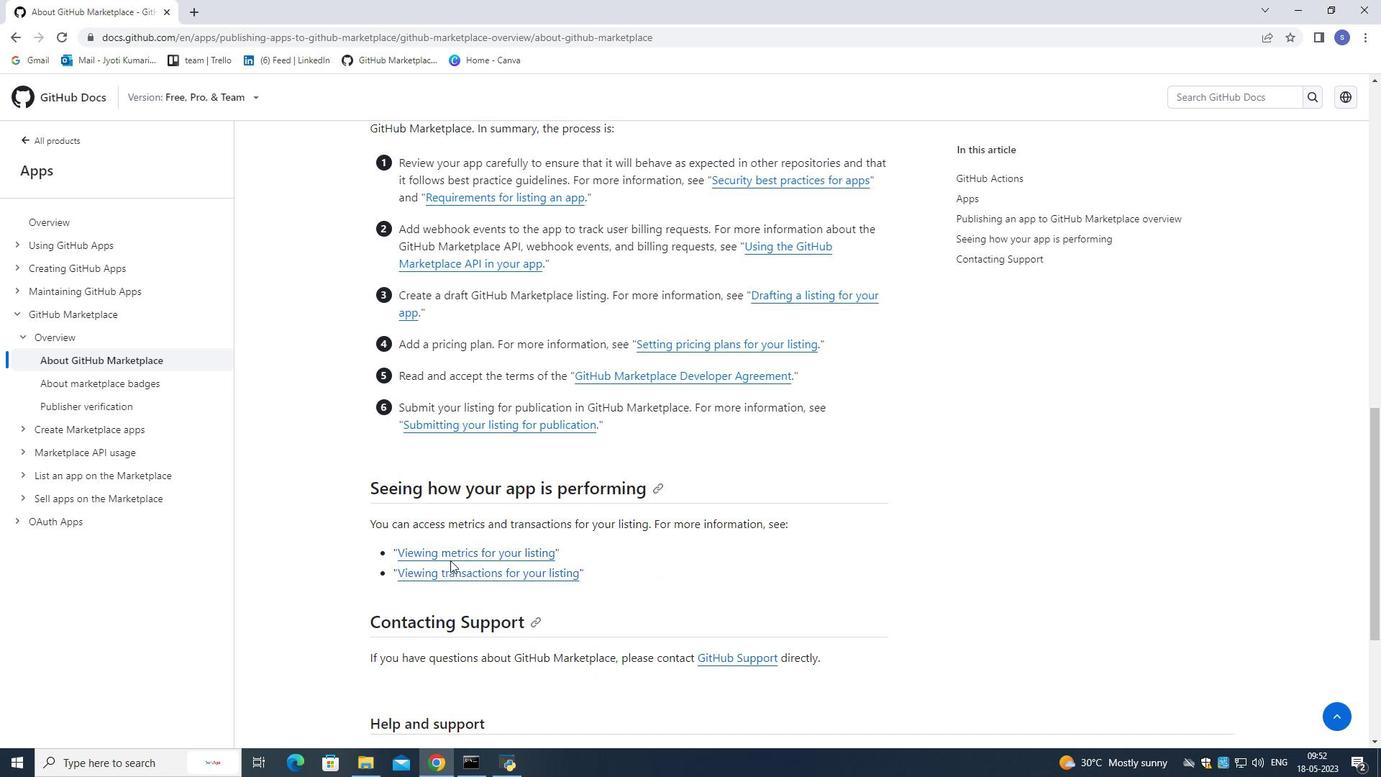 
Action: Mouse scrolled (450, 559) with delta (0, 0)
Screenshot: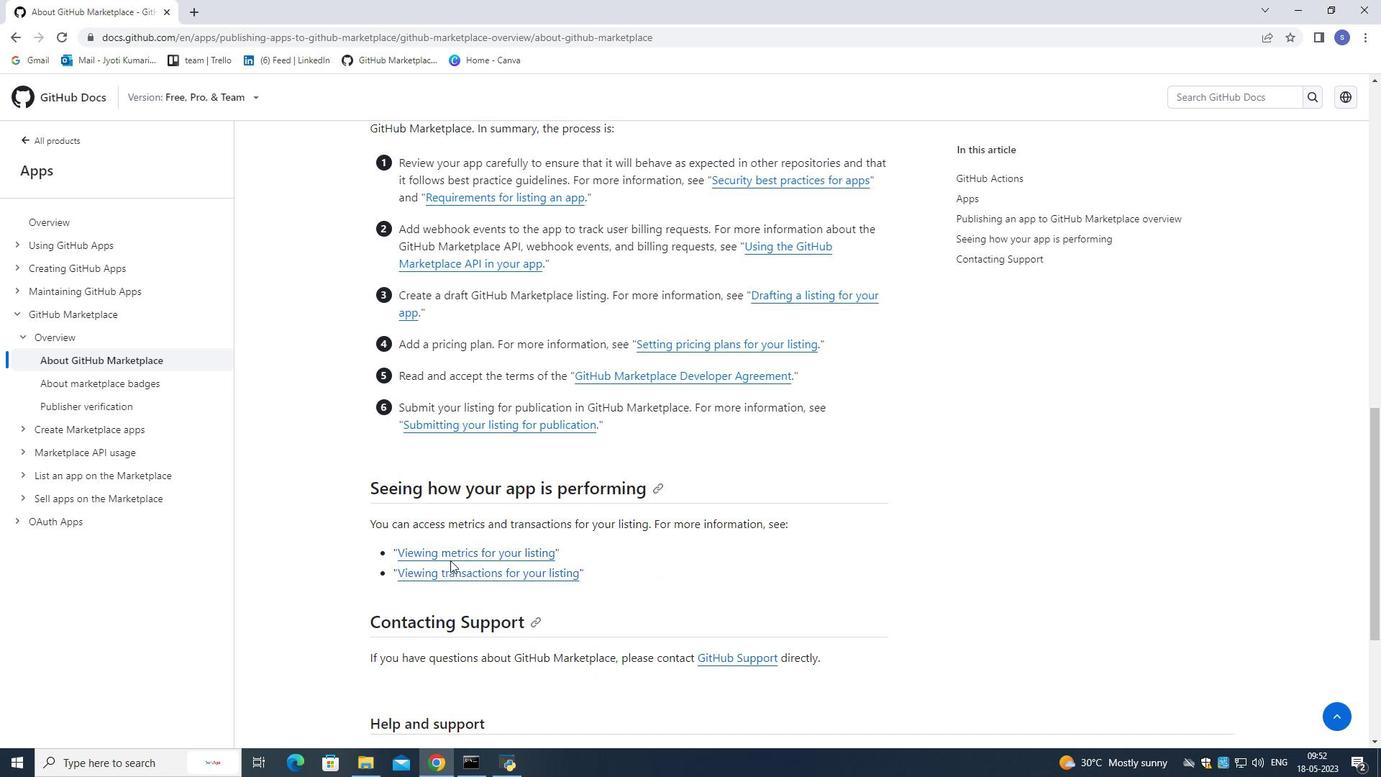 
Action: Mouse moved to (537, 559)
Screenshot: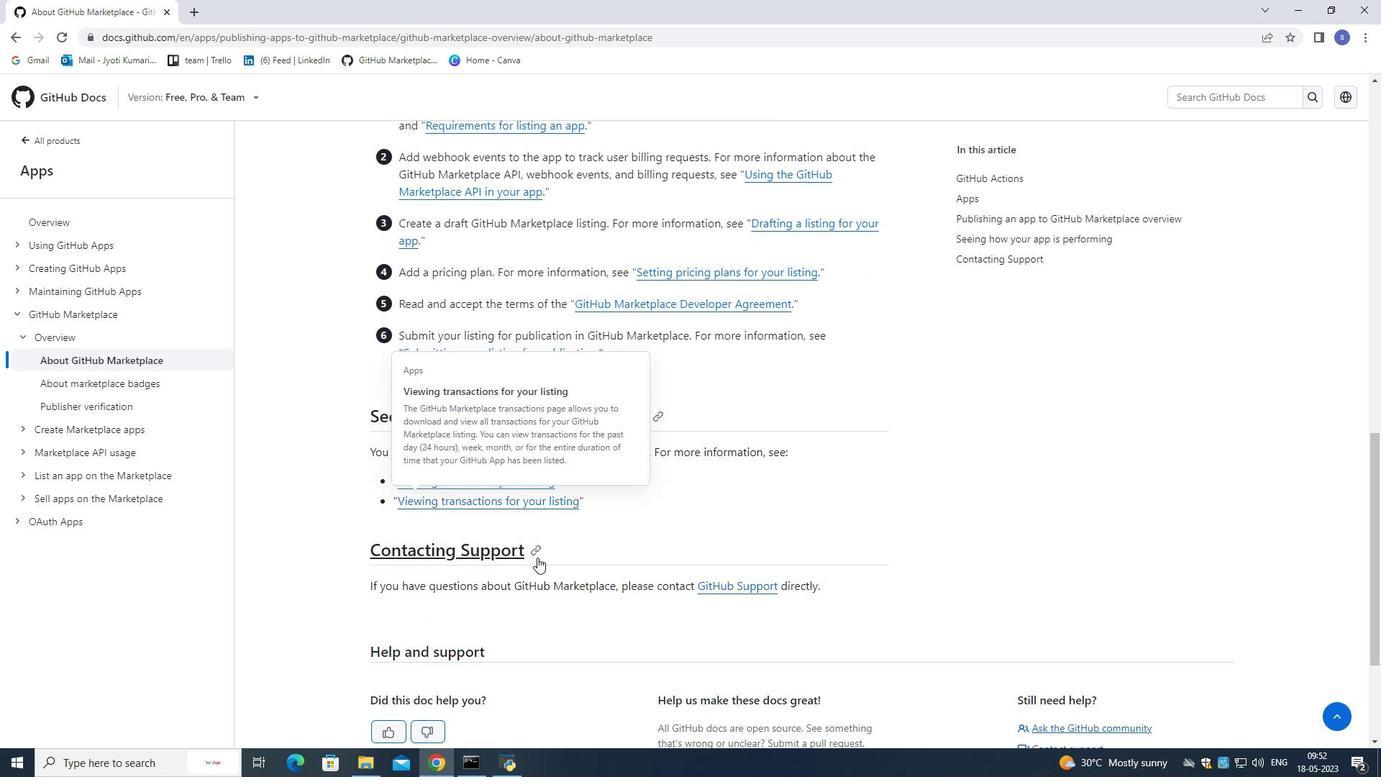 
Action: Mouse scrolled (537, 558) with delta (0, 0)
Screenshot: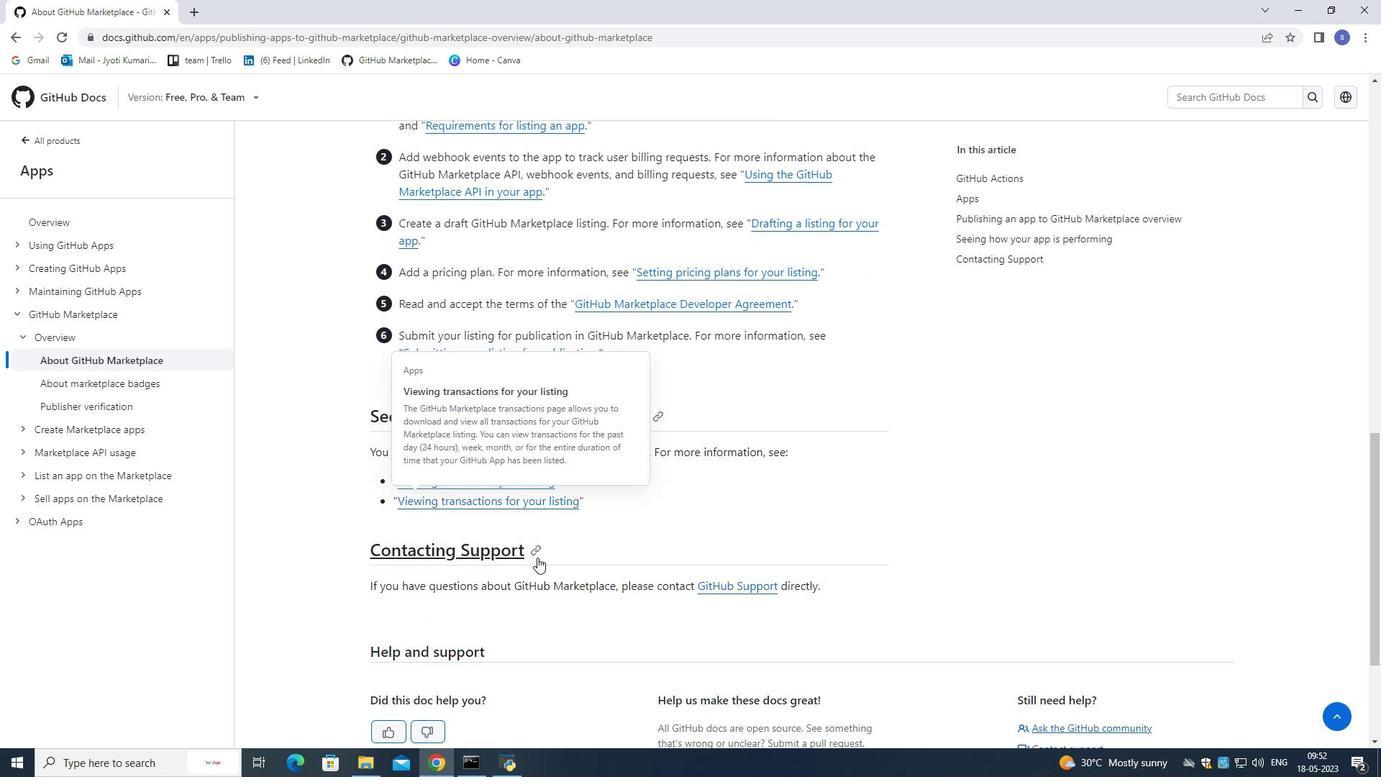 
Action: Mouse moved to (549, 541)
Screenshot: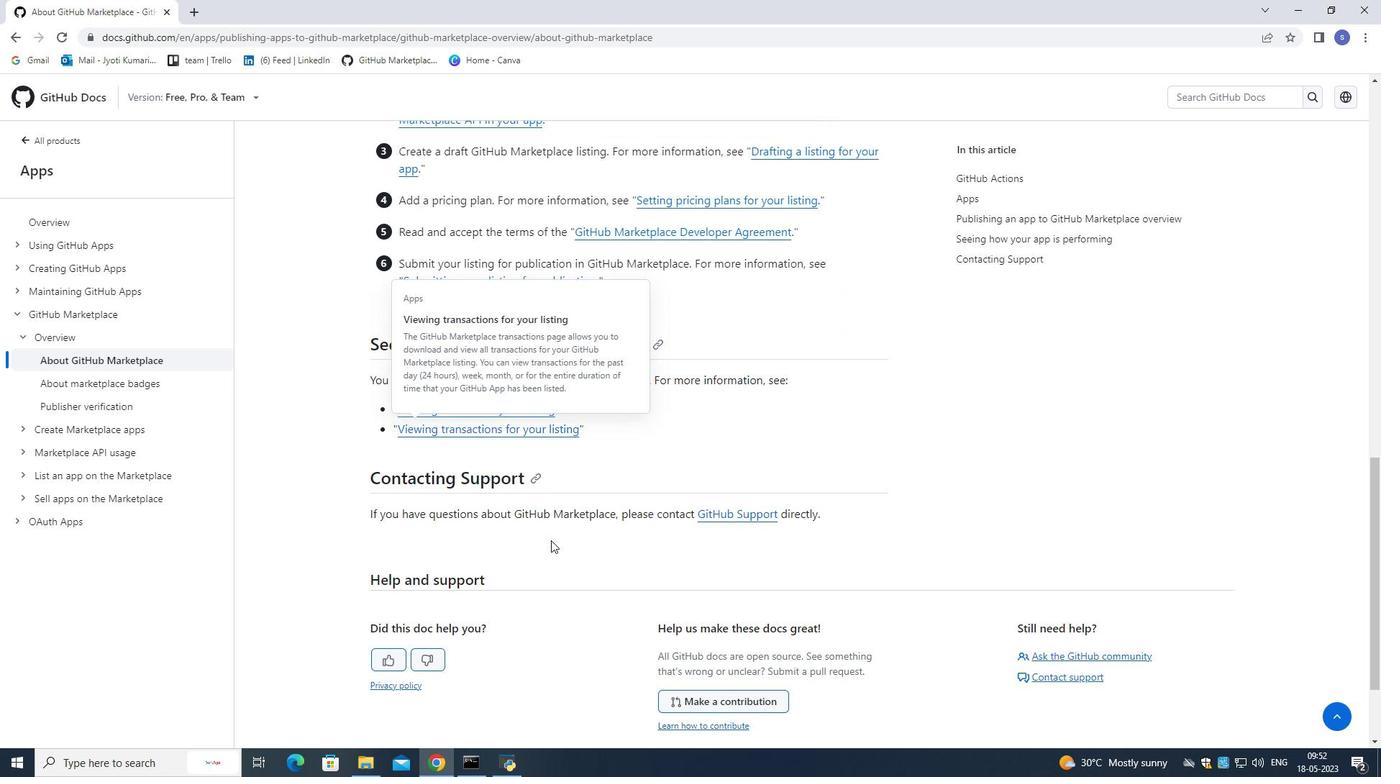 
Action: Mouse scrolled (549, 540) with delta (0, 0)
Screenshot: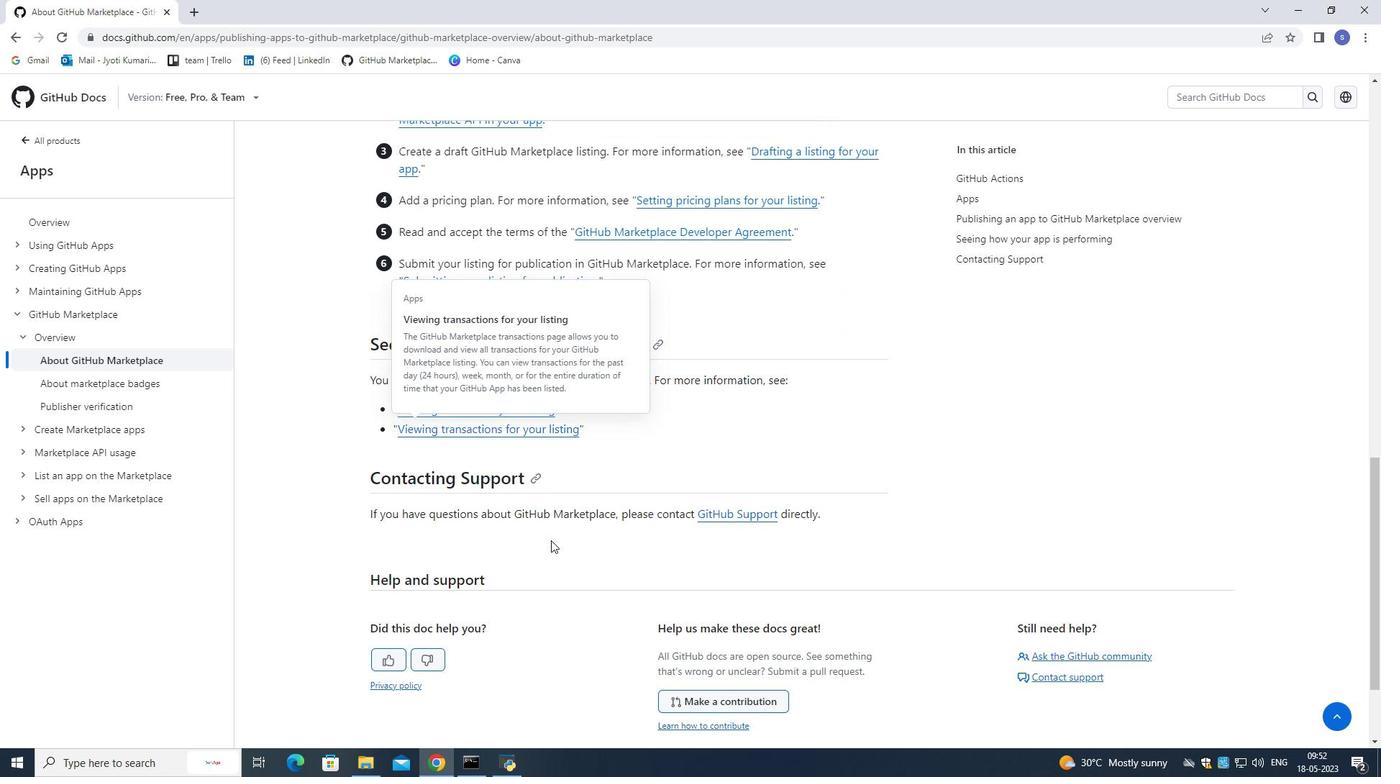 
Action: Mouse moved to (546, 546)
Screenshot: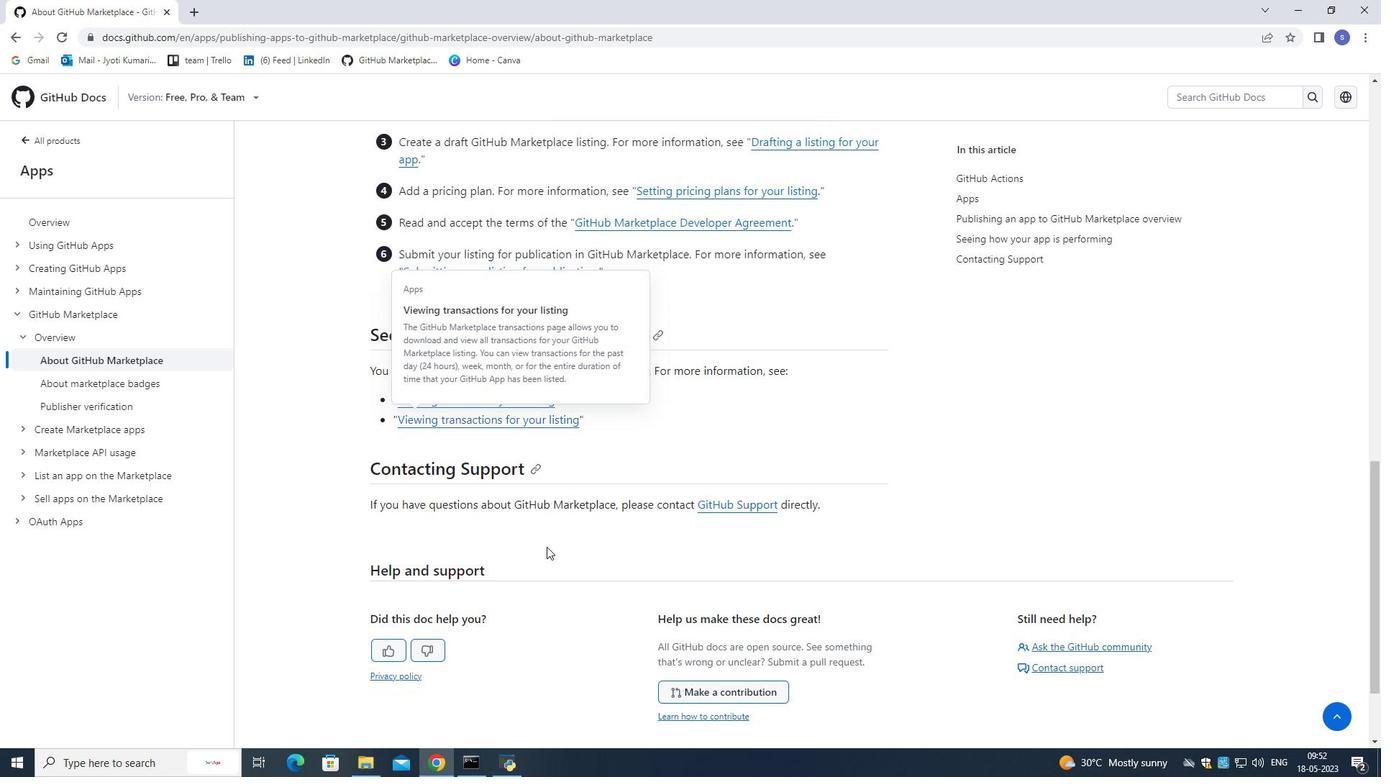 
Action: Mouse scrolled (546, 546) with delta (0, 0)
Screenshot: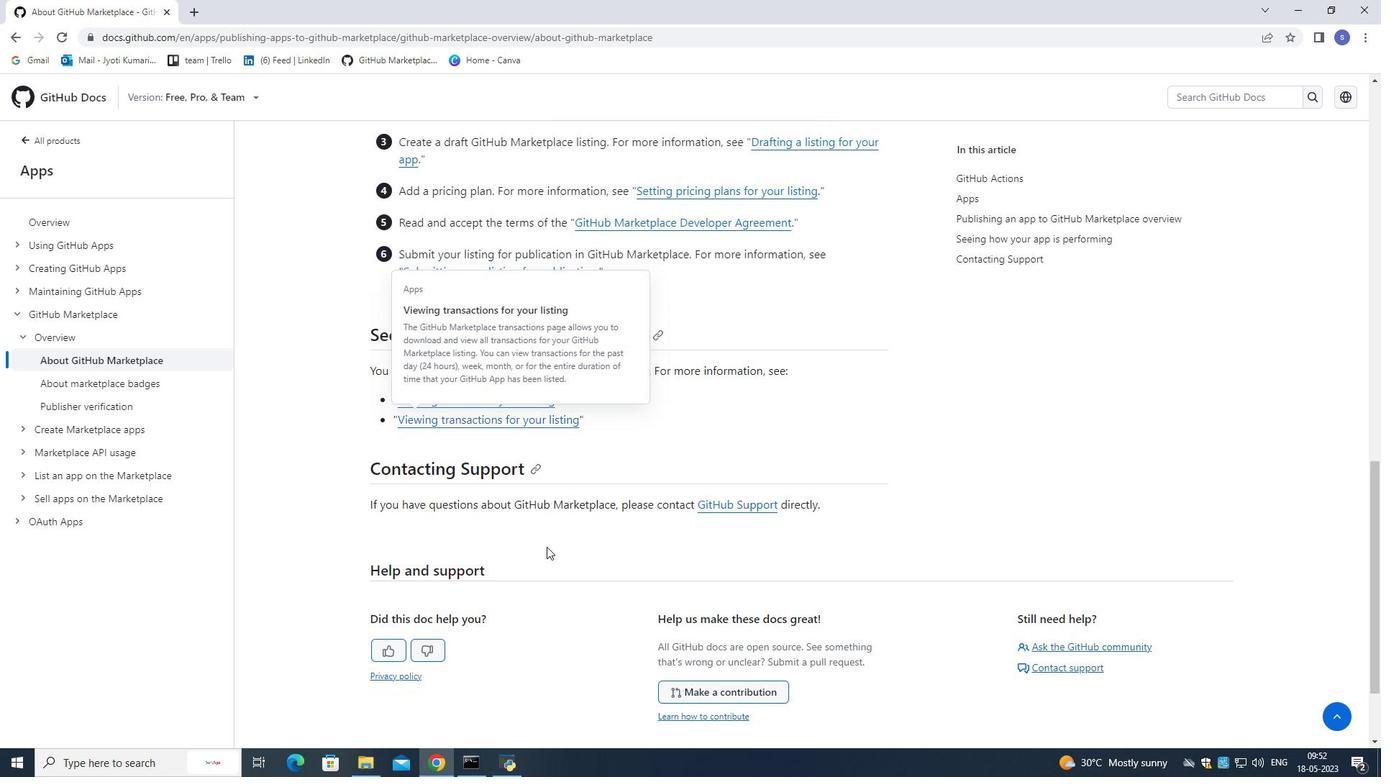 
Action: Mouse moved to (546, 548)
Screenshot: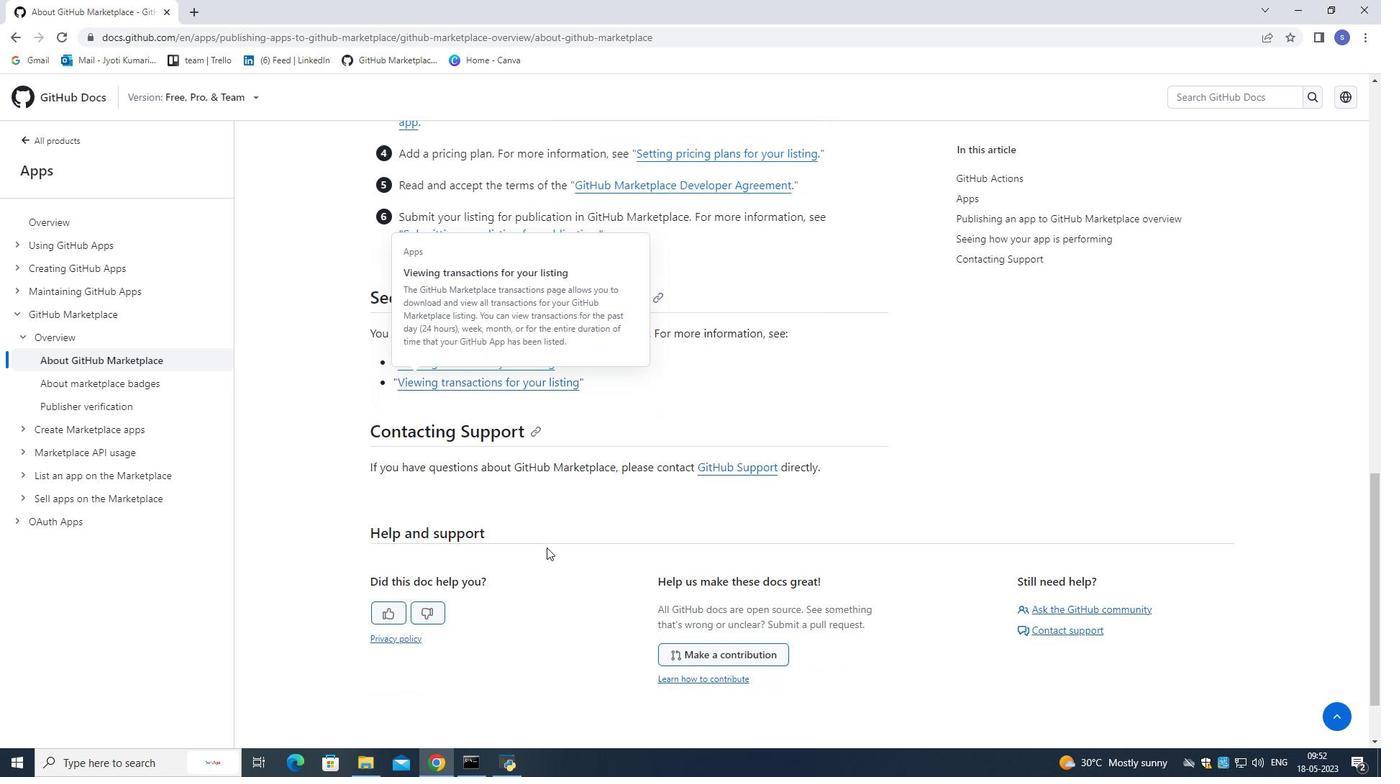 
Action: Mouse scrolled (546, 547) with delta (0, 0)
Screenshot: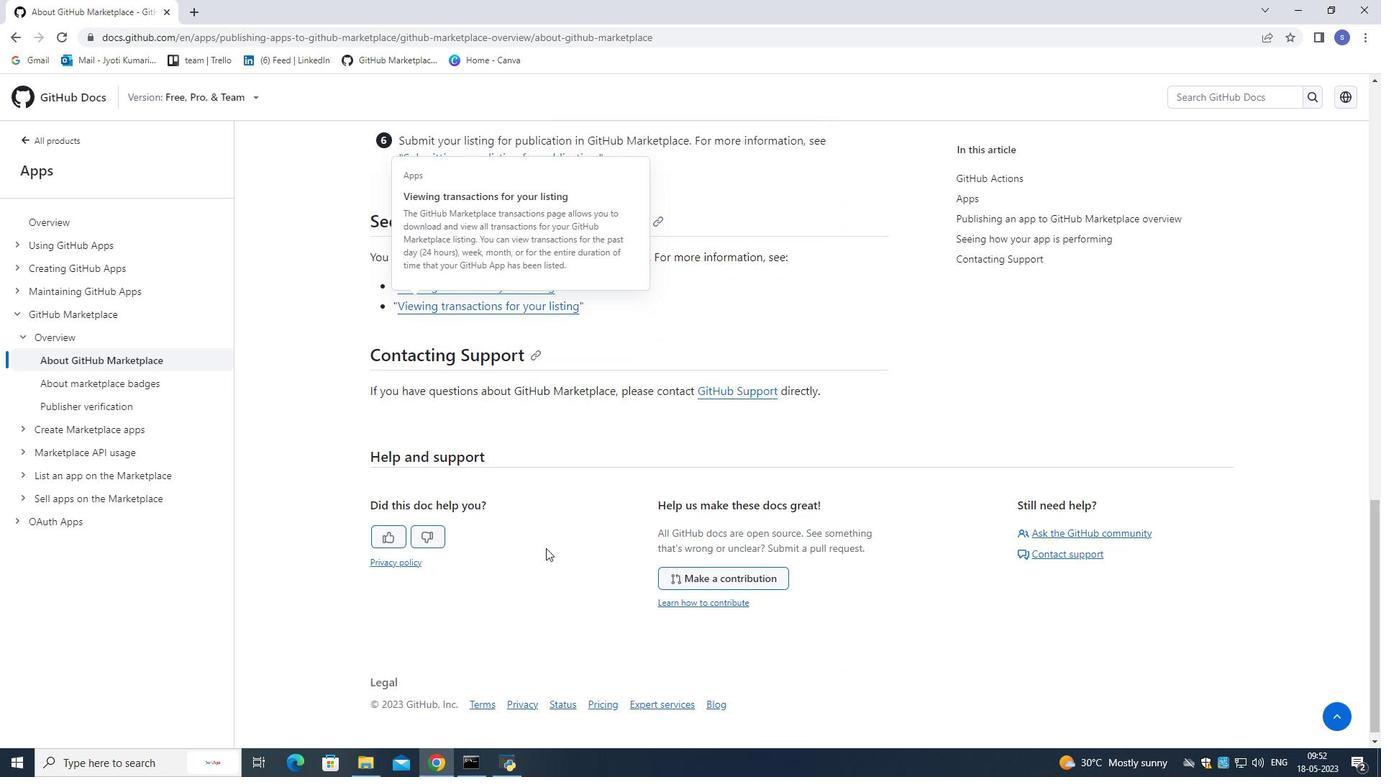 
Action: Mouse scrolled (546, 547) with delta (0, 0)
Screenshot: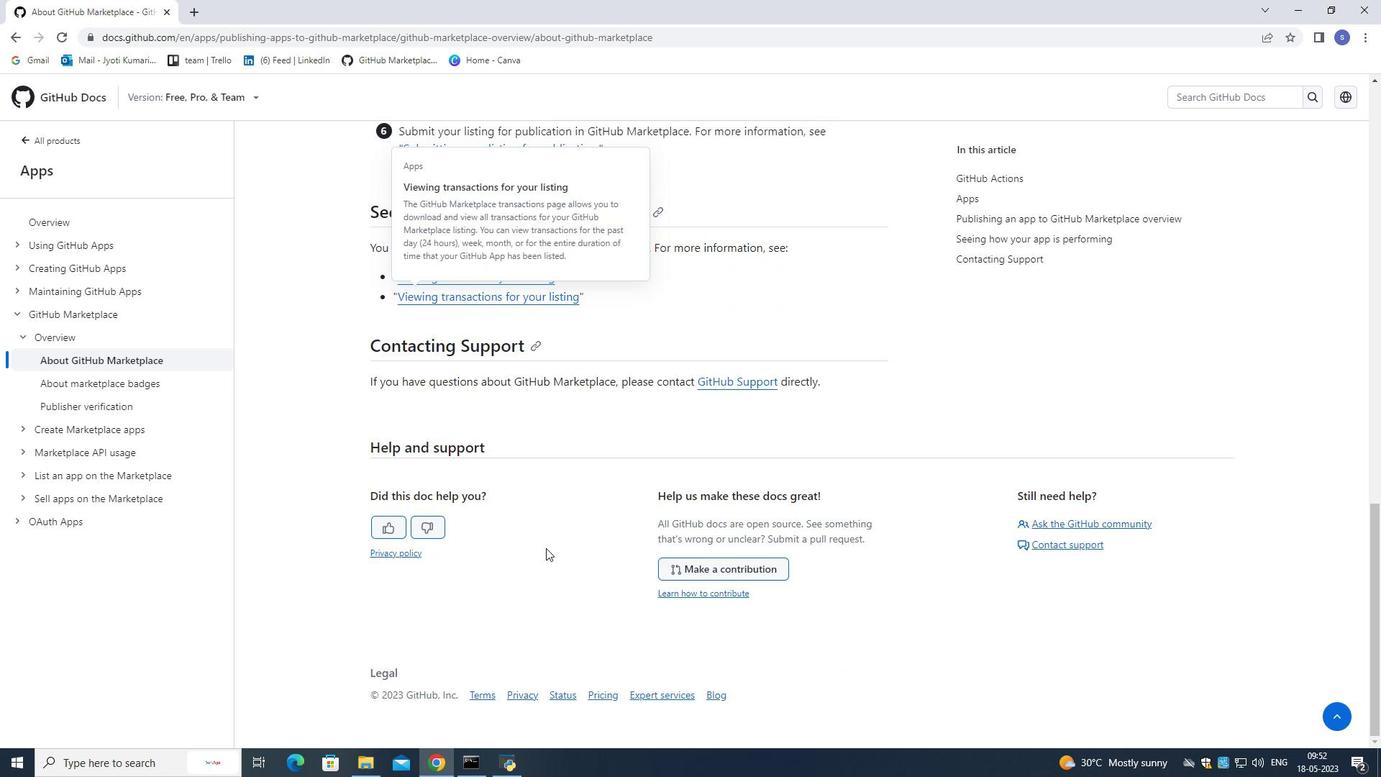 
Action: Mouse scrolled (546, 547) with delta (0, 0)
Screenshot: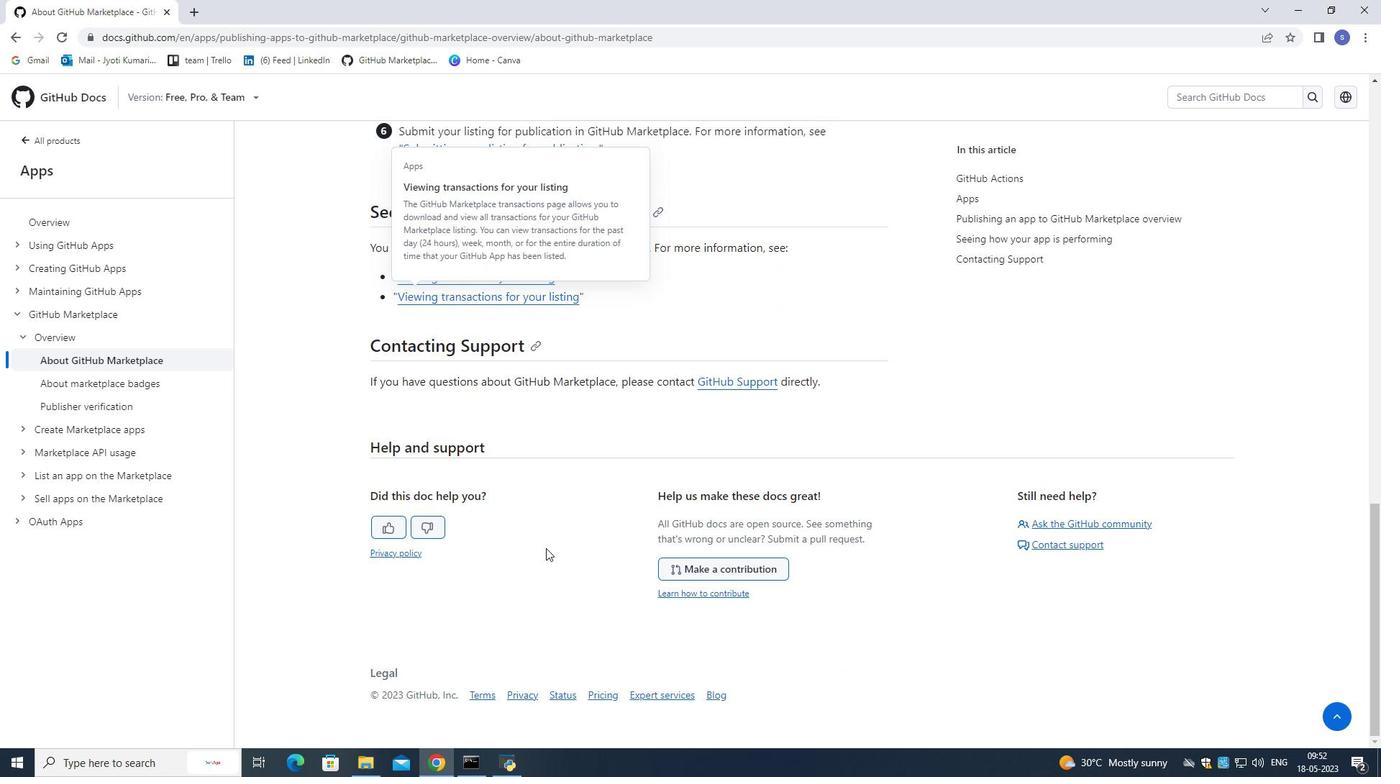 
Action: Mouse scrolled (546, 547) with delta (0, 0)
Screenshot: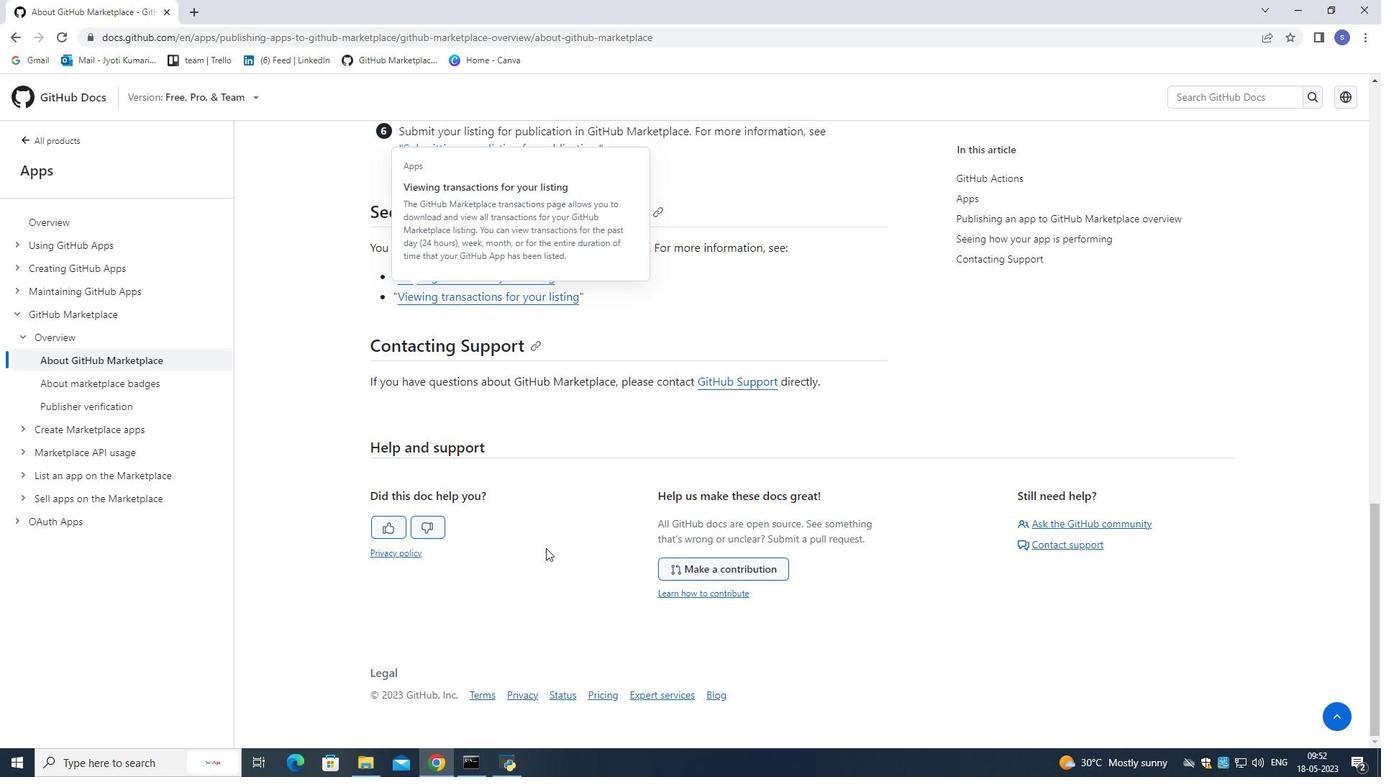 
Action: Mouse scrolled (546, 549) with delta (0, 0)
Screenshot: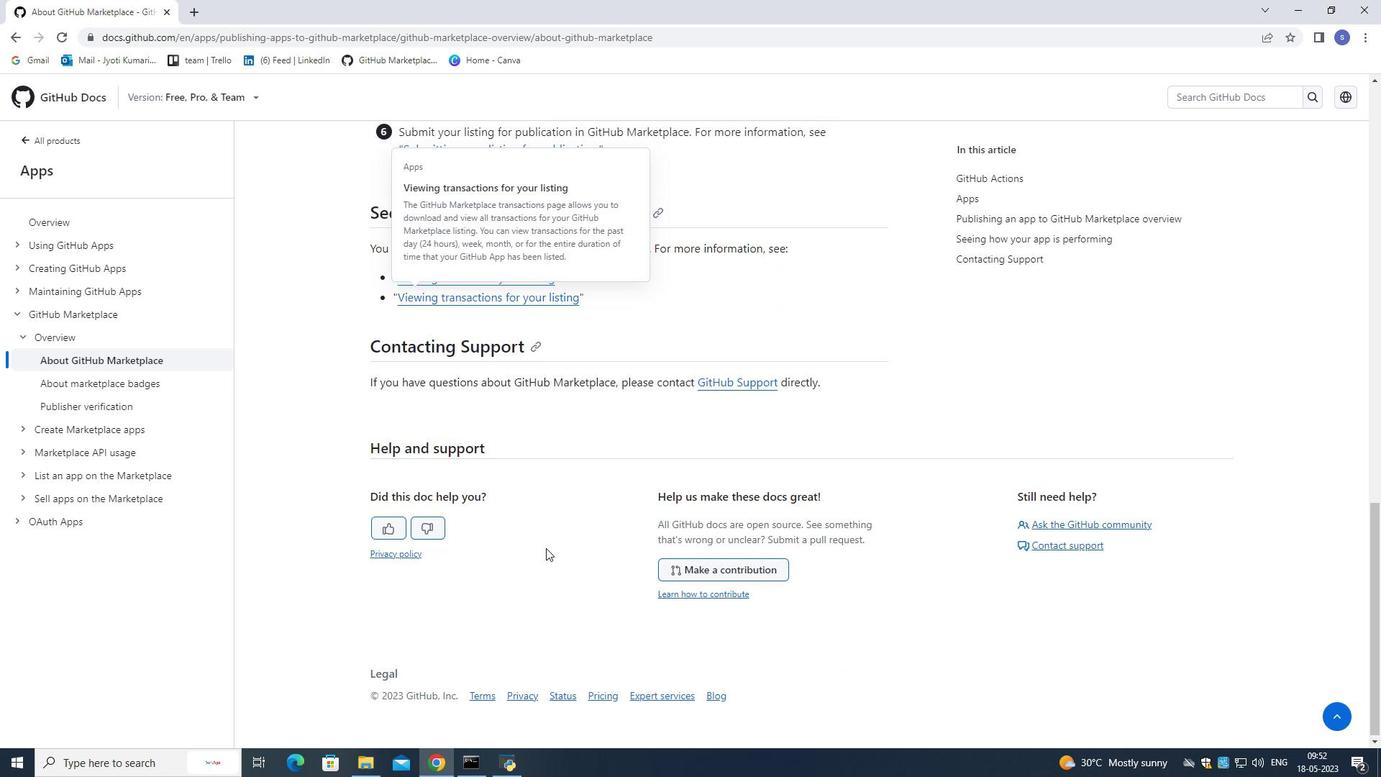 
Action: Mouse scrolled (546, 549) with delta (0, 0)
Screenshot: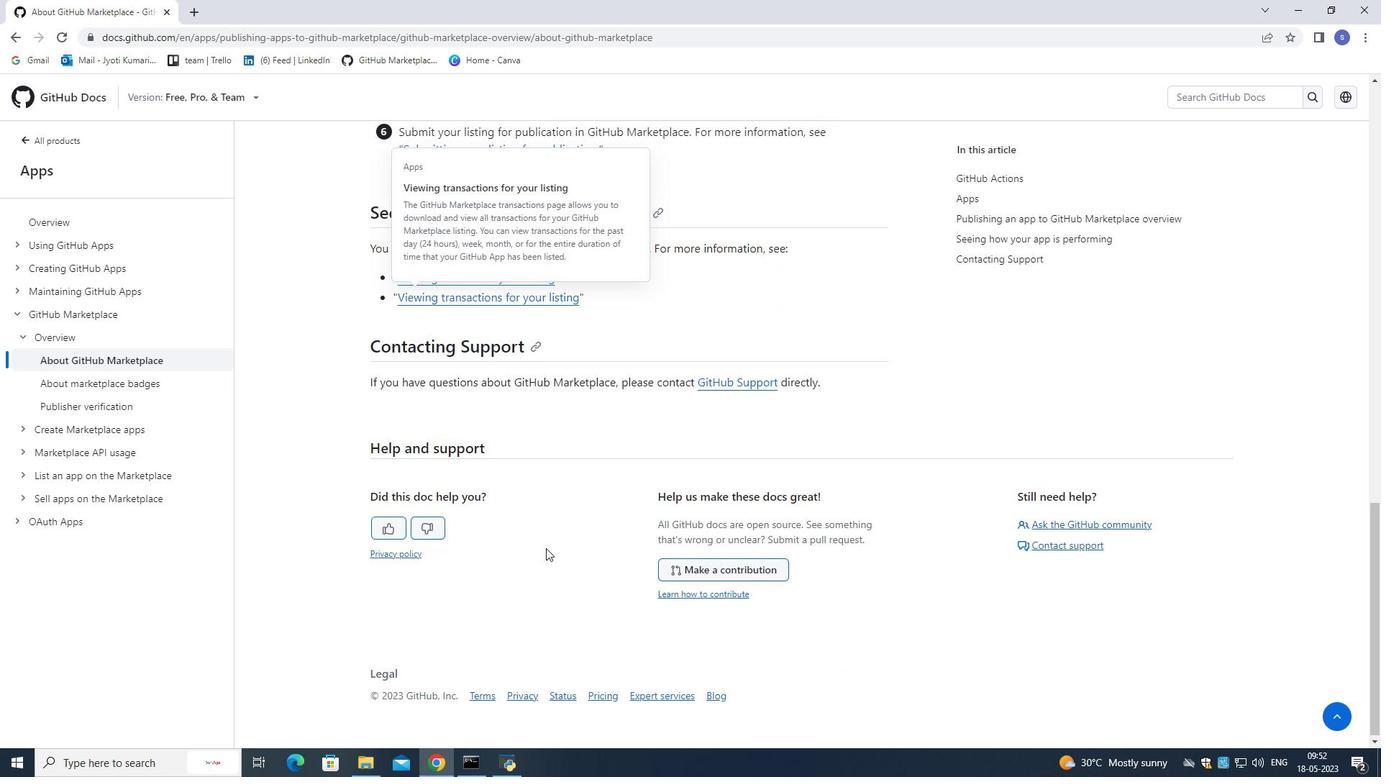 
Action: Mouse scrolled (546, 549) with delta (0, 0)
Screenshot: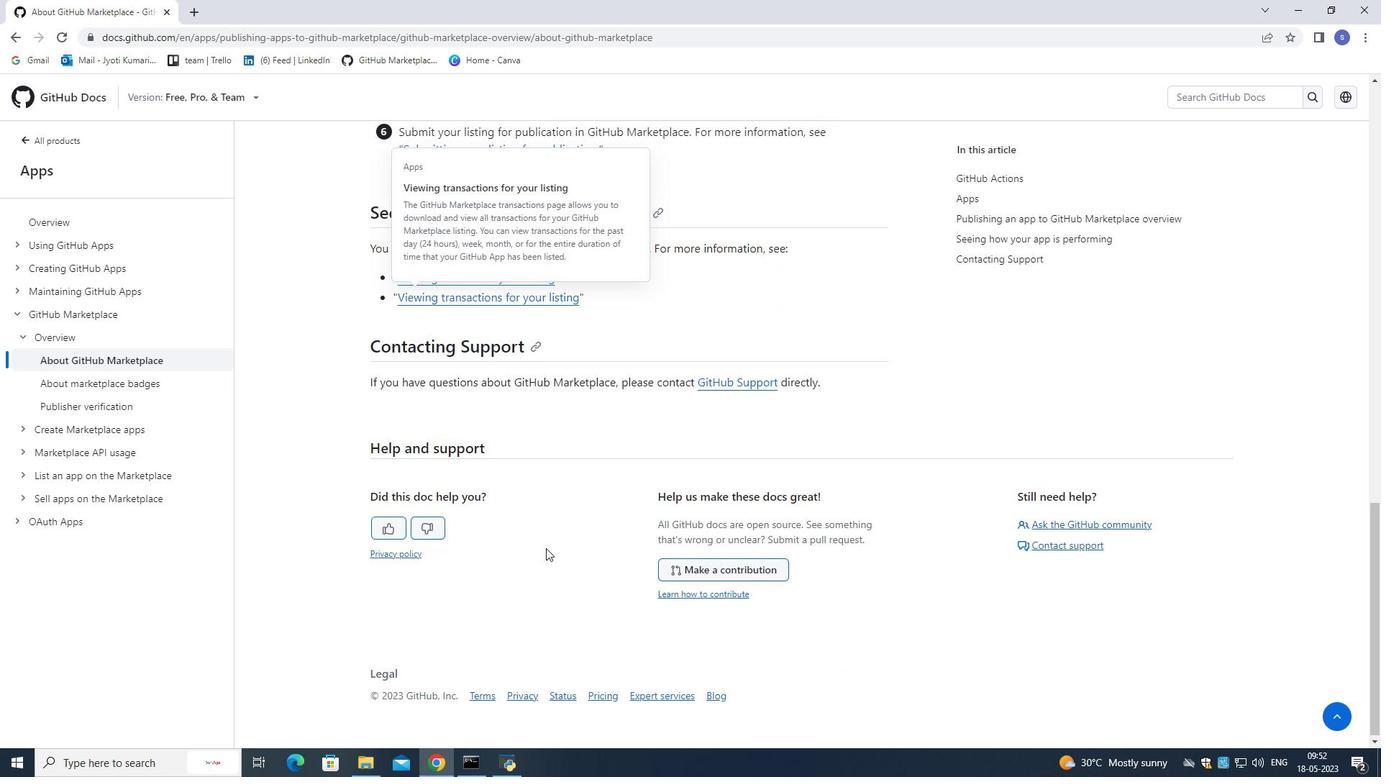 
Action: Mouse scrolled (546, 549) with delta (0, 0)
Screenshot: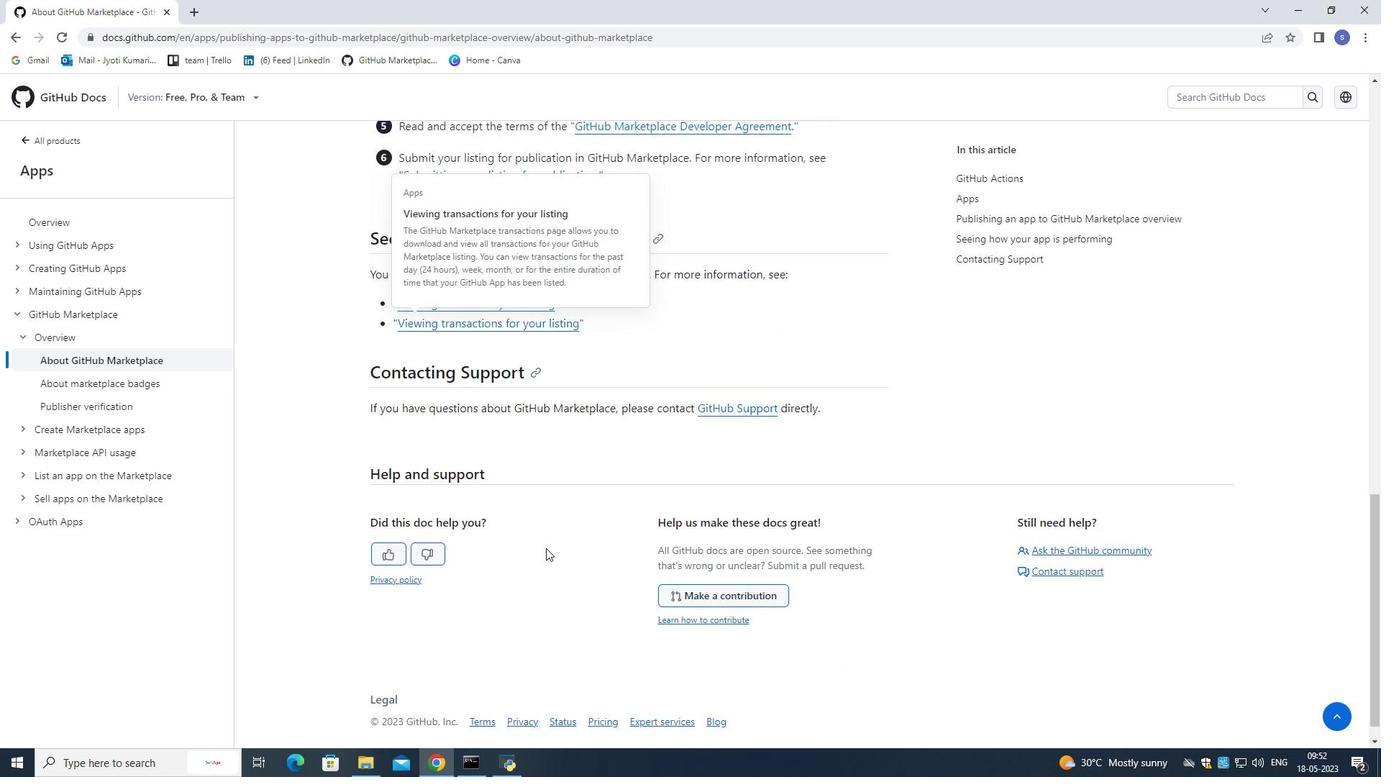 
Action: Mouse scrolled (546, 549) with delta (0, 0)
Screenshot: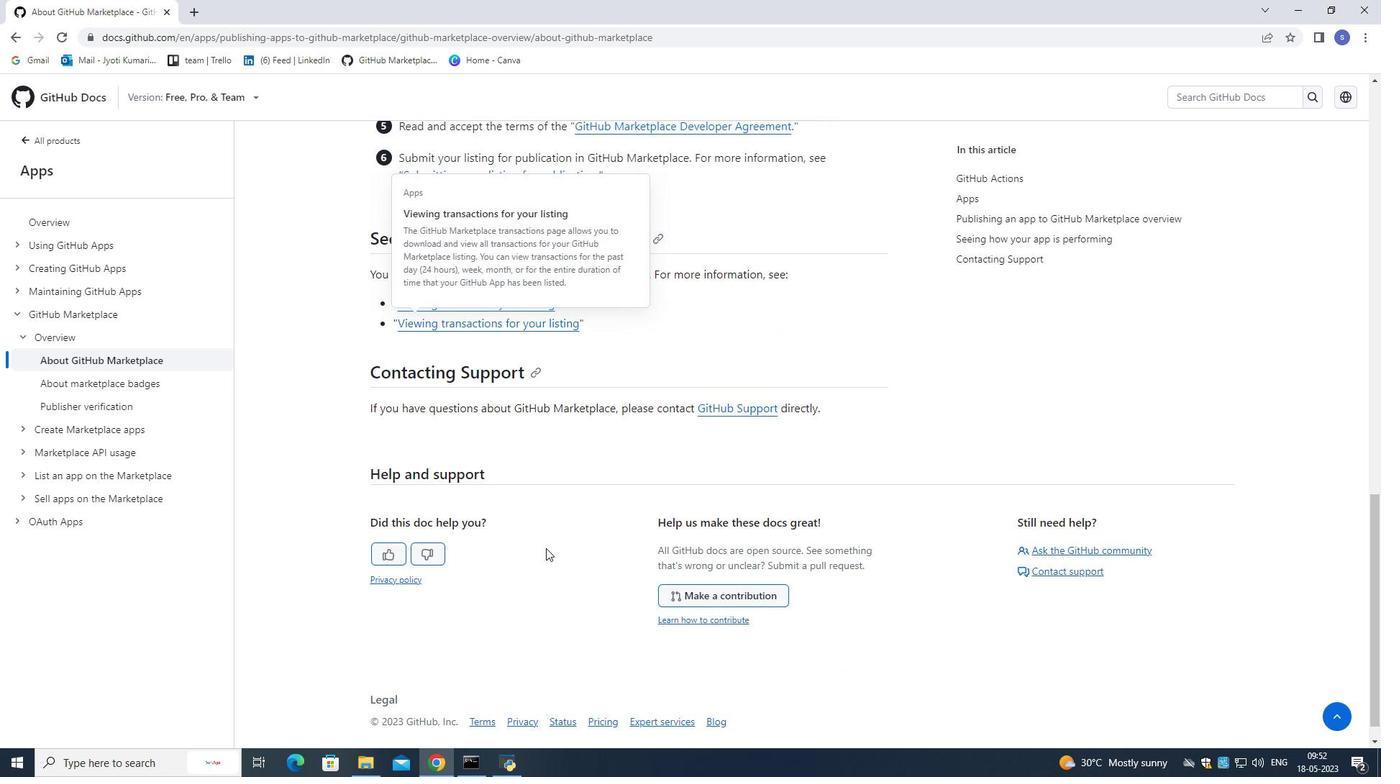 
Action: Mouse scrolled (546, 549) with delta (0, 0)
Screenshot: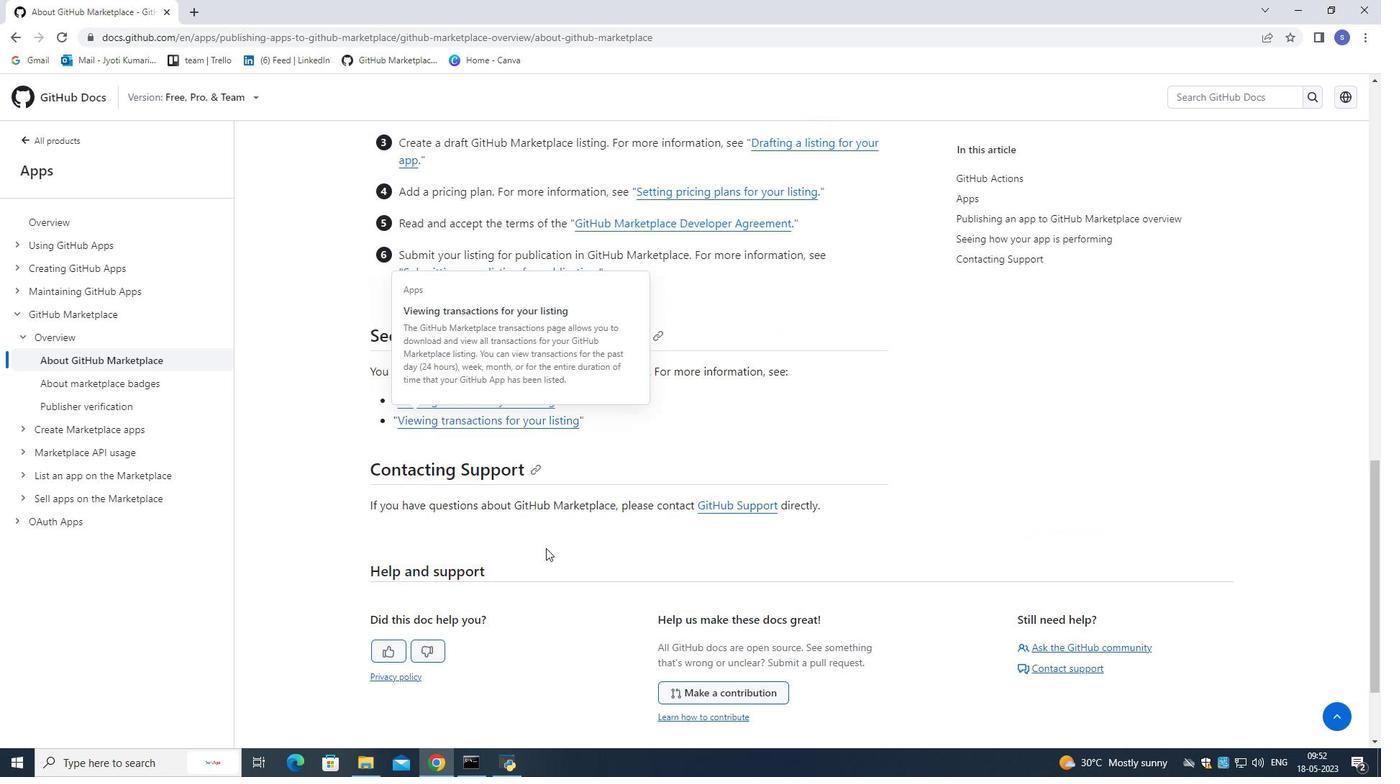 
Action: Mouse scrolled (546, 549) with delta (0, 0)
Screenshot: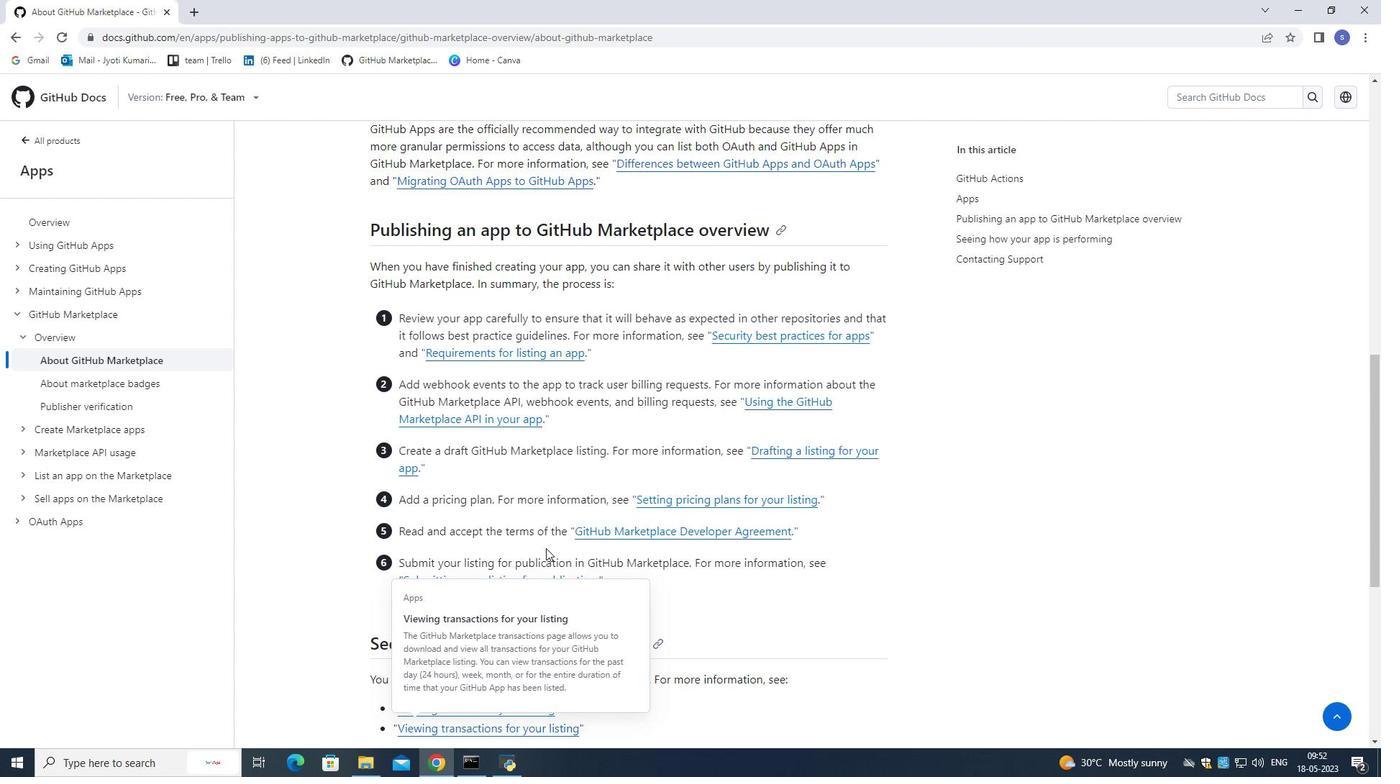 
Action: Mouse scrolled (546, 549) with delta (0, 0)
Screenshot: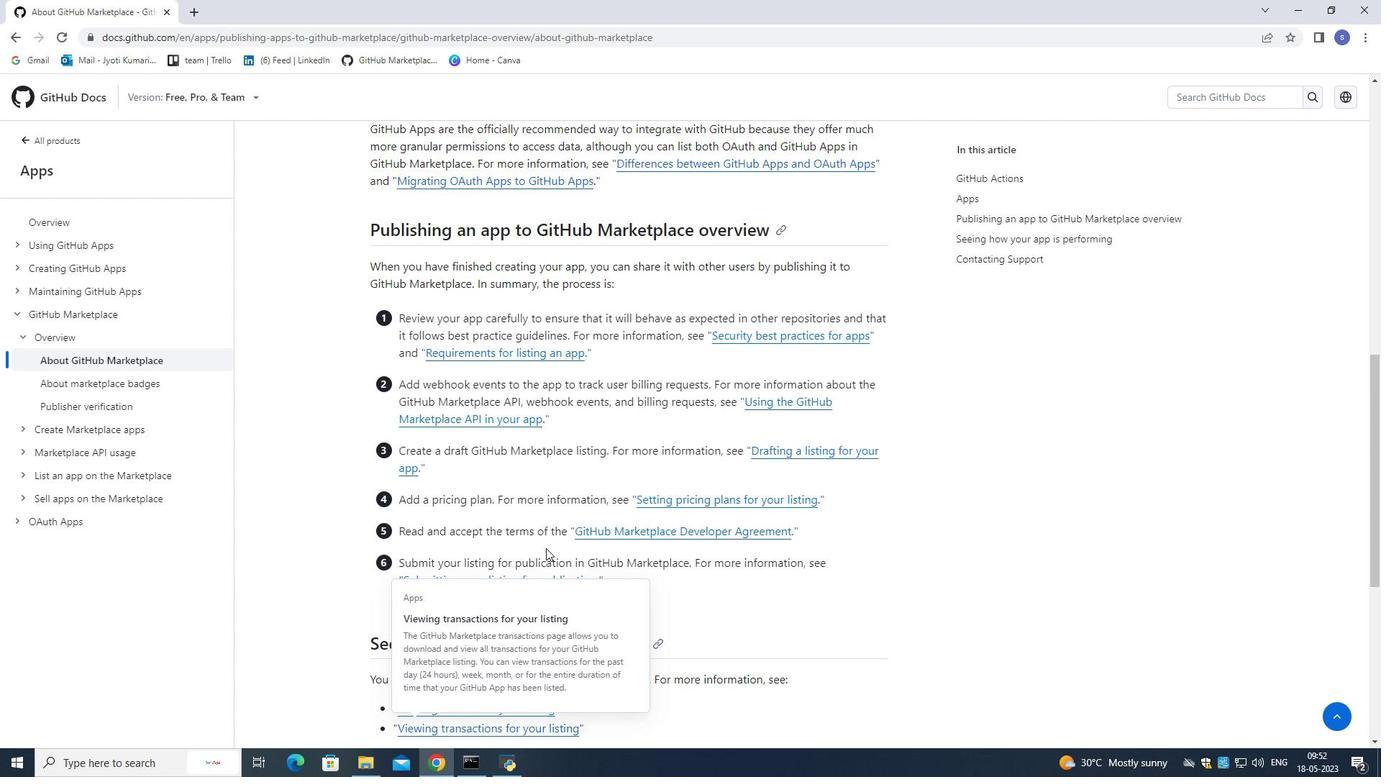 
Action: Mouse scrolled (546, 549) with delta (0, 0)
Screenshot: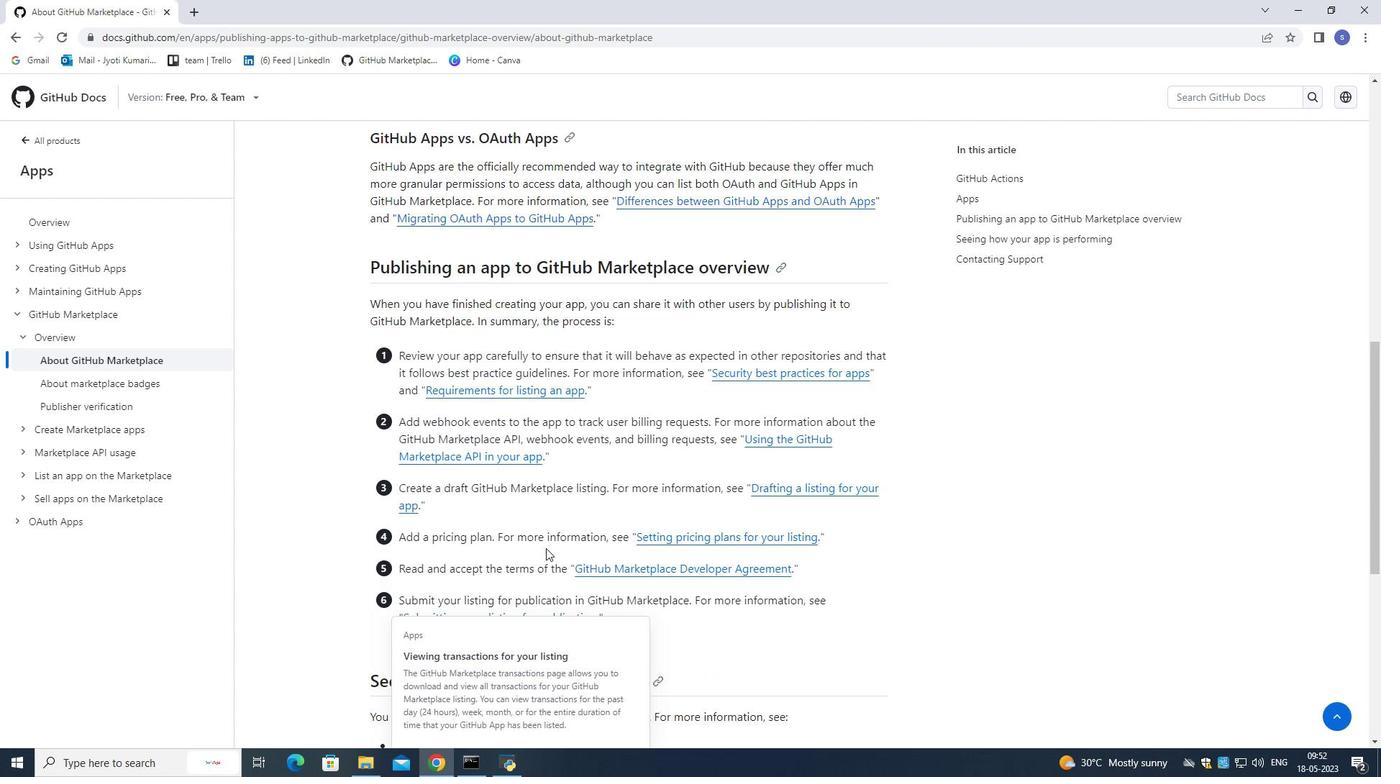 
Action: Mouse moved to (545, 548)
Screenshot: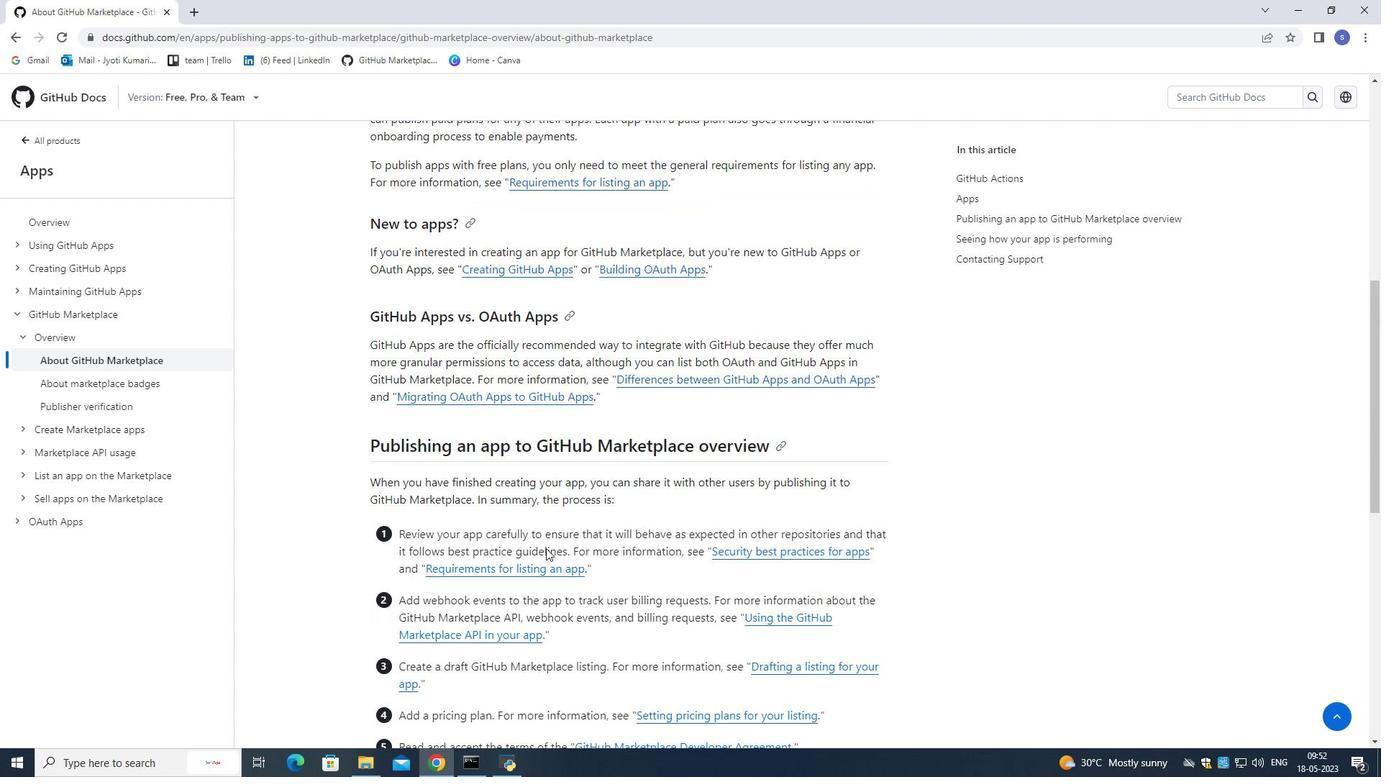 
Action: Mouse scrolled (545, 549) with delta (0, 0)
Screenshot: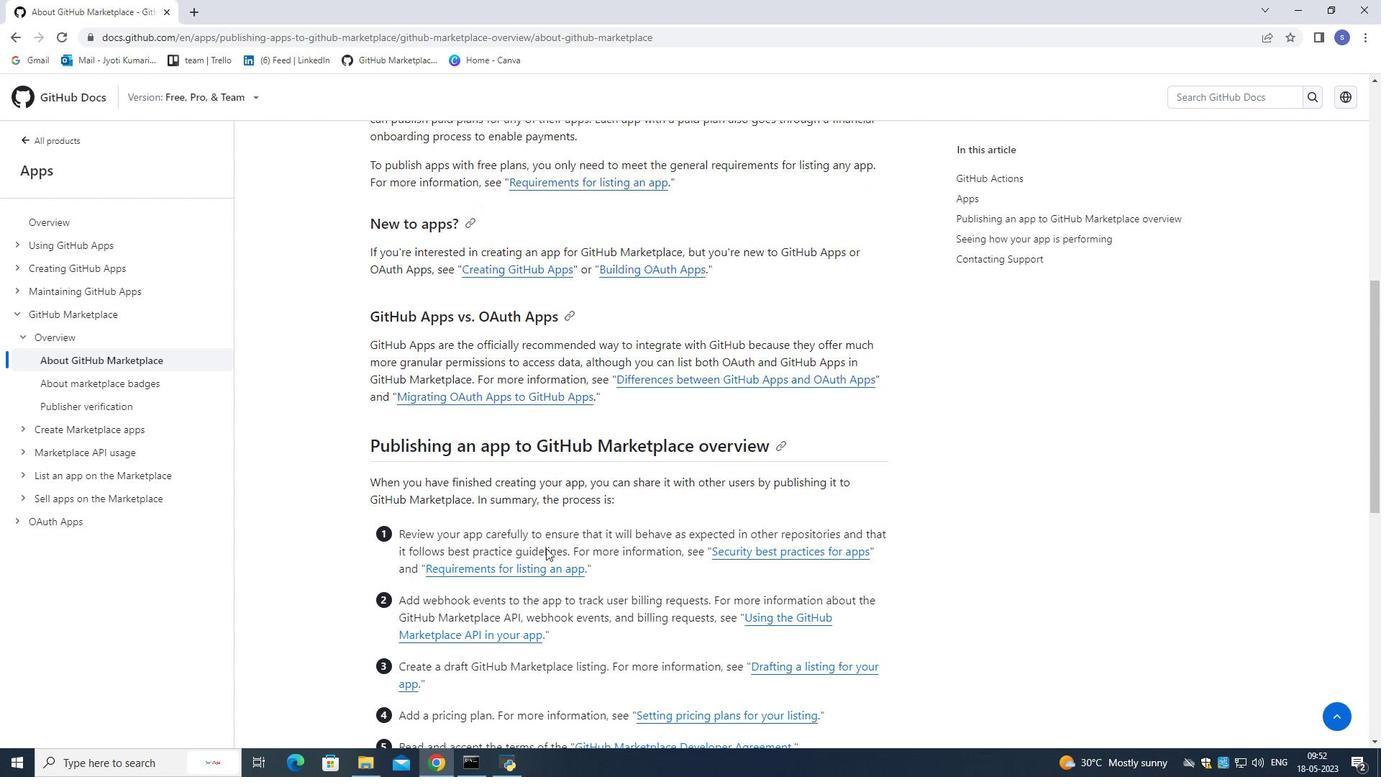 
Action: Mouse moved to (545, 548)
Screenshot: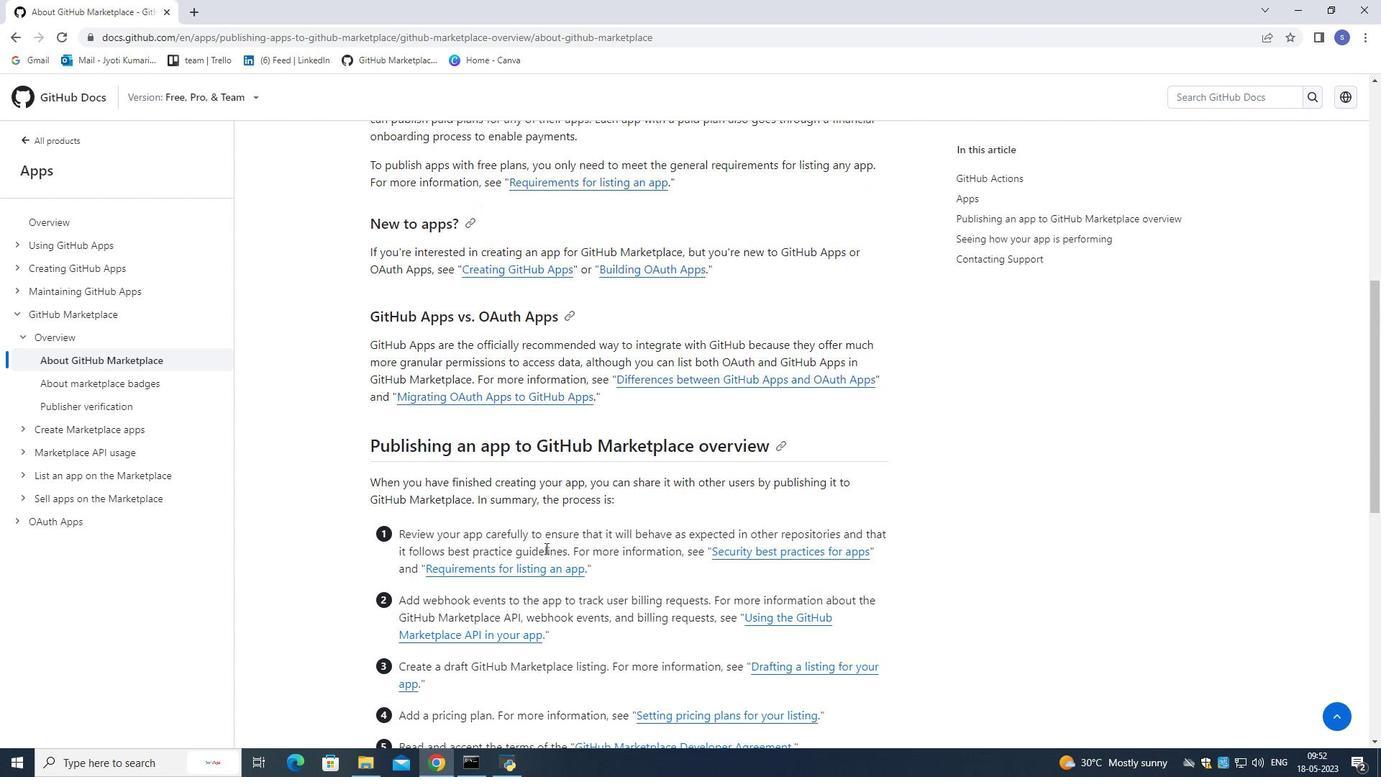 
Action: Mouse scrolled (545, 549) with delta (0, 0)
Screenshot: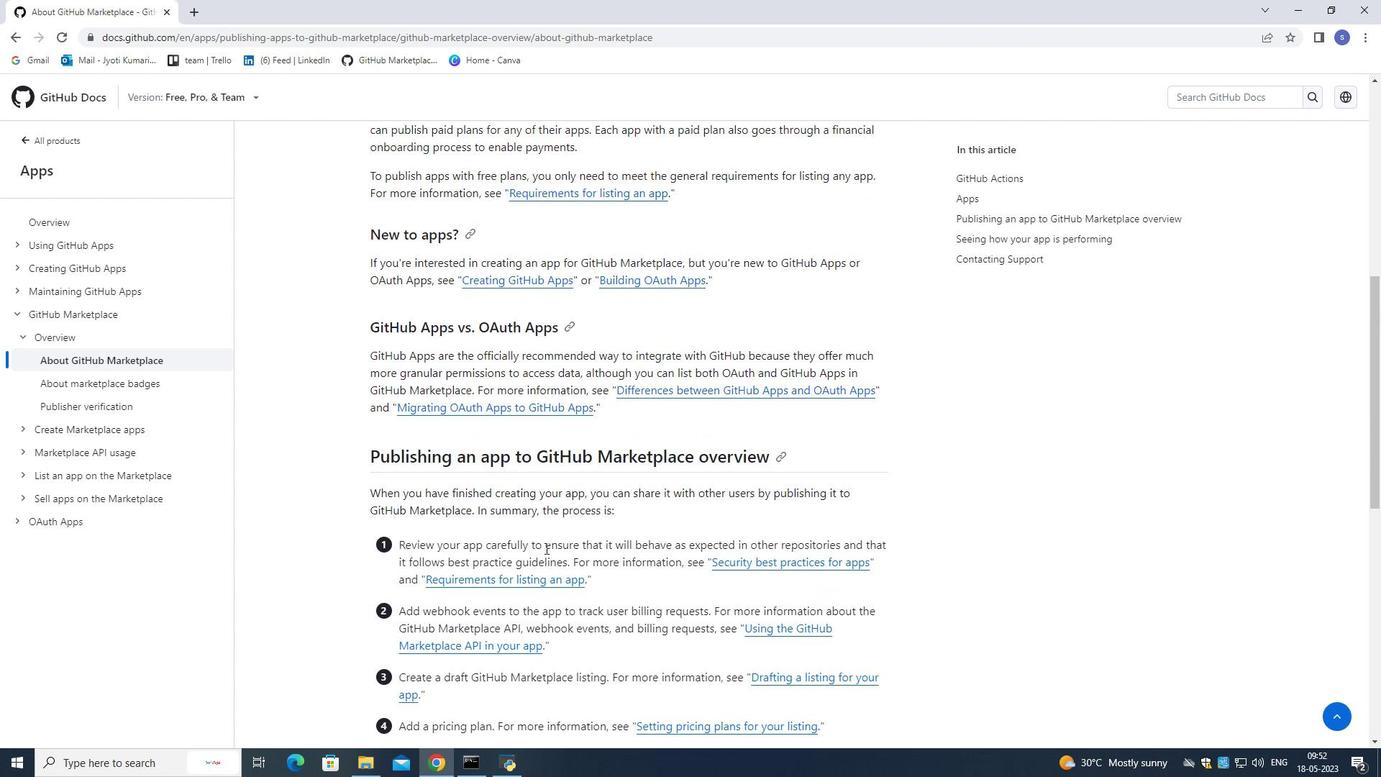 
Action: Mouse moved to (544, 546)
Screenshot: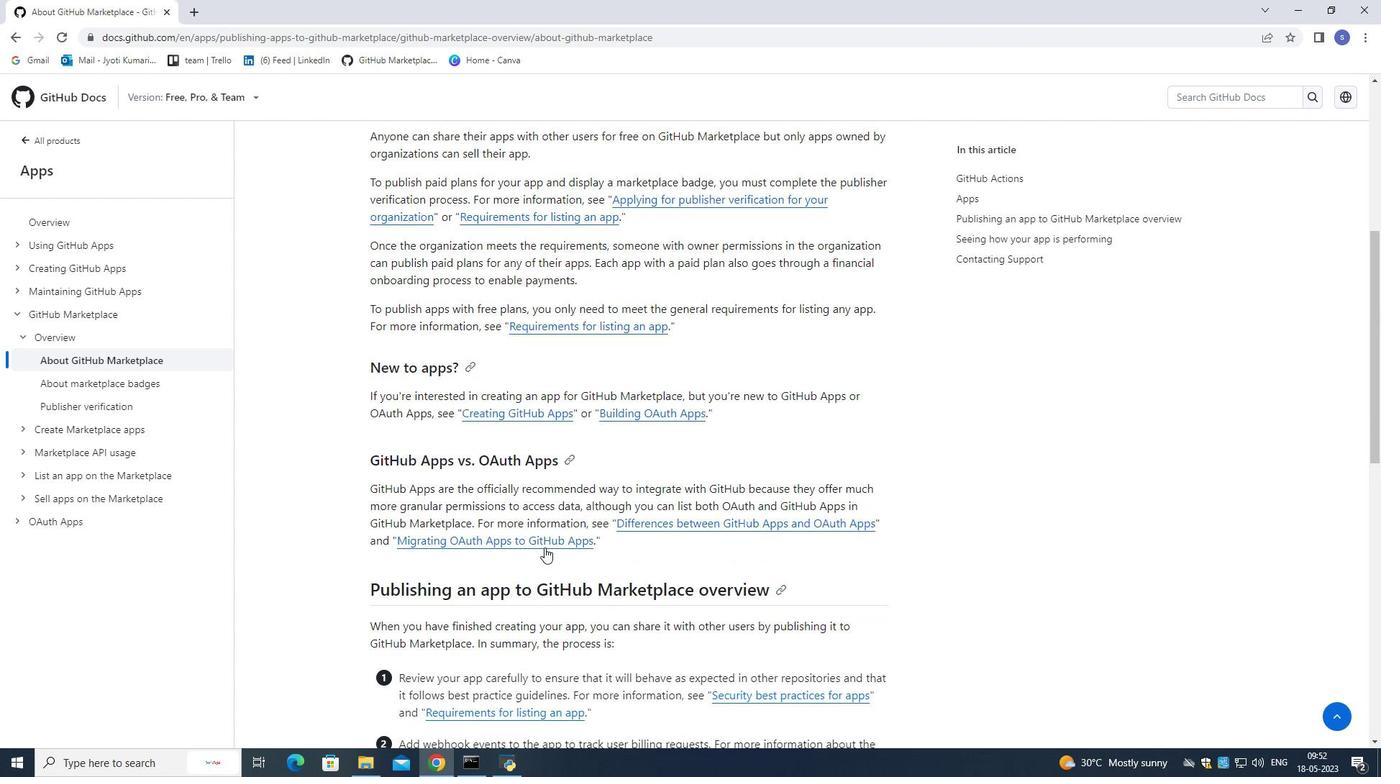 
Action: Mouse scrolled (544, 547) with delta (0, 0)
Screenshot: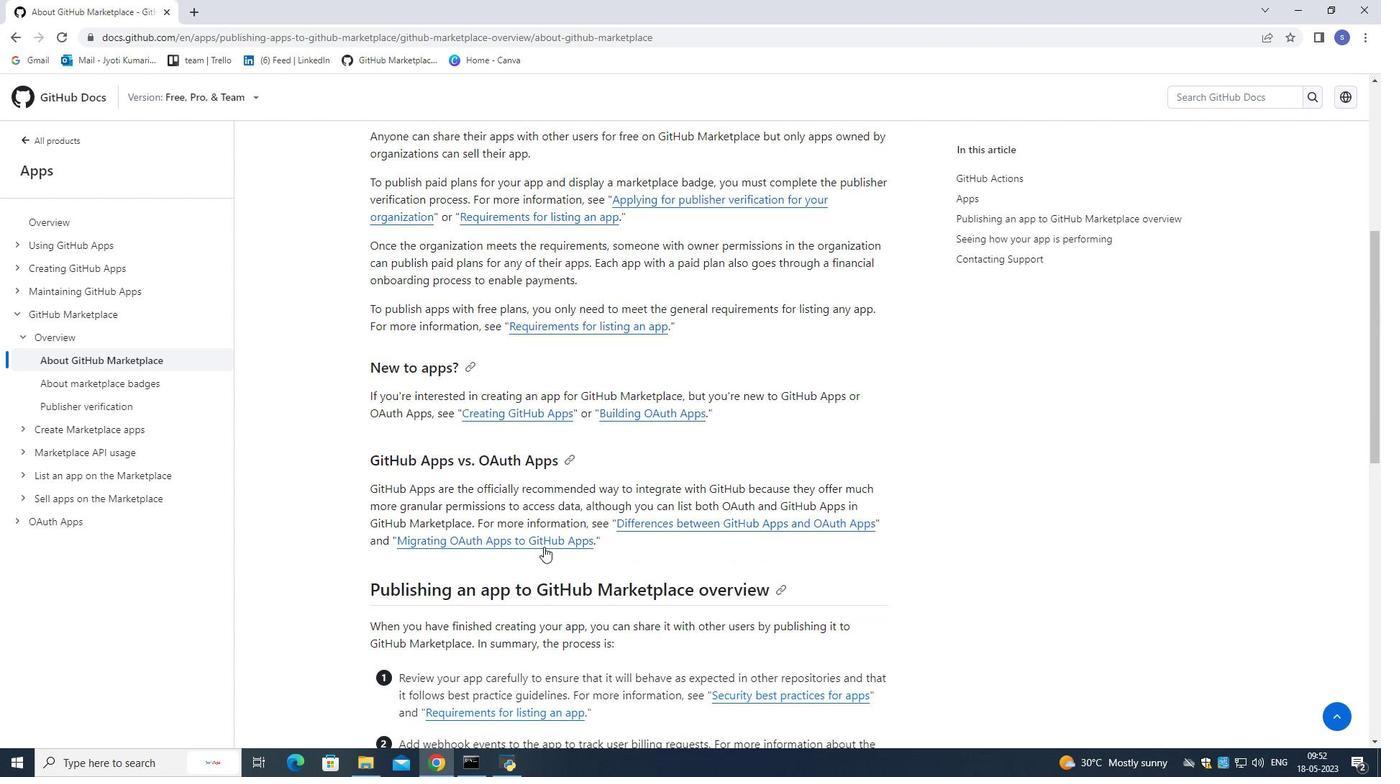
Action: Mouse scrolled (544, 547) with delta (0, 0)
Screenshot: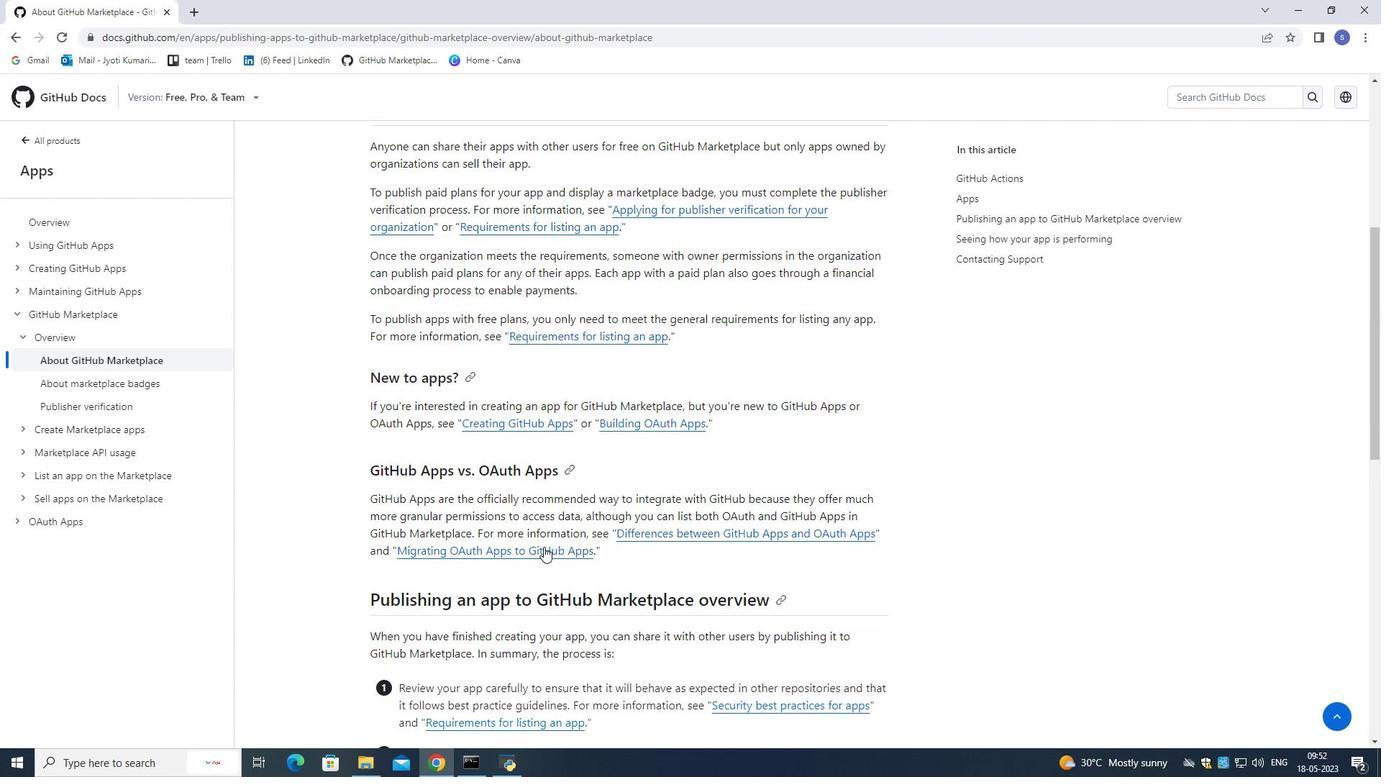
Action: Mouse scrolled (544, 547) with delta (0, 0)
Screenshot: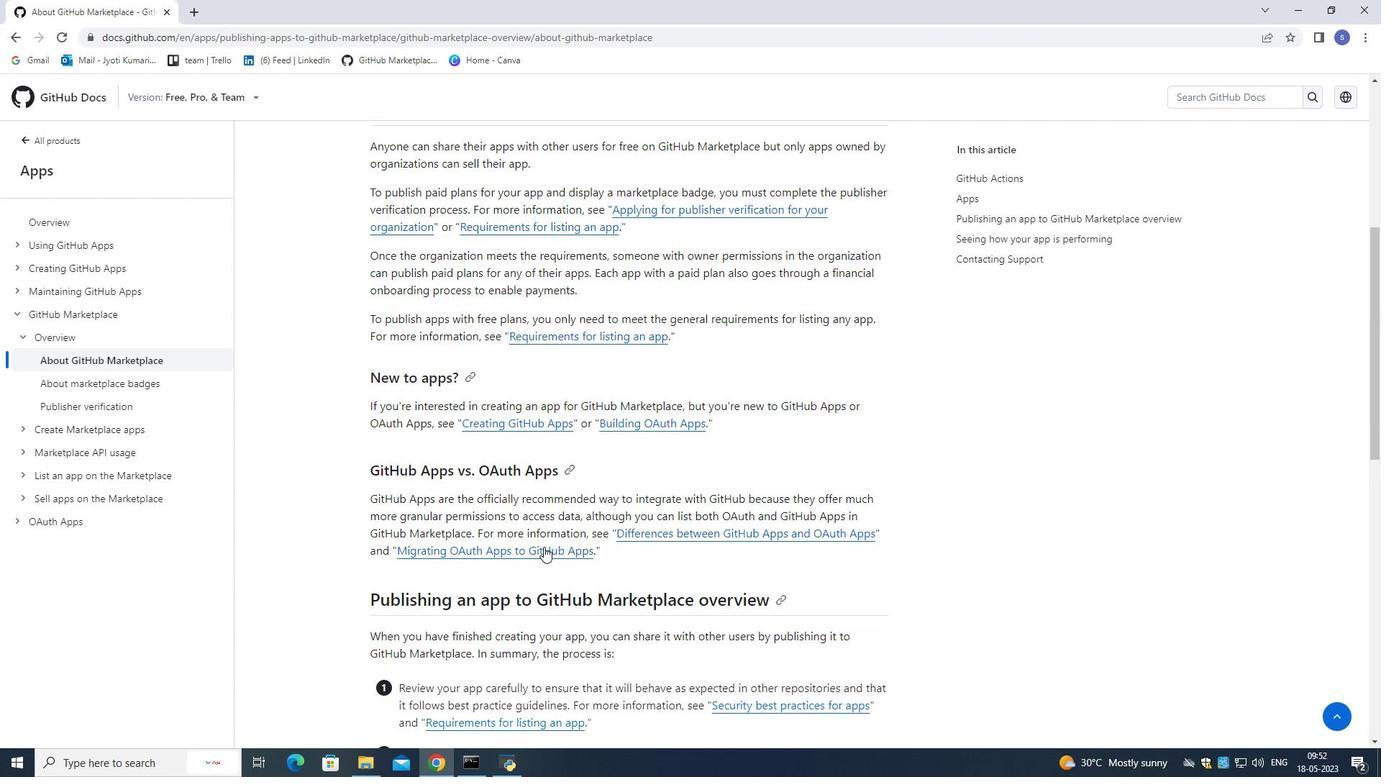 
Action: Mouse scrolled (544, 547) with delta (0, 0)
Screenshot: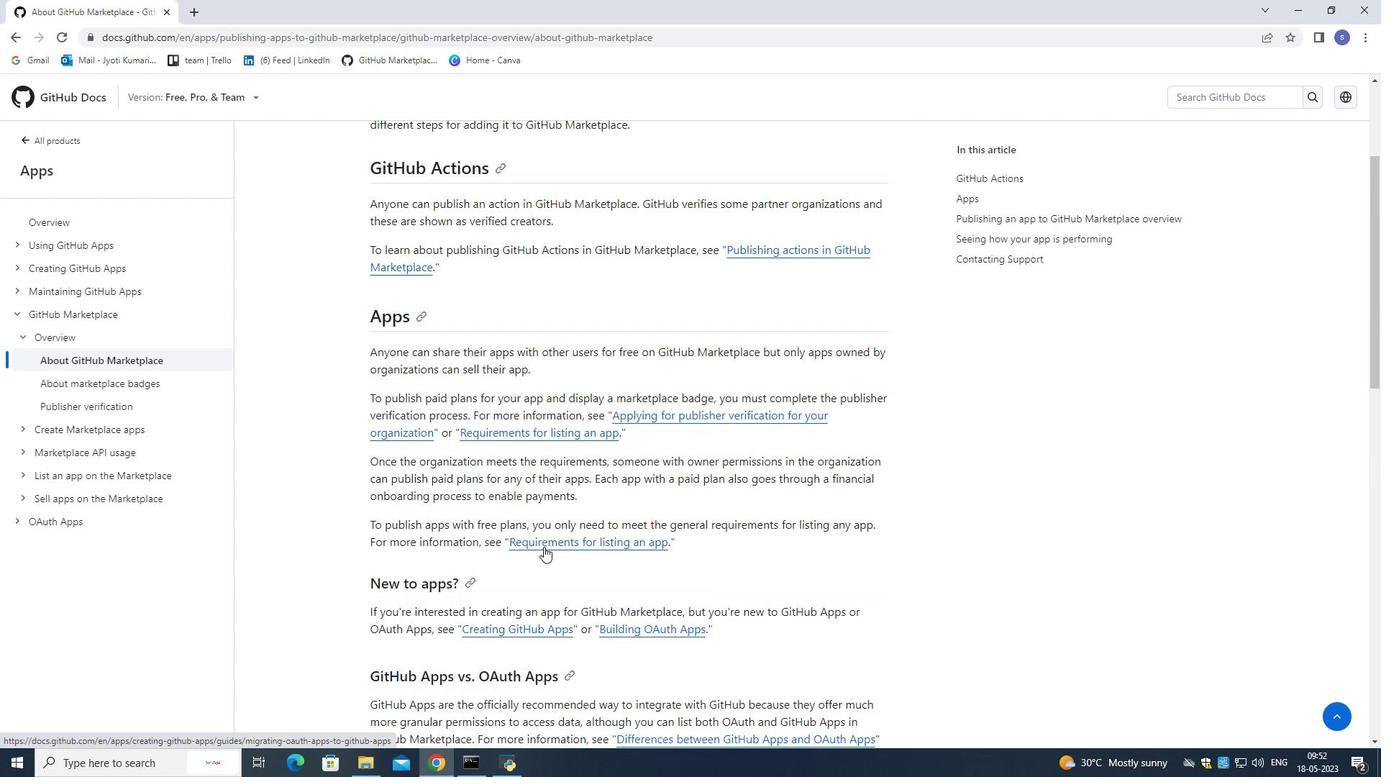 
Action: Mouse scrolled (544, 547) with delta (0, 0)
Screenshot: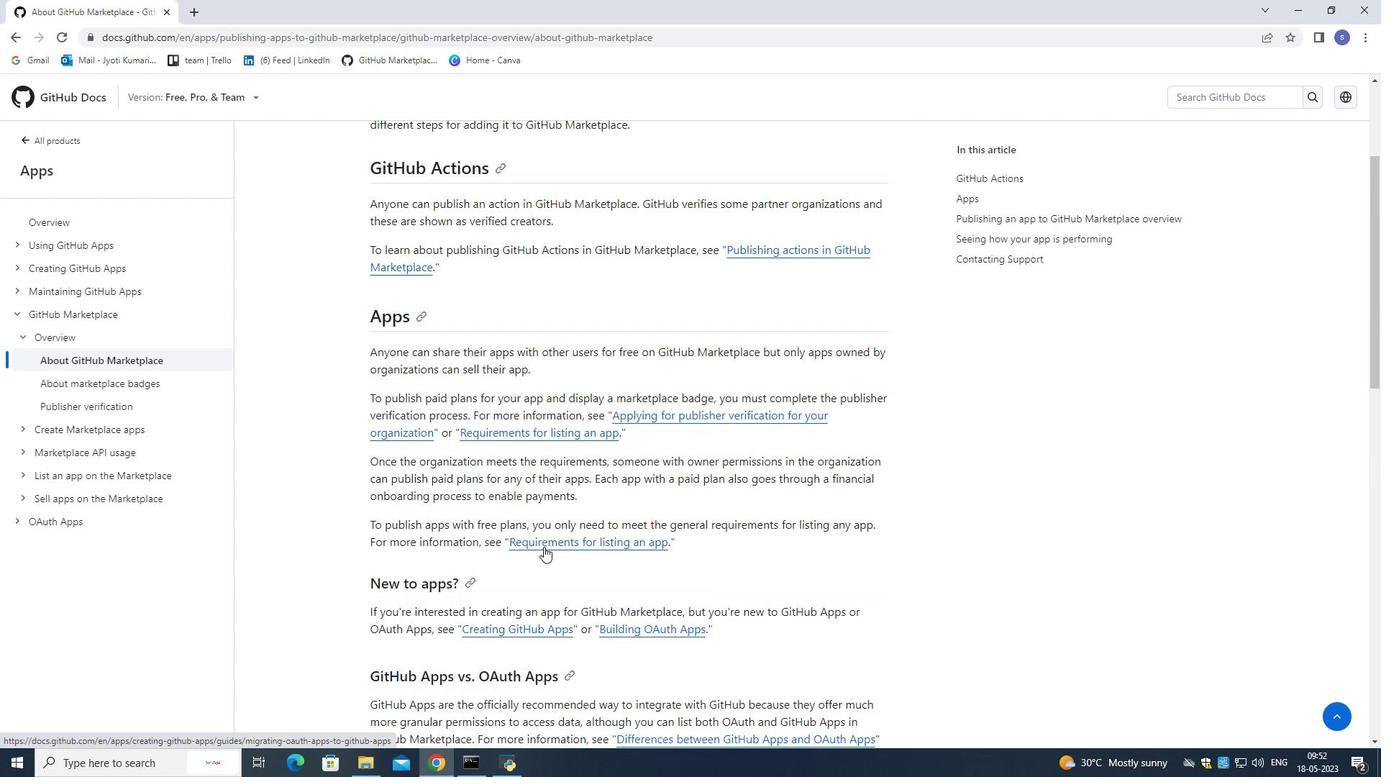 
Action: Mouse scrolled (544, 547) with delta (0, 0)
Screenshot: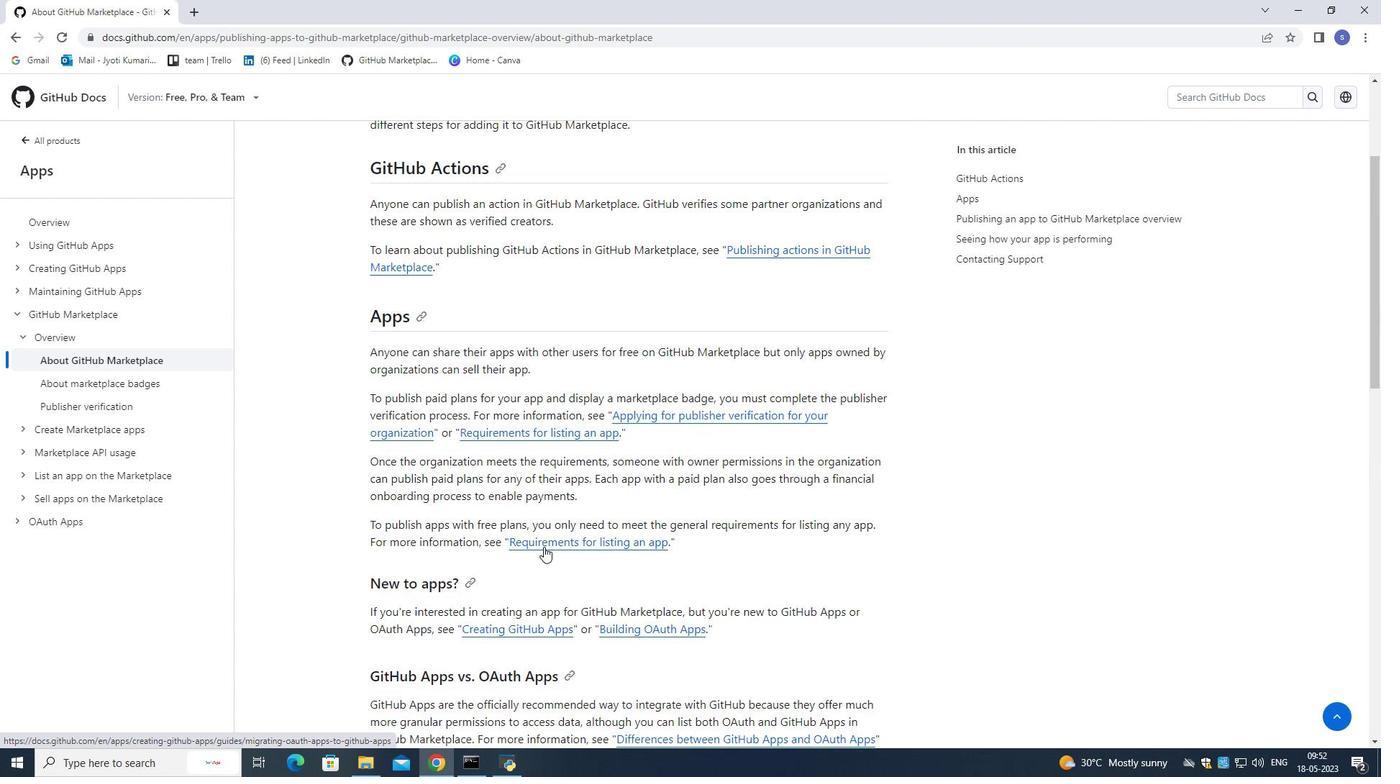 
Action: Mouse scrolled (544, 547) with delta (0, 0)
Screenshot: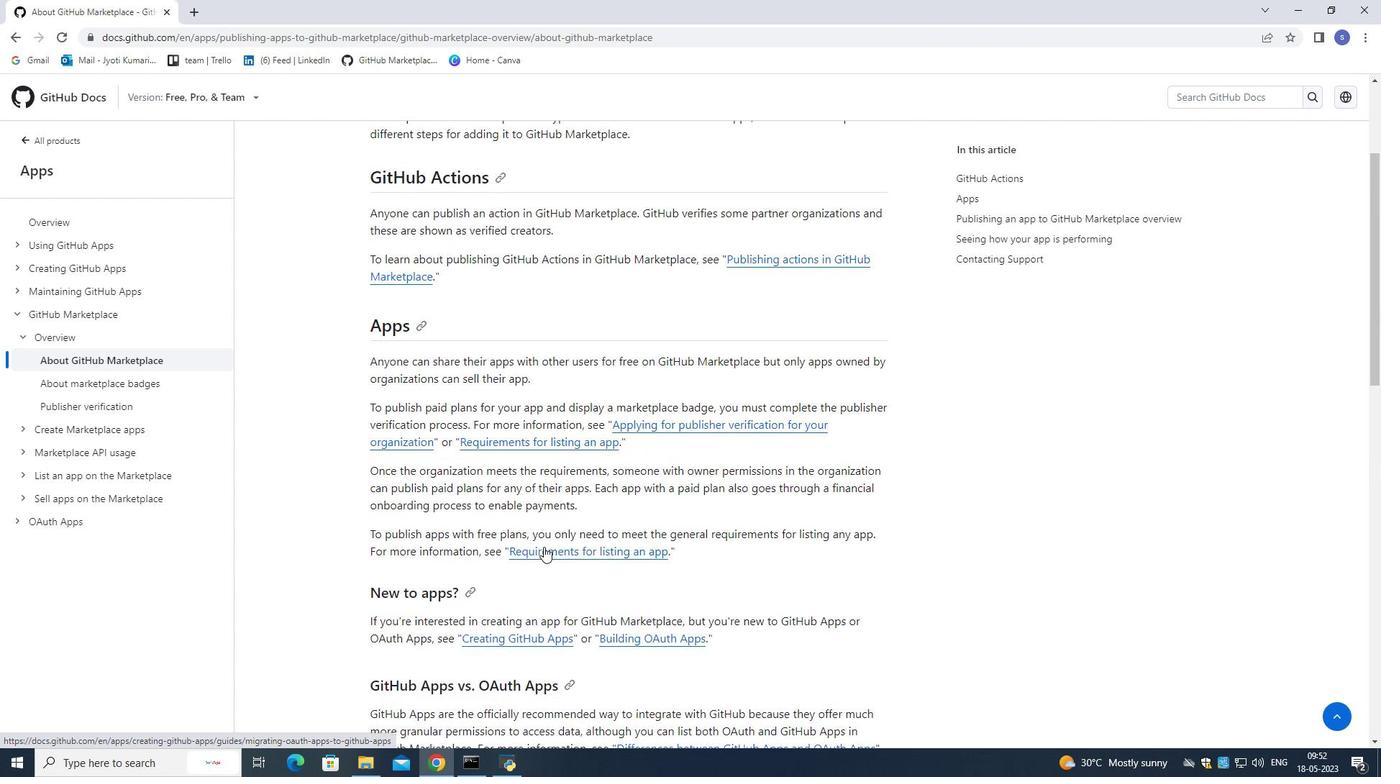 
Action: Mouse scrolled (544, 547) with delta (0, 0)
Screenshot: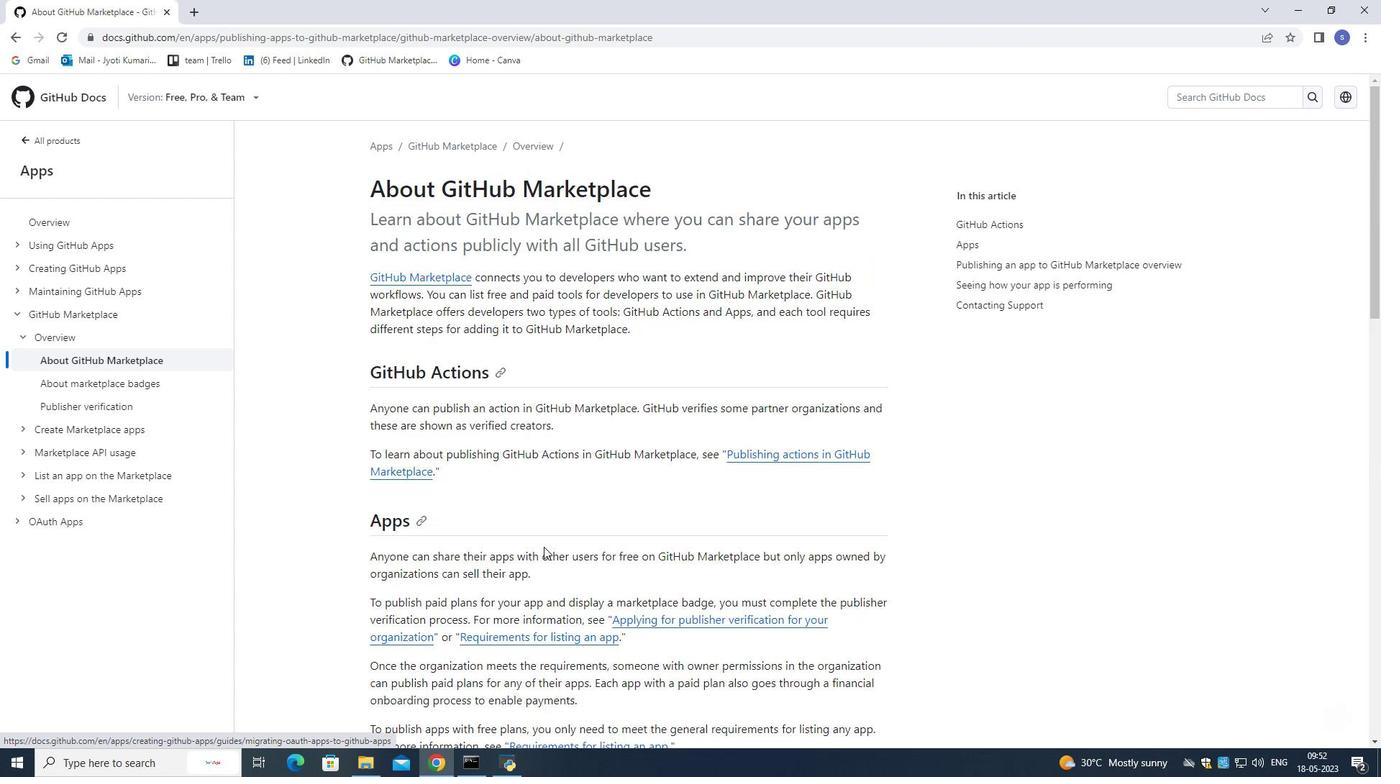 
Action: Mouse scrolled (544, 547) with delta (0, 0)
Screenshot: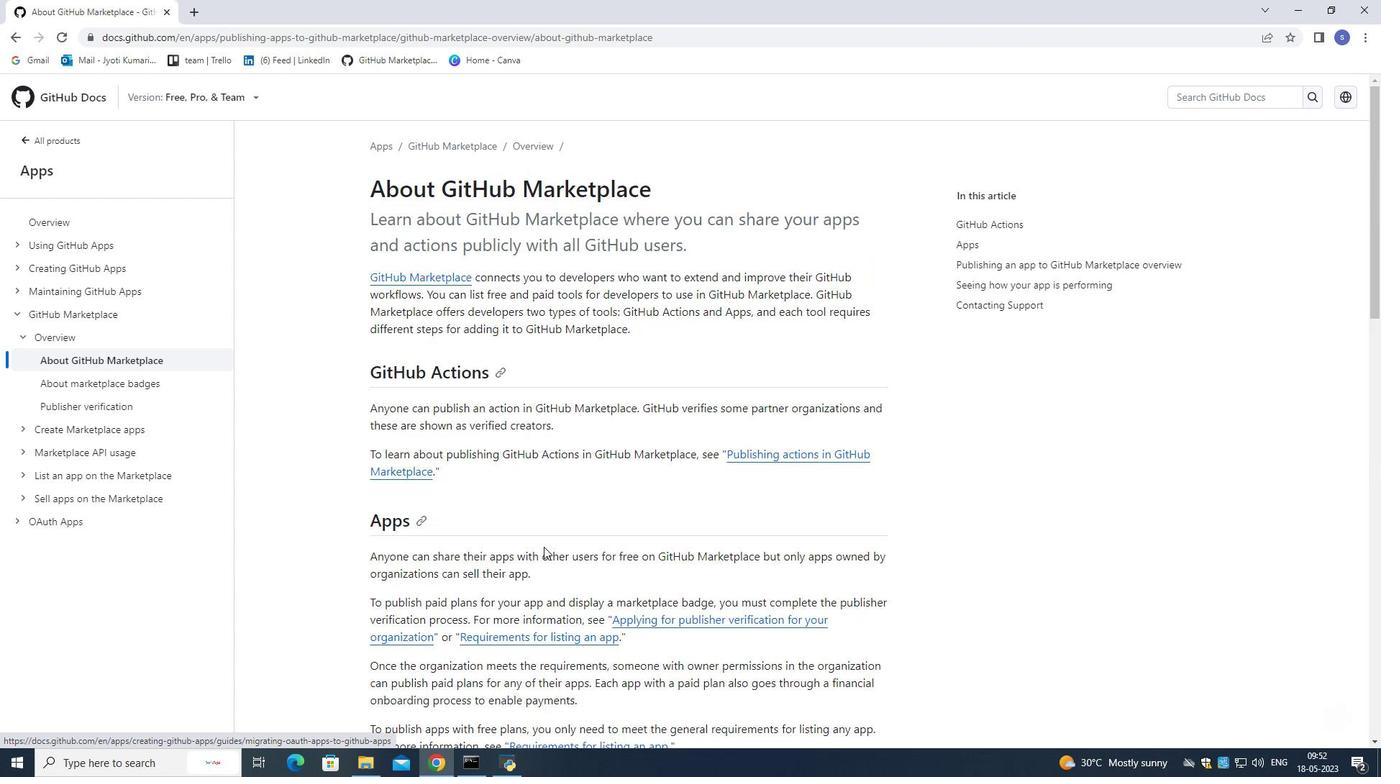 
Action: Mouse scrolled (544, 547) with delta (0, 0)
Screenshot: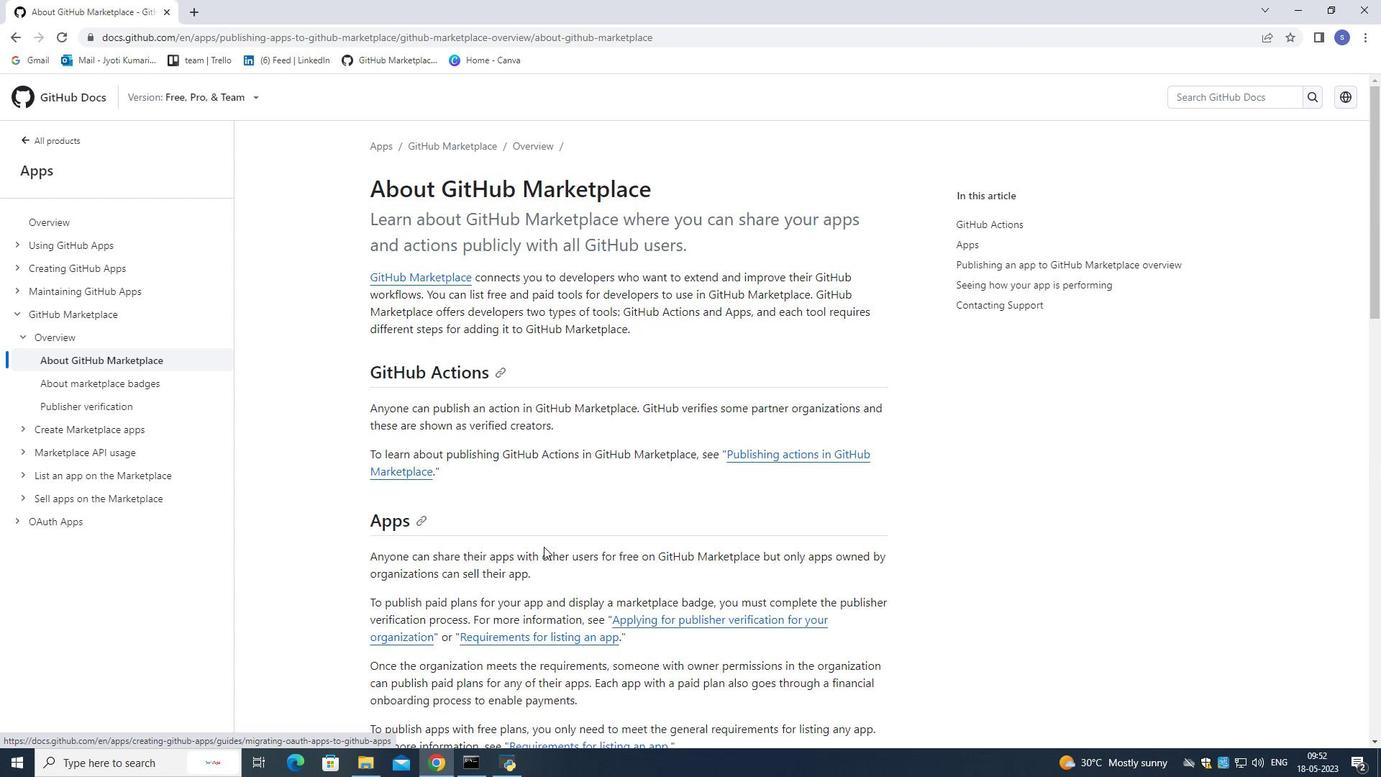 
Action: Mouse scrolled (544, 547) with delta (0, 0)
Screenshot: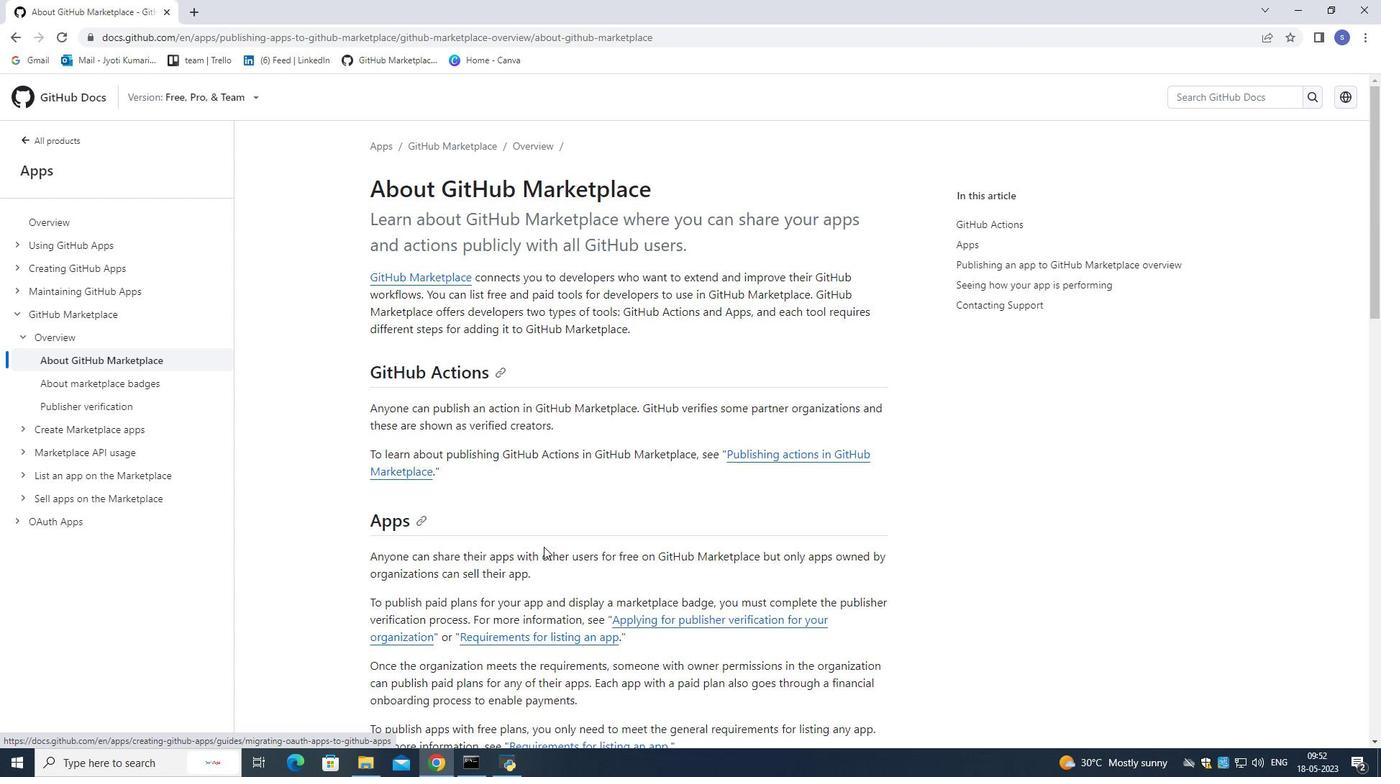
Action: Mouse moved to (438, 277)
Screenshot: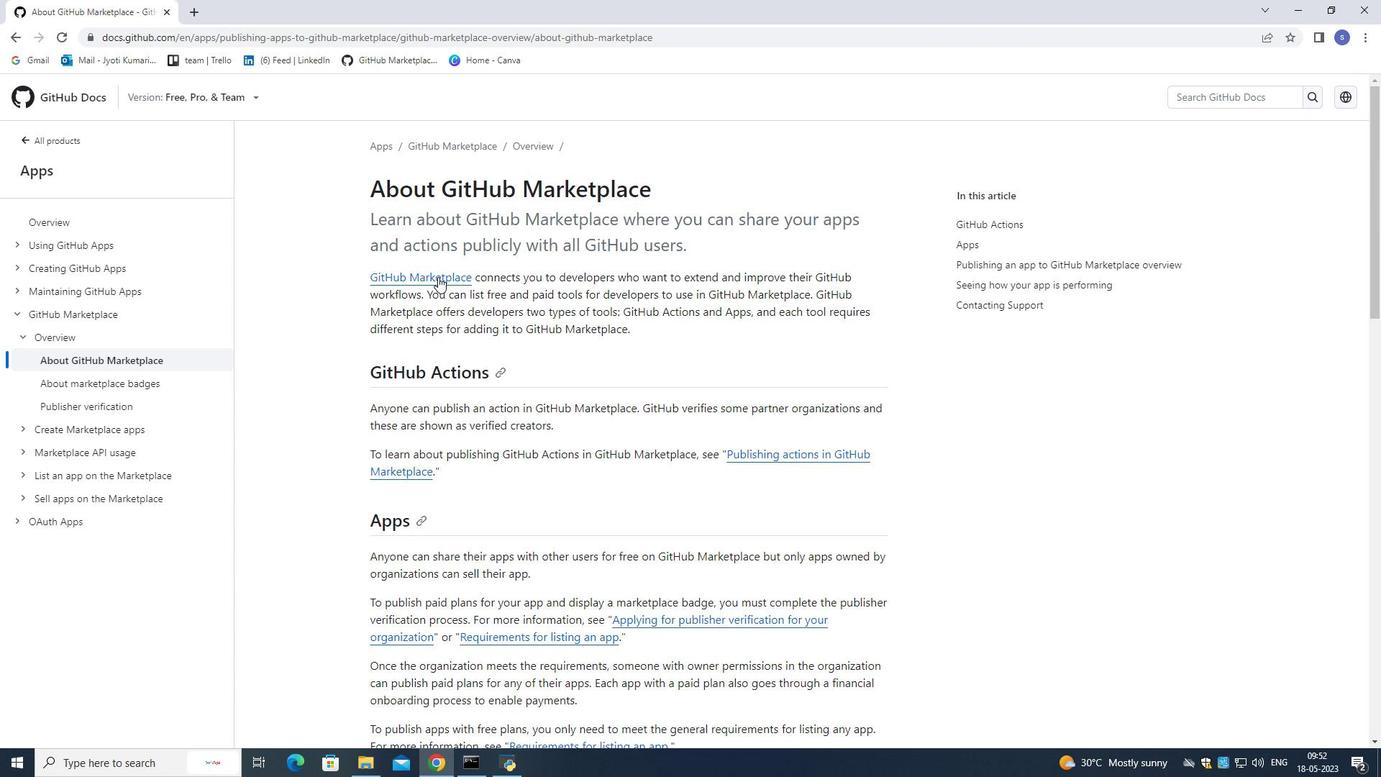 
Action: Mouse pressed left at (438, 277)
Screenshot: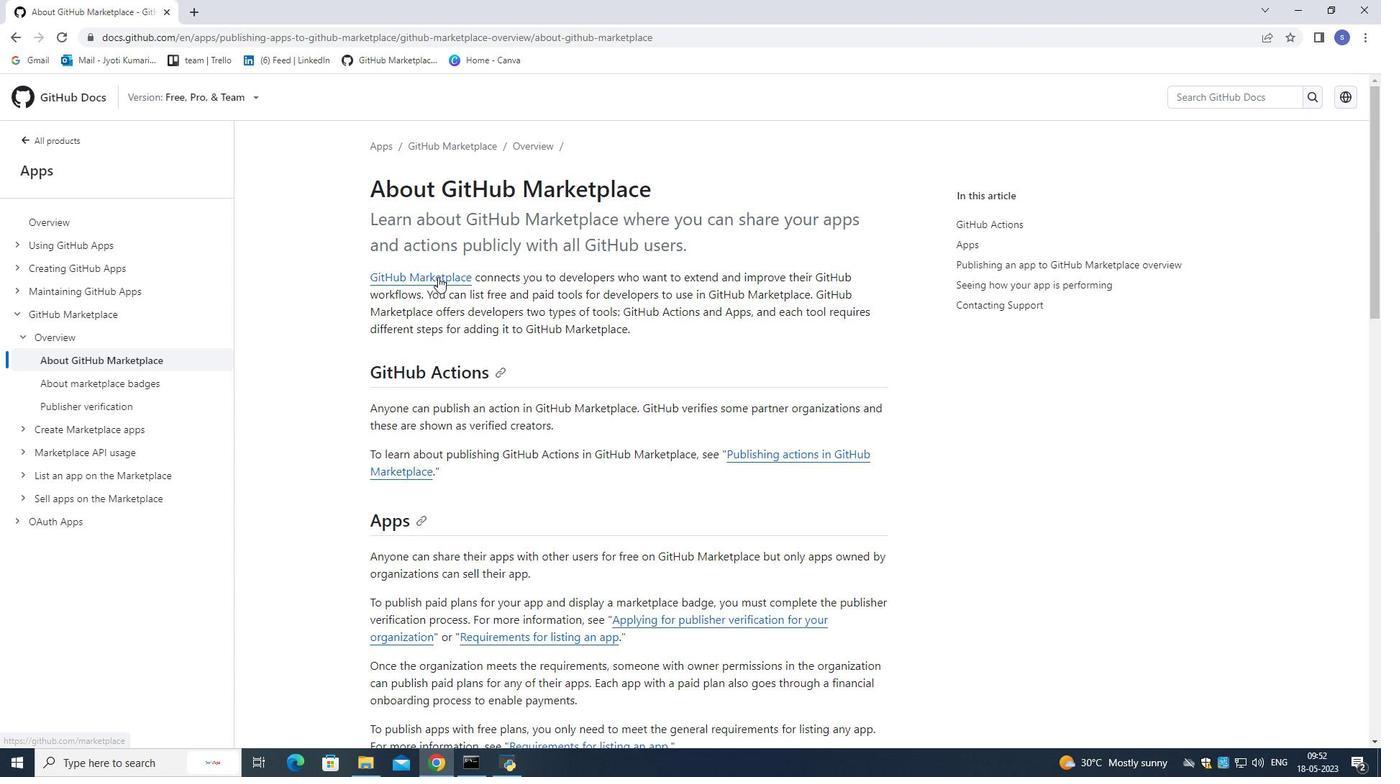 
Action: Mouse moved to (581, 482)
Screenshot: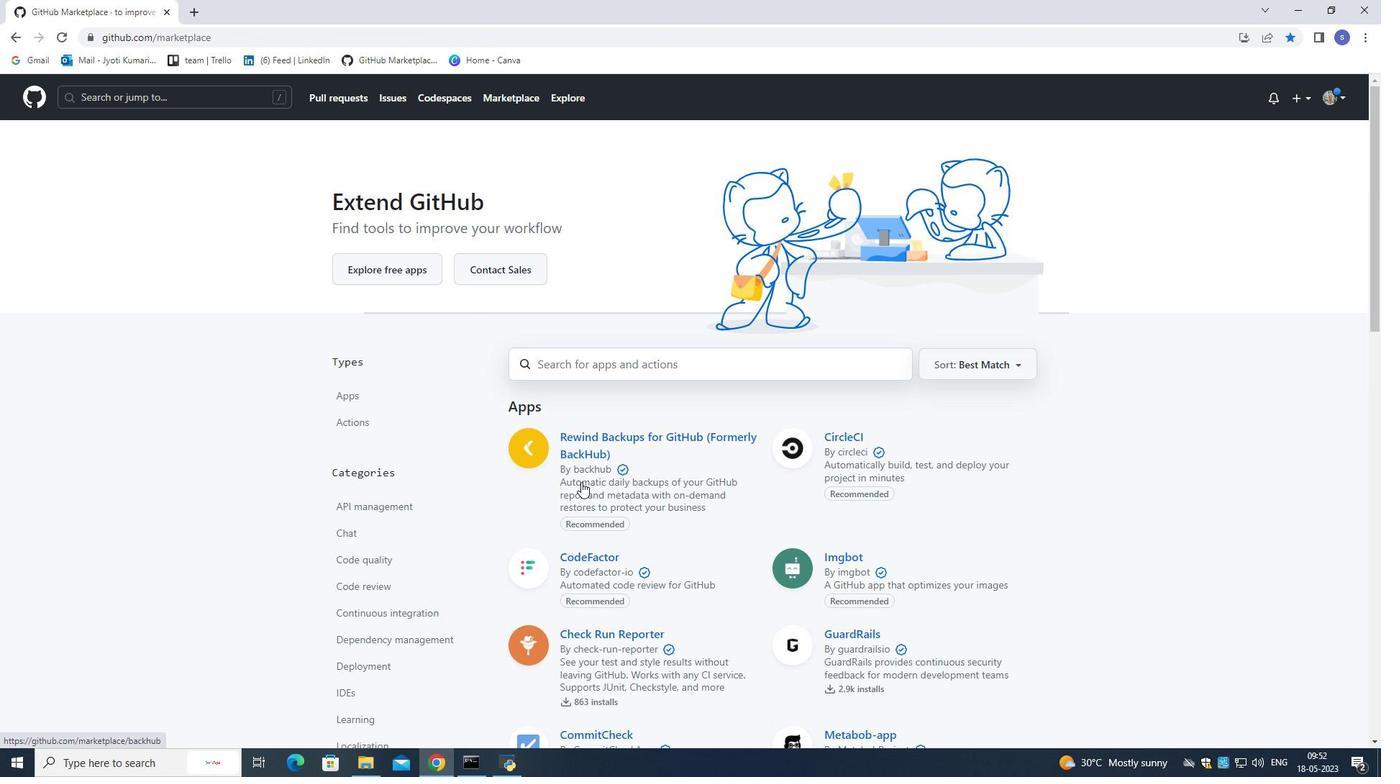
Action: Mouse scrolled (581, 482) with delta (0, 0)
Screenshot: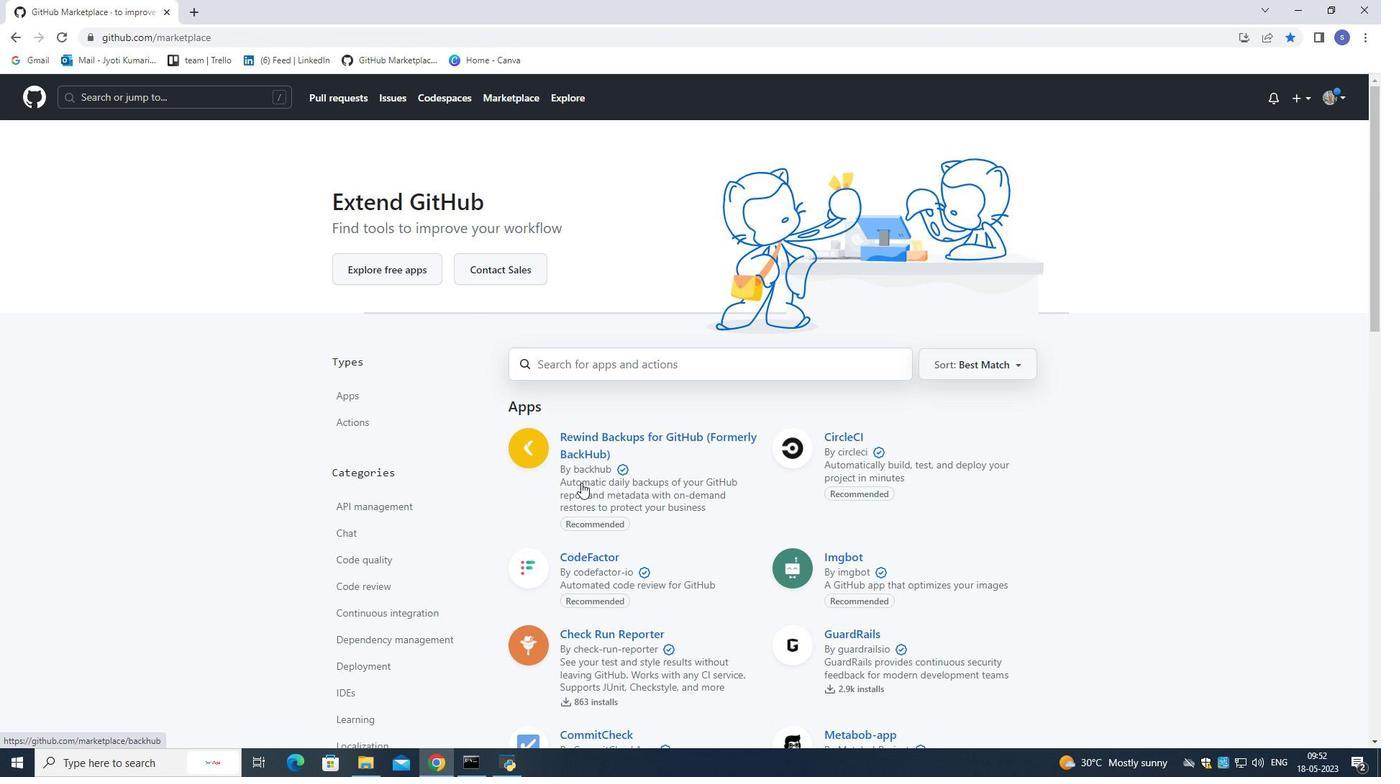 
Action: Mouse scrolled (581, 482) with delta (0, 0)
Screenshot: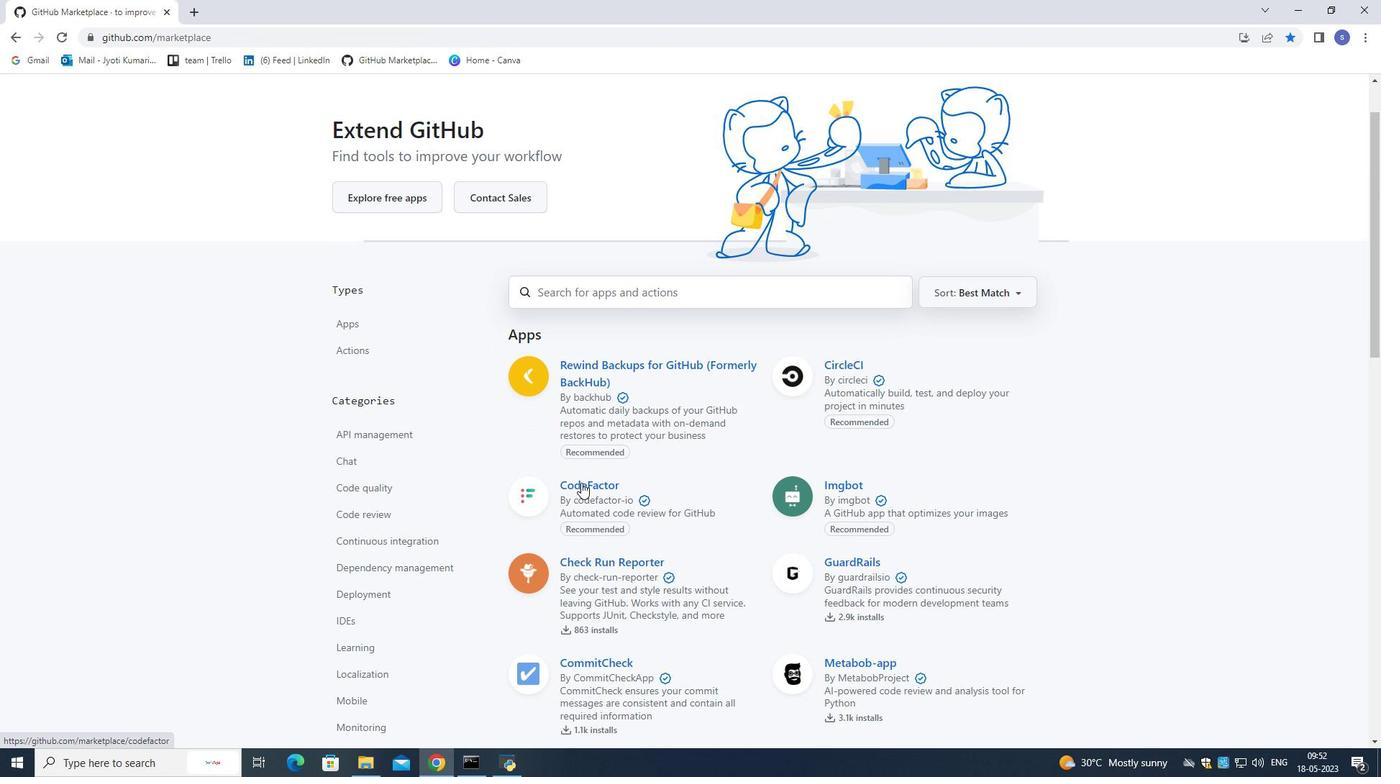 
Action: Mouse scrolled (581, 482) with delta (0, 0)
Screenshot: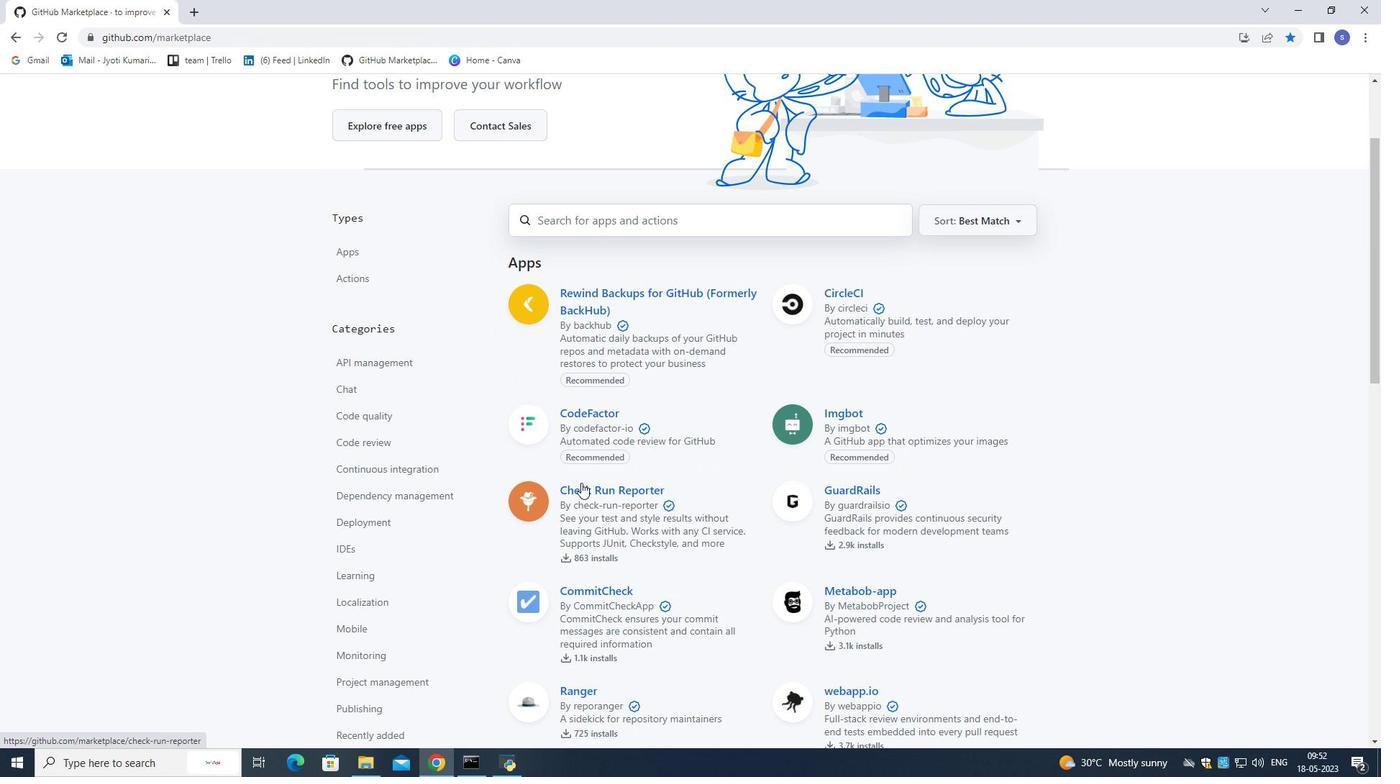 
Action: Mouse scrolled (581, 482) with delta (0, 0)
Screenshot: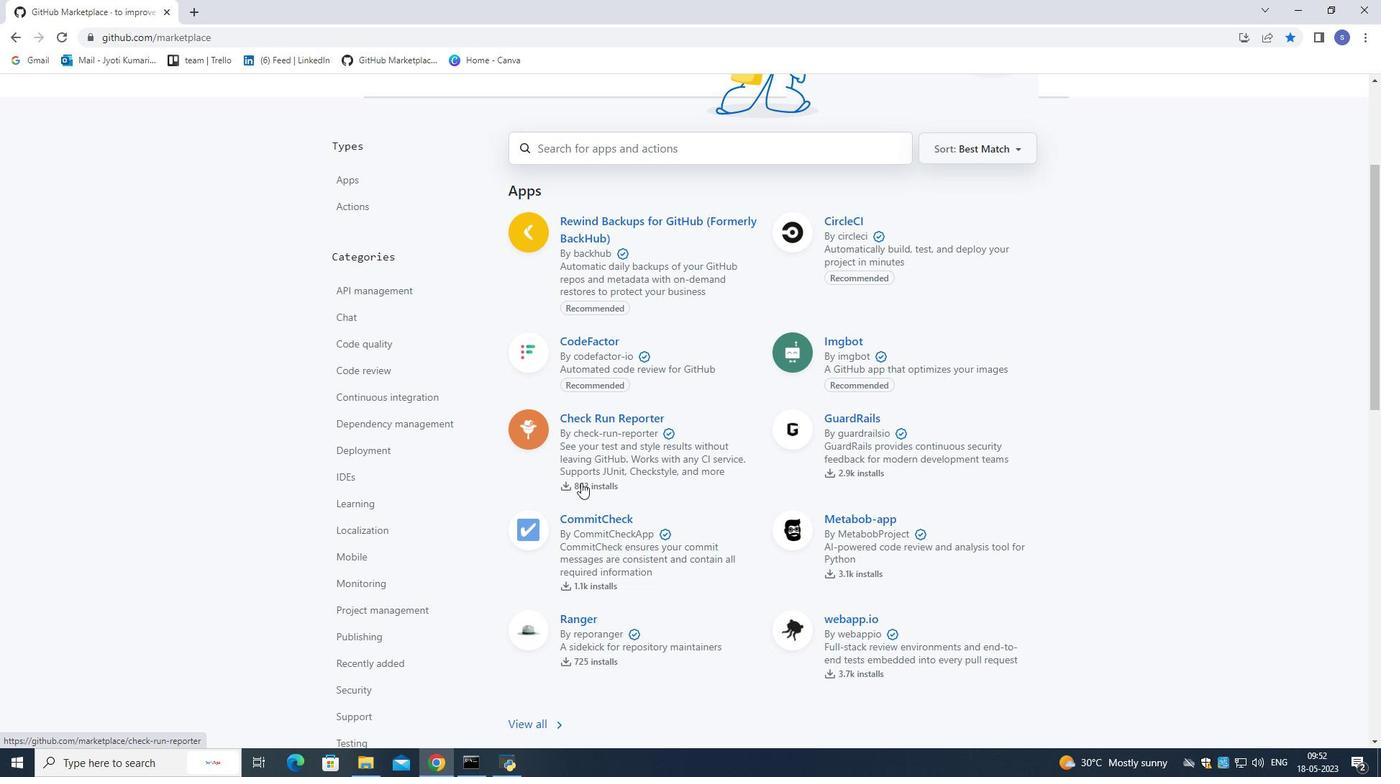 
Action: Mouse moved to (518, 454)
Screenshot: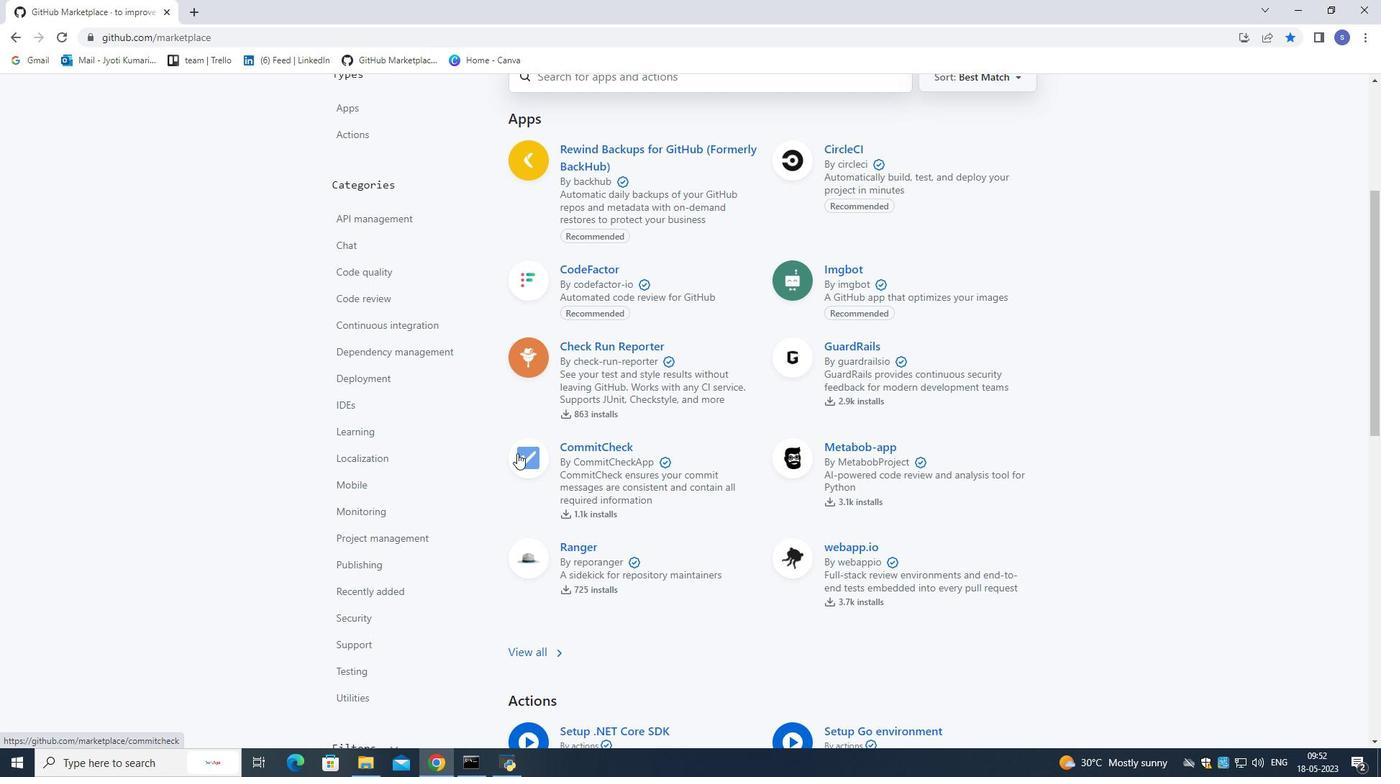 
Action: Mouse scrolled (518, 453) with delta (0, 0)
Screenshot: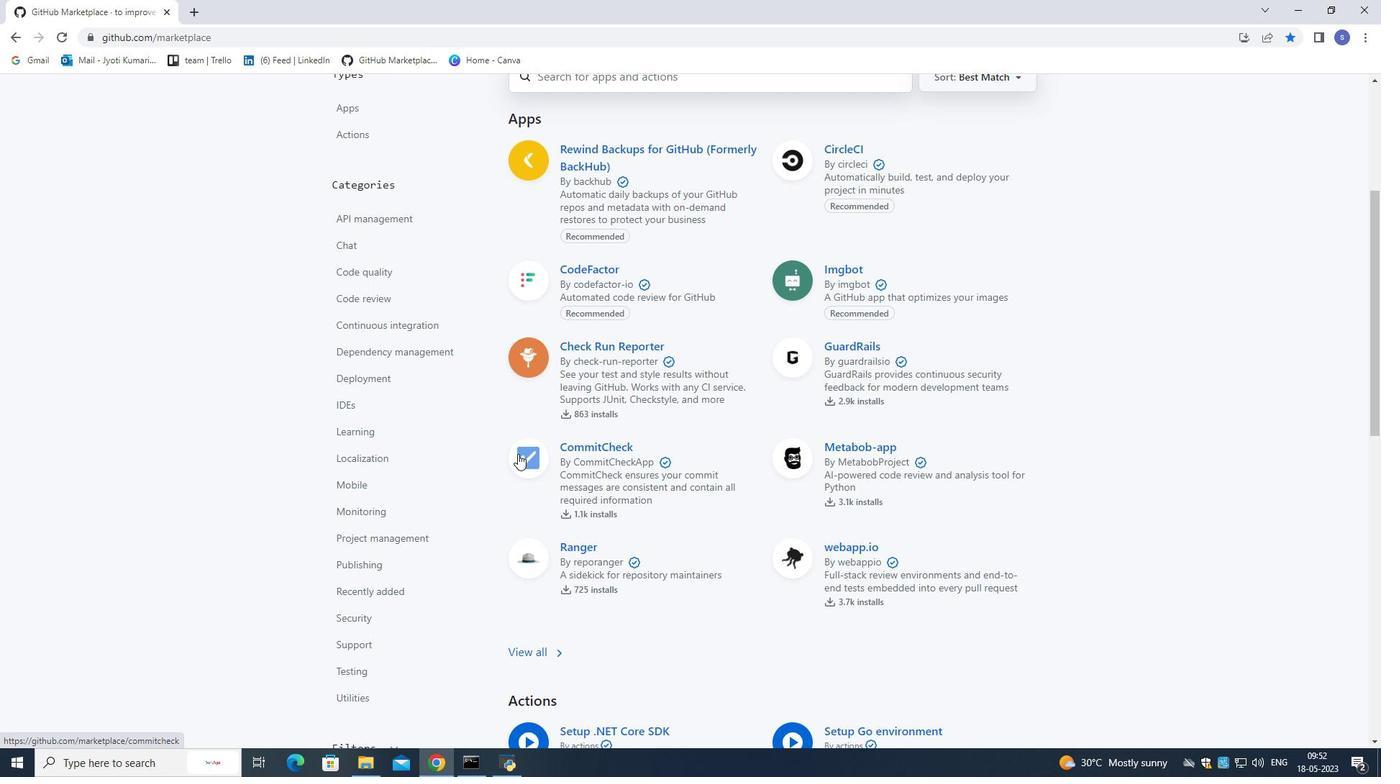 
Action: Mouse moved to (518, 456)
Screenshot: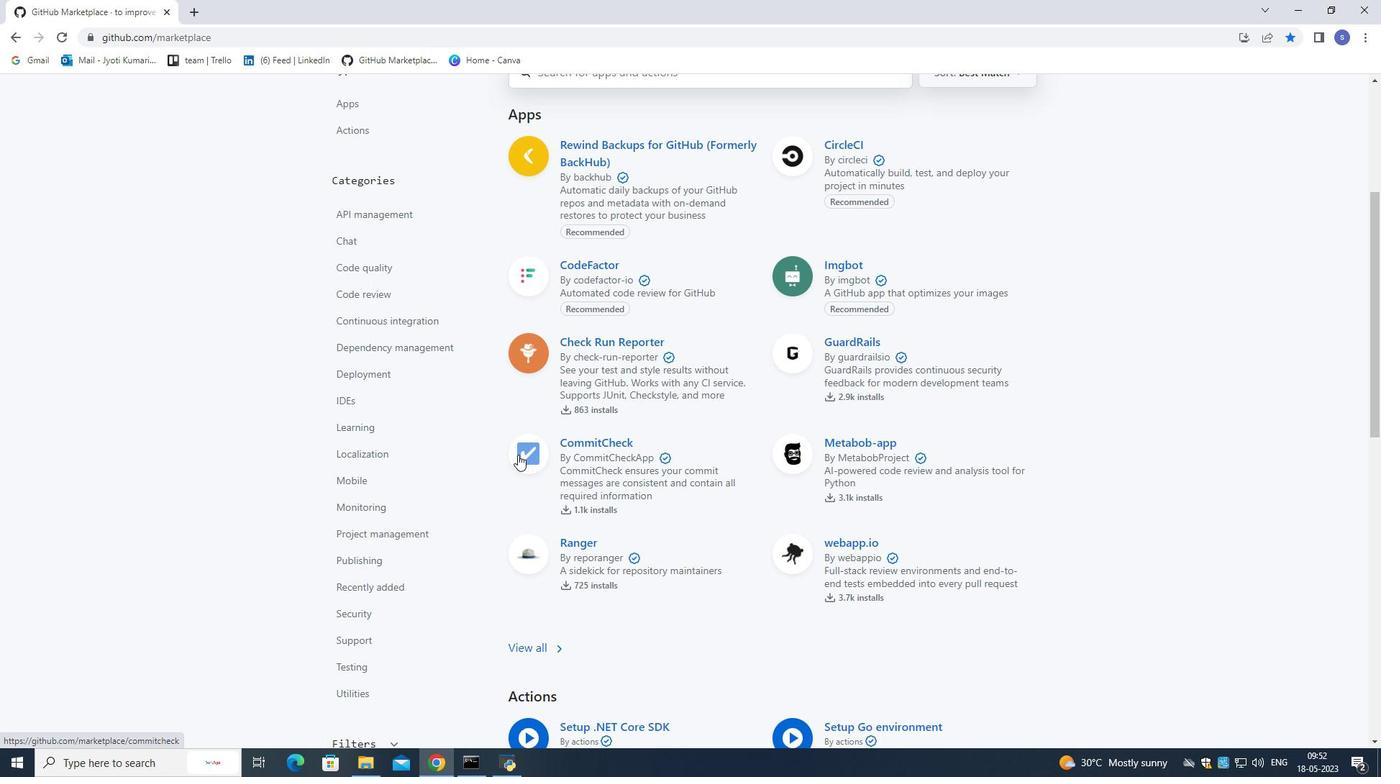 
Action: Mouse scrolled (518, 455) with delta (0, 0)
Screenshot: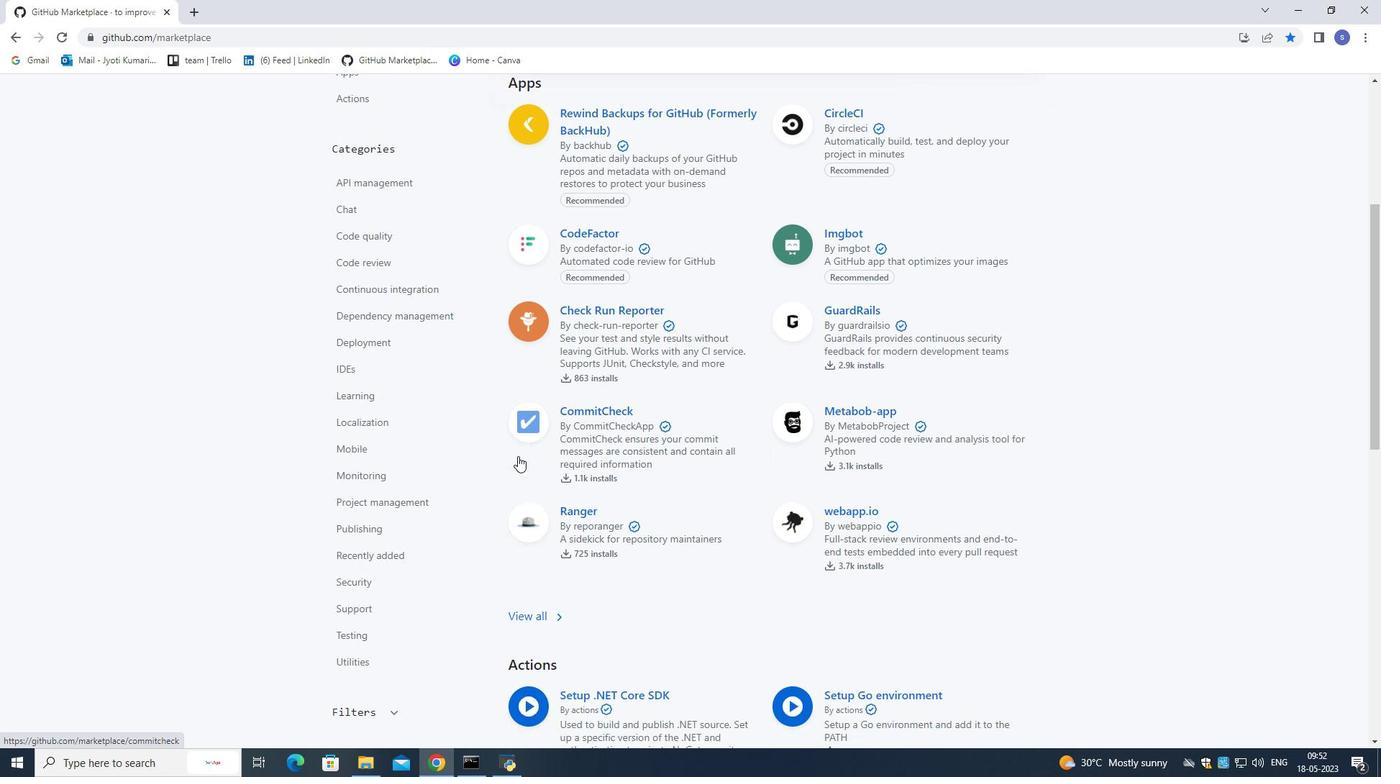 
Action: Mouse moved to (522, 464)
Screenshot: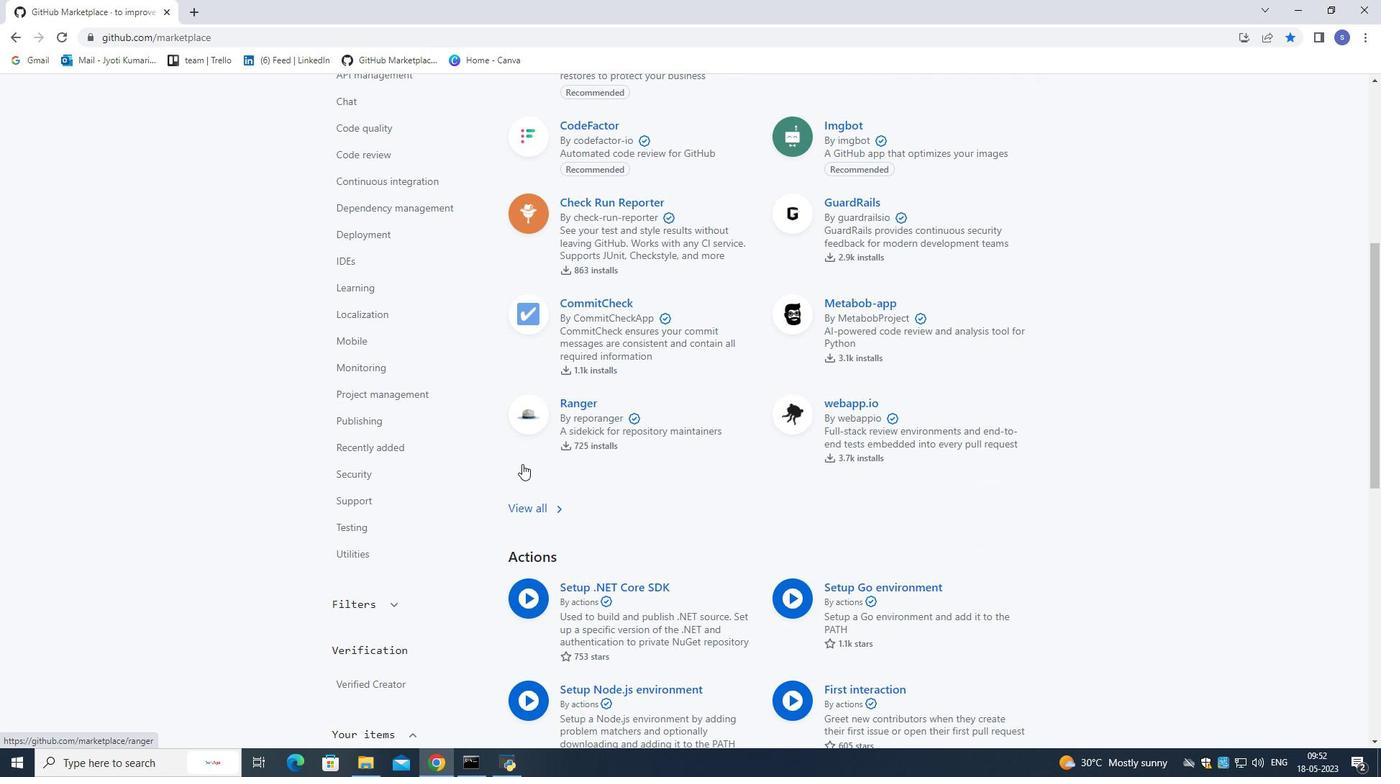 
Action: Mouse scrolled (522, 463) with delta (0, 0)
Screenshot: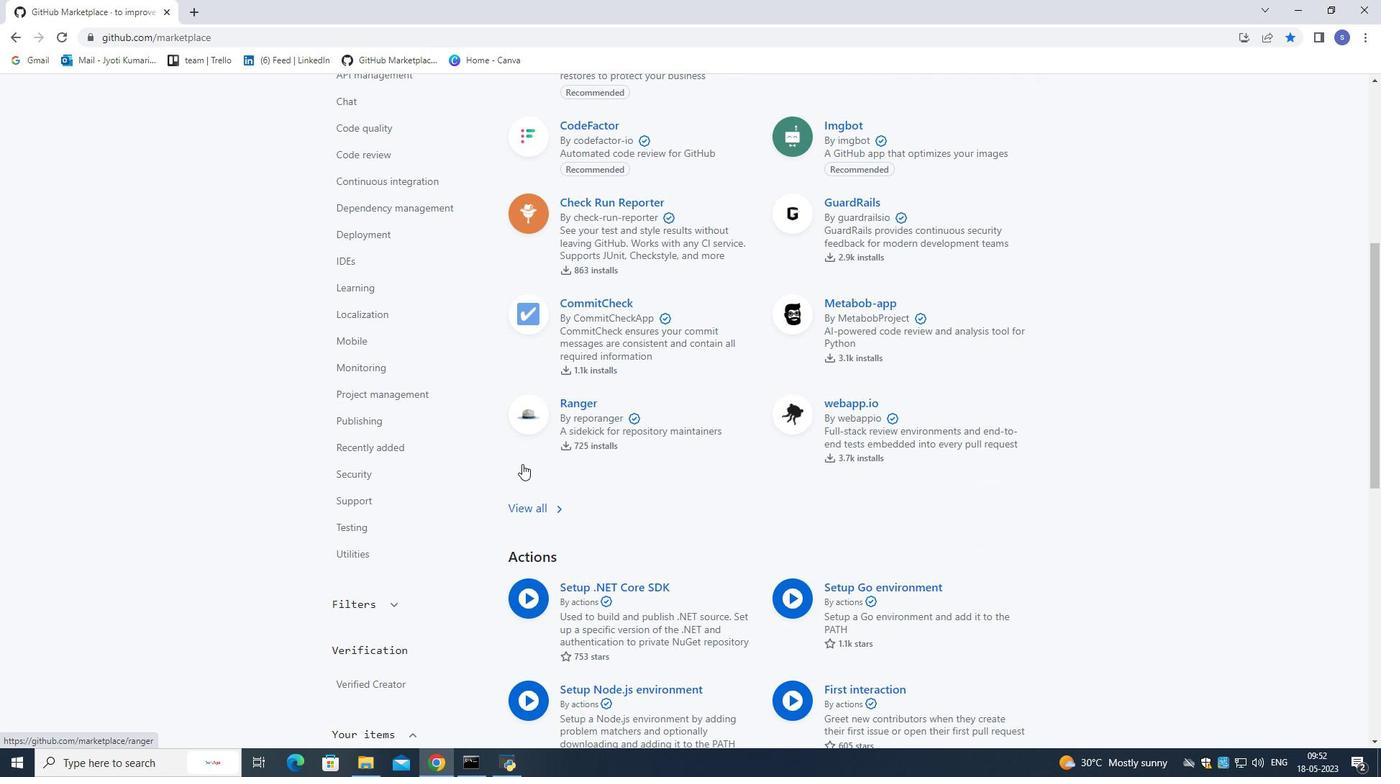 
Action: Mouse moved to (523, 466)
Screenshot: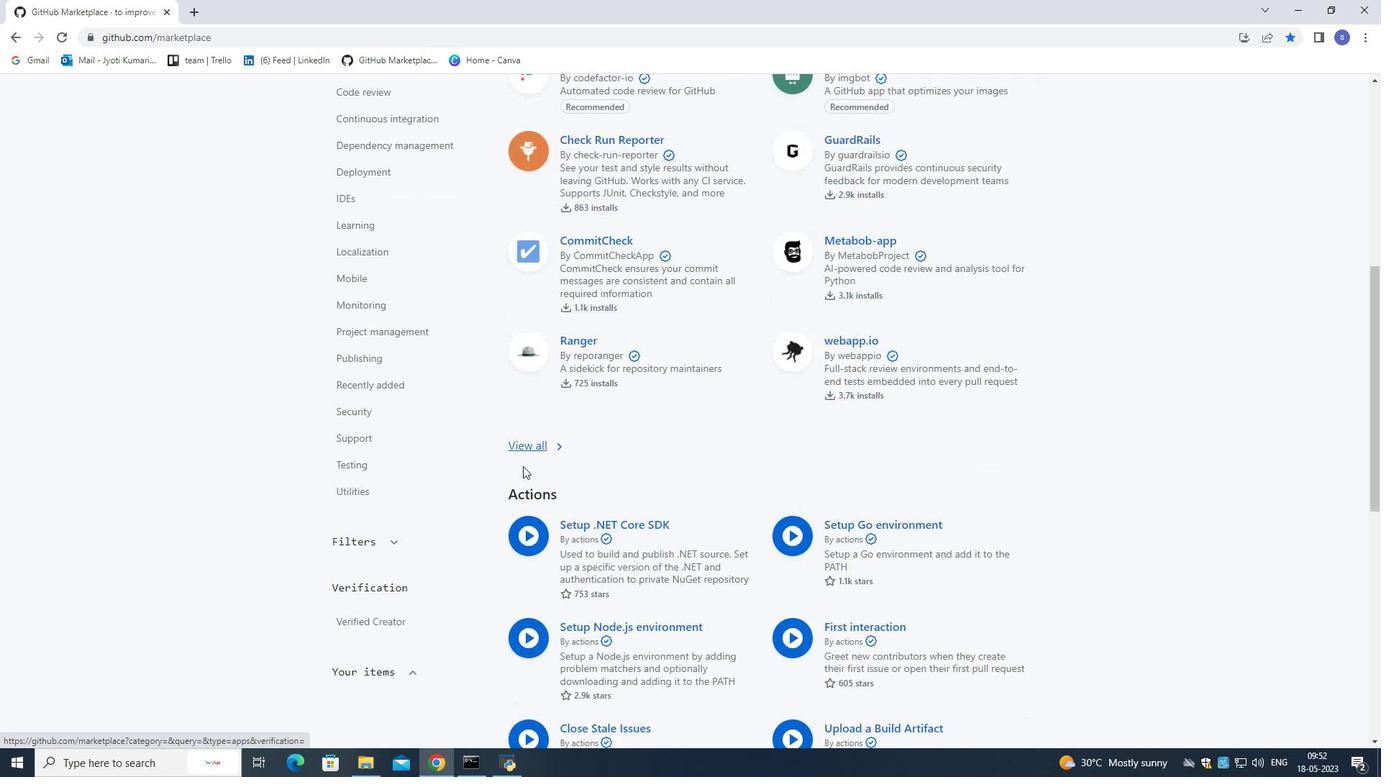 
Action: Mouse scrolled (523, 465) with delta (0, 0)
Screenshot: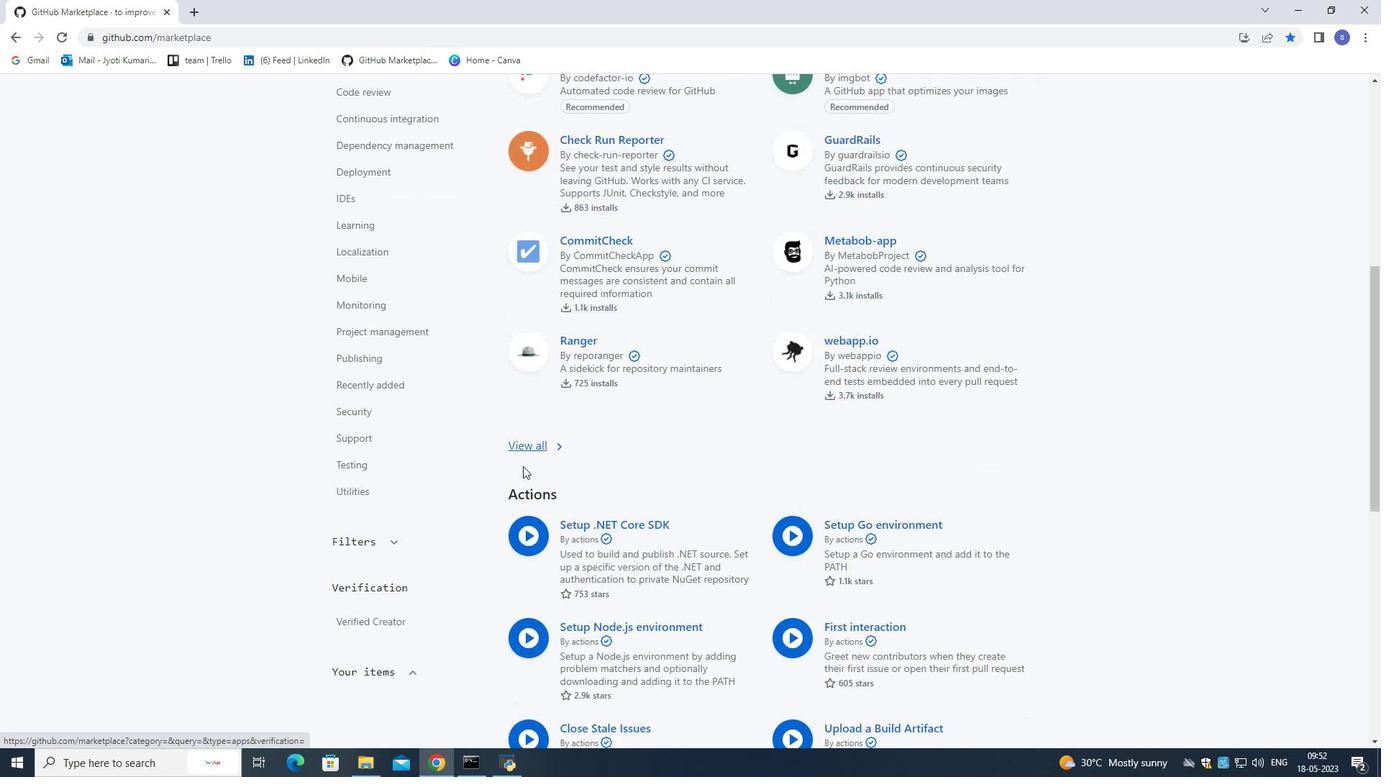 
Action: Mouse moved to (513, 469)
Screenshot: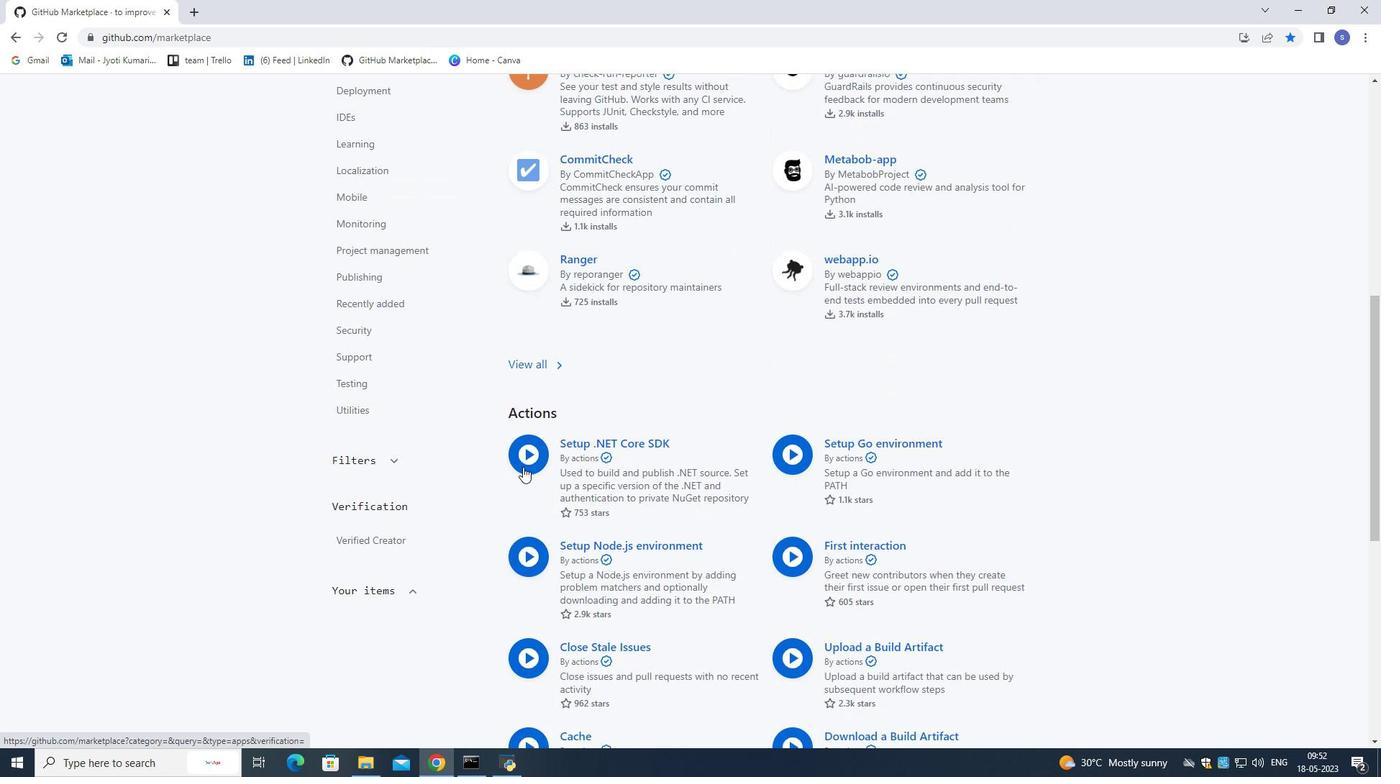 
Action: Mouse scrolled (513, 469) with delta (0, 0)
Screenshot: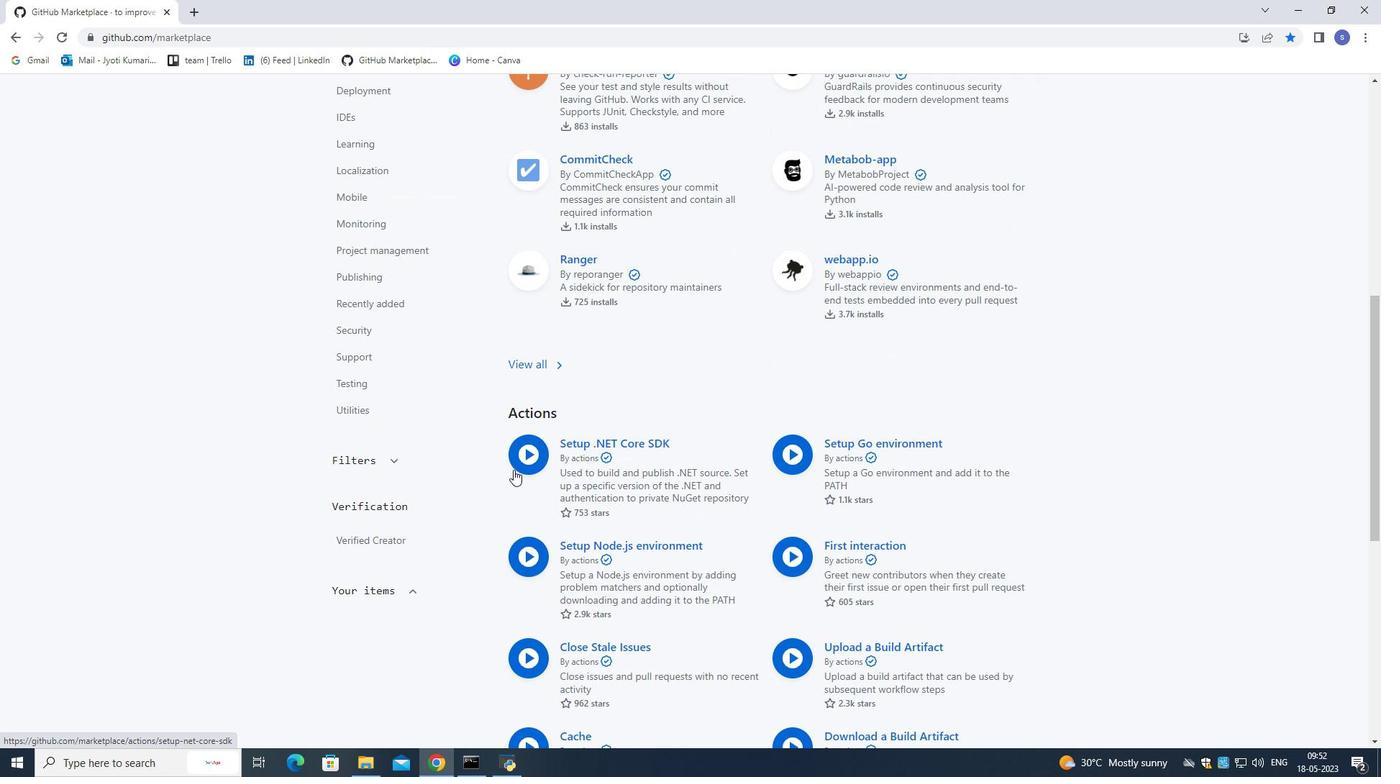 
Action: Mouse scrolled (513, 469) with delta (0, 0)
Screenshot: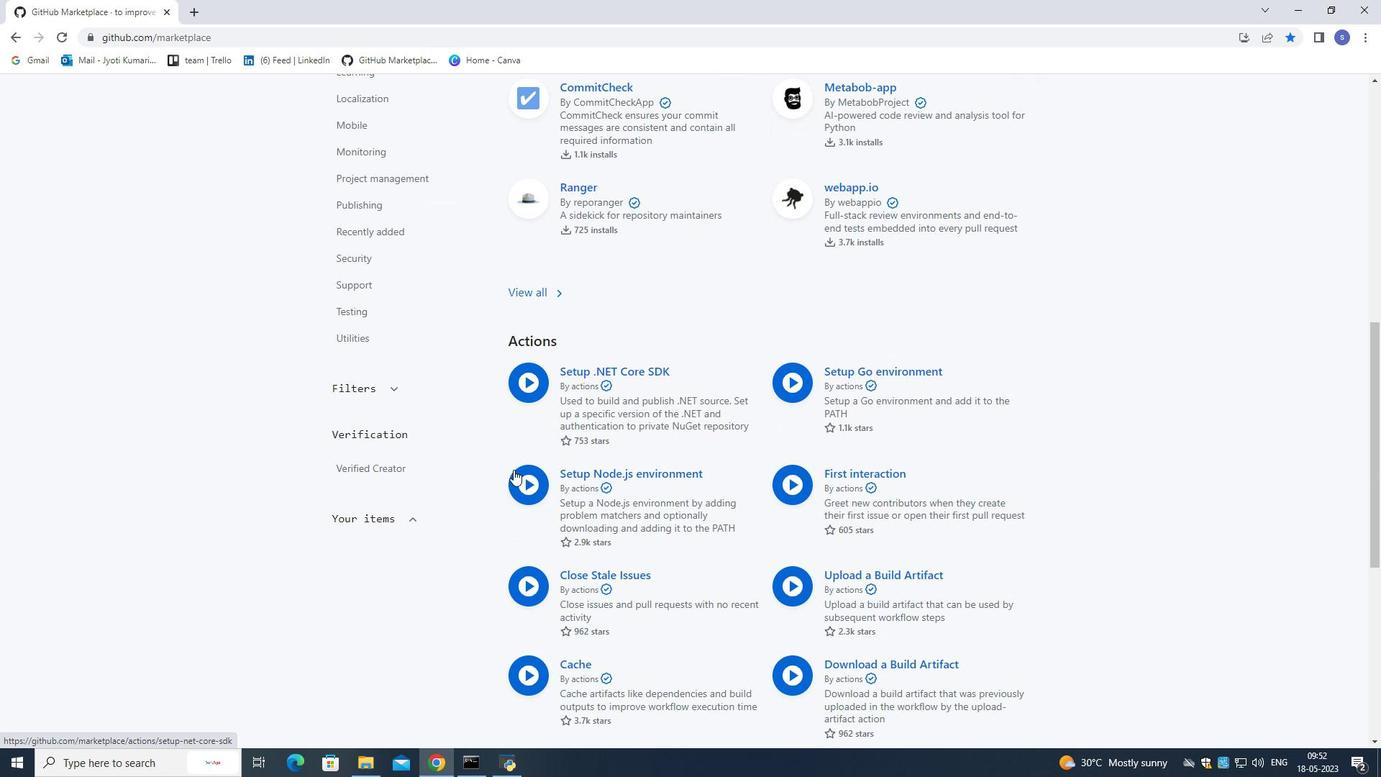 
Action: Mouse scrolled (513, 469) with delta (0, 0)
Screenshot: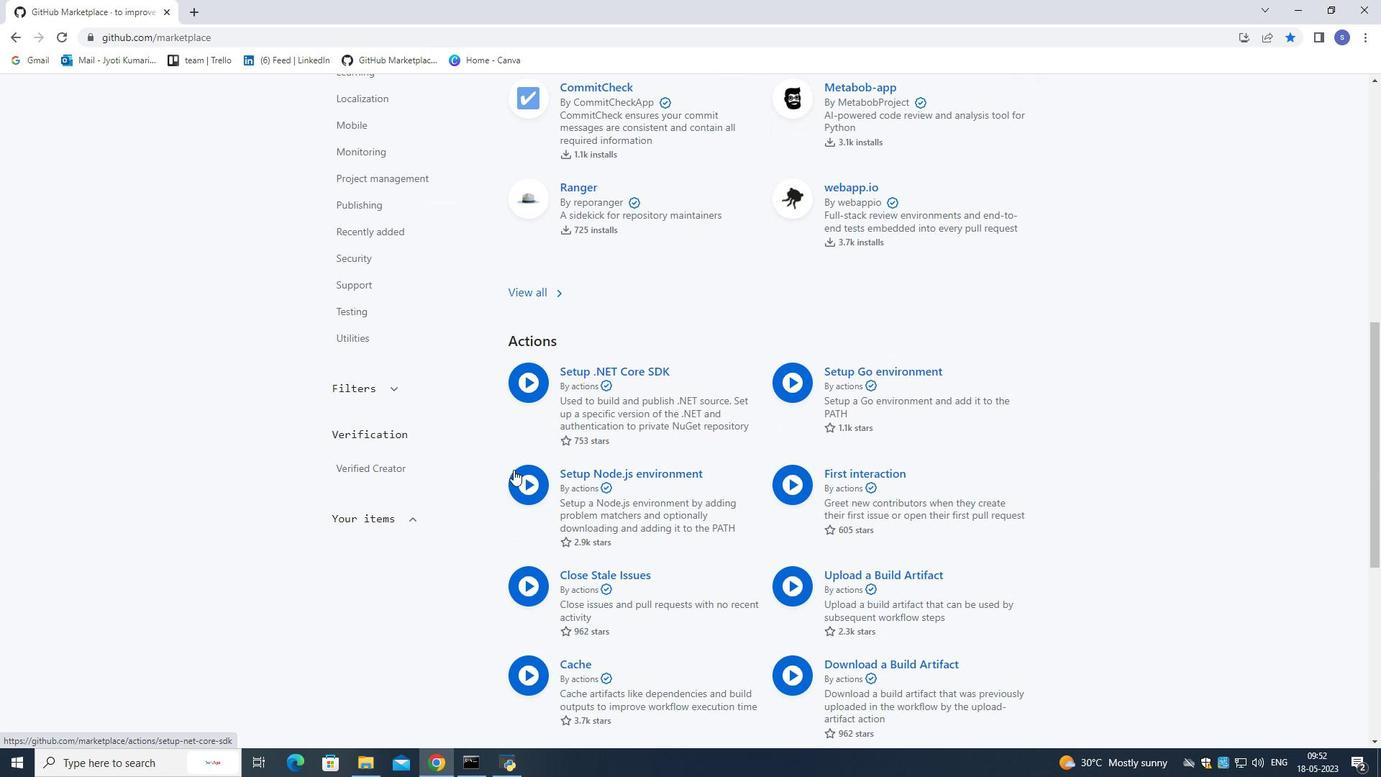 
Action: Mouse scrolled (513, 469) with delta (0, 0)
Screenshot: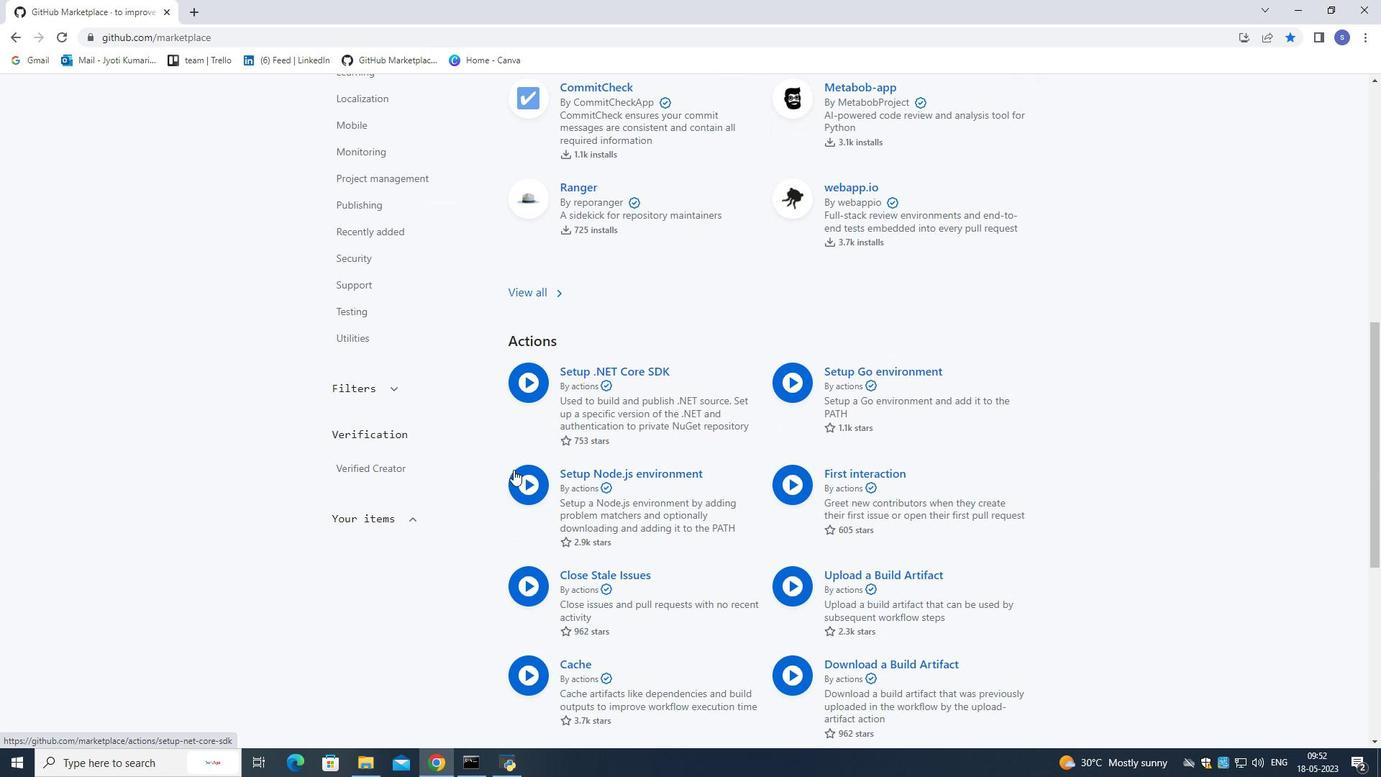 
Action: Mouse scrolled (513, 469) with delta (0, 0)
Screenshot: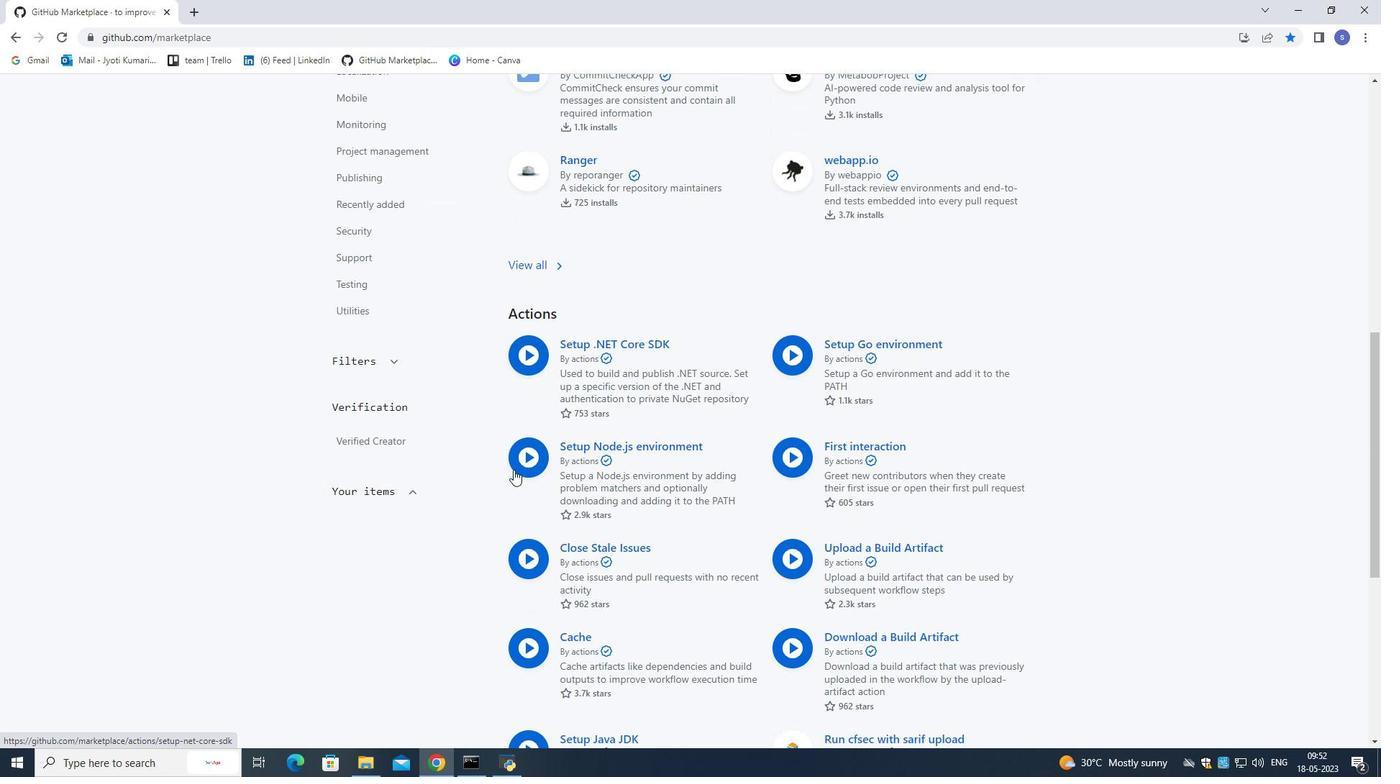 
Action: Mouse moved to (513, 470)
Screenshot: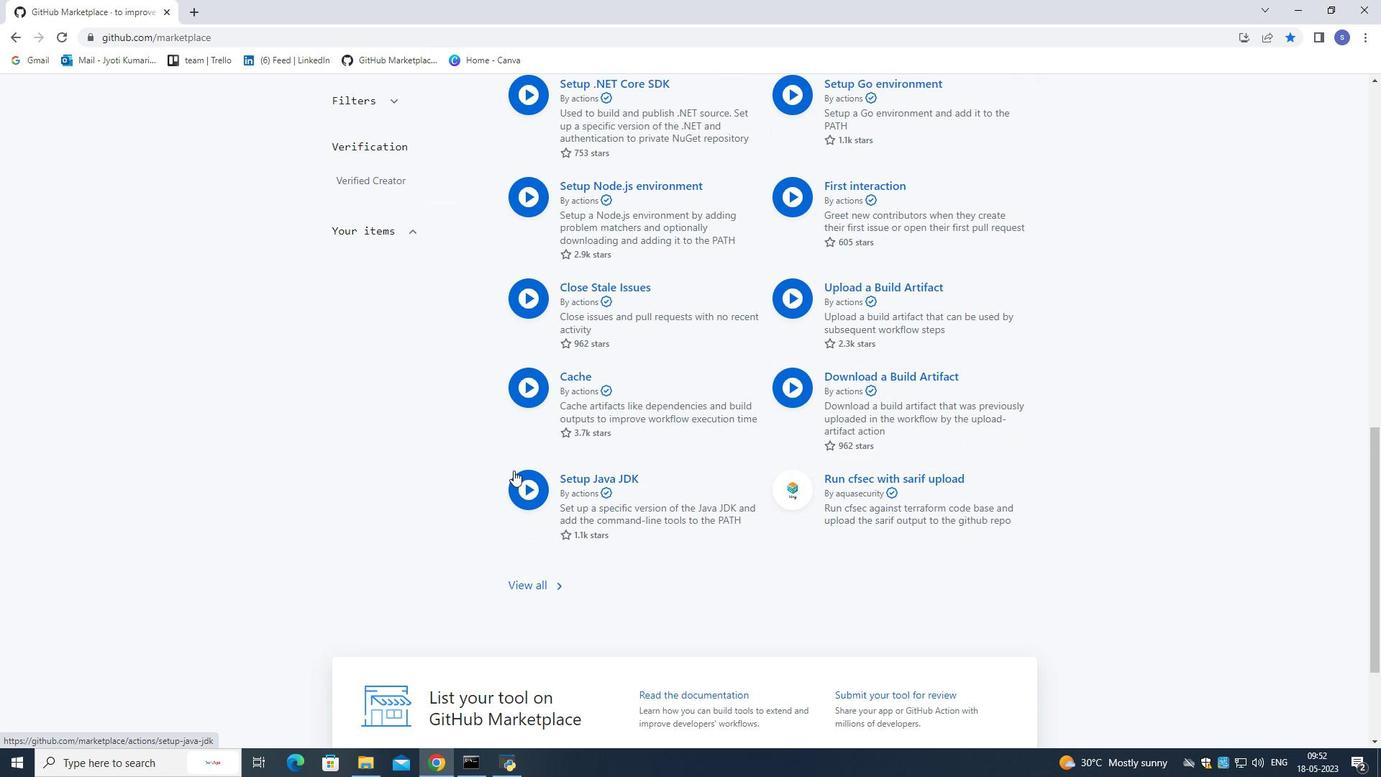
Action: Mouse scrolled (513, 469) with delta (0, 0)
Screenshot: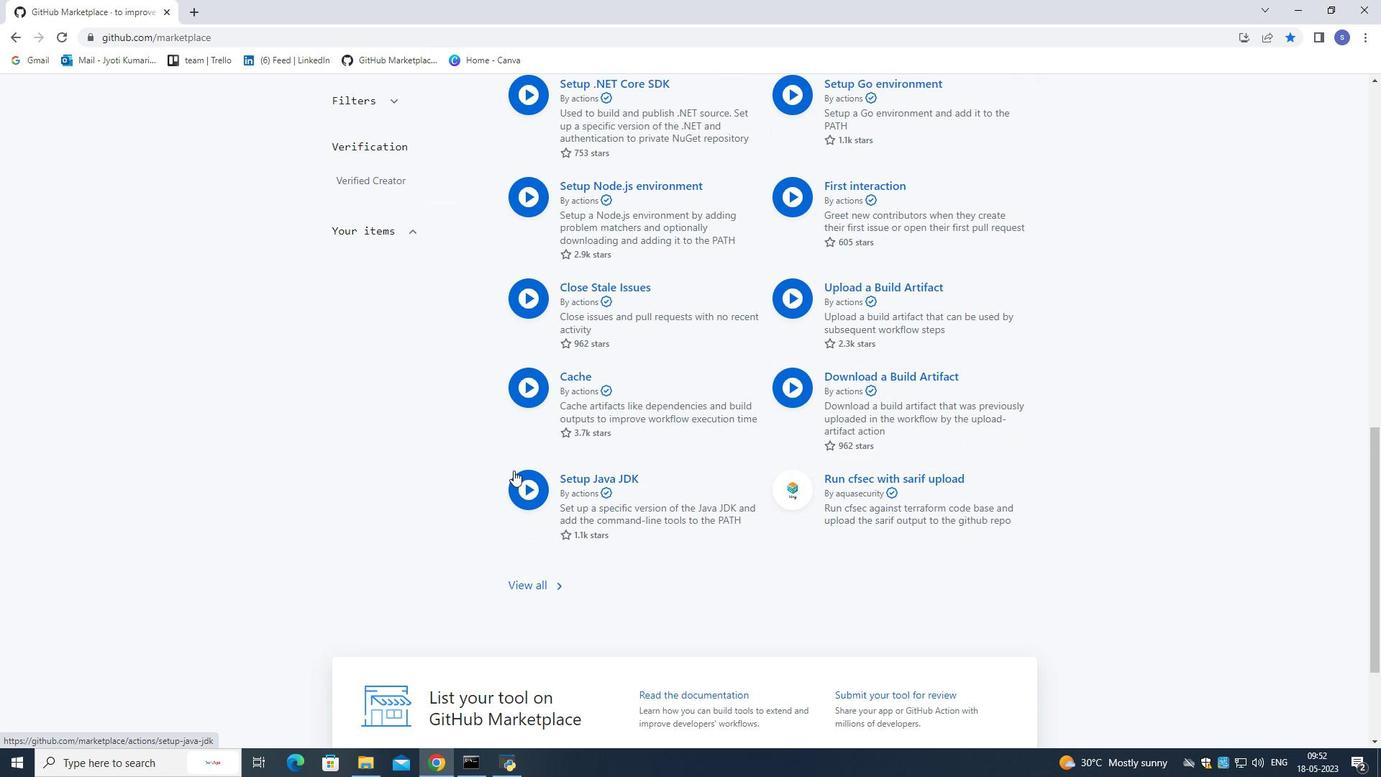 
Action: Mouse moved to (515, 472)
Screenshot: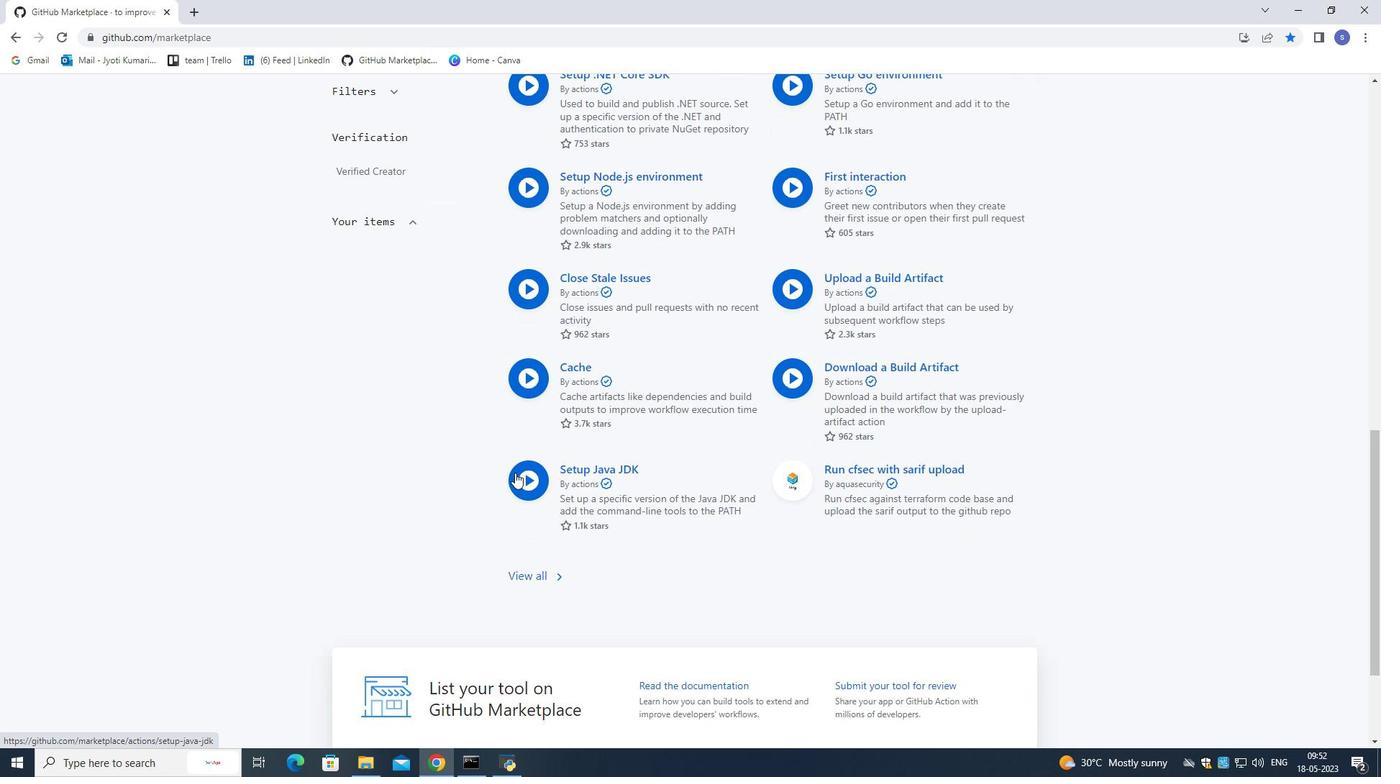 
Action: Mouse scrolled (515, 472) with delta (0, 0)
Screenshot: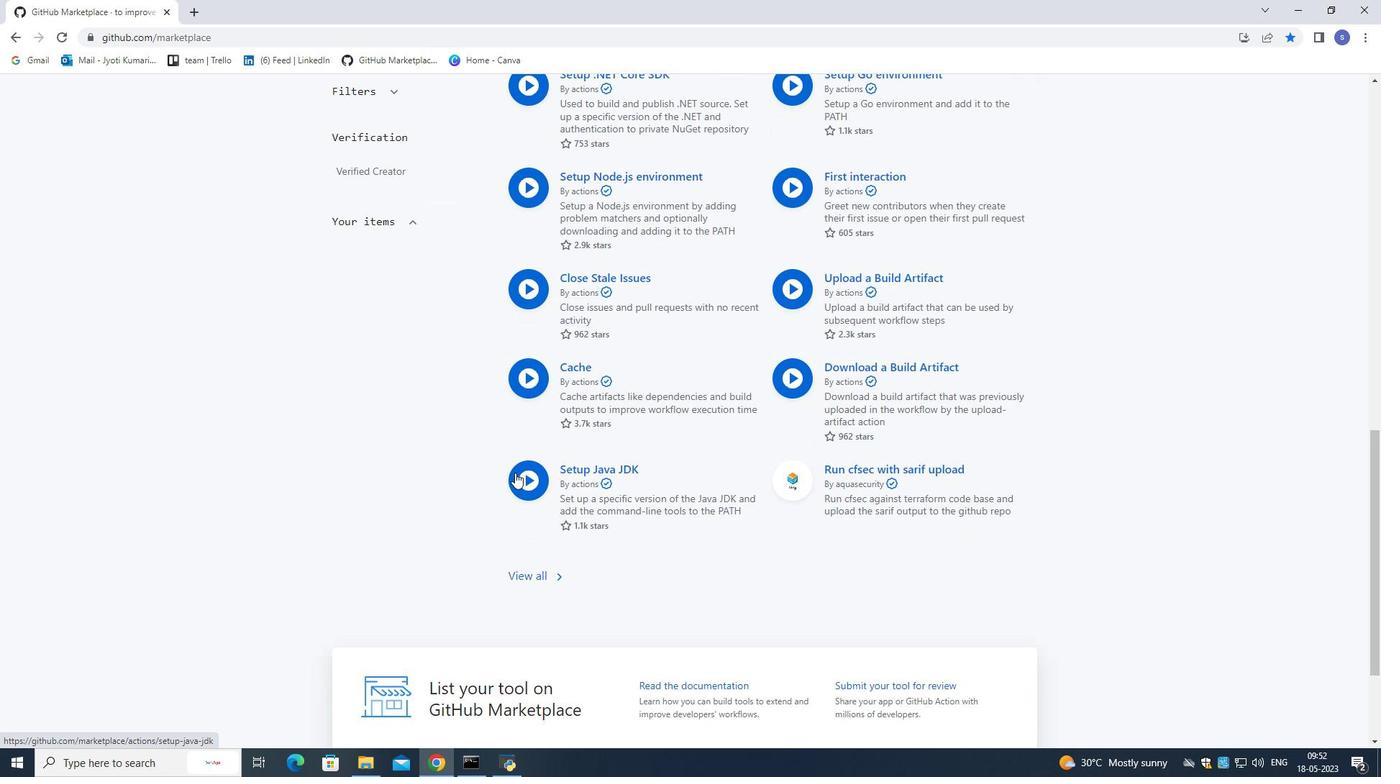 
Action: Mouse moved to (670, 552)
Screenshot: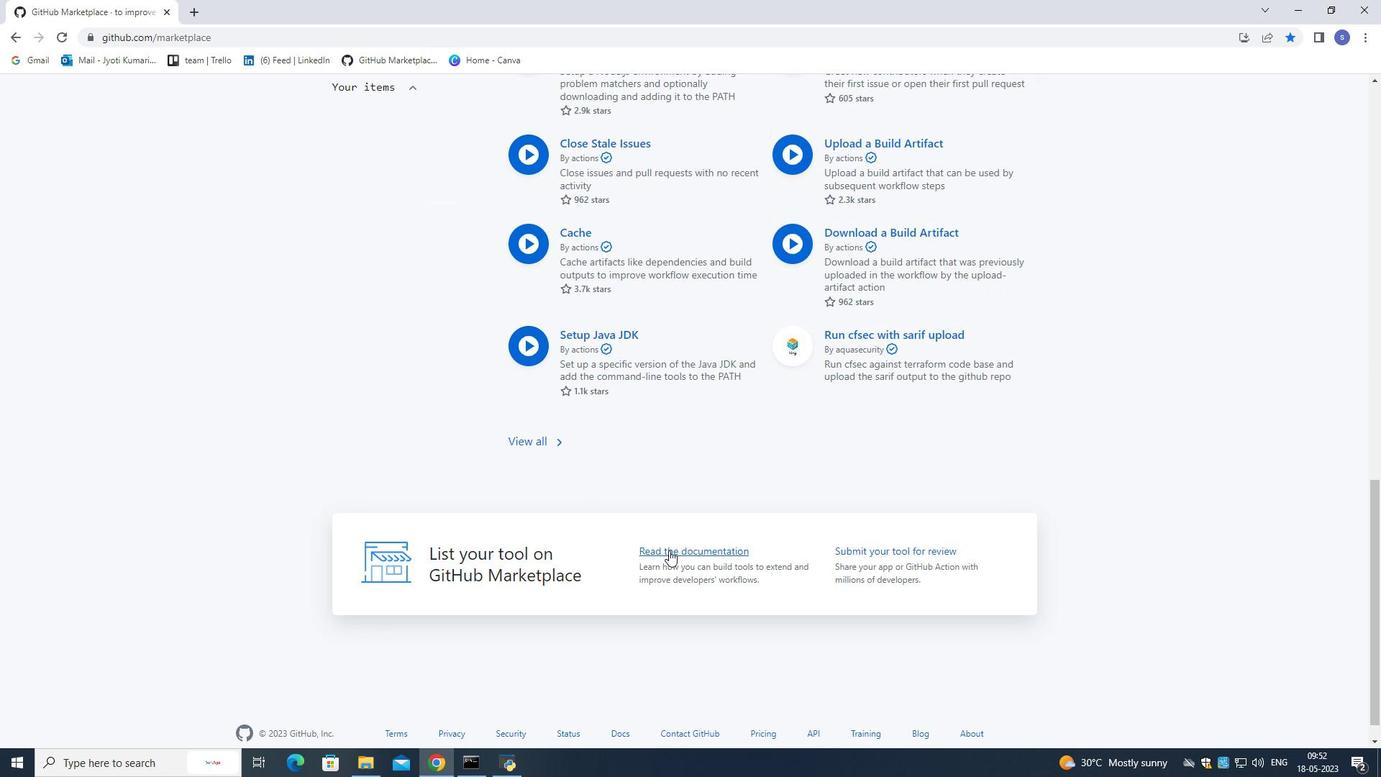 
Action: Mouse pressed left at (670, 552)
Screenshot: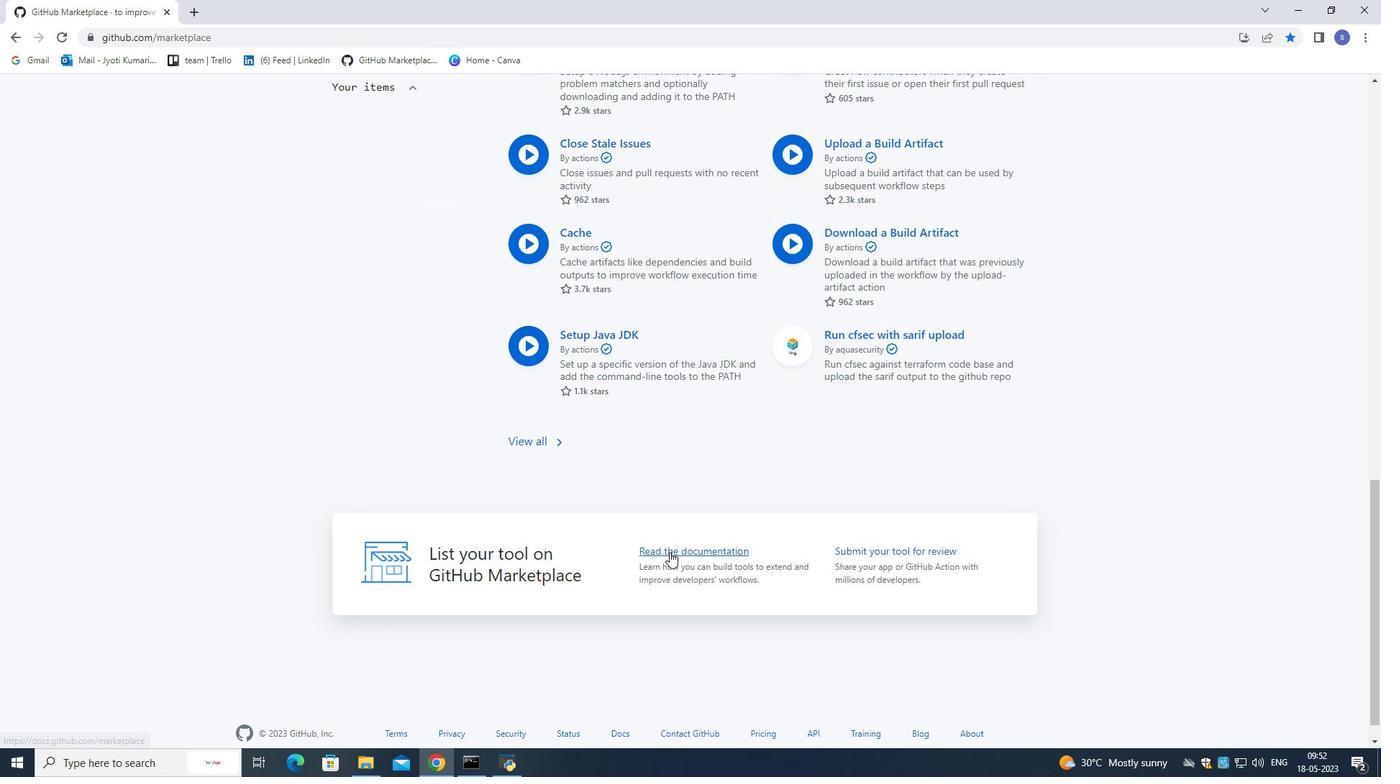 
Action: Mouse moved to (667, 549)
Screenshot: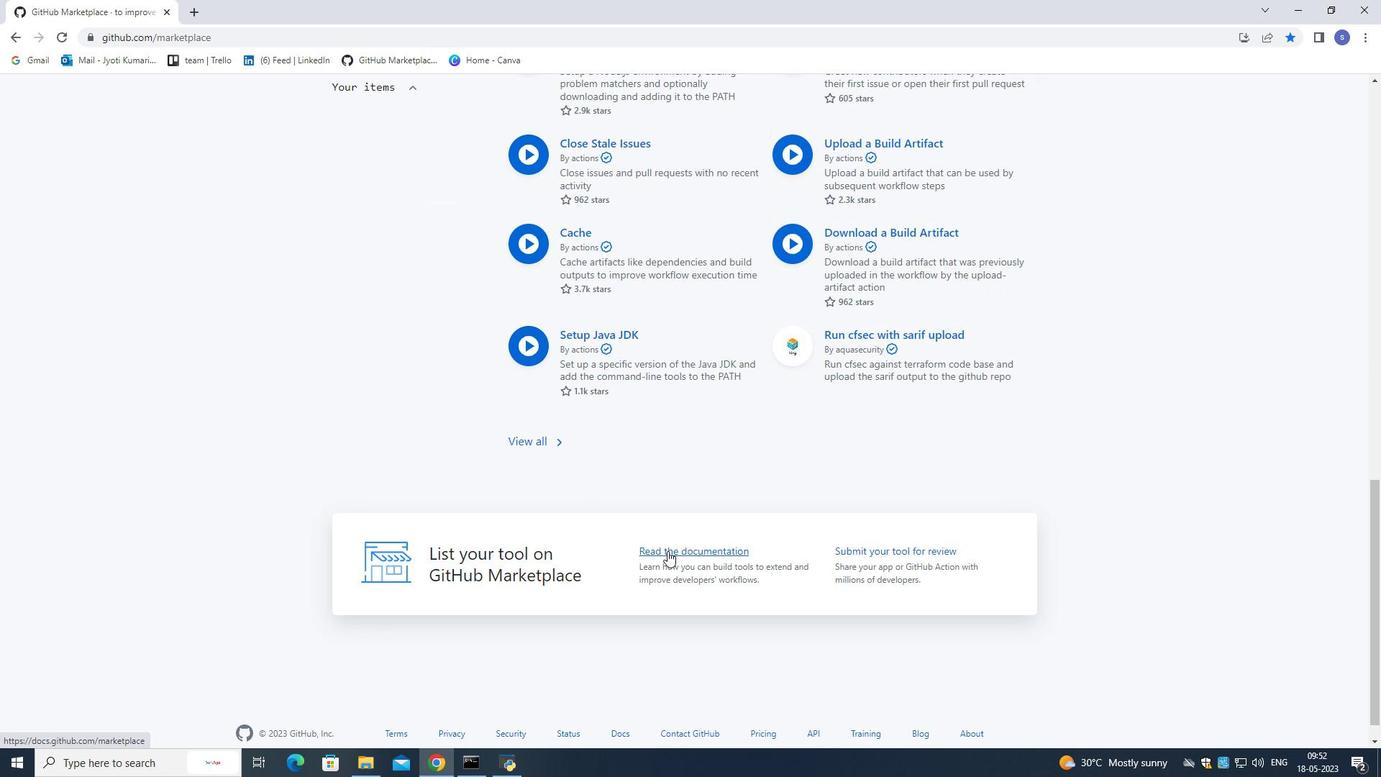 
Action: Mouse pressed left at (667, 549)
Screenshot: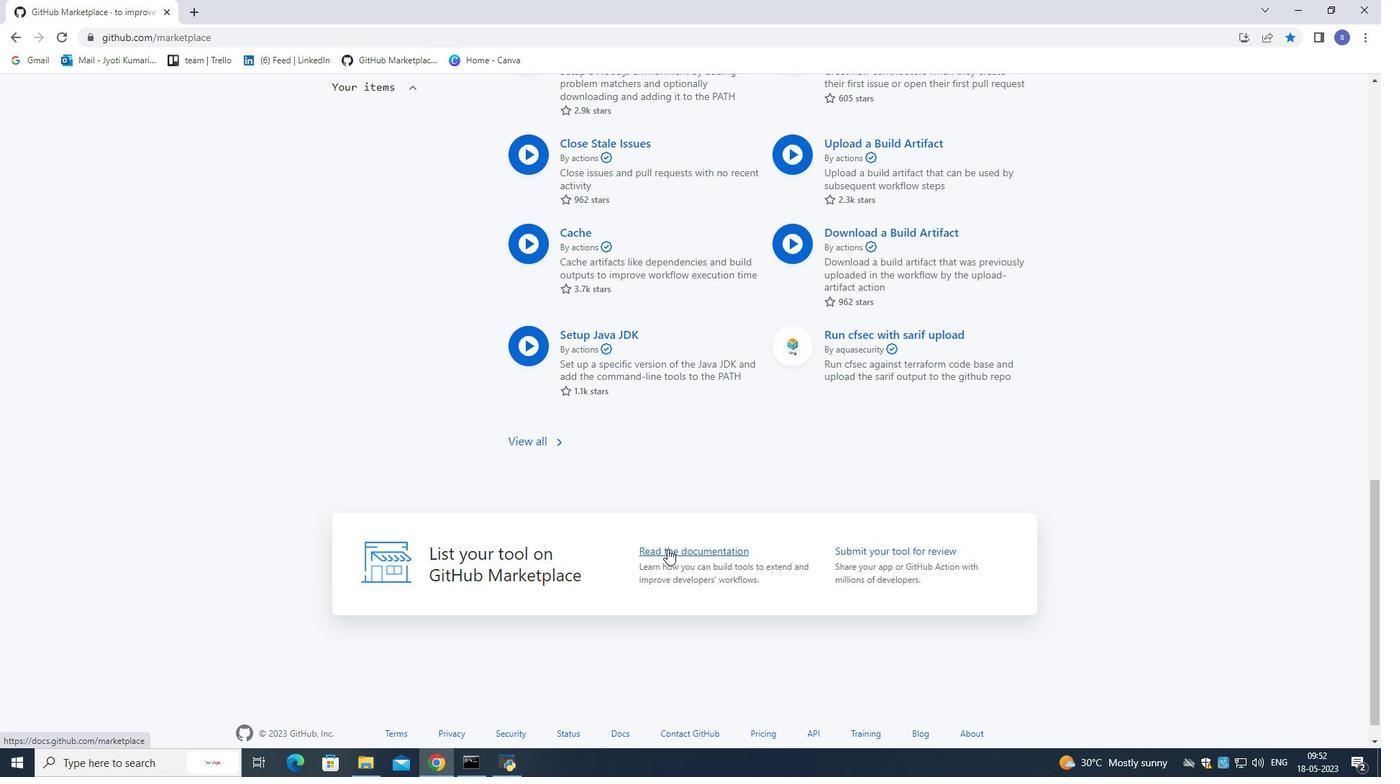 
Action: Mouse moved to (439, 327)
Screenshot: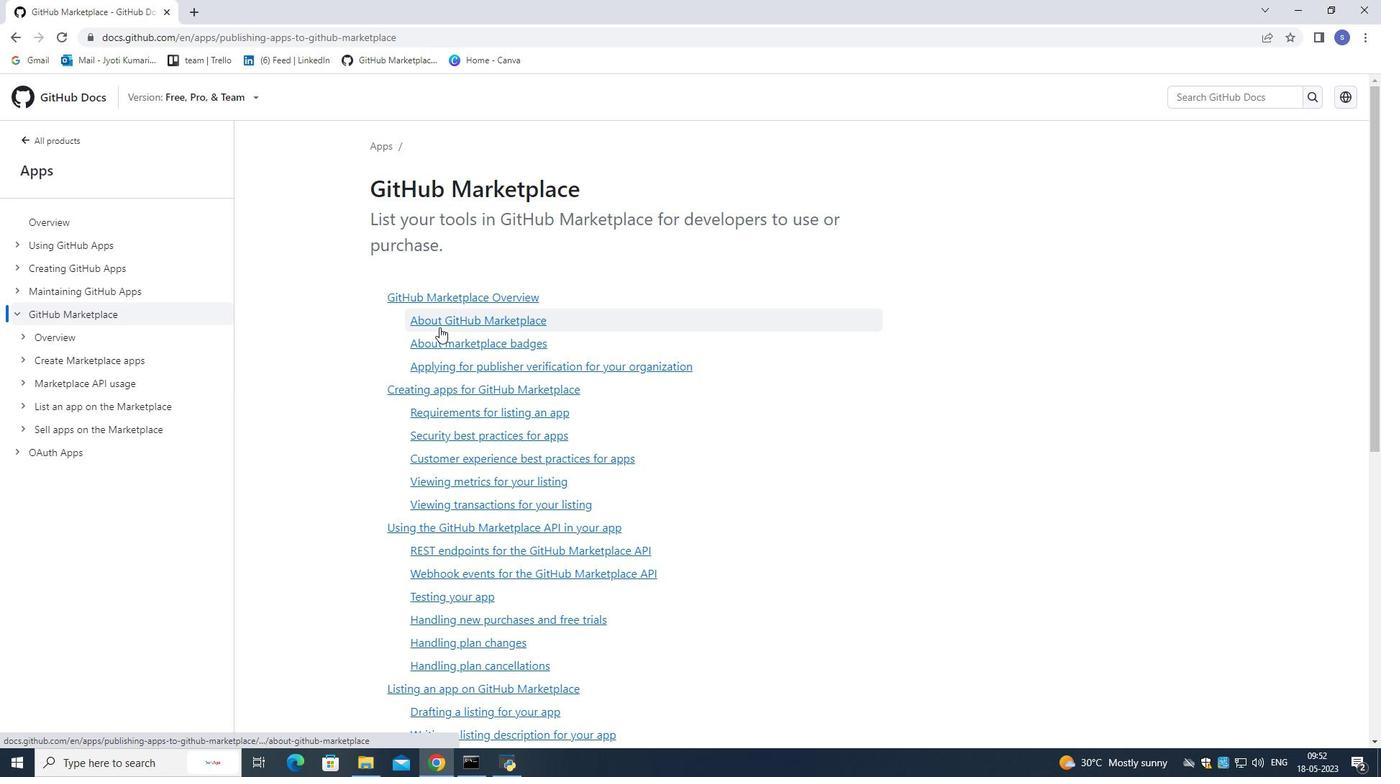 
Action: Mouse pressed left at (439, 327)
Screenshot: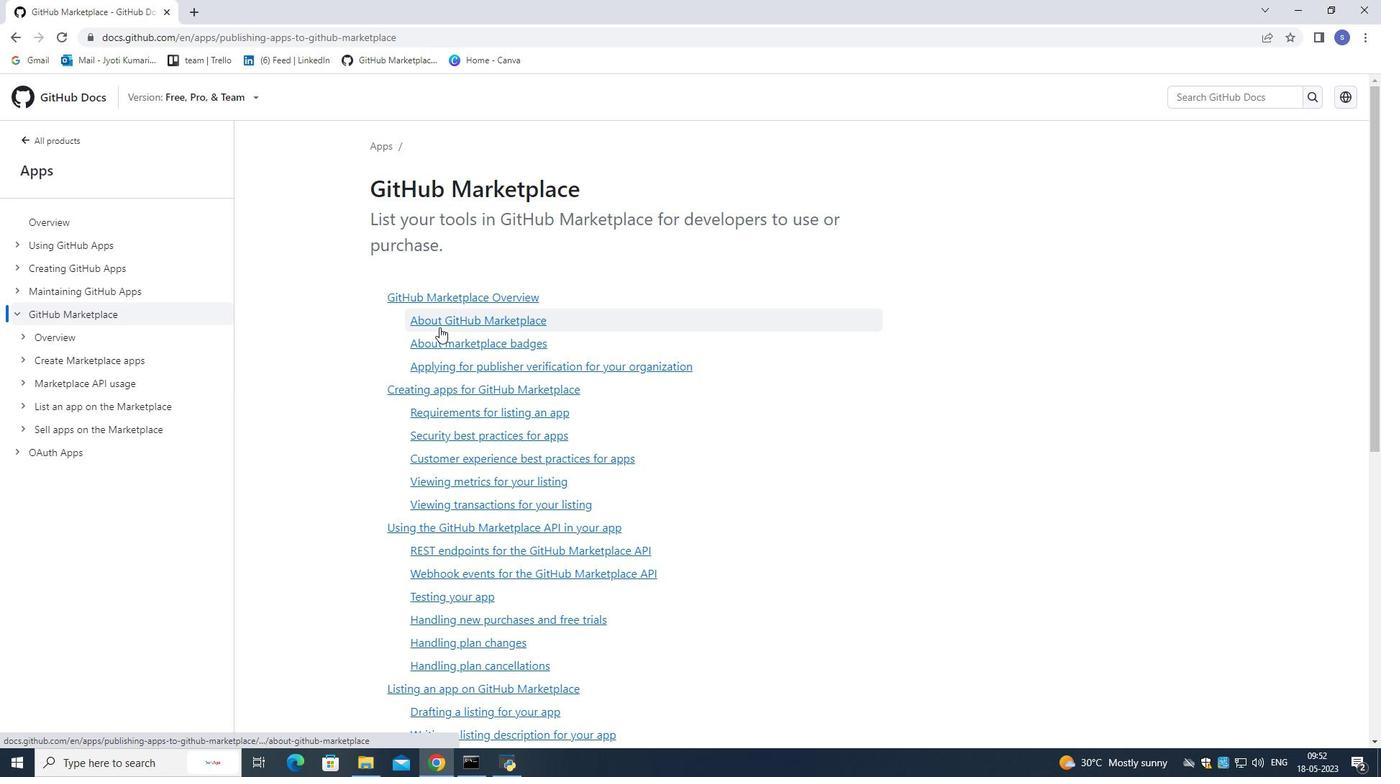 
Action: Mouse moved to (444, 402)
Screenshot: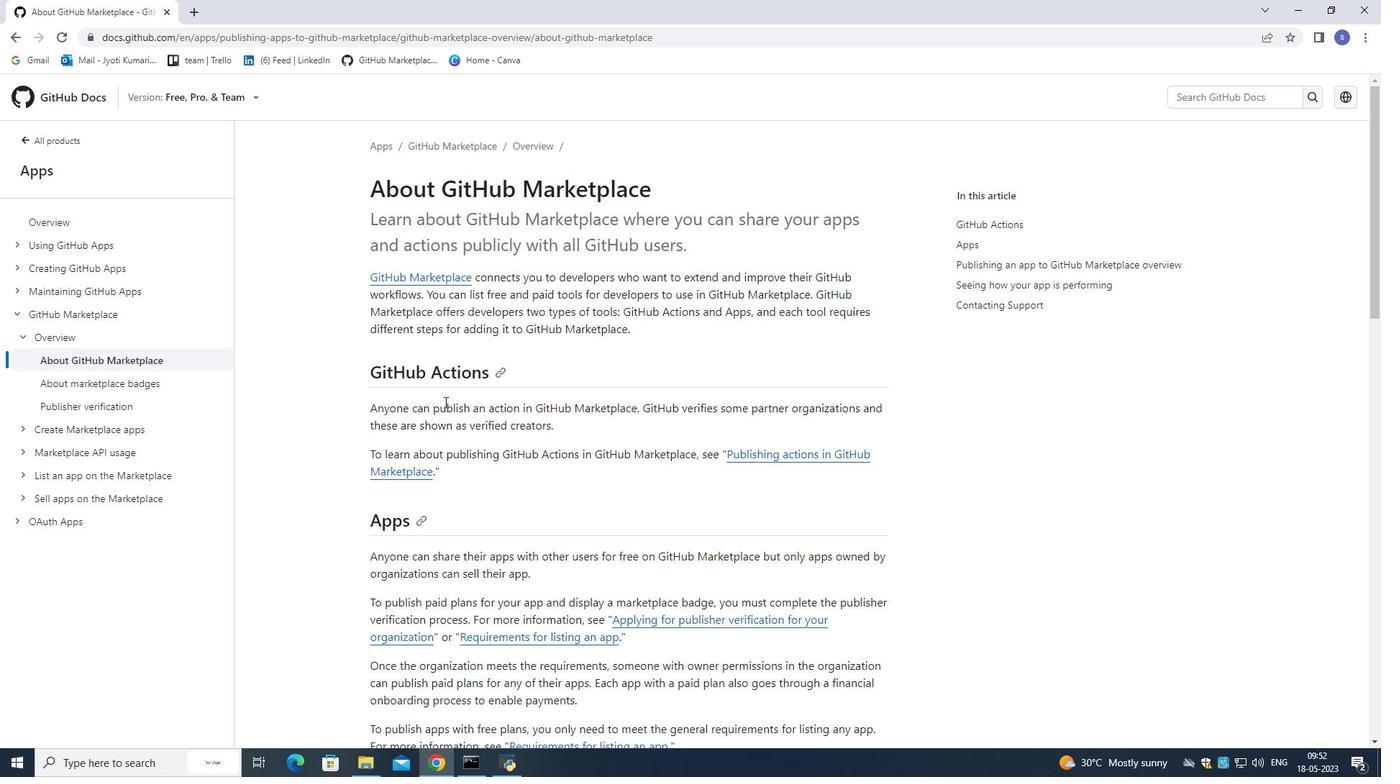 
Action: Mouse scrolled (442, 397) with delta (0, 0)
Screenshot: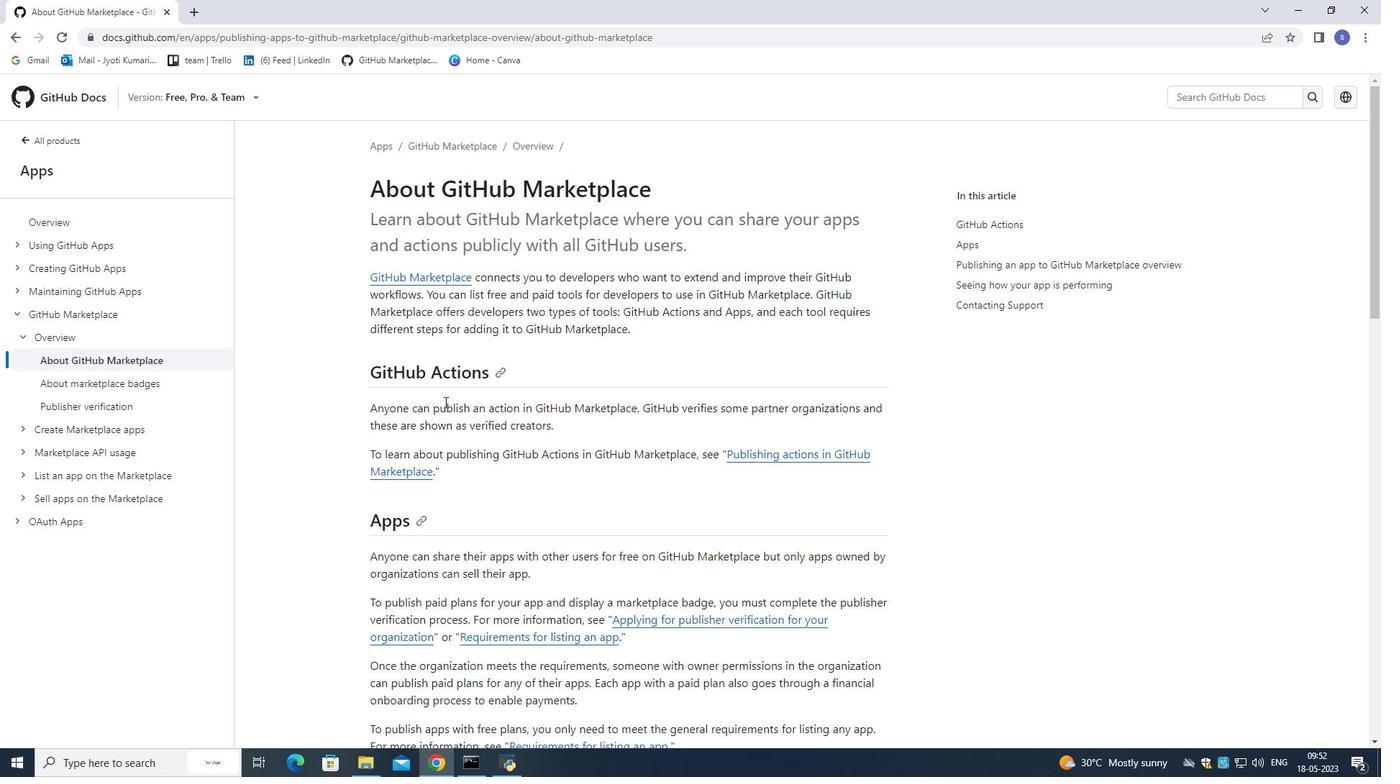 
Action: Mouse moved to (371, 491)
Screenshot: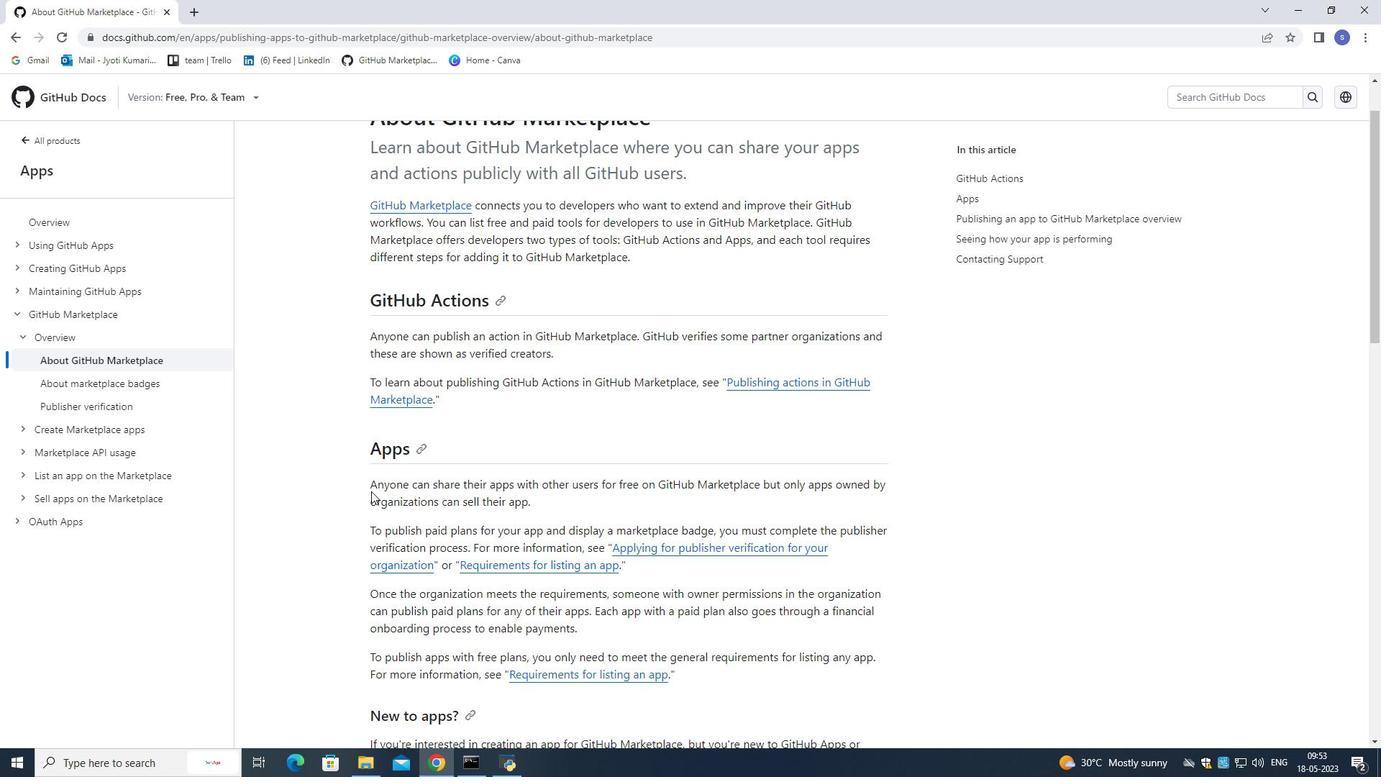 
Action: Mouse scrolled (371, 490) with delta (0, 0)
Screenshot: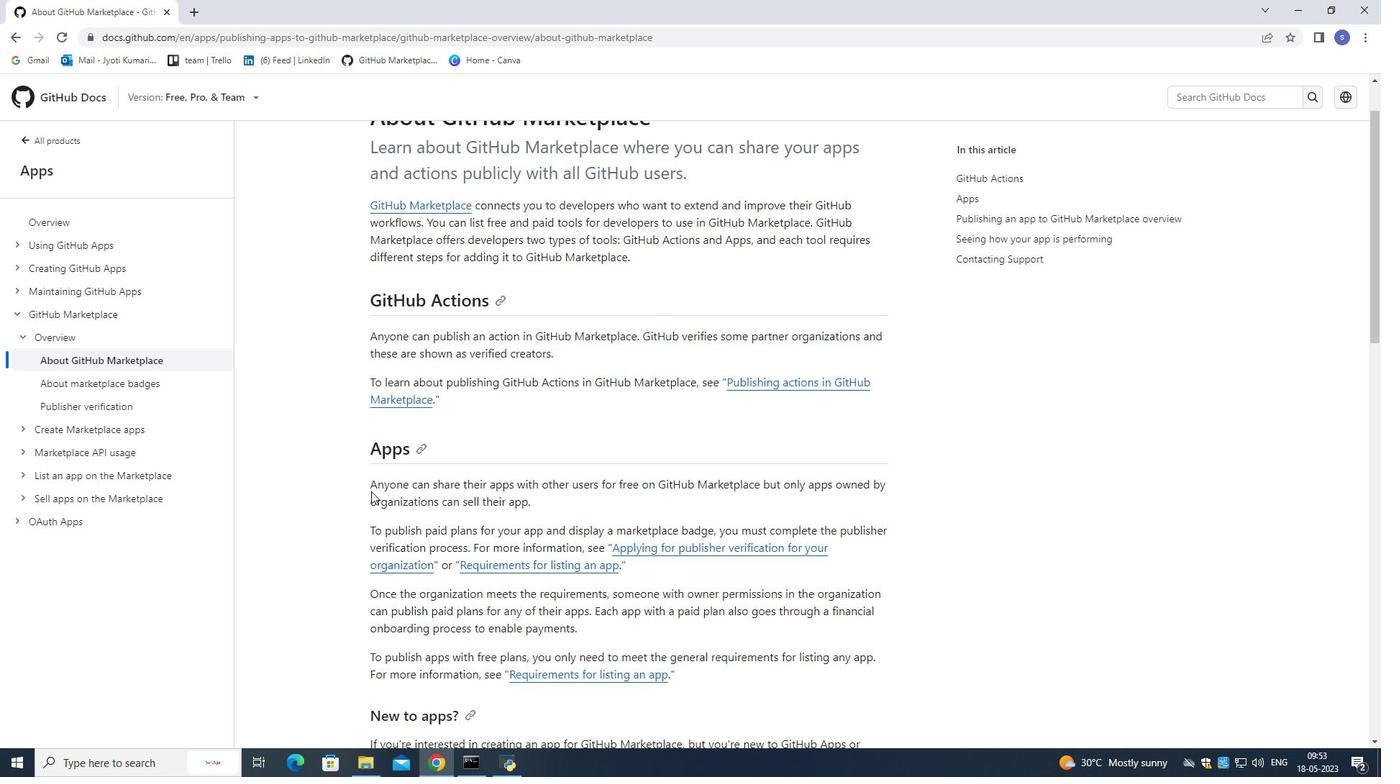 
Action: Mouse moved to (448, 543)
Screenshot: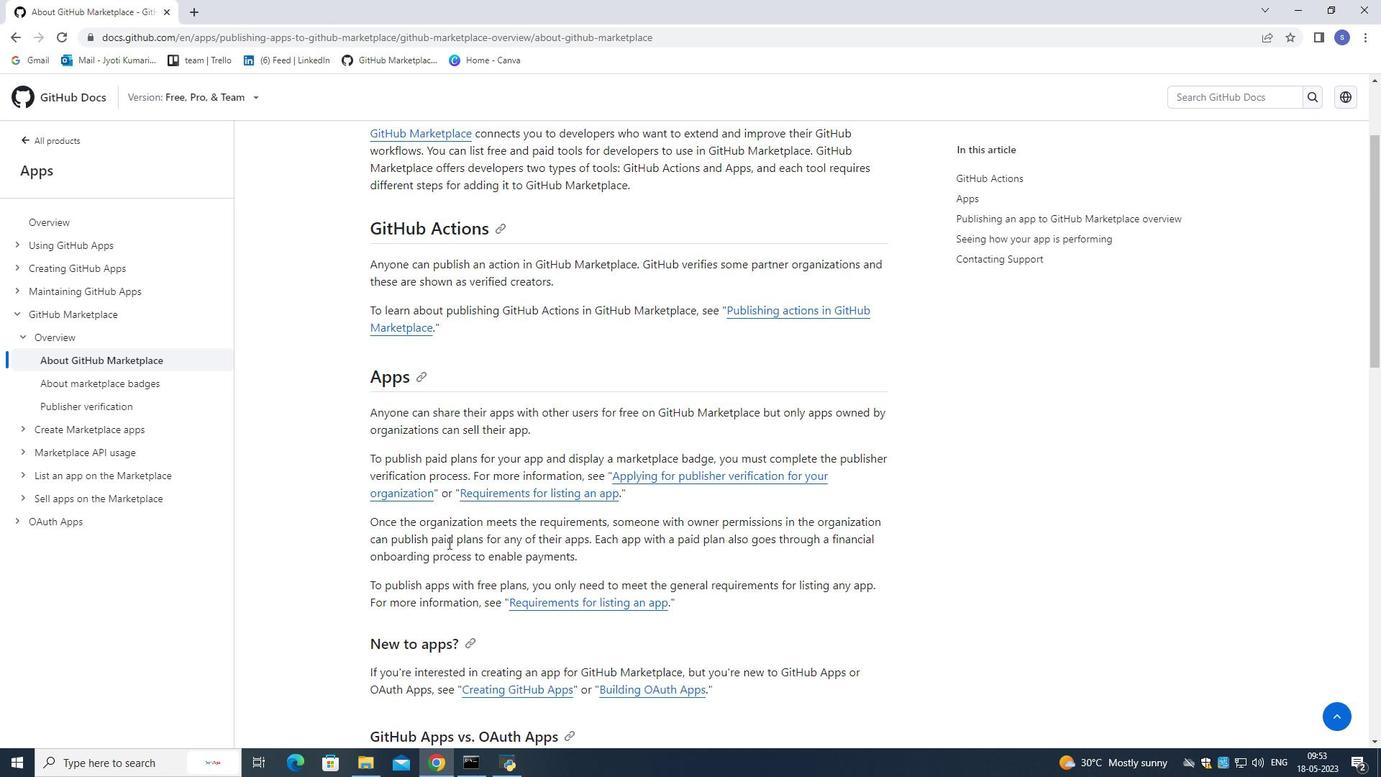 
Action: Mouse scrolled (448, 542) with delta (0, 0)
Screenshot: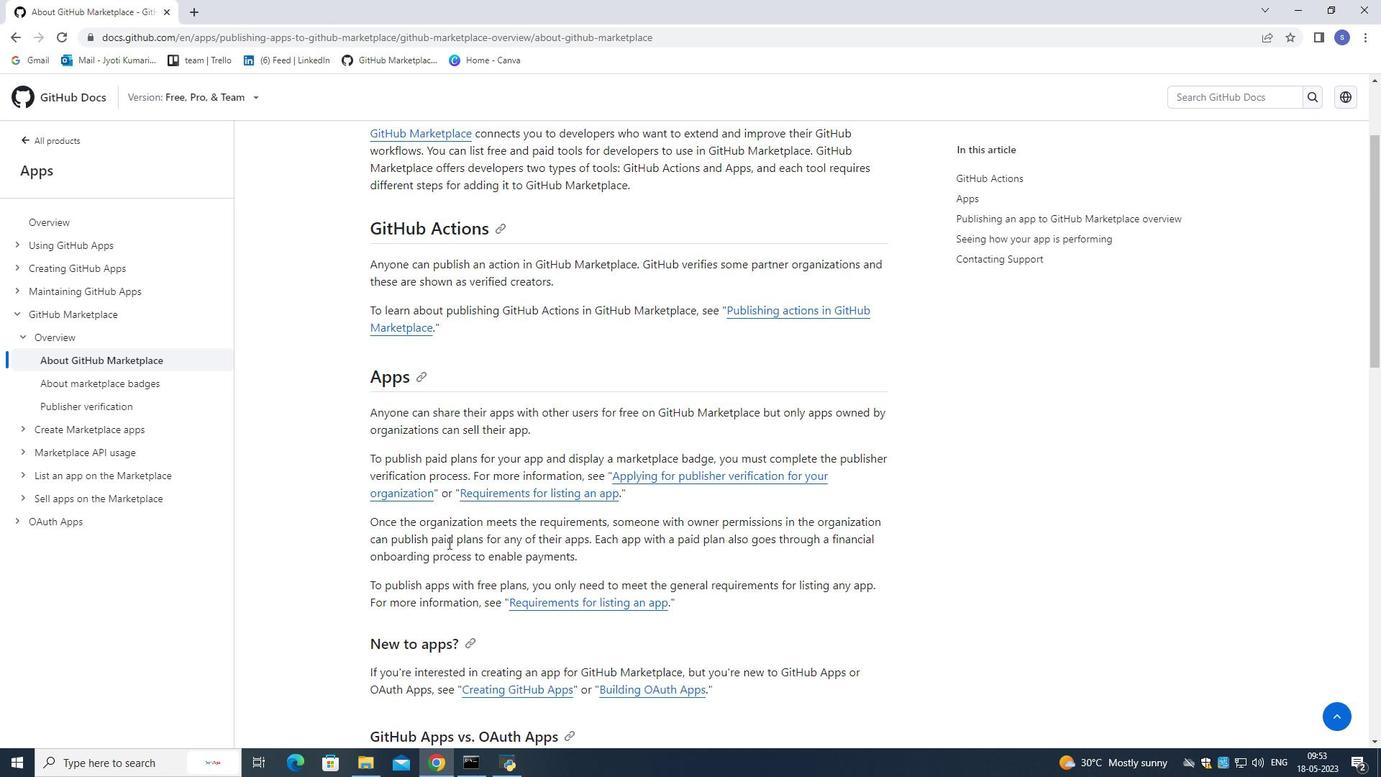 
Action: Mouse moved to (588, 426)
Screenshot: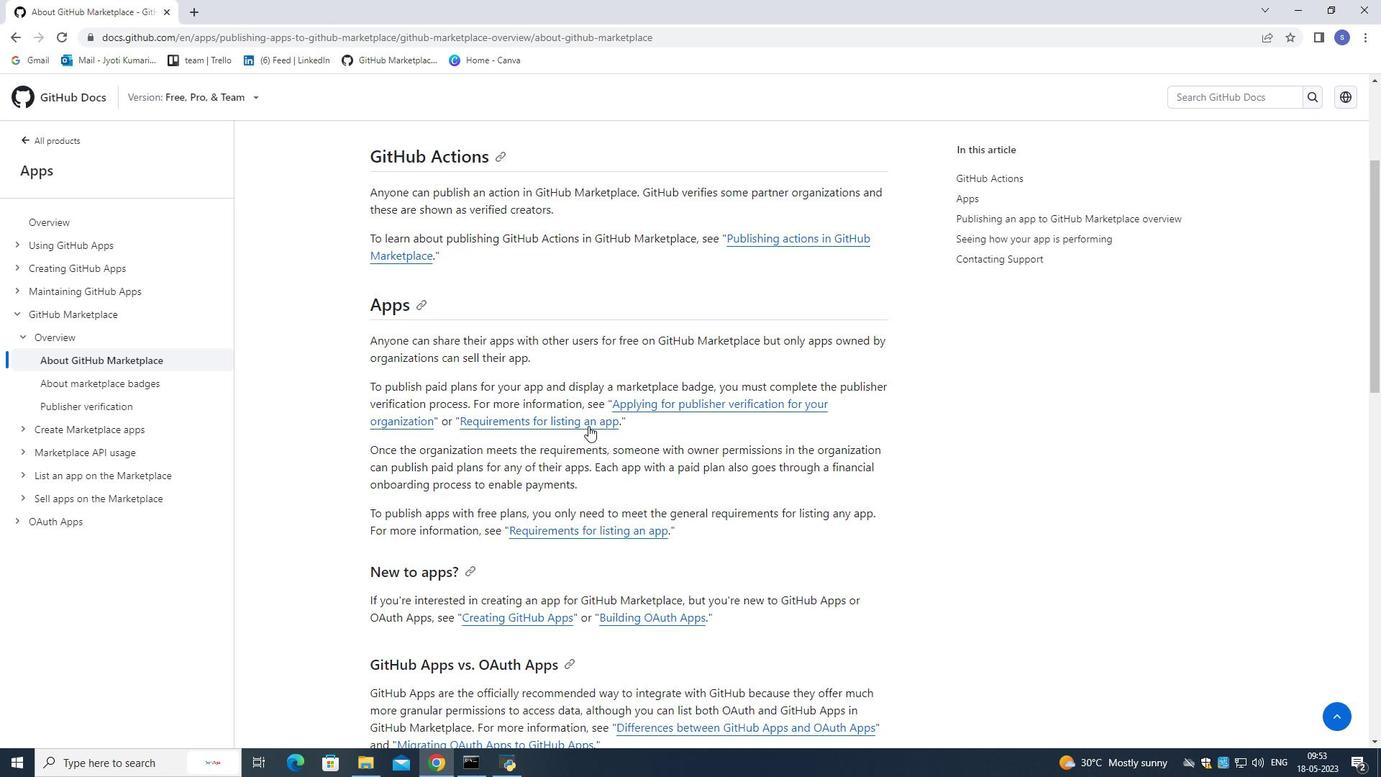 
Action: Mouse pressed left at (588, 426)
Screenshot: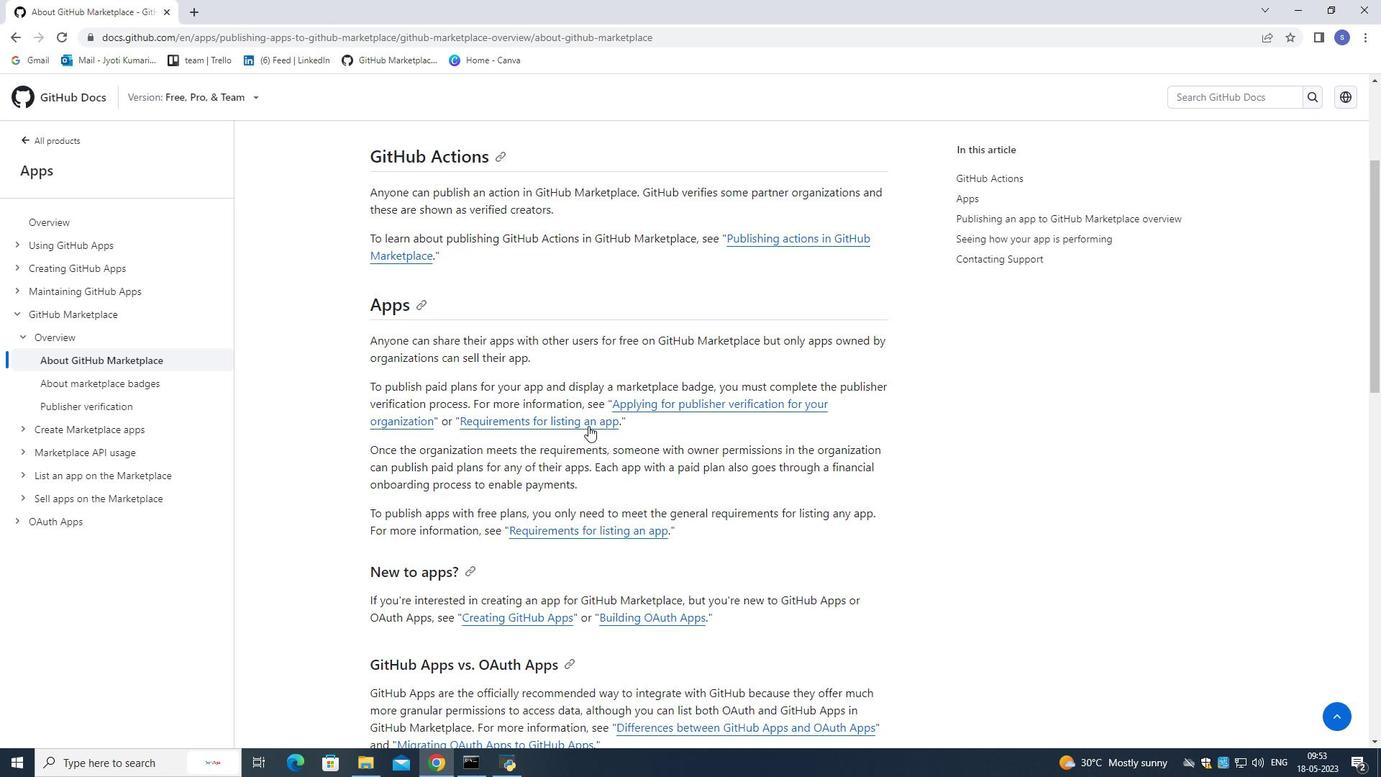 
Action: Mouse moved to (405, 510)
Screenshot: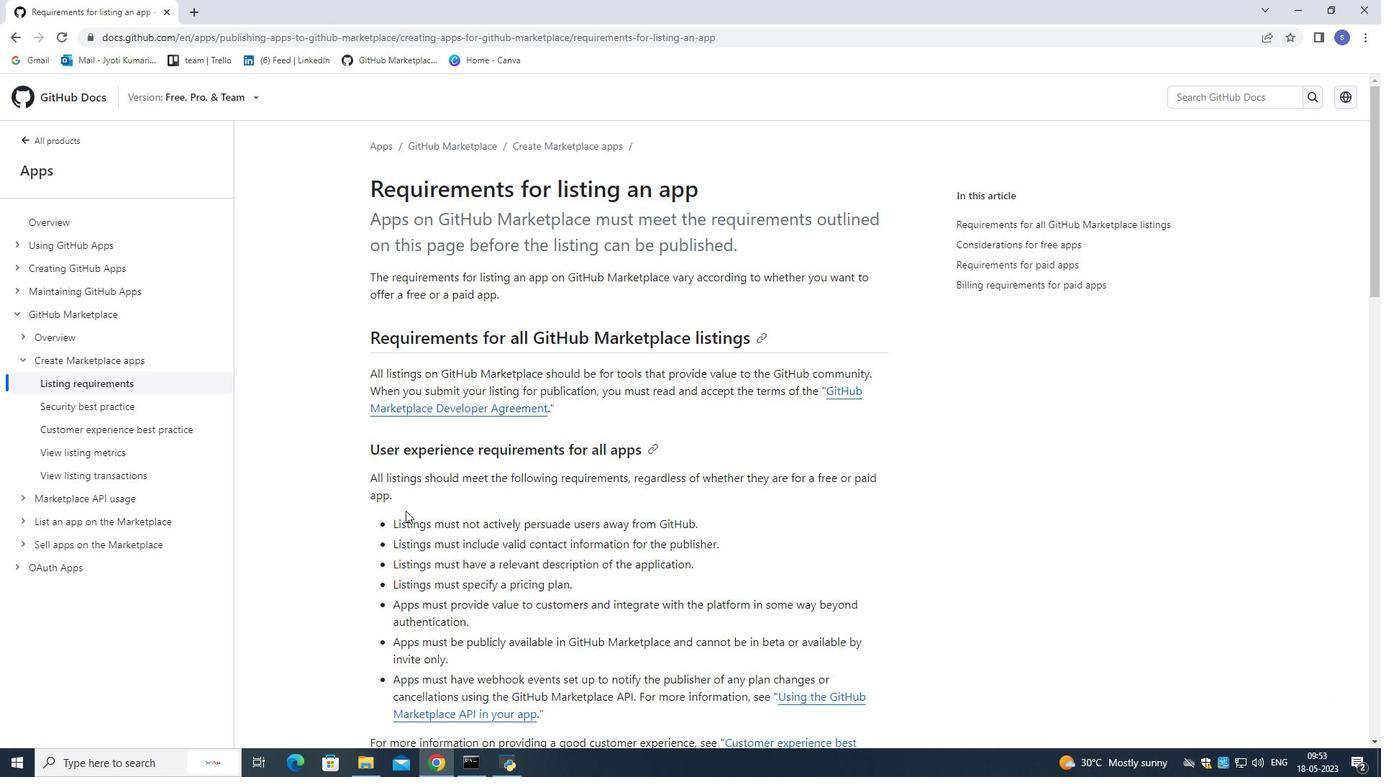 
Action: Mouse scrolled (405, 510) with delta (0, 0)
Screenshot: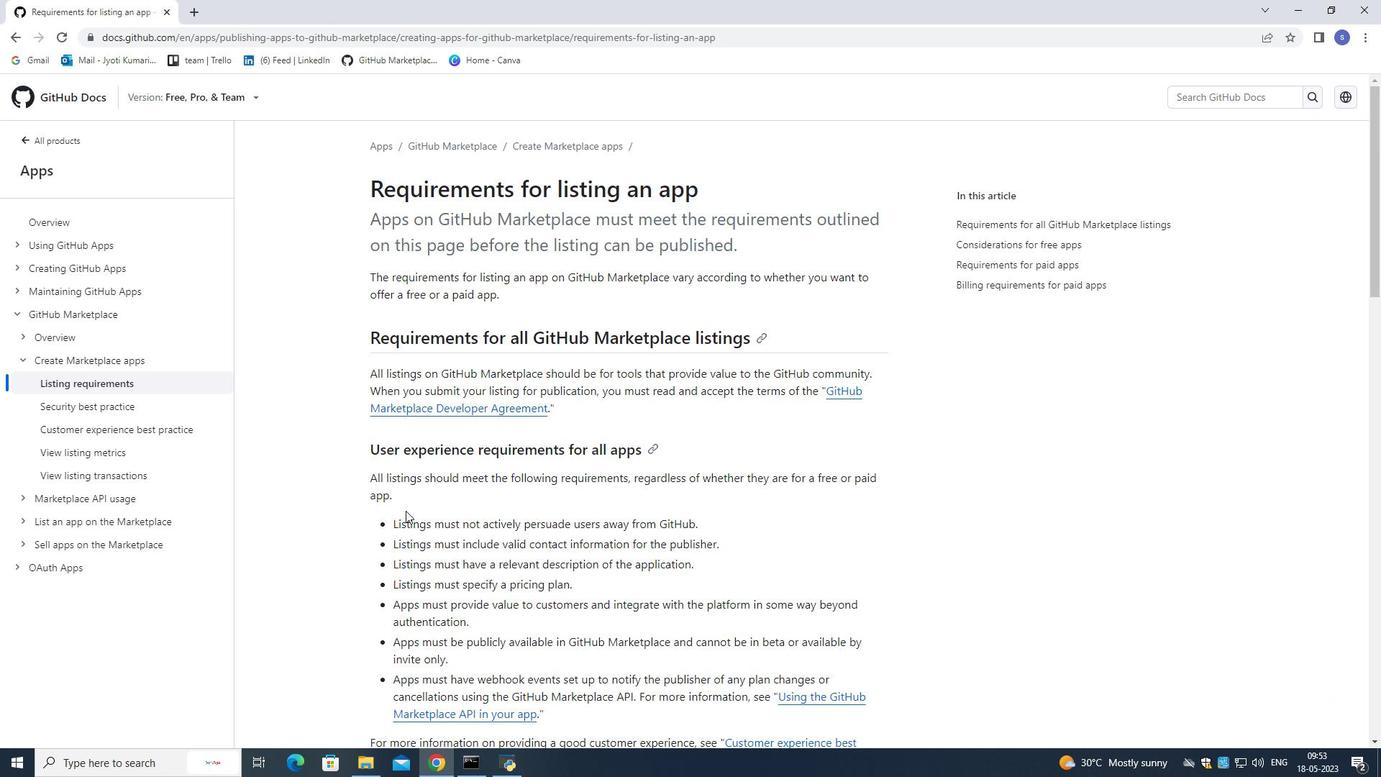 
Action: Mouse scrolled (405, 510) with delta (0, 0)
Screenshot: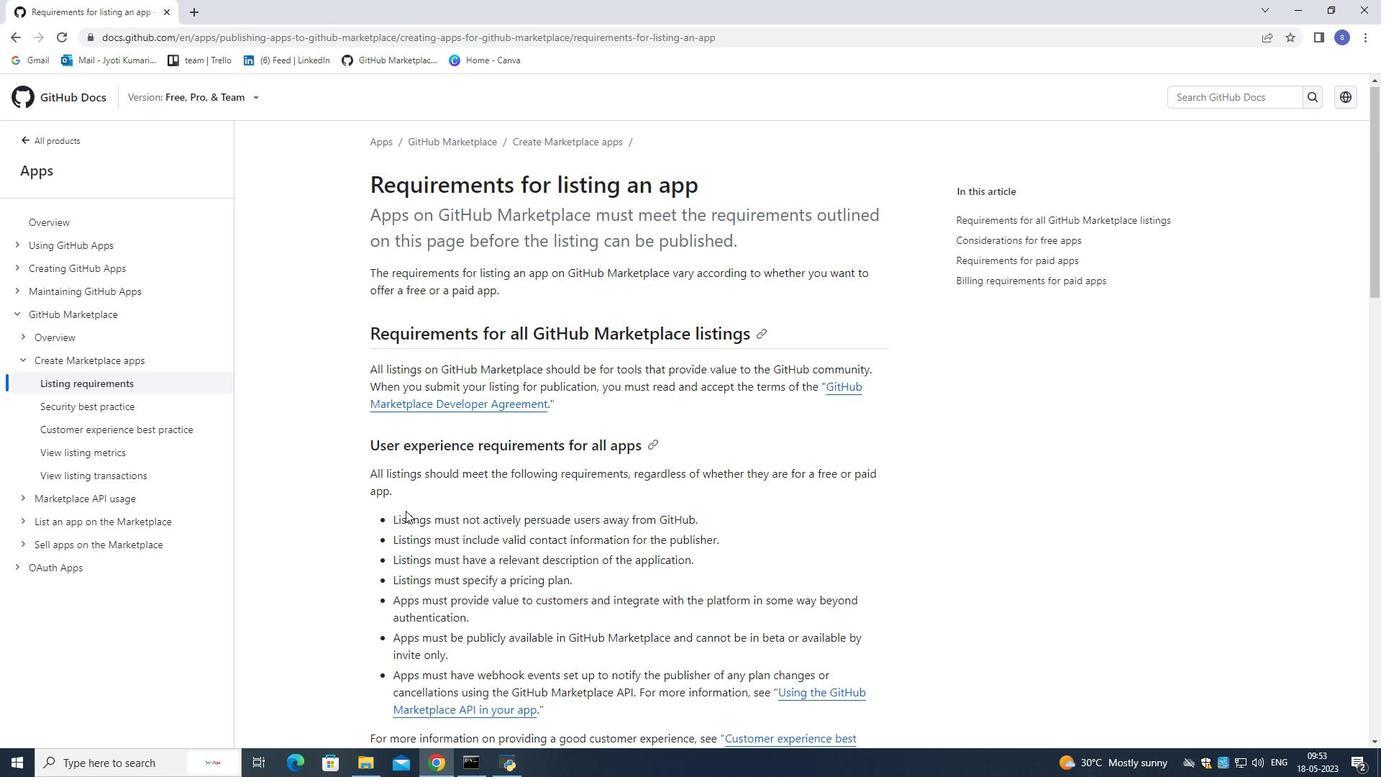 
Action: Mouse moved to (403, 491)
Screenshot: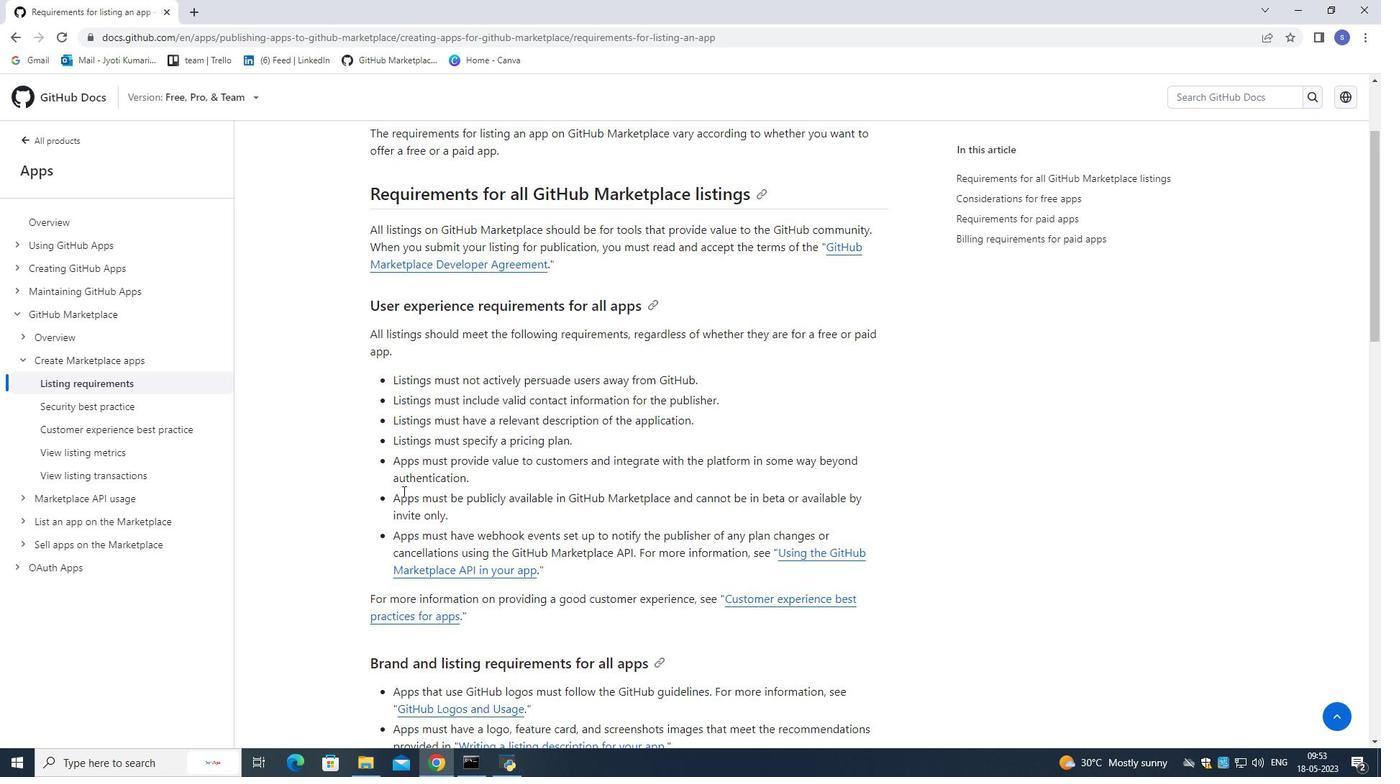 
Action: Mouse scrolled (403, 490) with delta (0, 0)
Screenshot: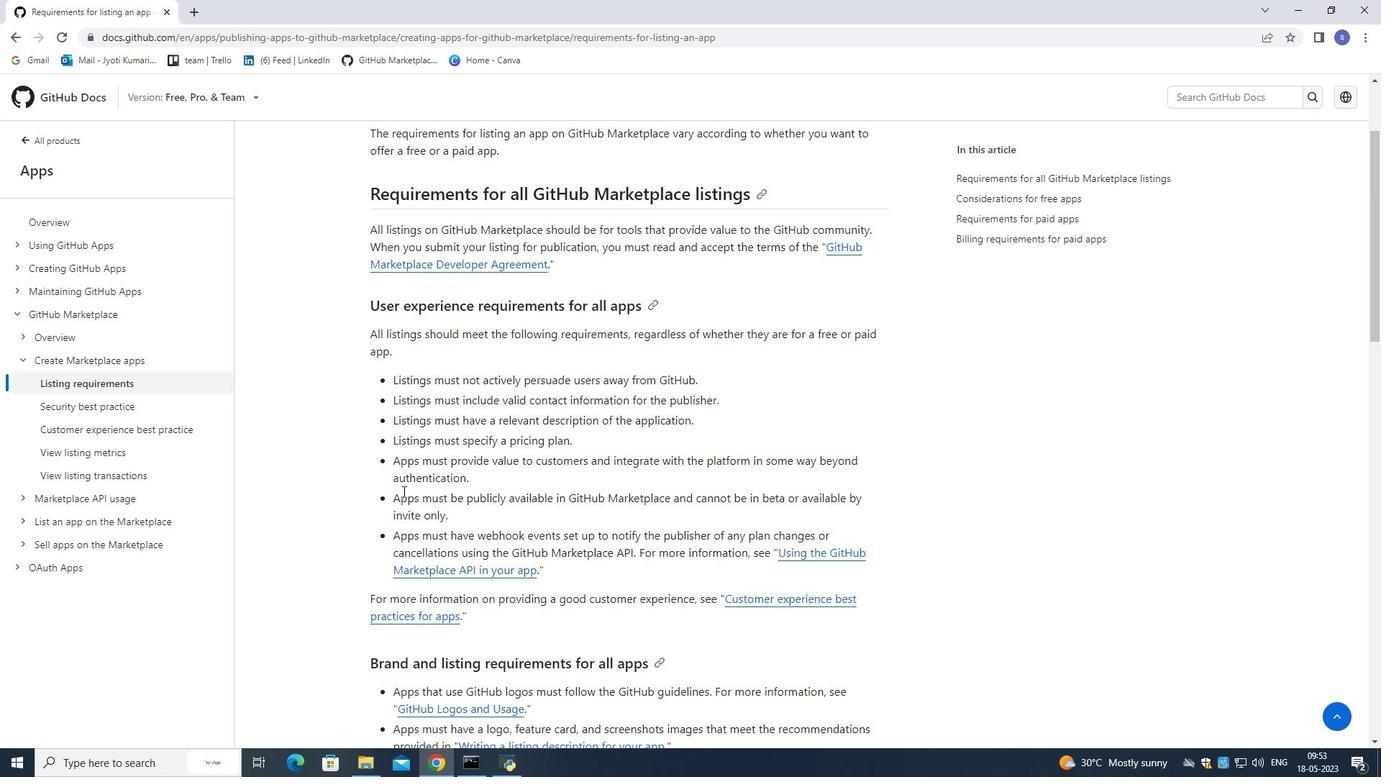 
Action: Mouse moved to (369, 557)
Screenshot: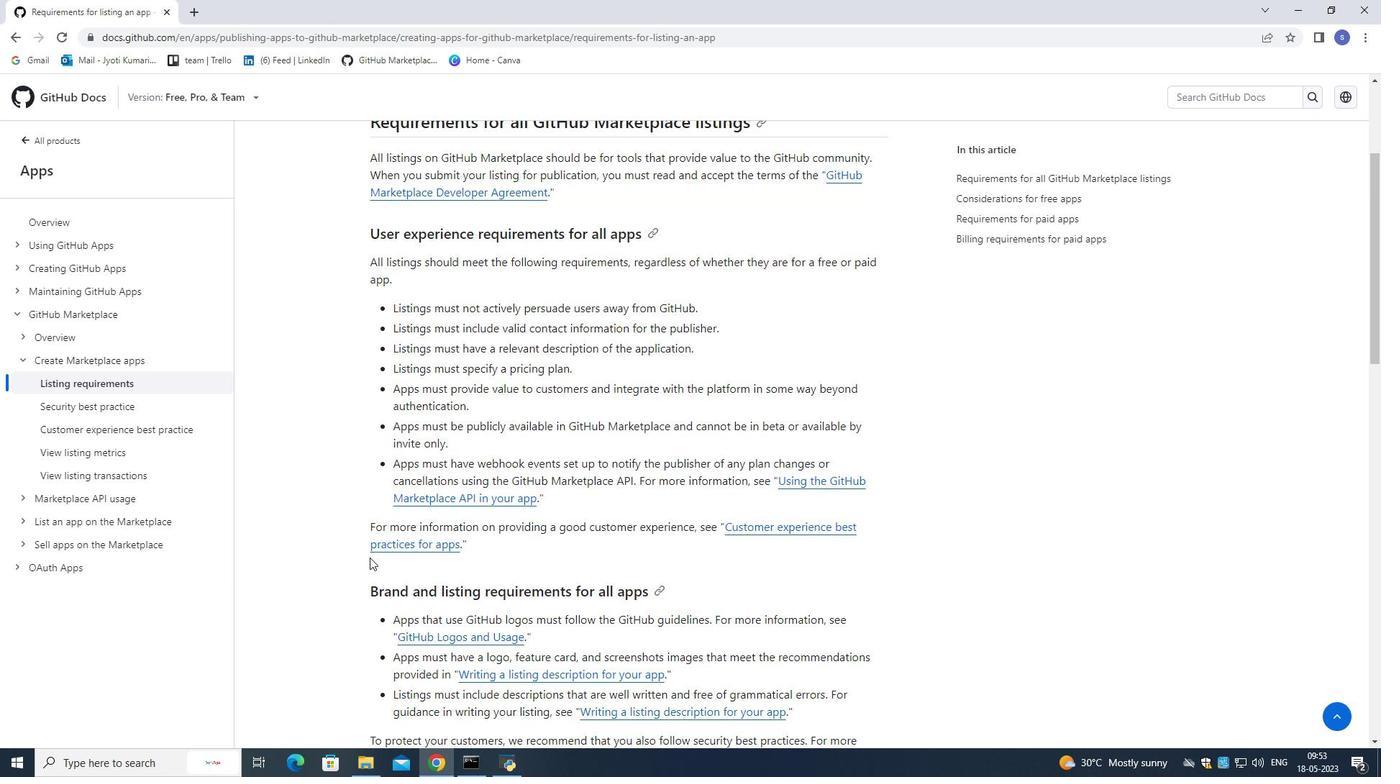 
Action: Mouse scrolled (369, 557) with delta (0, 0)
Screenshot: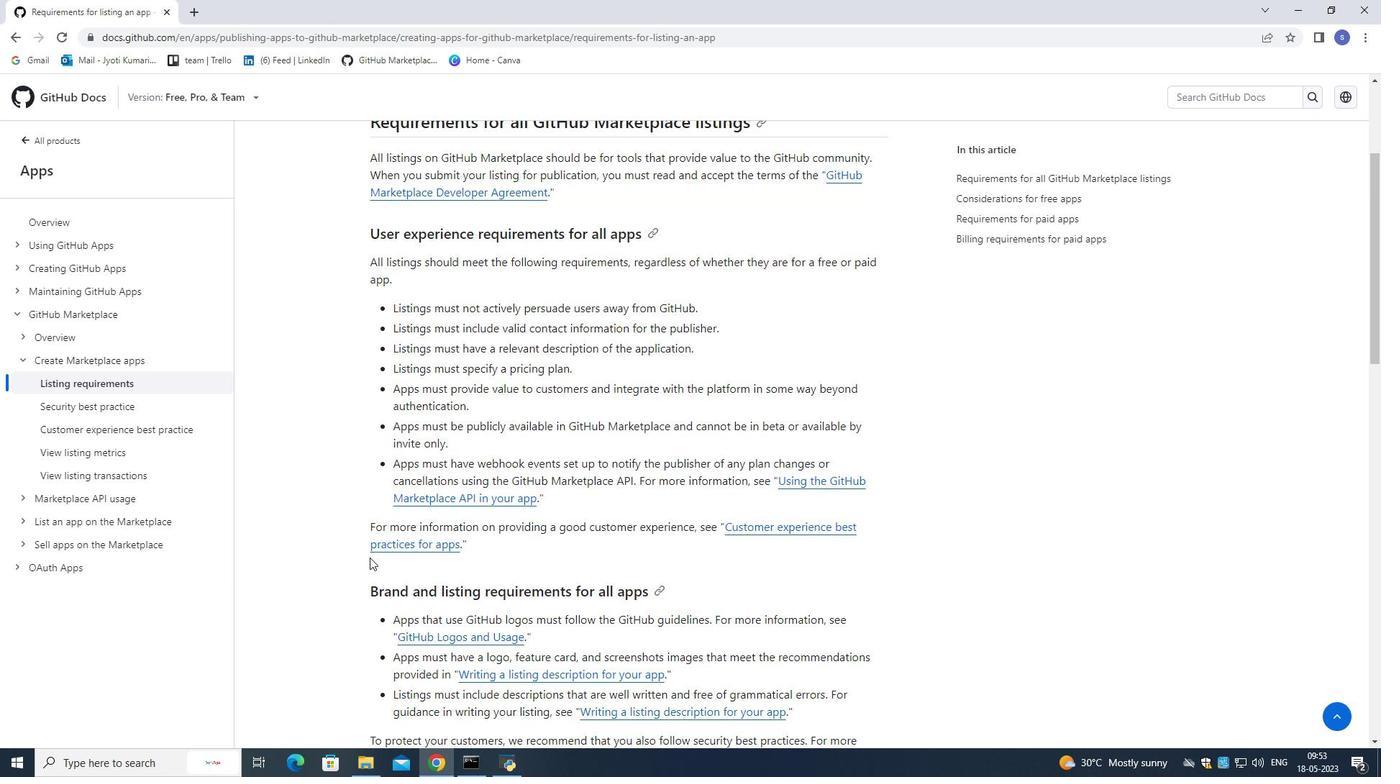 
Action: Mouse moved to (562, 552)
Screenshot: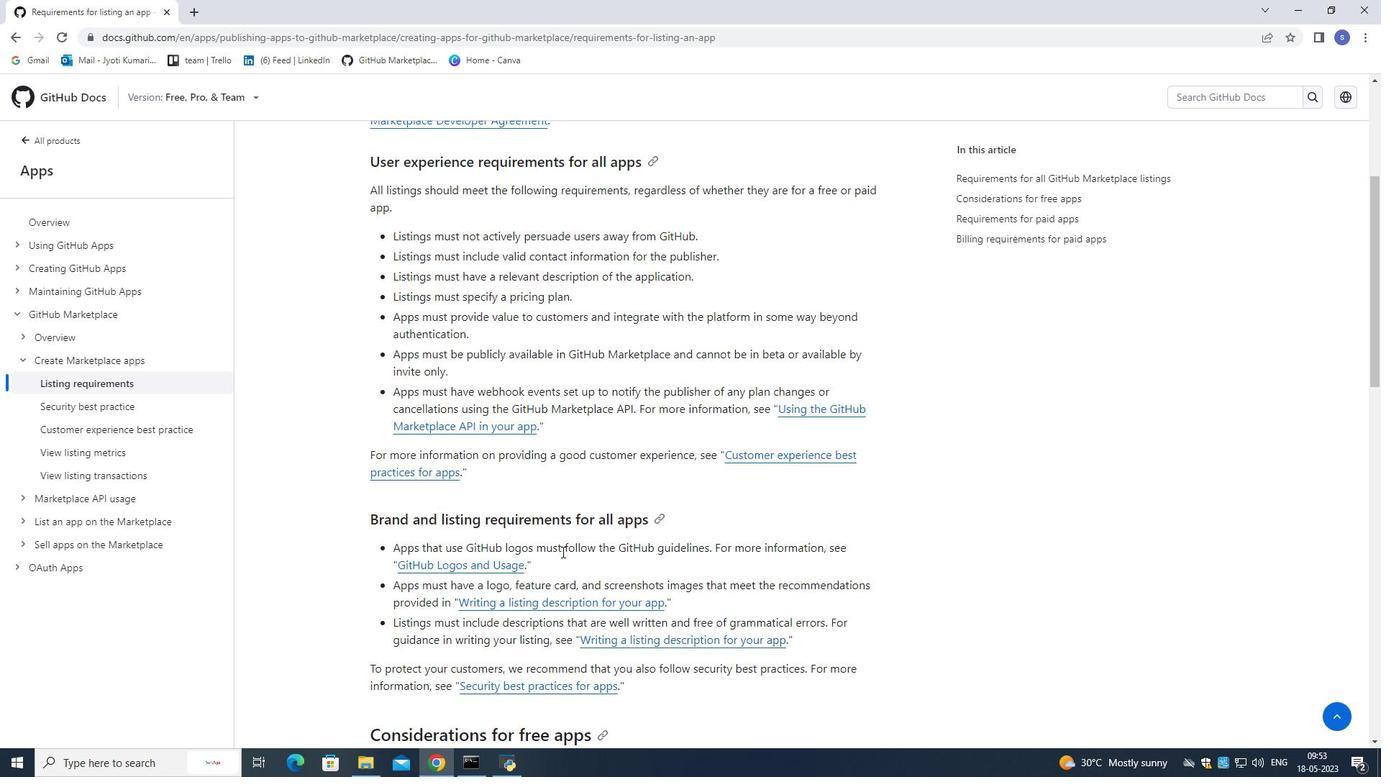 
Action: Mouse scrolled (562, 552) with delta (0, 0)
Screenshot: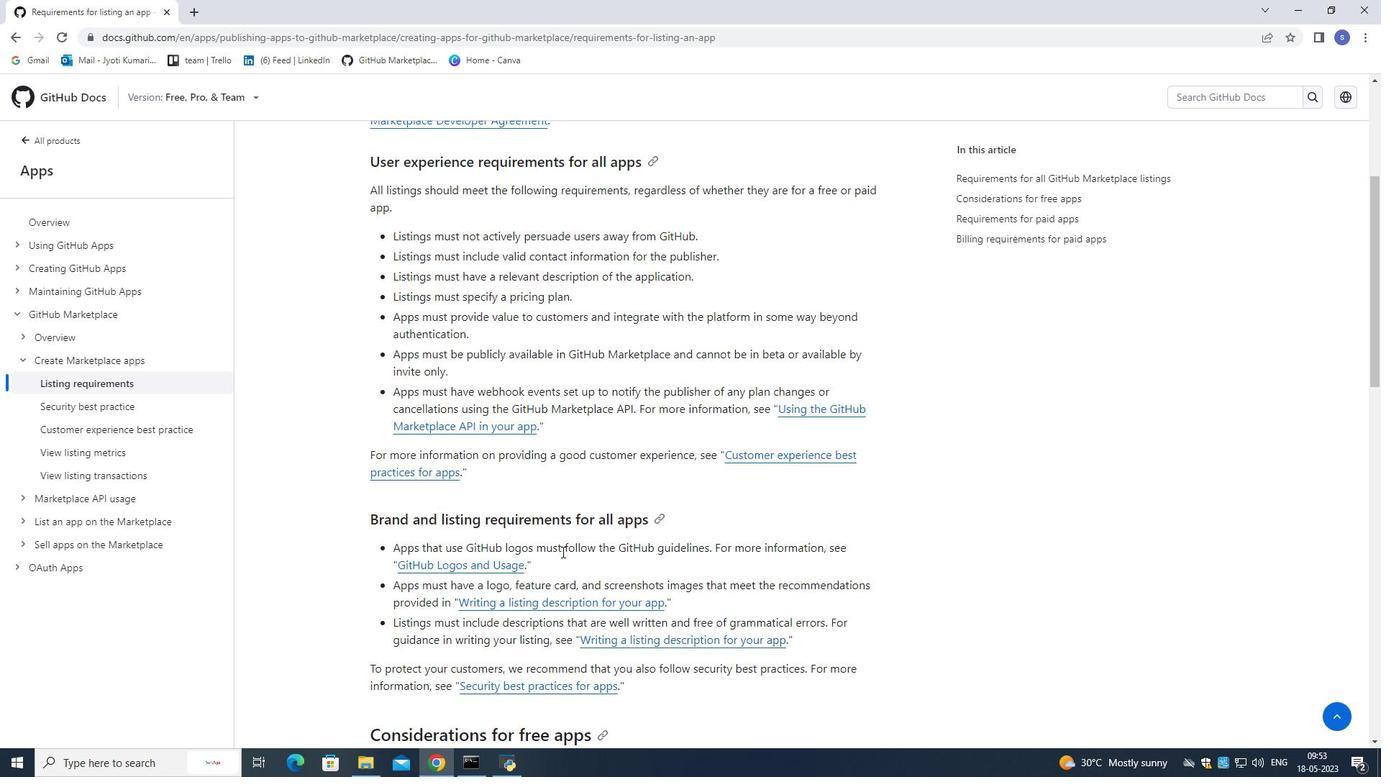 
Action: Mouse moved to (556, 543)
Screenshot: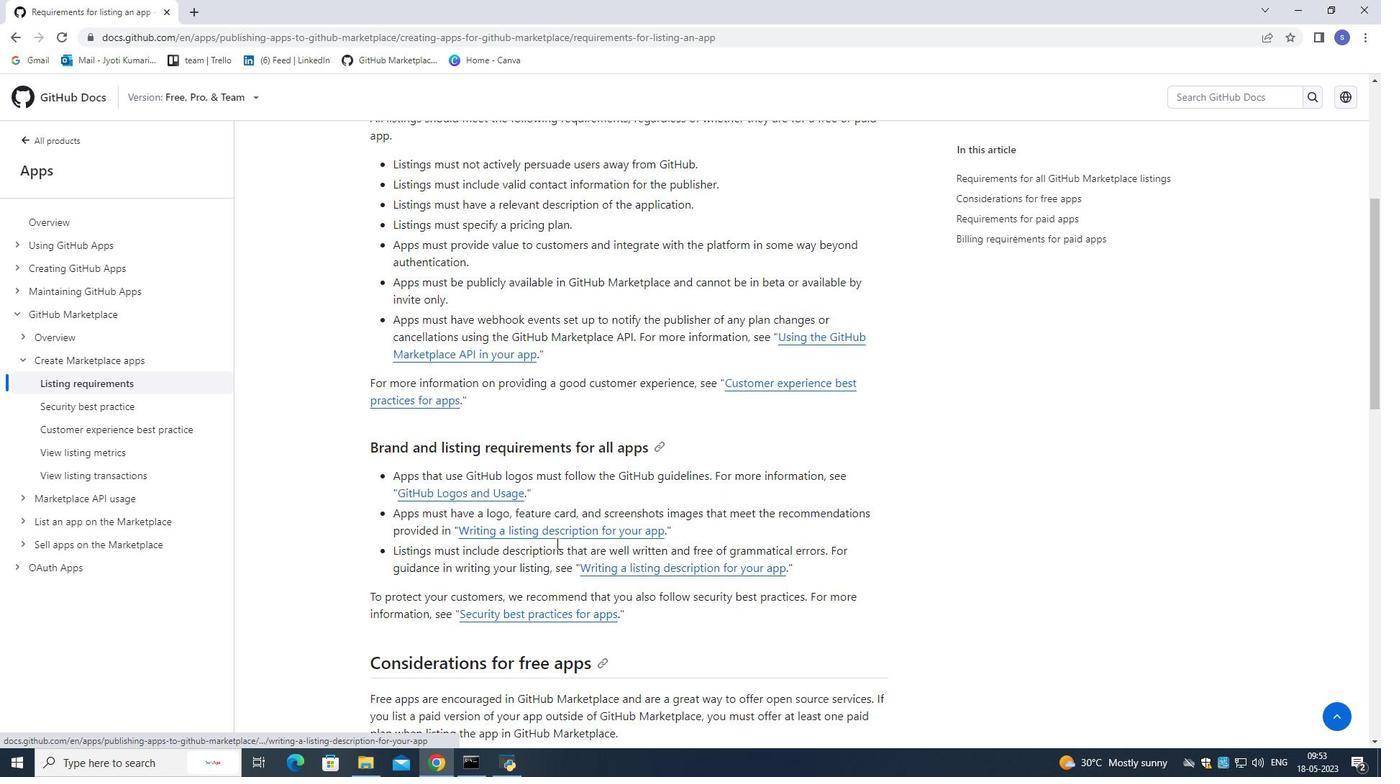 
Action: Mouse scrolled (556, 542) with delta (0, 0)
Screenshot: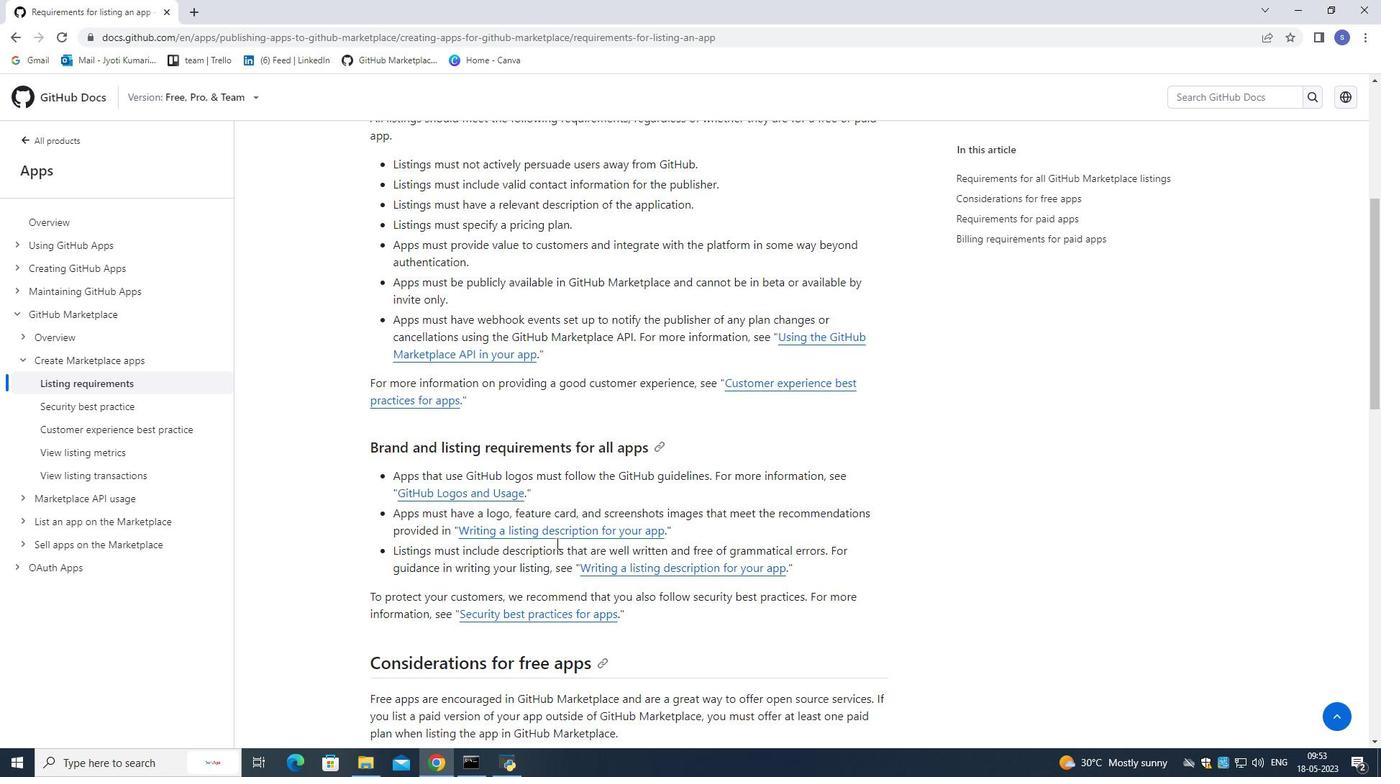 
Action: Mouse moved to (556, 543)
Screenshot: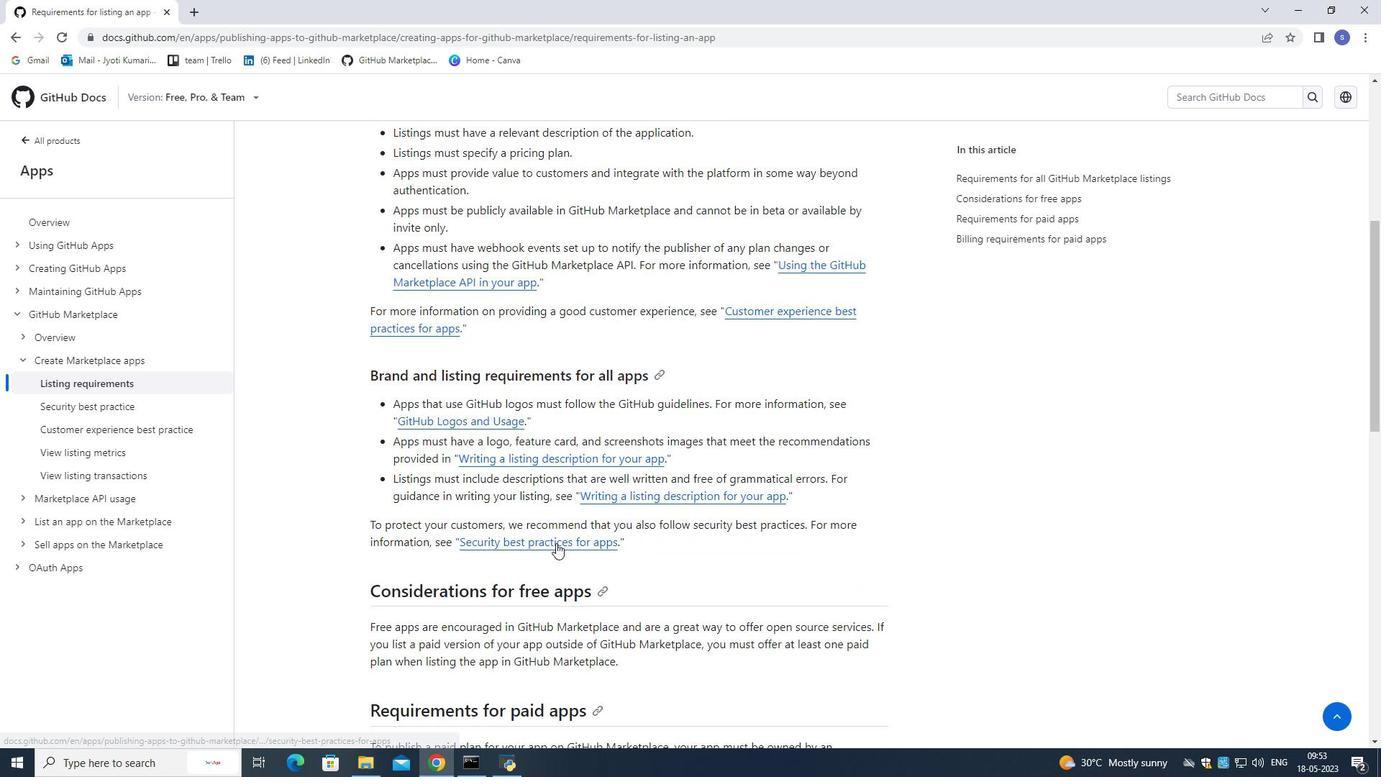 
Action: Mouse scrolled (556, 542) with delta (0, 0)
Screenshot: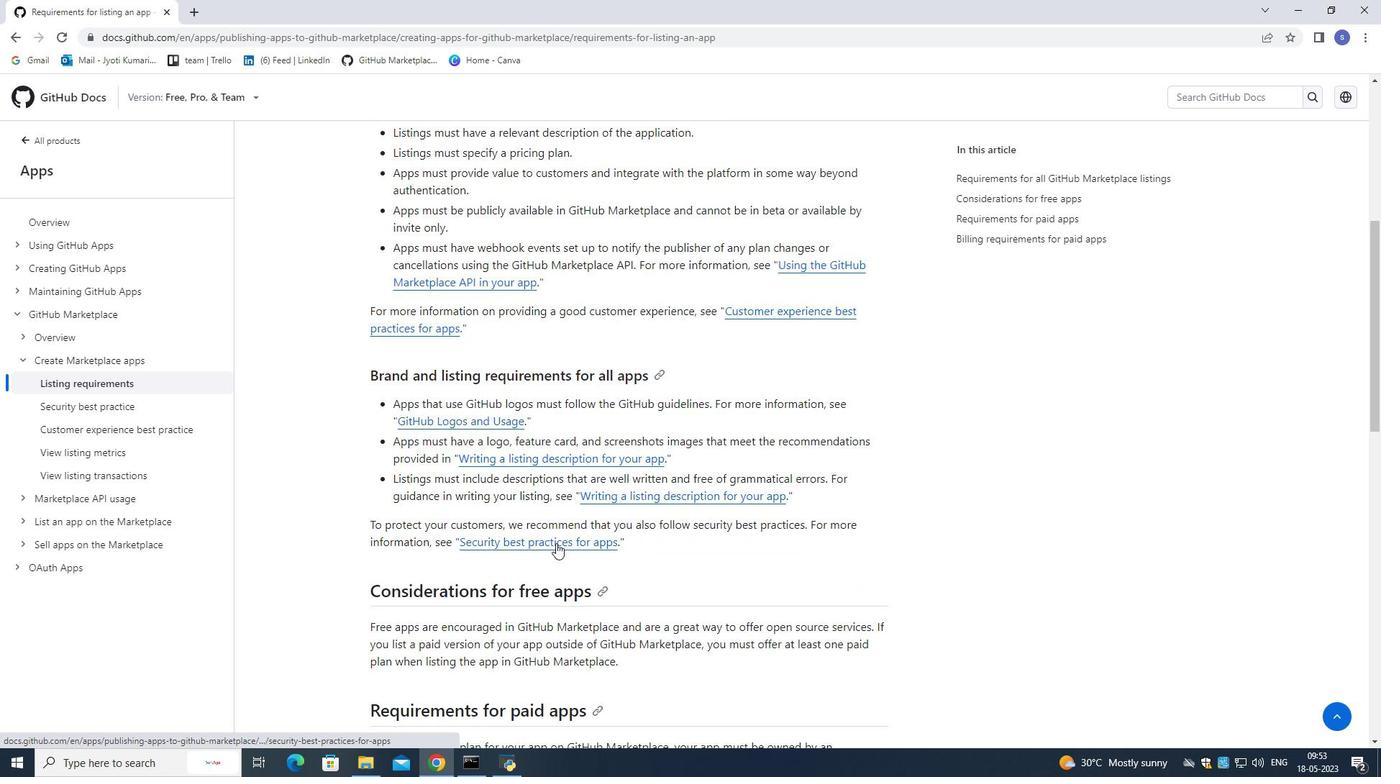 
Action: Mouse moved to (540, 604)
Screenshot: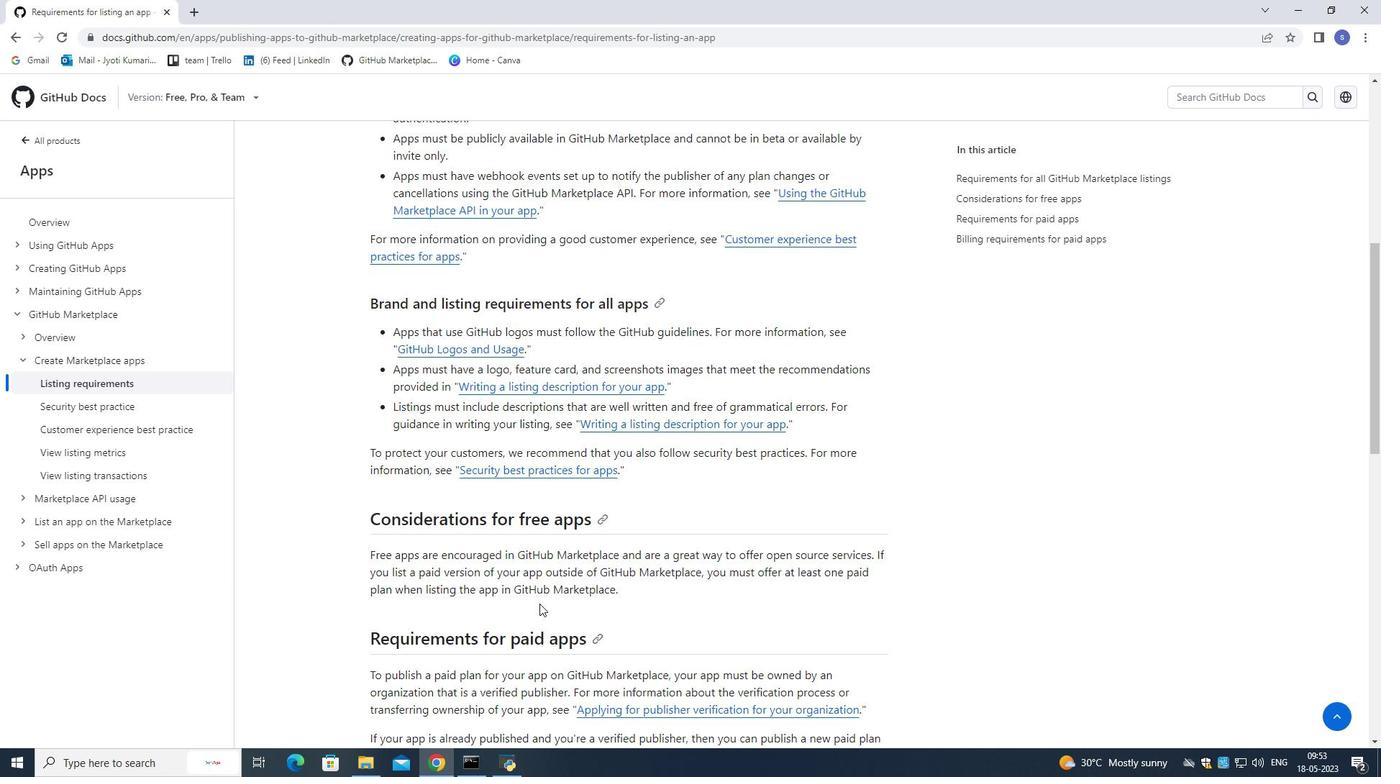 
Action: Mouse scrolled (540, 603) with delta (0, 0)
Screenshot: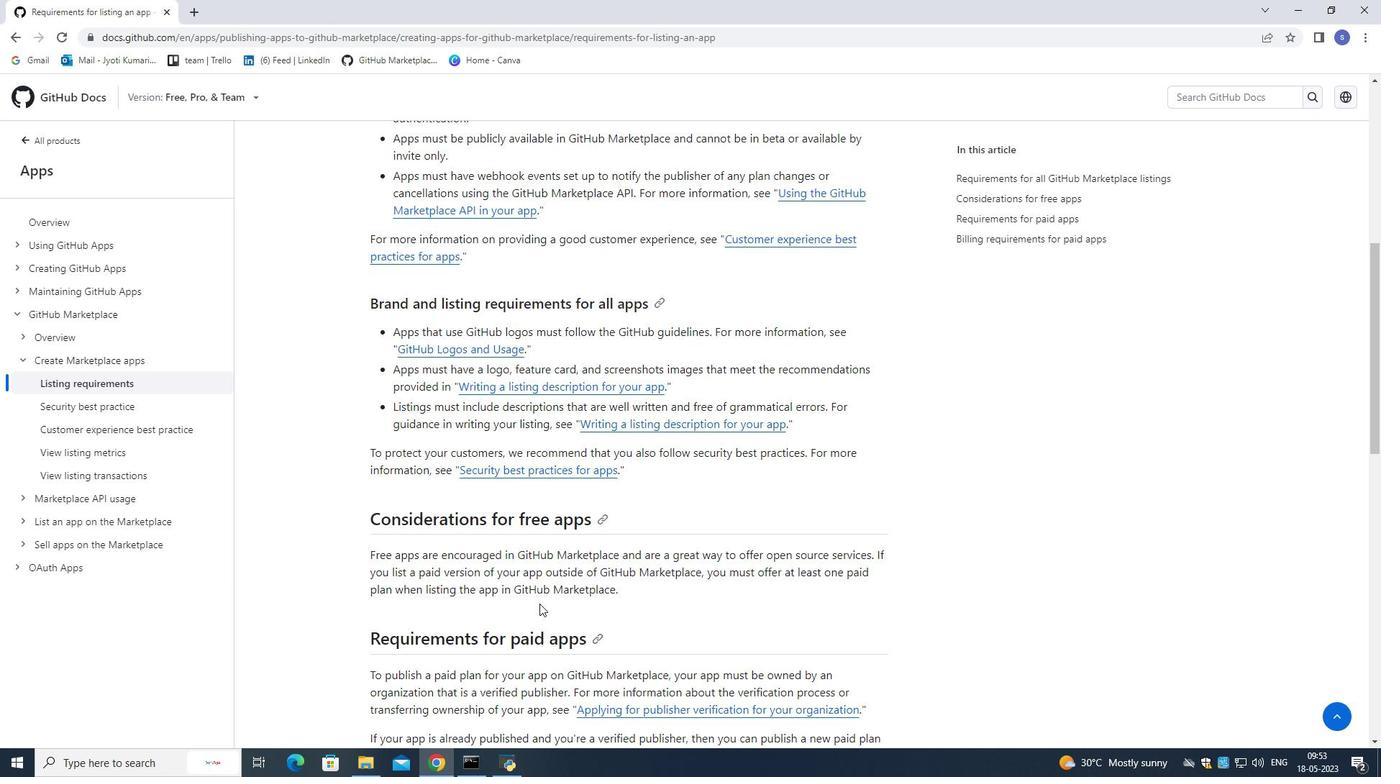 
Action: Mouse moved to (541, 604)
Screenshot: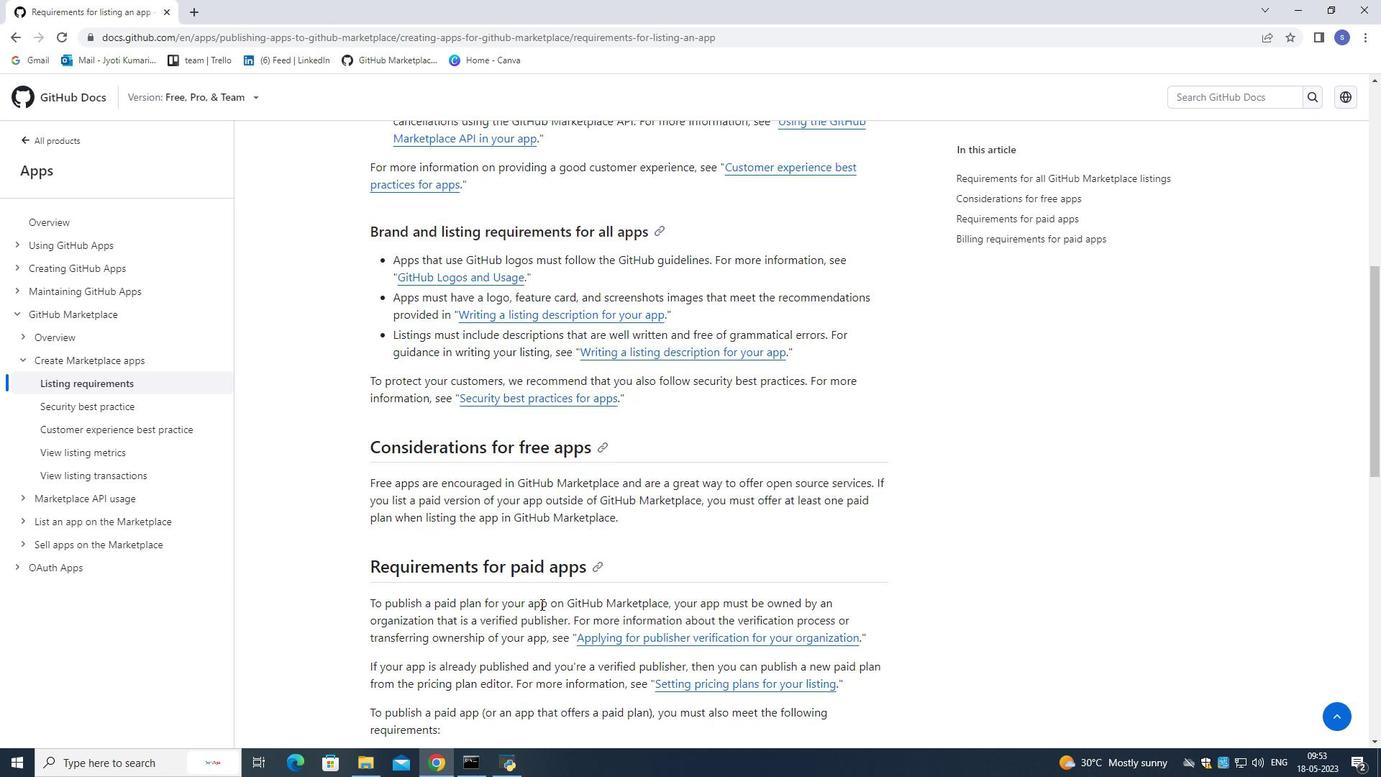 
Action: Mouse scrolled (541, 603) with delta (0, 0)
Screenshot: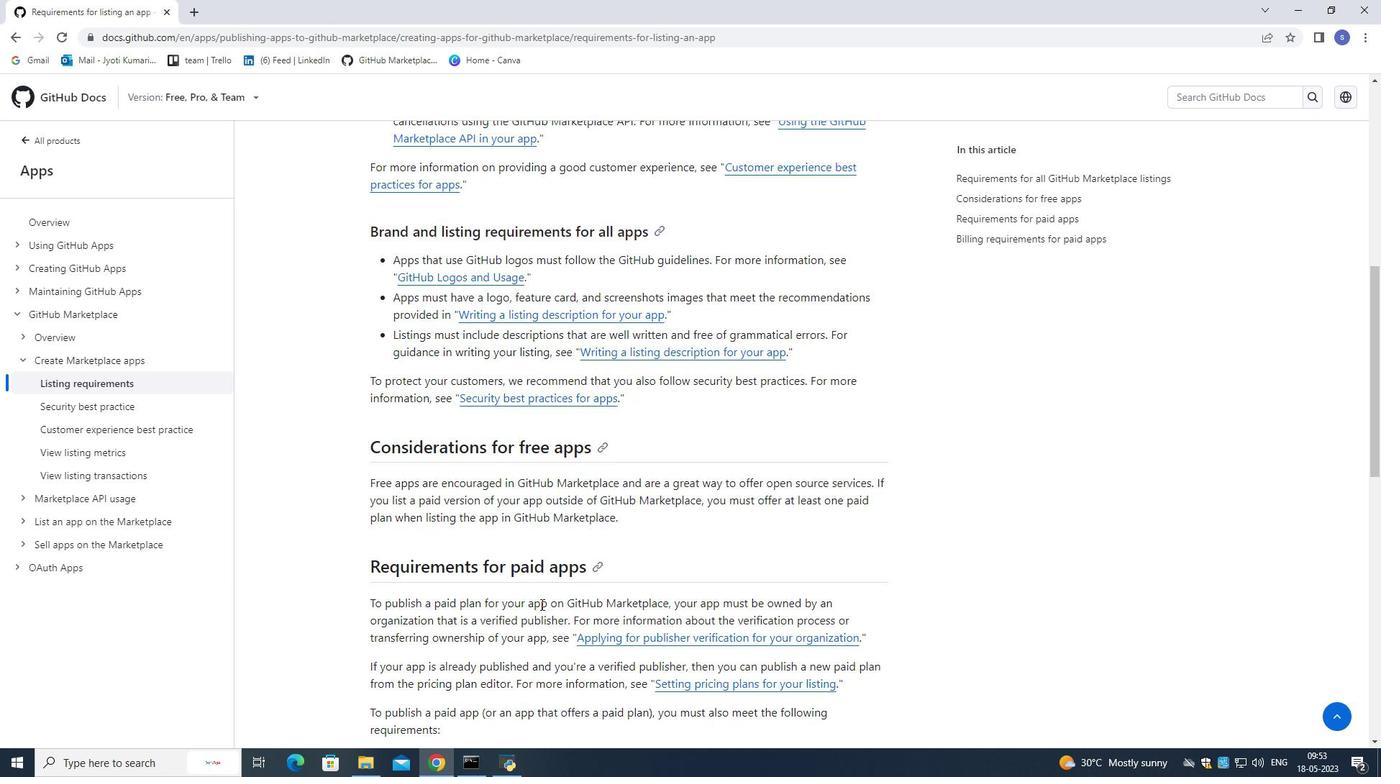 
Action: Mouse moved to (752, 611)
Screenshot: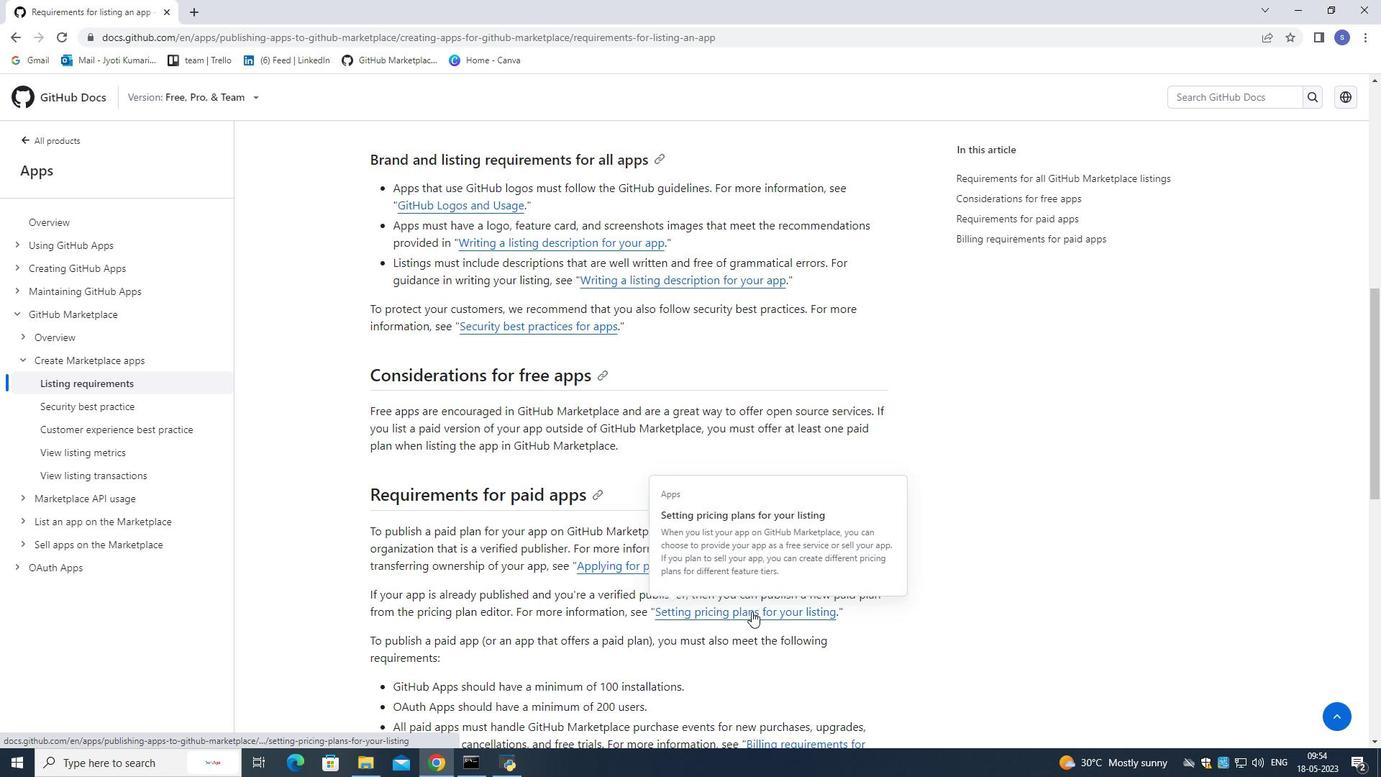 
Action: Mouse scrolled (752, 611) with delta (0, 0)
Screenshot: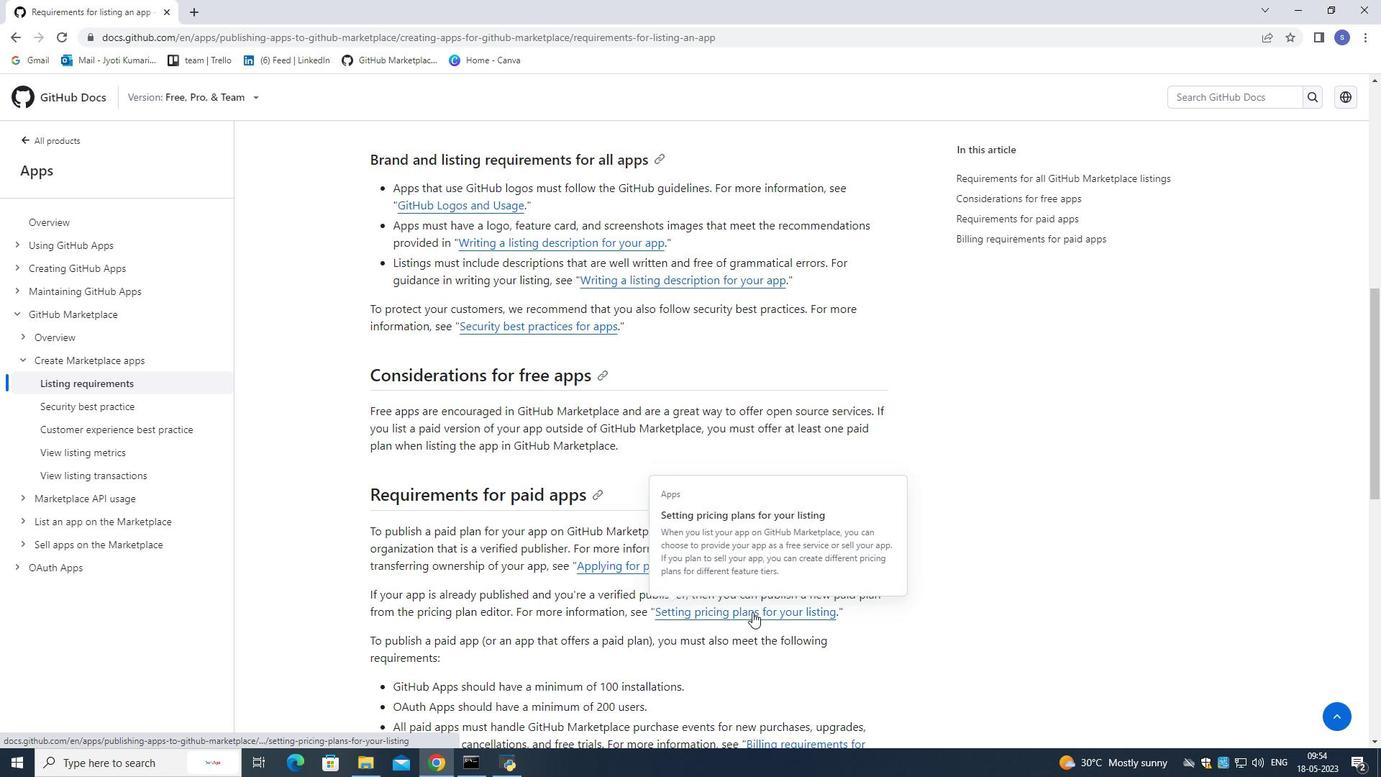 
Action: Mouse moved to (753, 613)
Screenshot: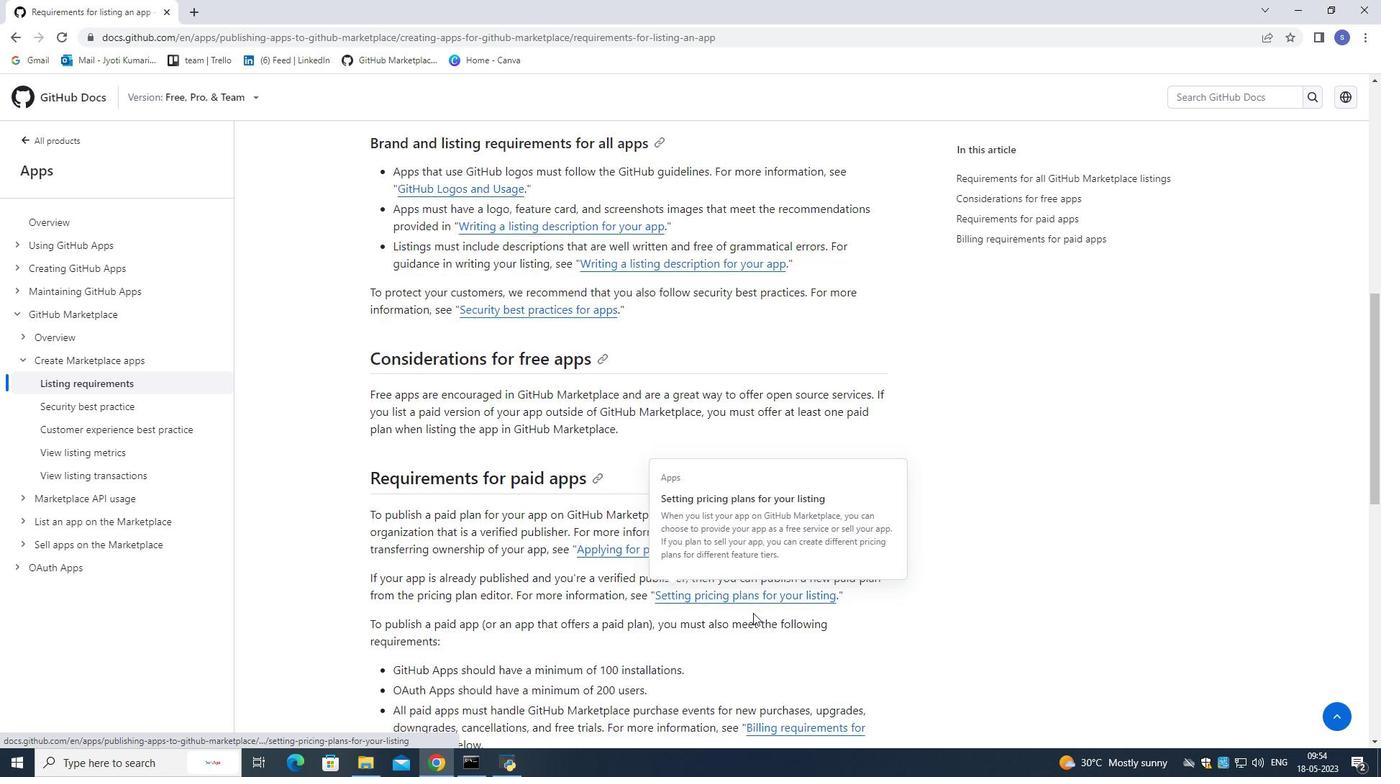 
Action: Mouse scrolled (753, 612) with delta (0, 0)
Screenshot: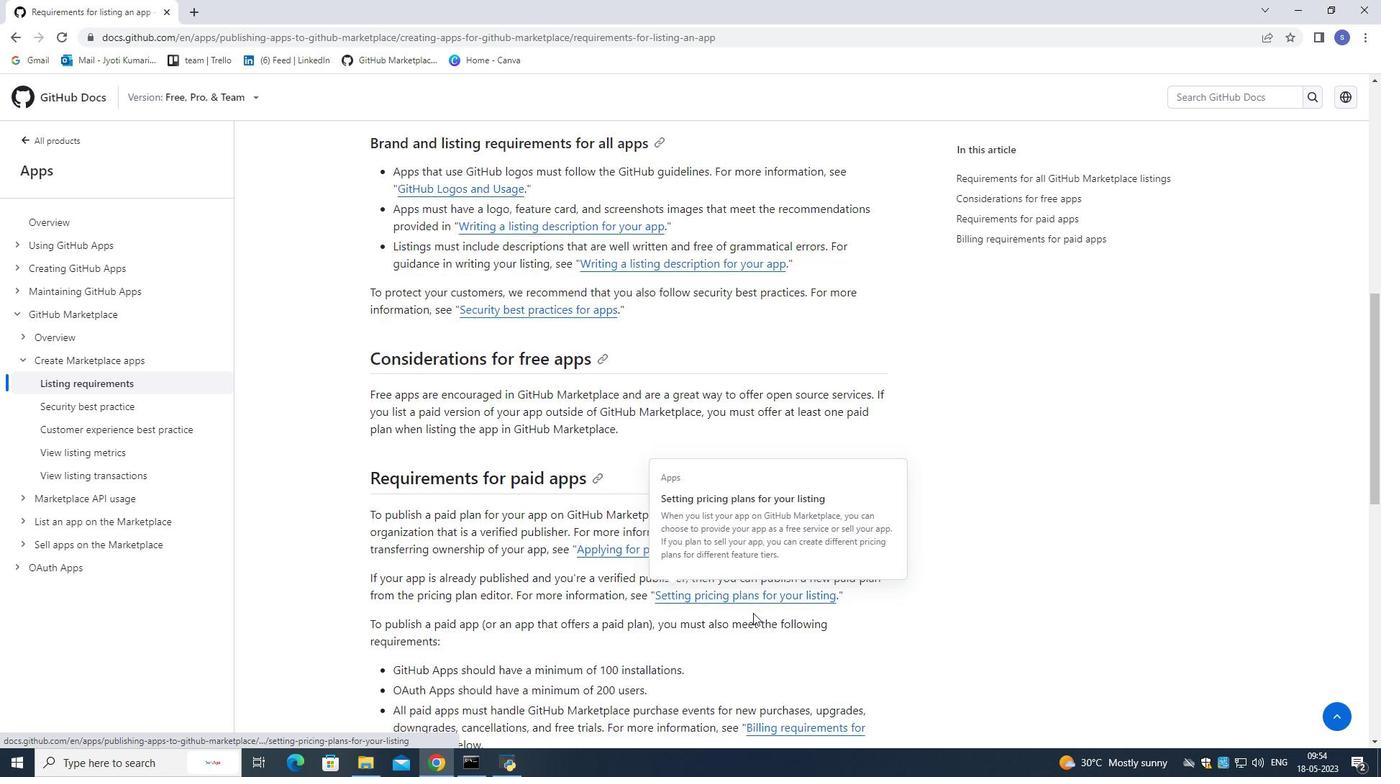 
Action: Mouse moved to (753, 613)
Screenshot: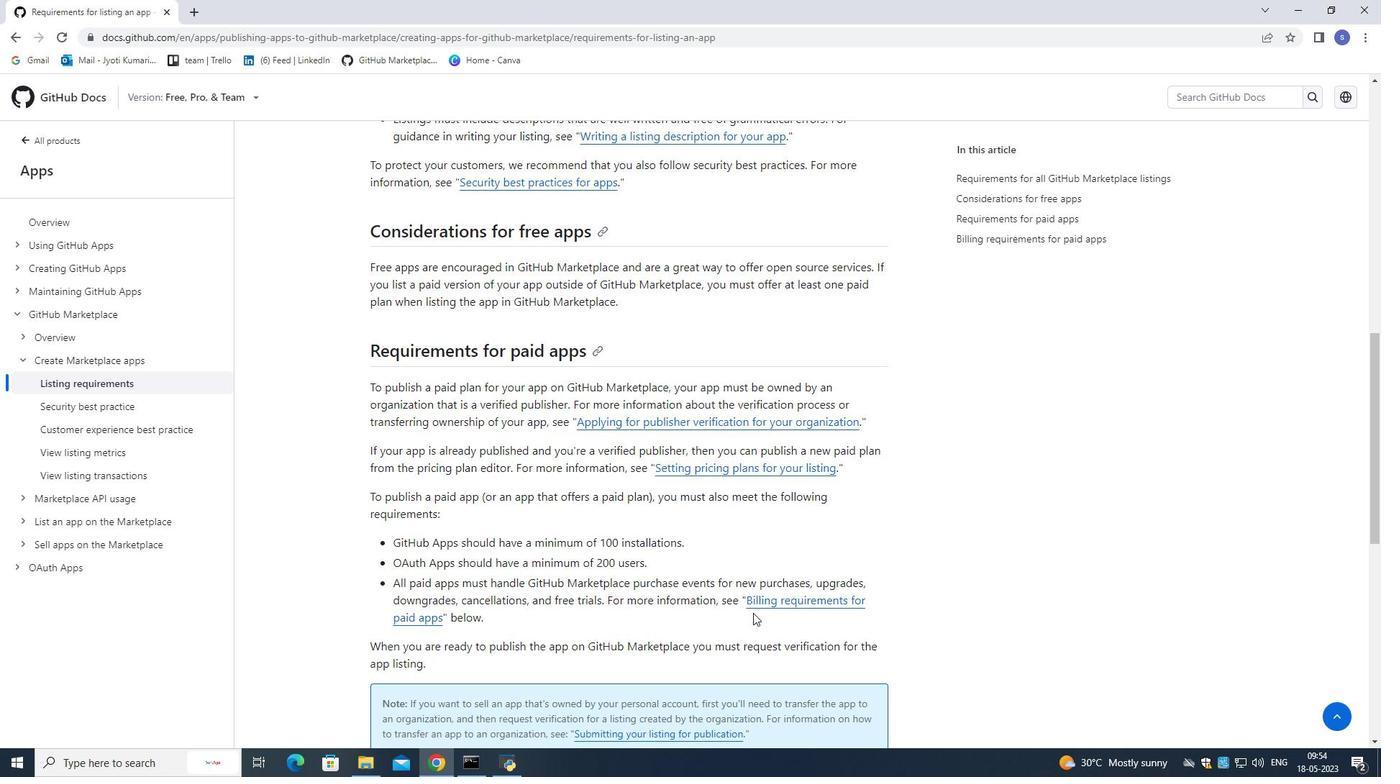 
Action: Mouse scrolled (753, 612) with delta (0, 0)
Screenshot: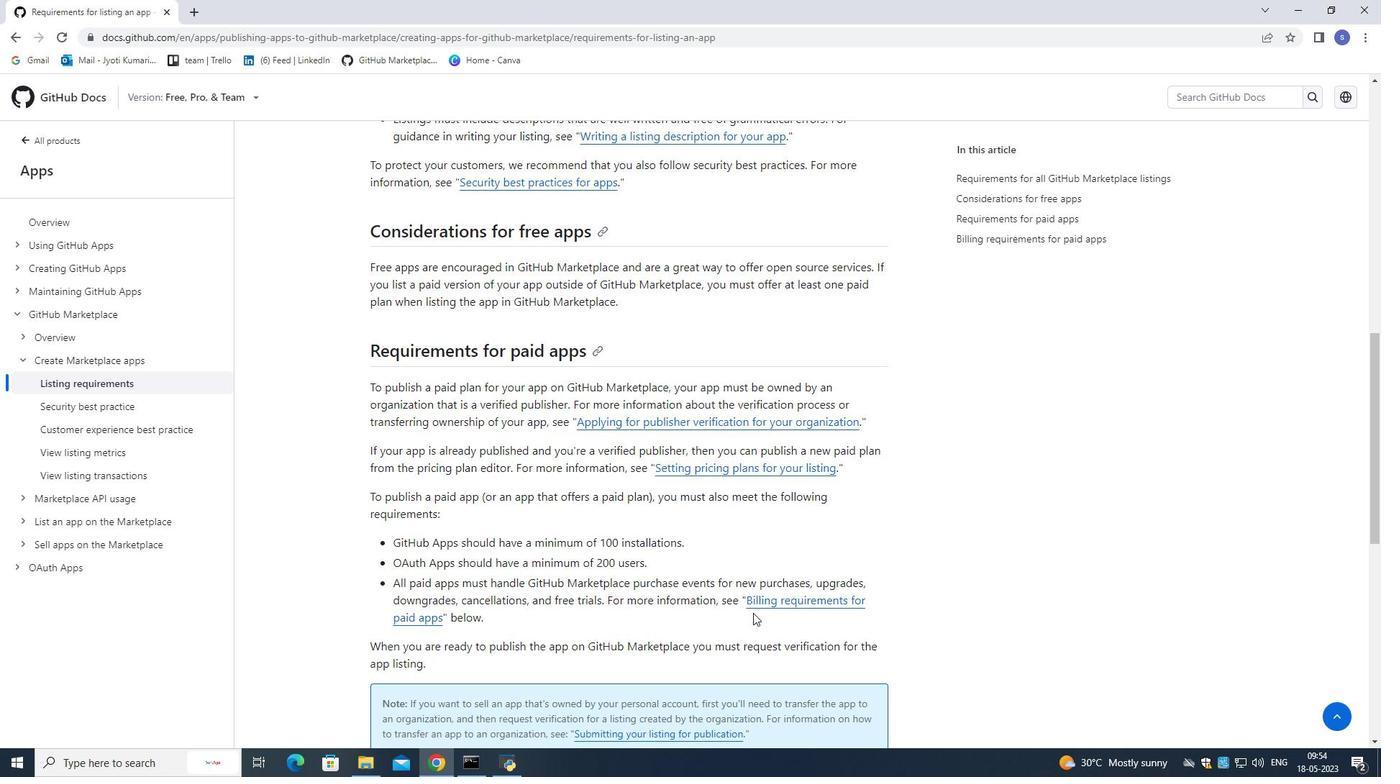 
Action: Mouse scrolled (753, 612) with delta (0, 0)
Screenshot: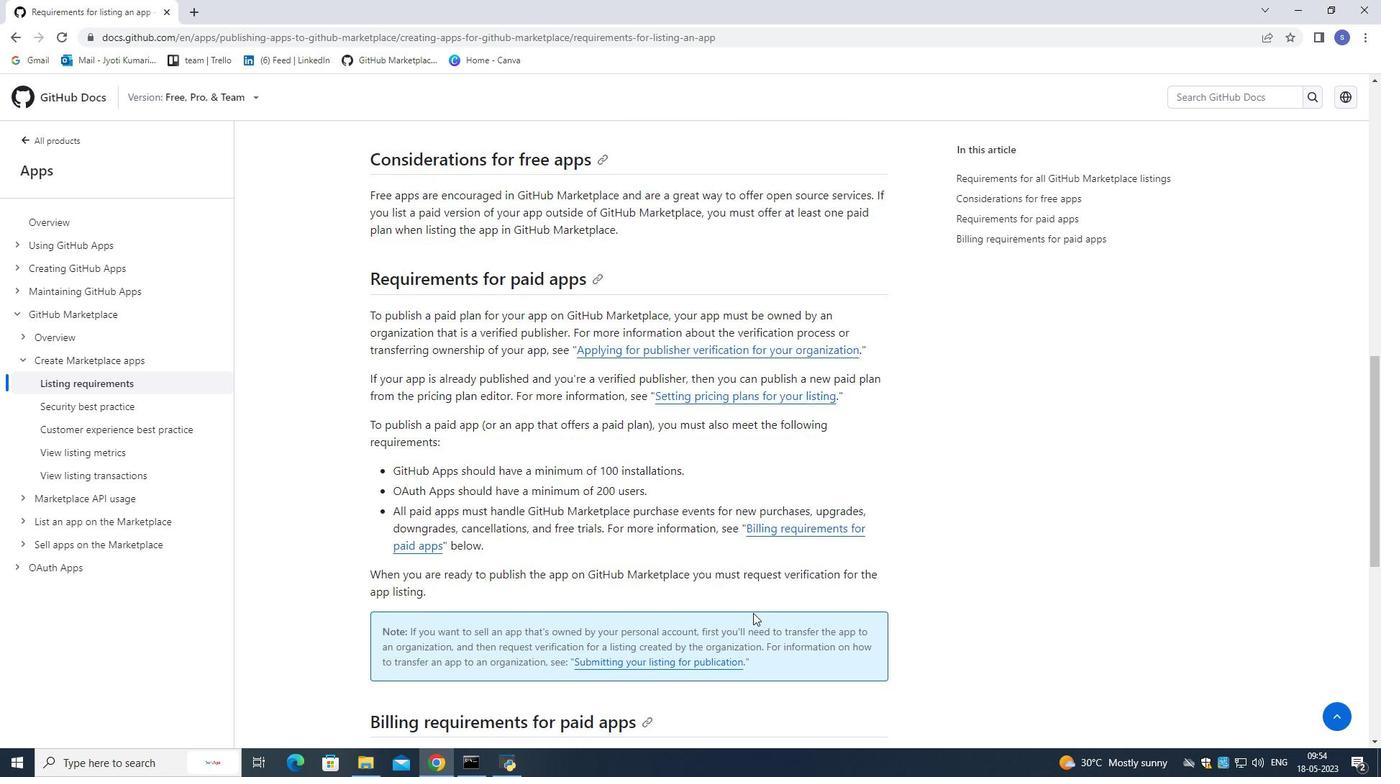 
Action: Mouse moved to (753, 608)
Screenshot: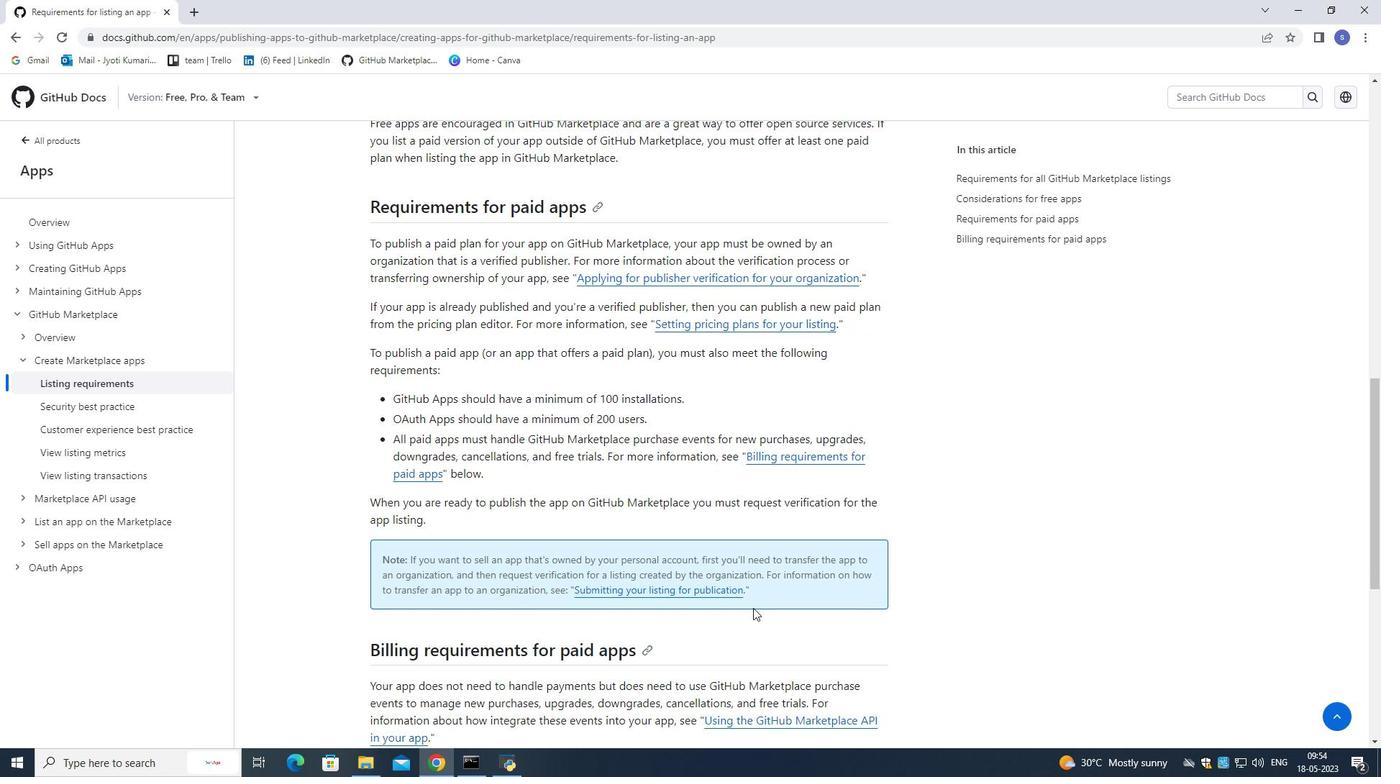 
Action: Mouse scrolled (753, 607) with delta (0, 0)
Screenshot: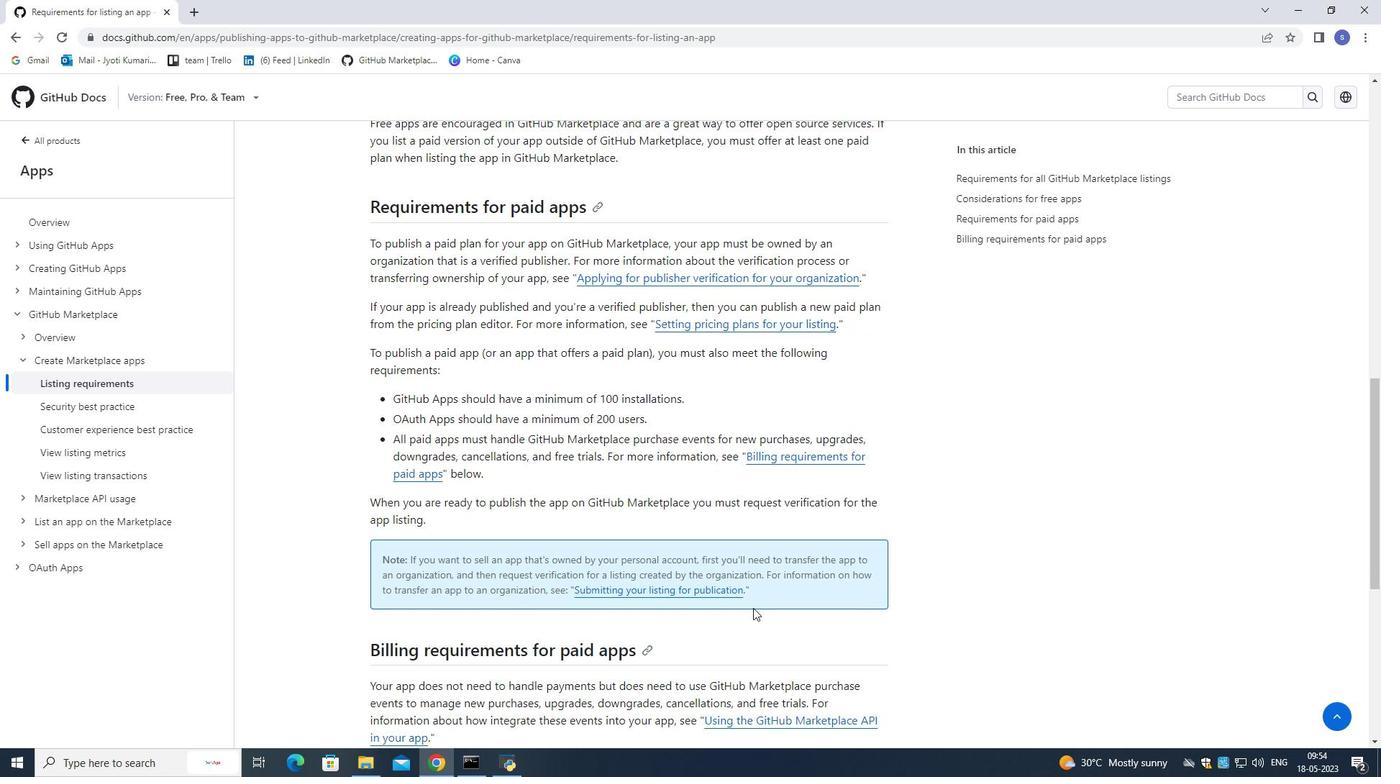 
Action: Mouse scrolled (753, 607) with delta (0, 0)
Screenshot: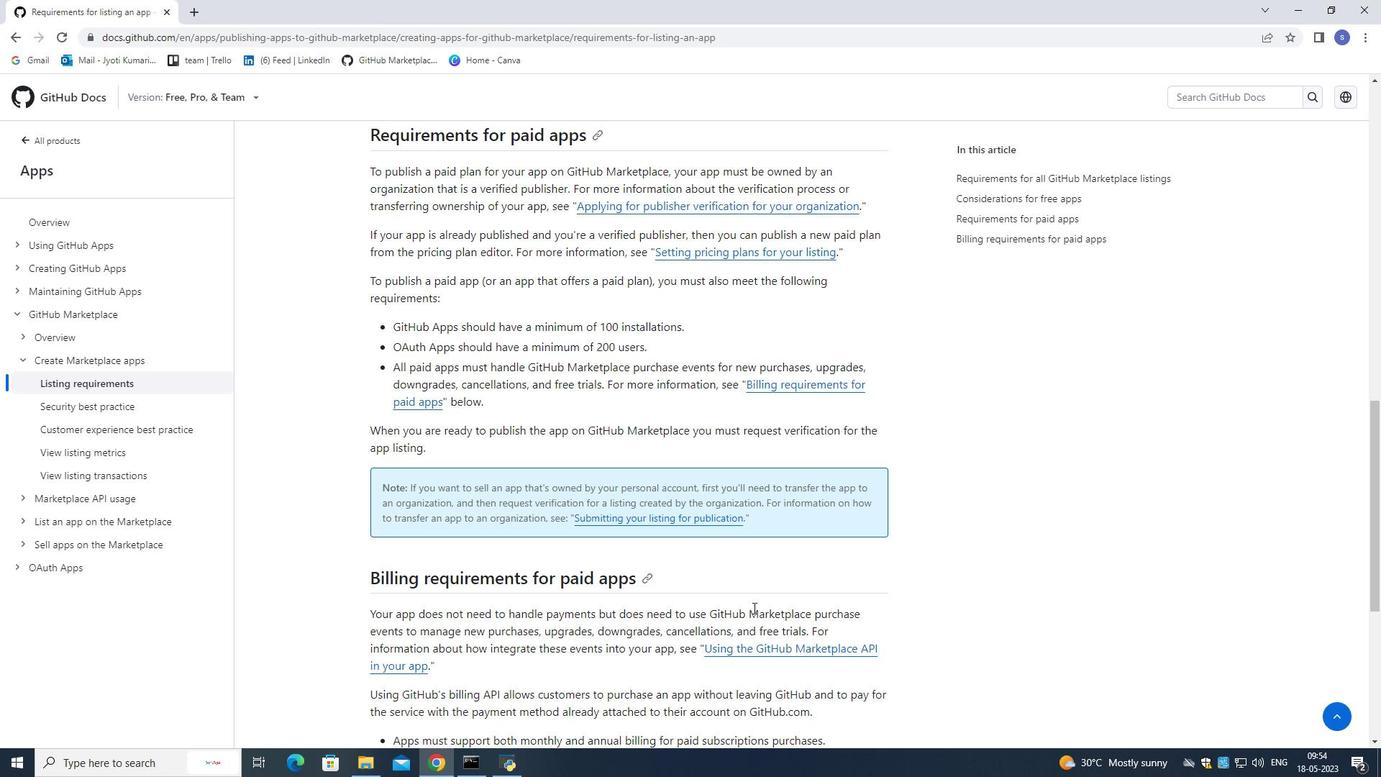 
Action: Mouse moved to (808, 581)
Screenshot: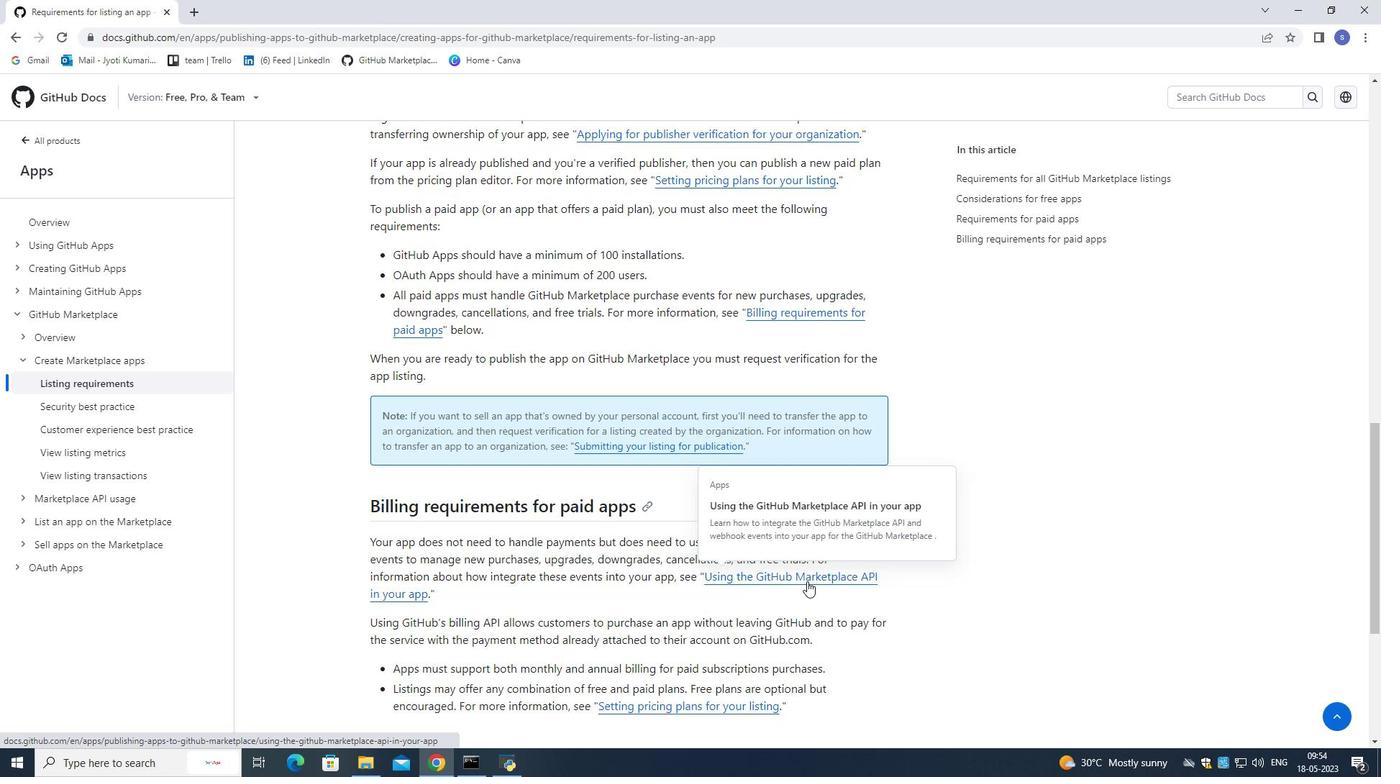 
Action: Mouse pressed left at (808, 581)
Screenshot: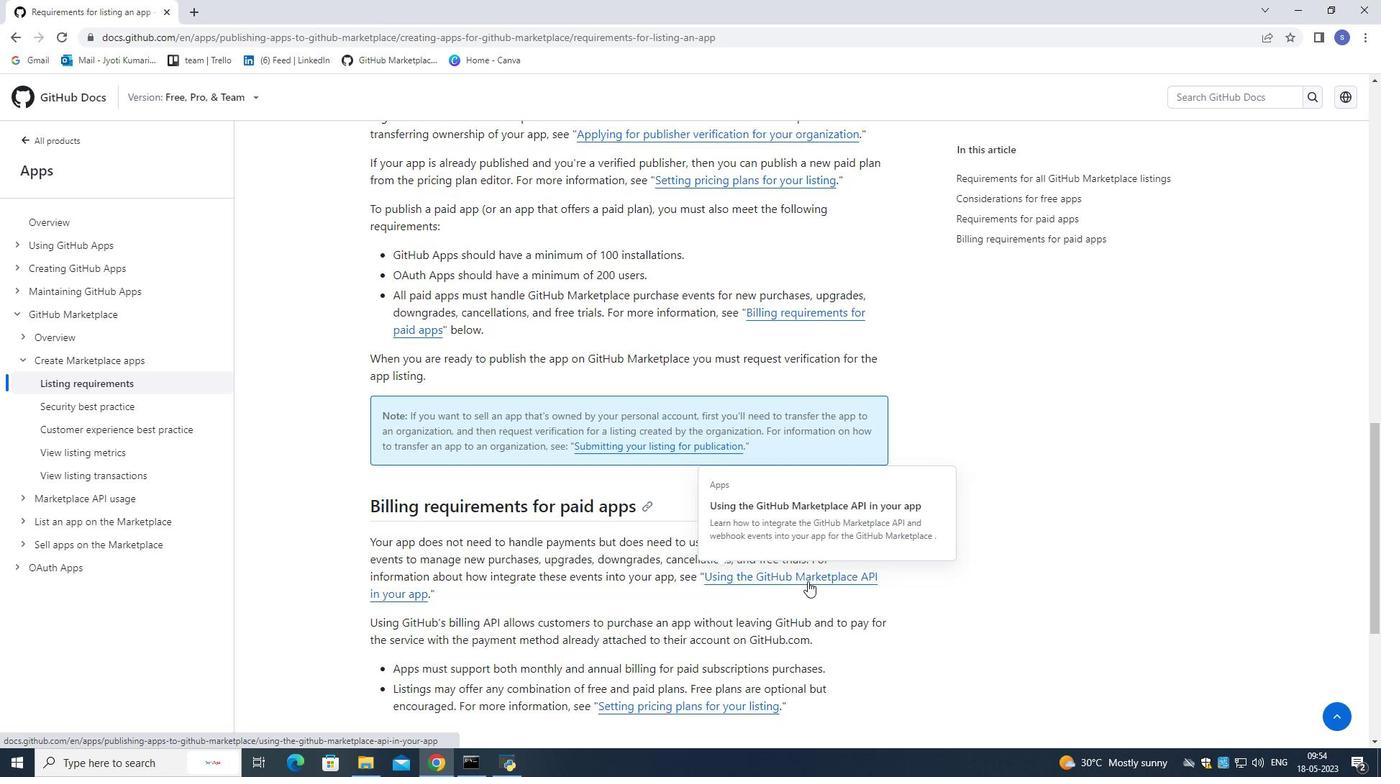
Action: Mouse moved to (397, 447)
Screenshot: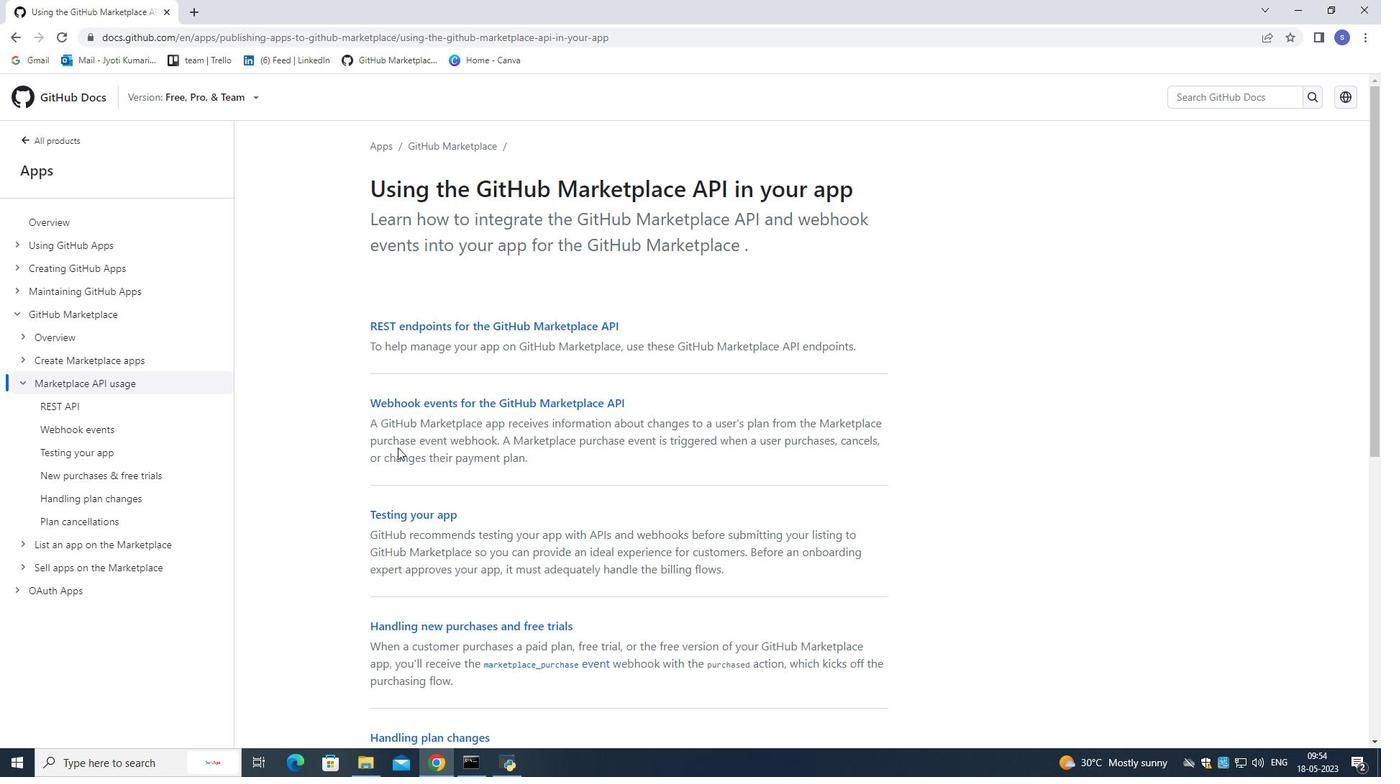 
Action: Mouse scrolled (397, 446) with delta (0, 0)
Screenshot: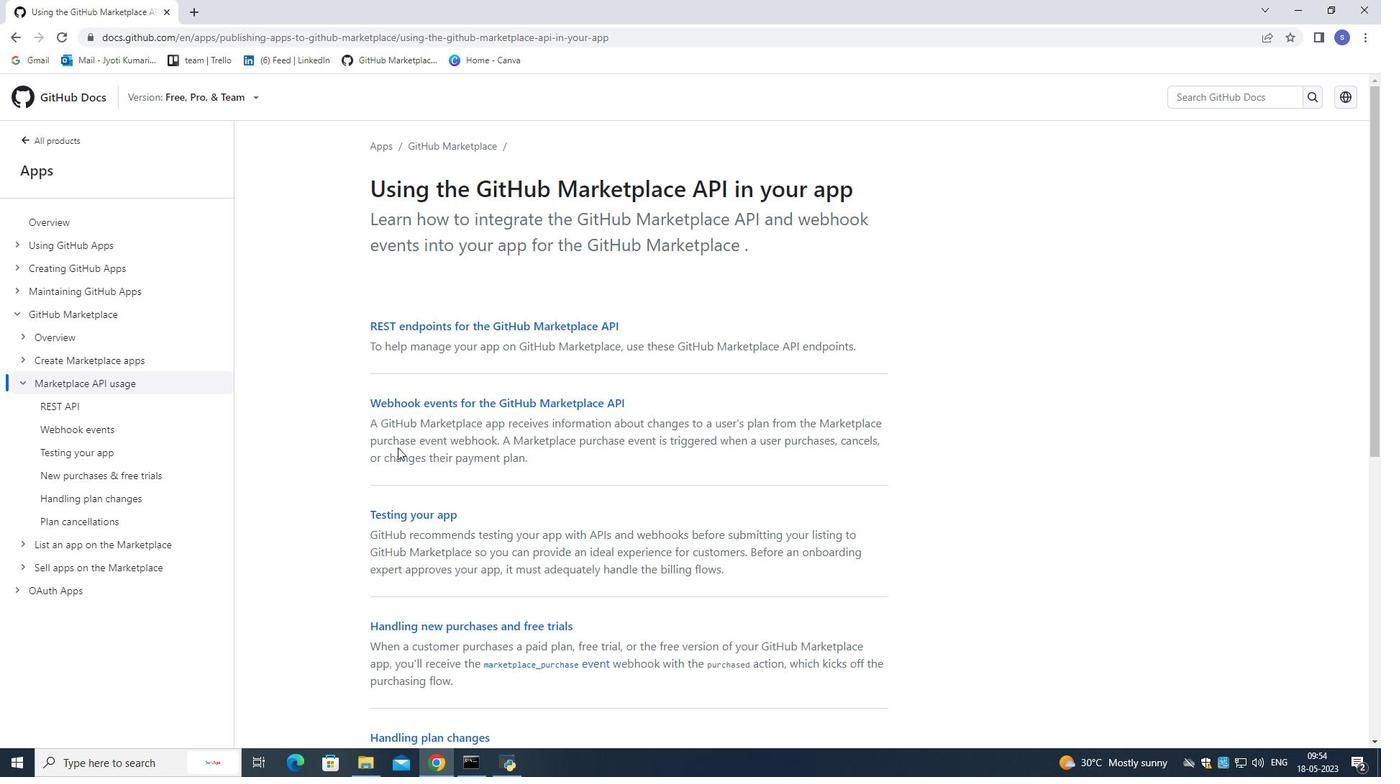 
Action: Mouse scrolled (397, 446) with delta (0, 0)
Screenshot: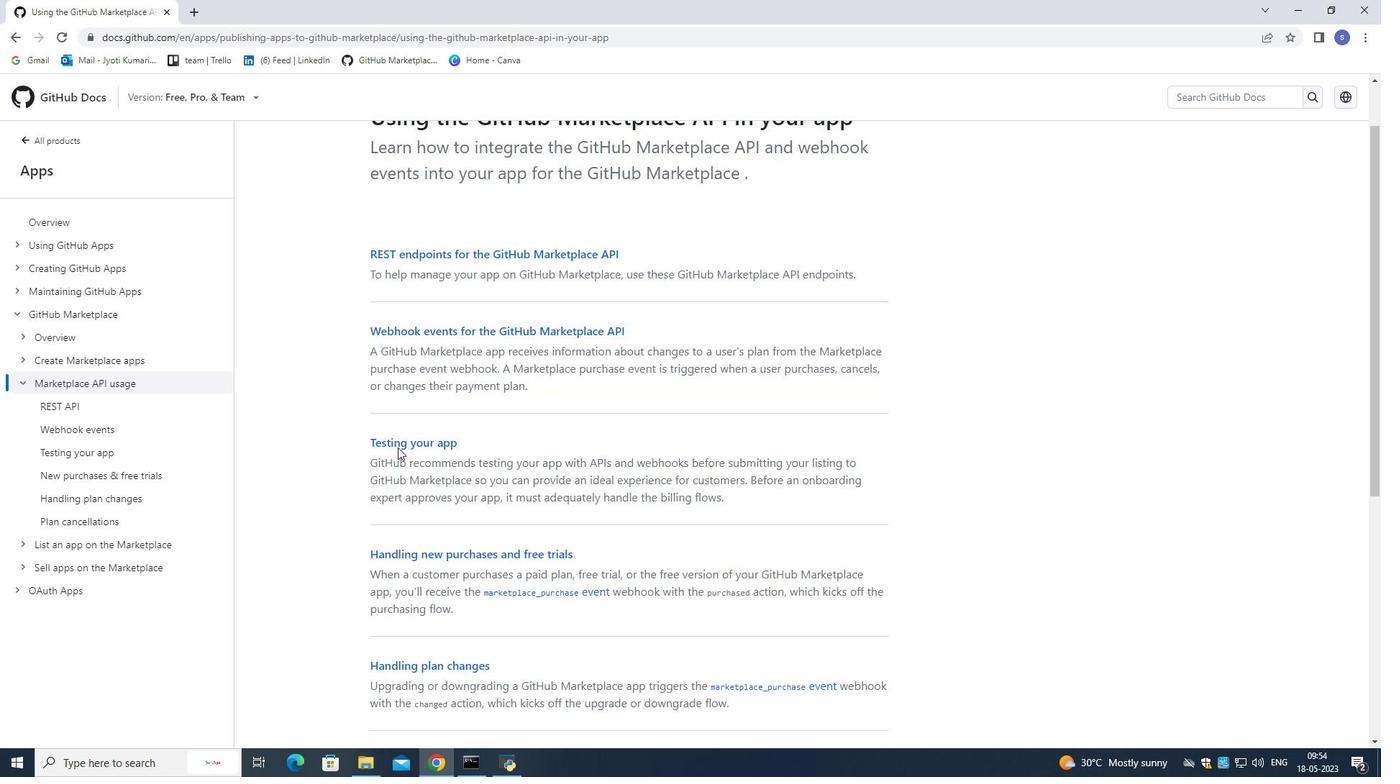 
Action: Mouse scrolled (397, 448) with delta (0, 0)
Screenshot: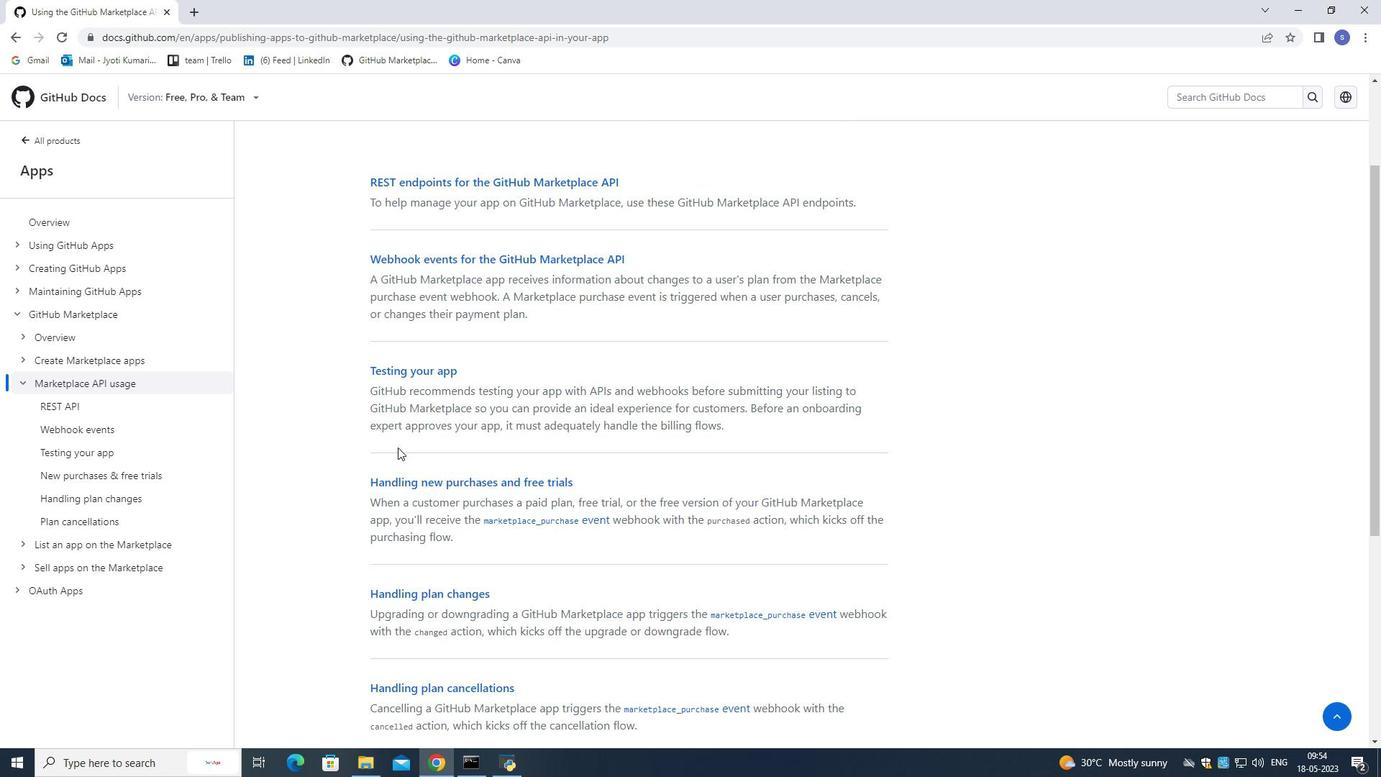 
Action: Mouse moved to (399, 446)
Screenshot: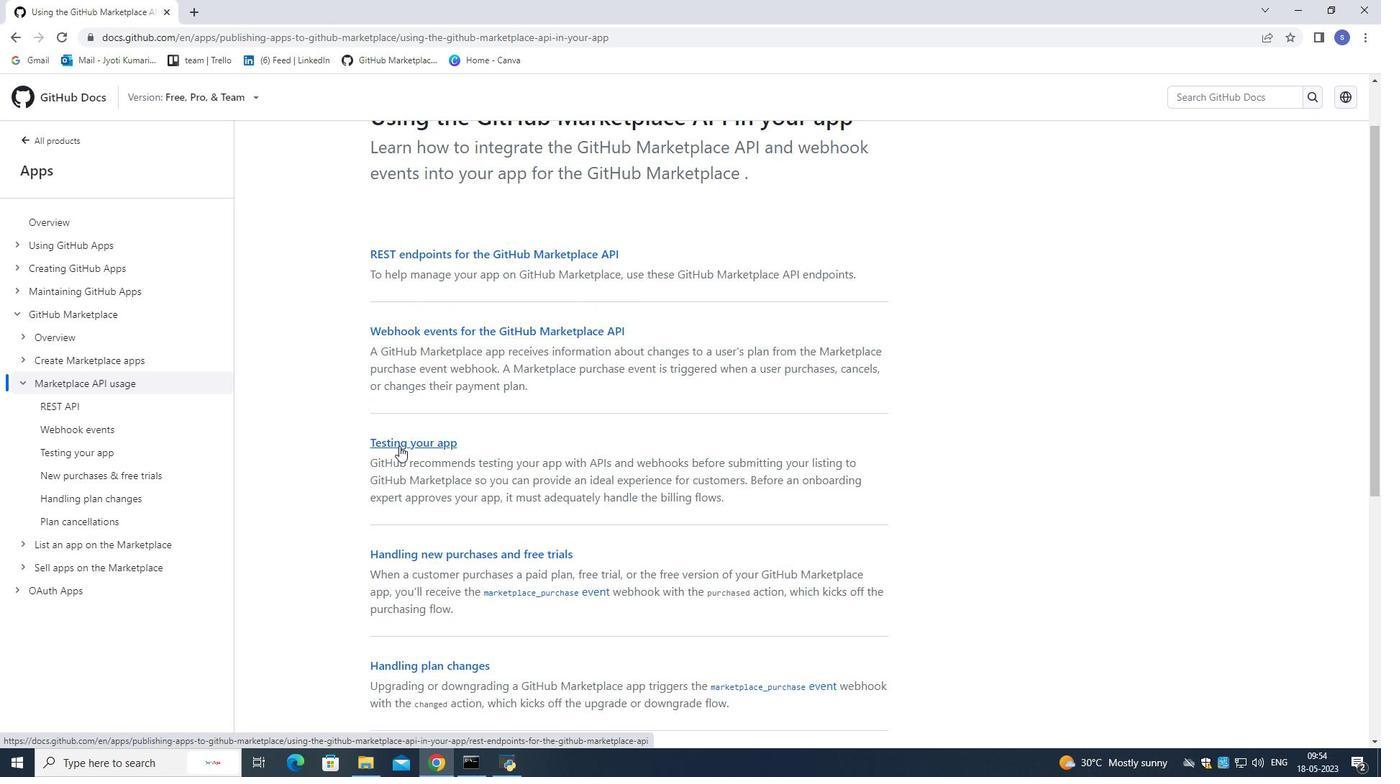 
Action: Mouse scrolled (399, 445) with delta (0, 0)
Screenshot: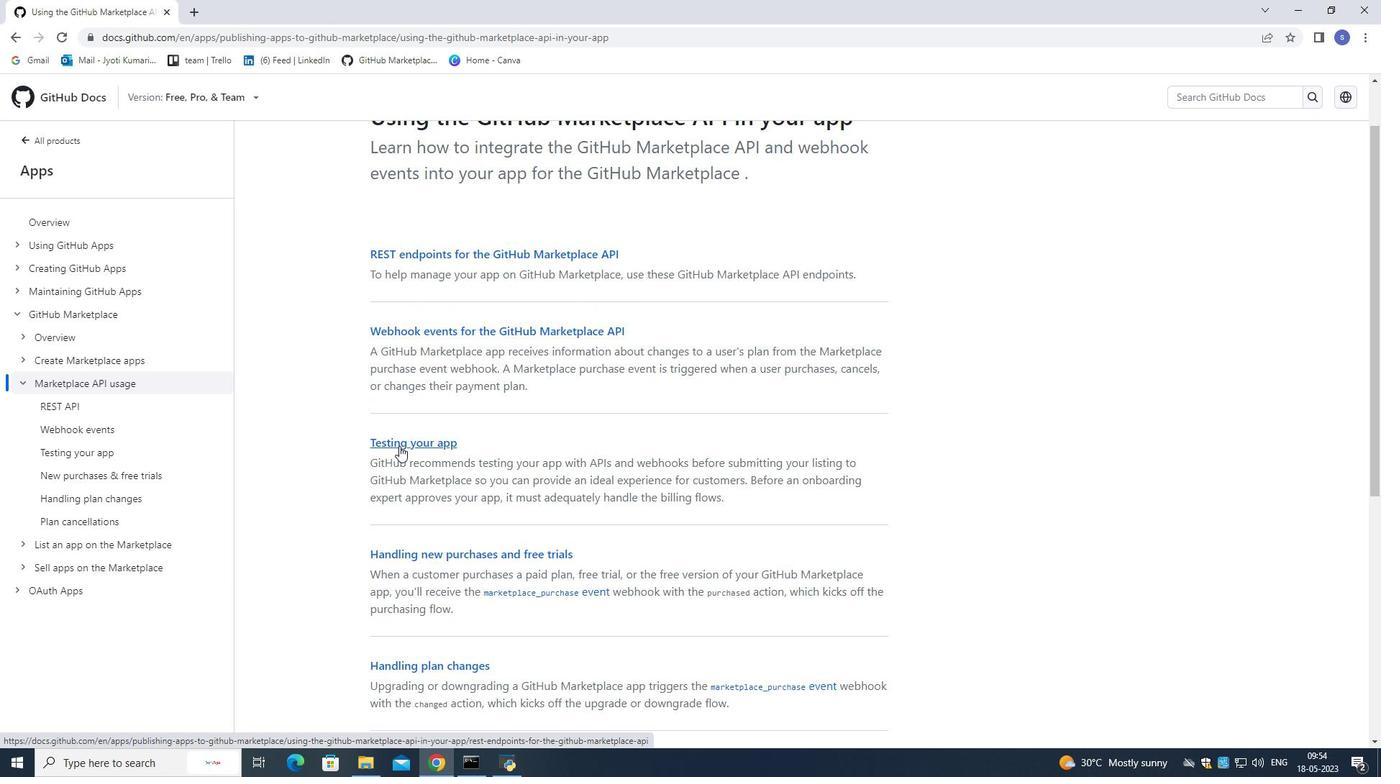 
Action: Mouse scrolled (399, 445) with delta (0, 0)
Screenshot: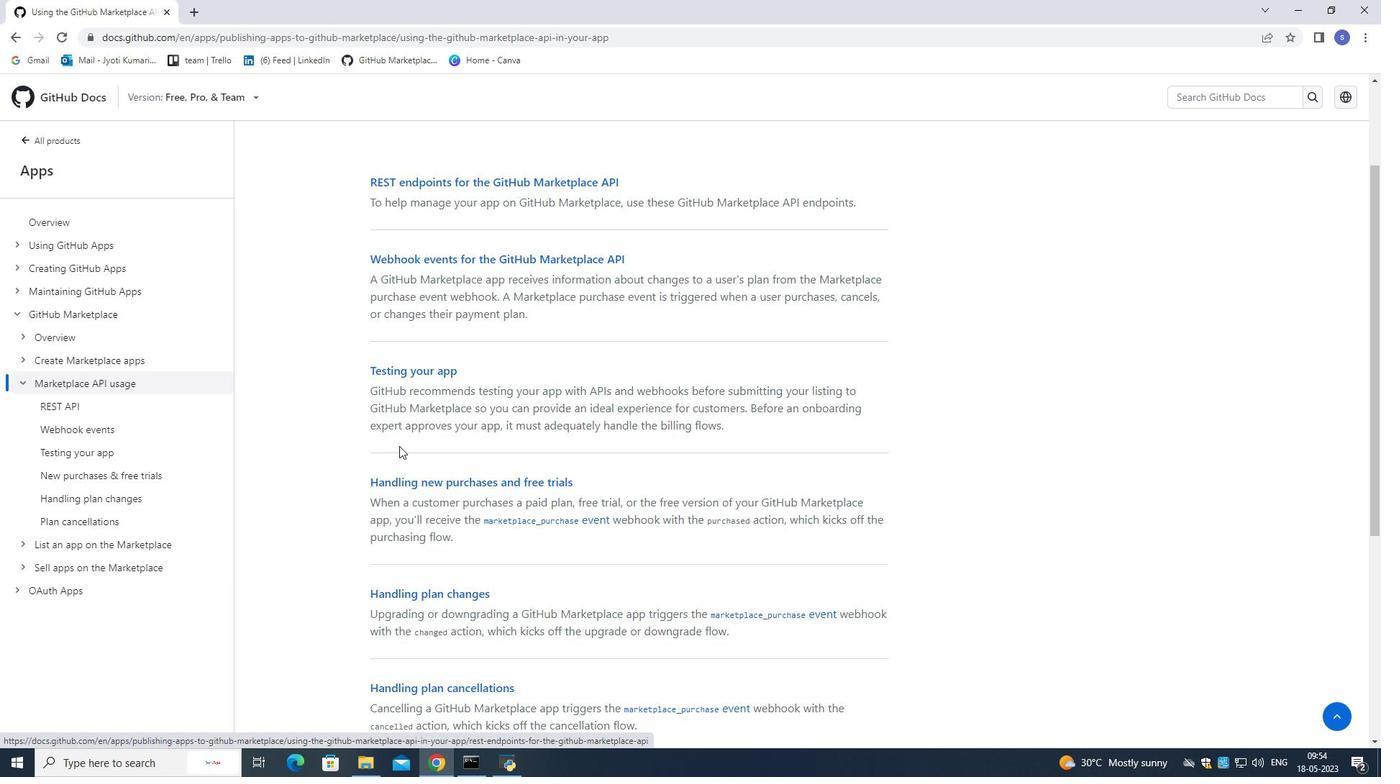 
Action: Mouse moved to (400, 446)
Screenshot: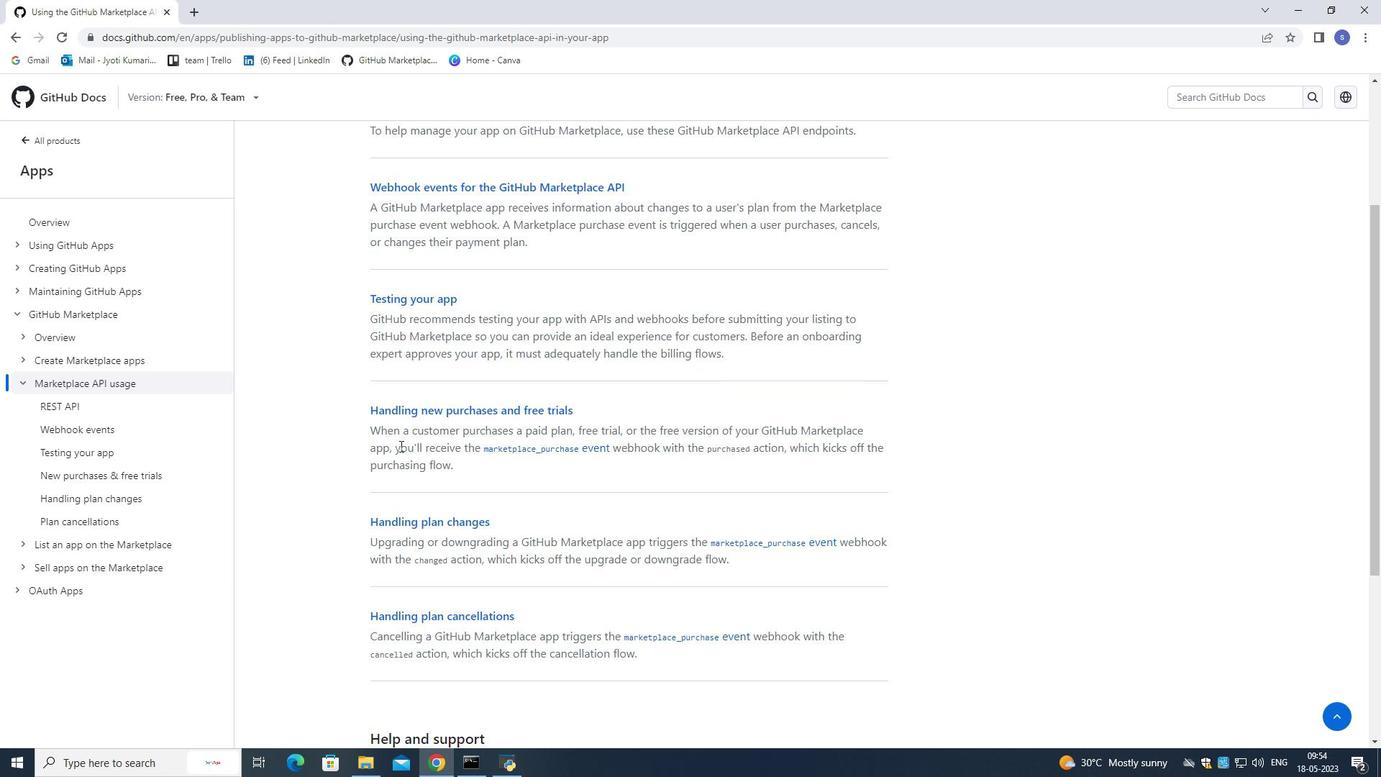 
Action: Mouse scrolled (400, 445) with delta (0, 0)
Screenshot: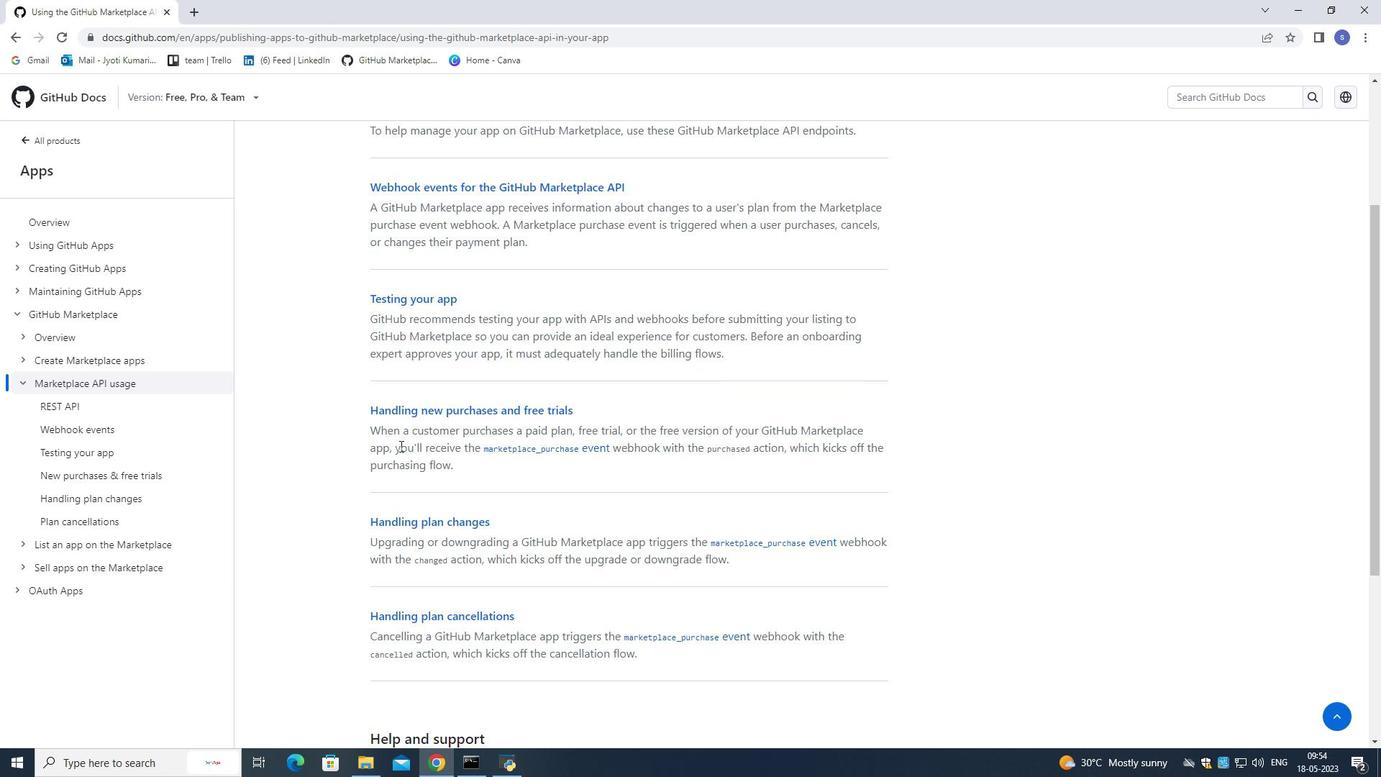 
Action: Mouse scrolled (400, 445) with delta (0, 0)
Screenshot: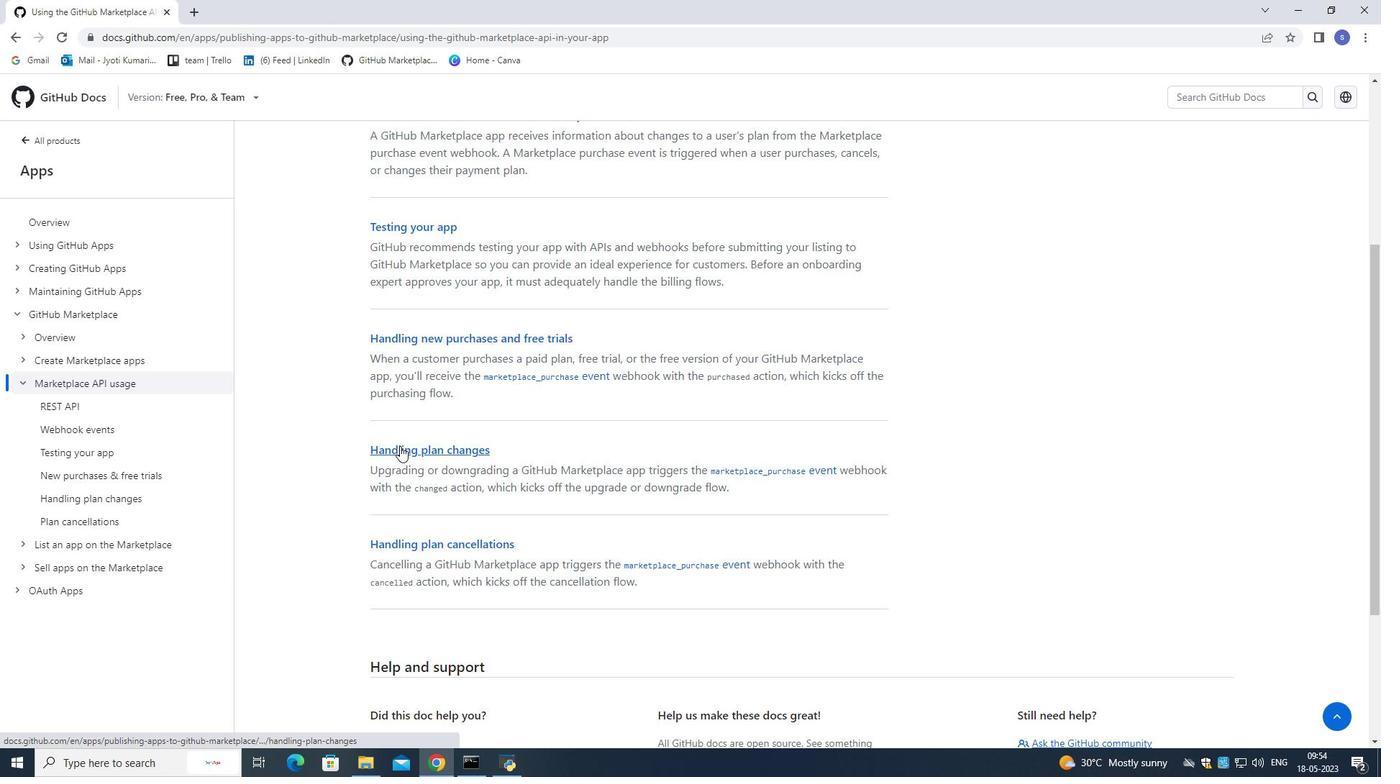 
Action: Mouse moved to (400, 445)
Screenshot: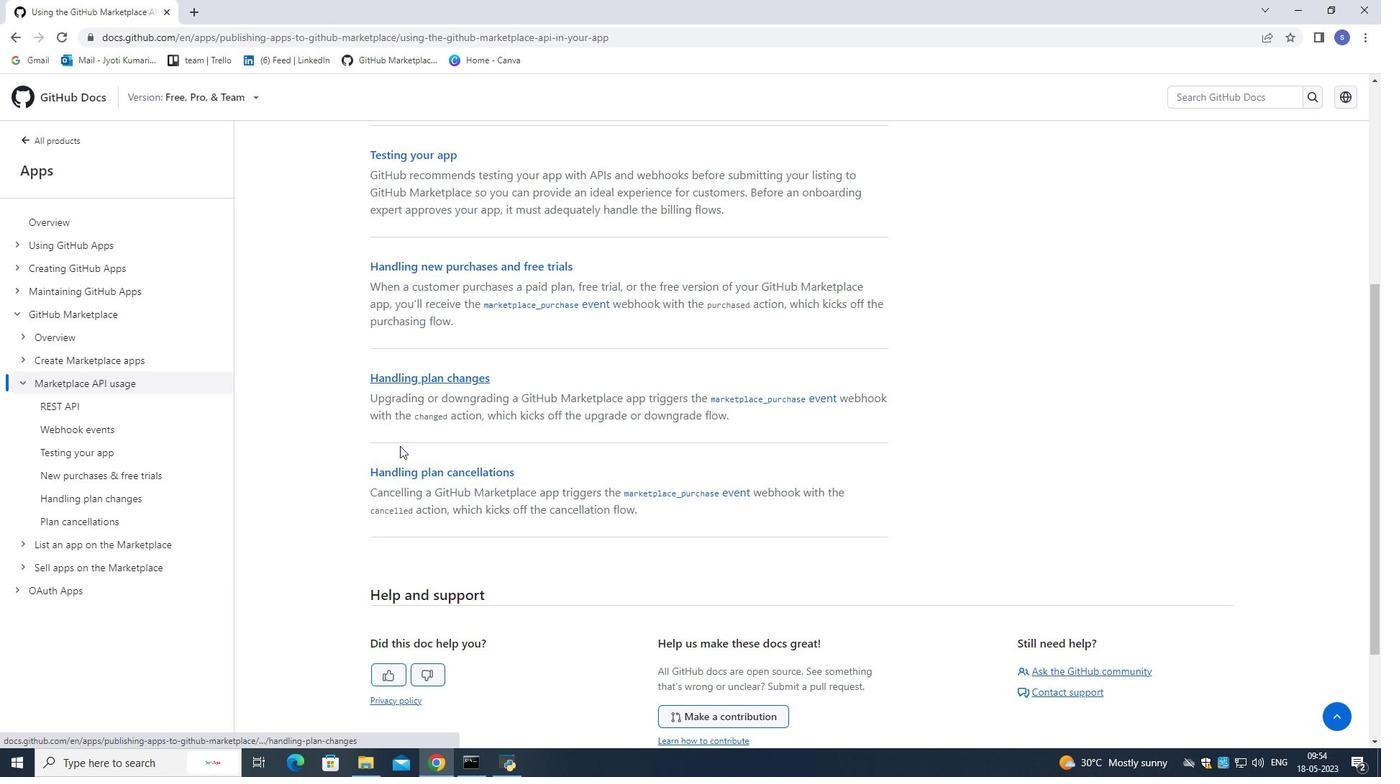 
Action: Mouse scrolled (400, 444) with delta (0, 0)
Screenshot: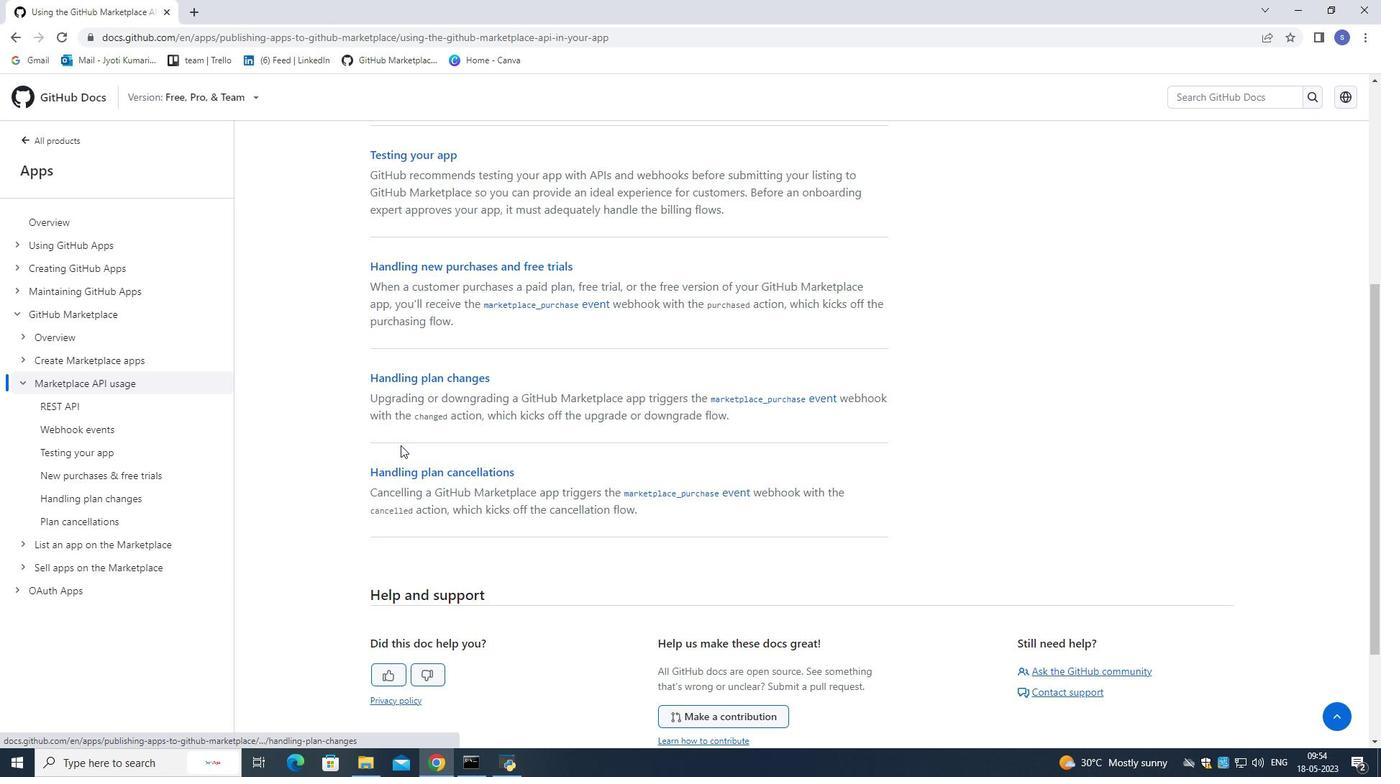 
Action: Mouse scrolled (400, 444) with delta (0, 0)
